 Task: Reply to email with the signature Colton Mitchell with the subject Follow up on a demo or trial from softage.1@softage.net with the message Would it be possible to provide a progress report on the project by the end of the week? Undo the message and rewrite the message as Could you please confirm the details of the shipment? Send the email
Action: Mouse moved to (515, 661)
Screenshot: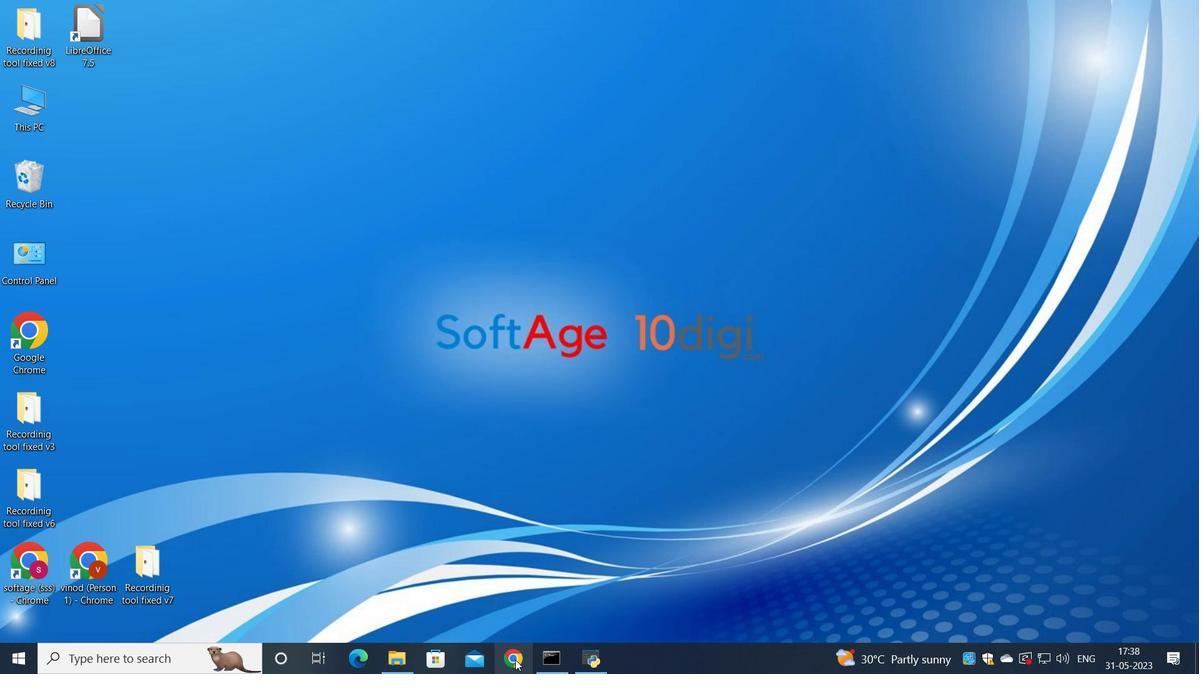 
Action: Mouse pressed left at (515, 661)
Screenshot: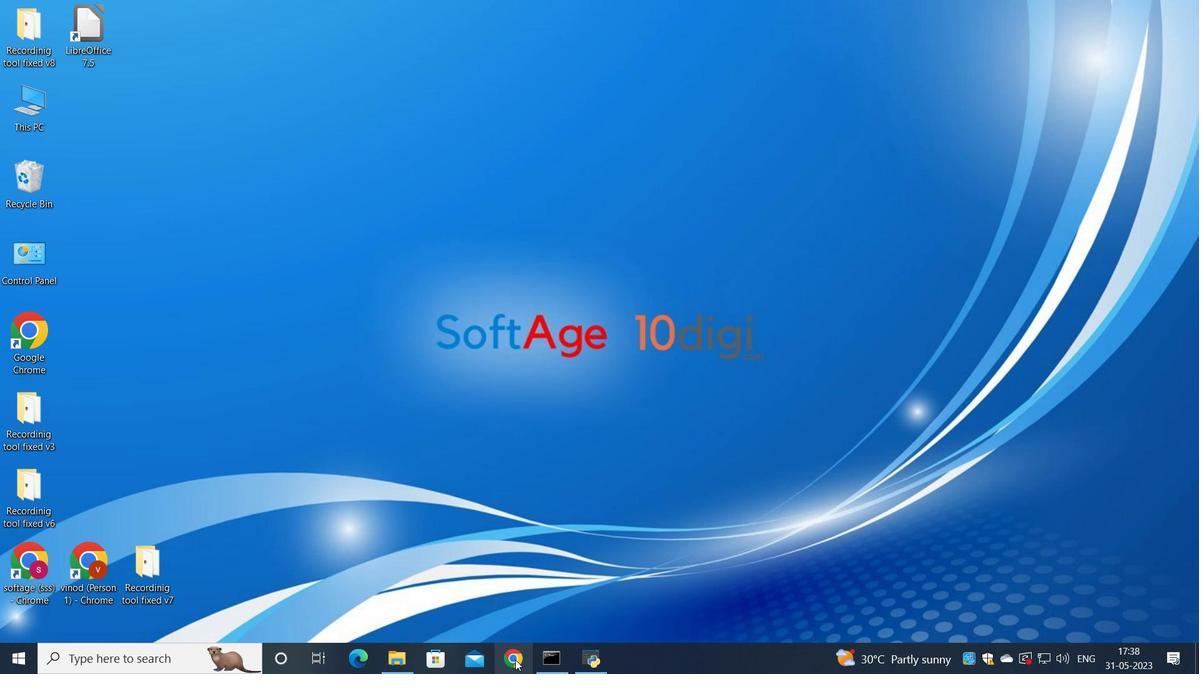 
Action: Mouse moved to (494, 409)
Screenshot: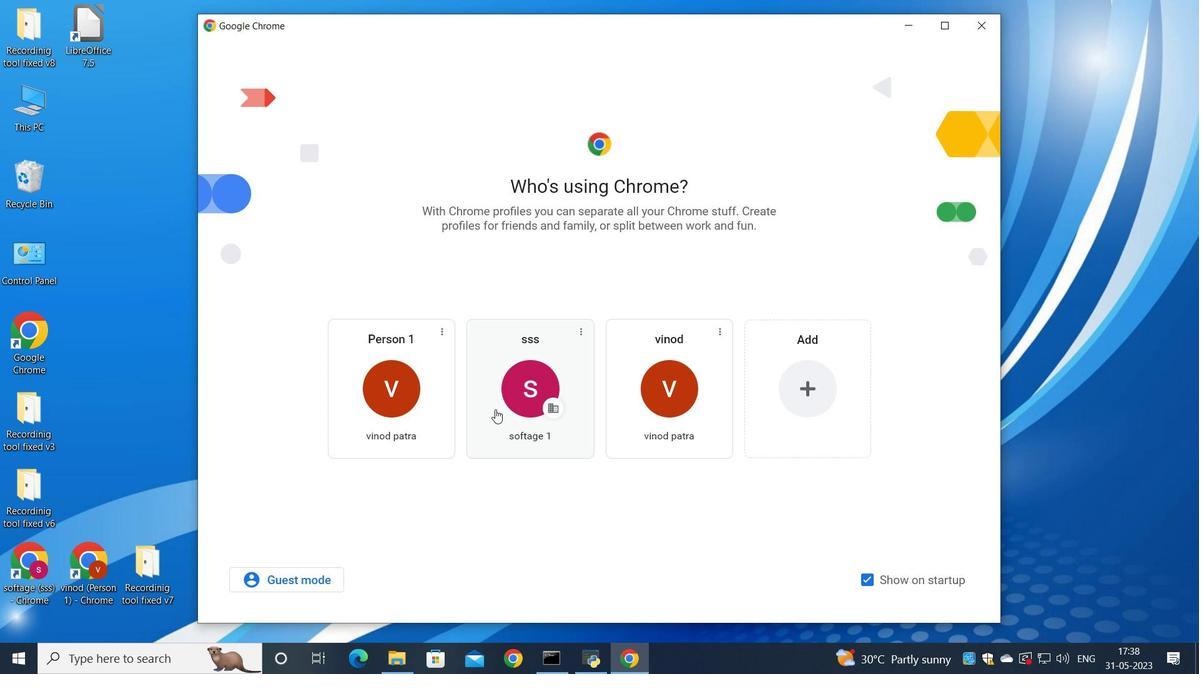 
Action: Mouse pressed left at (494, 409)
Screenshot: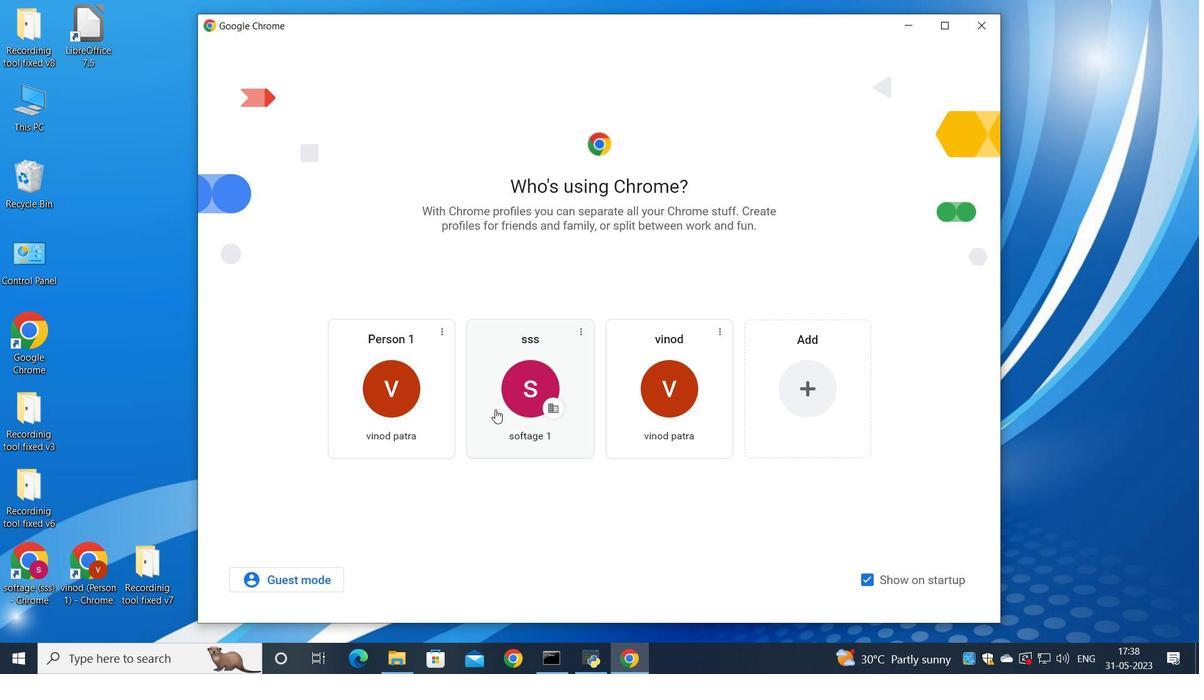 
Action: Mouse moved to (1042, 106)
Screenshot: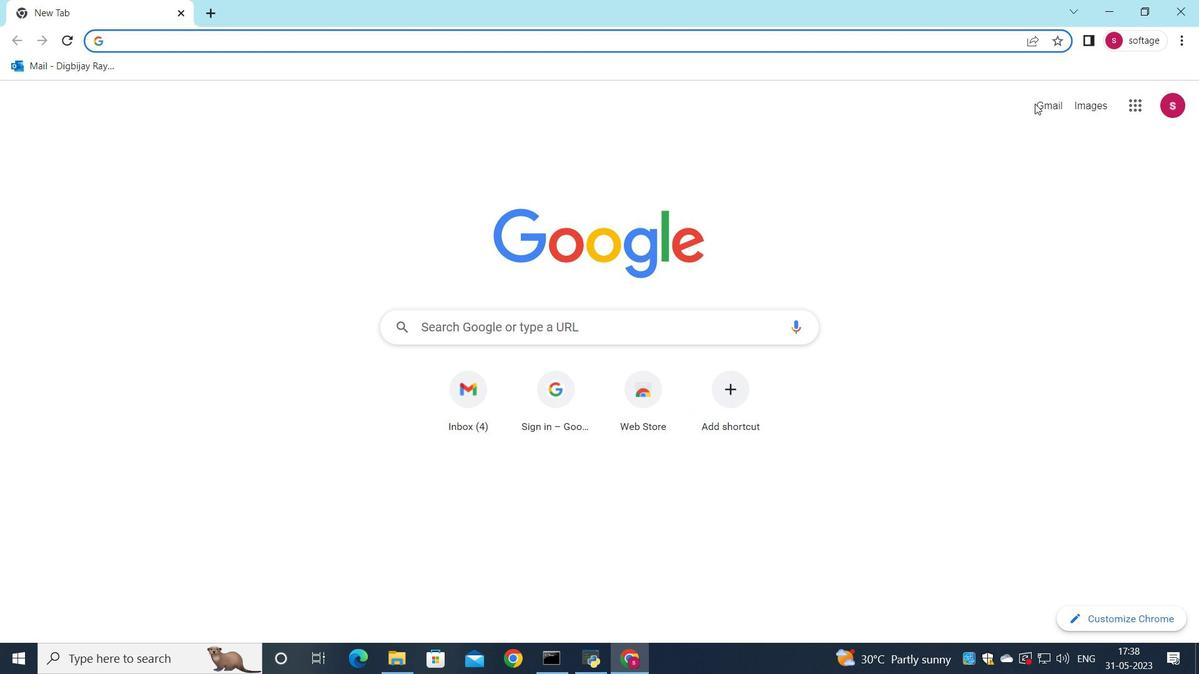 
Action: Mouse pressed left at (1042, 106)
Screenshot: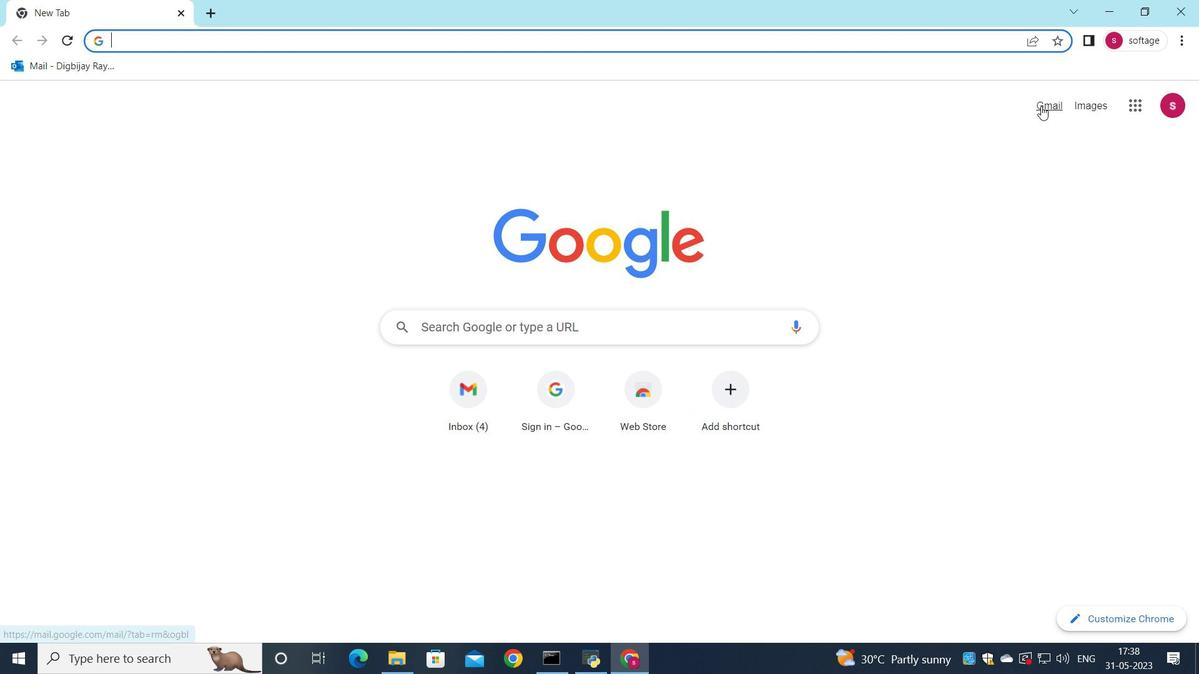
Action: Mouse moved to (1029, 111)
Screenshot: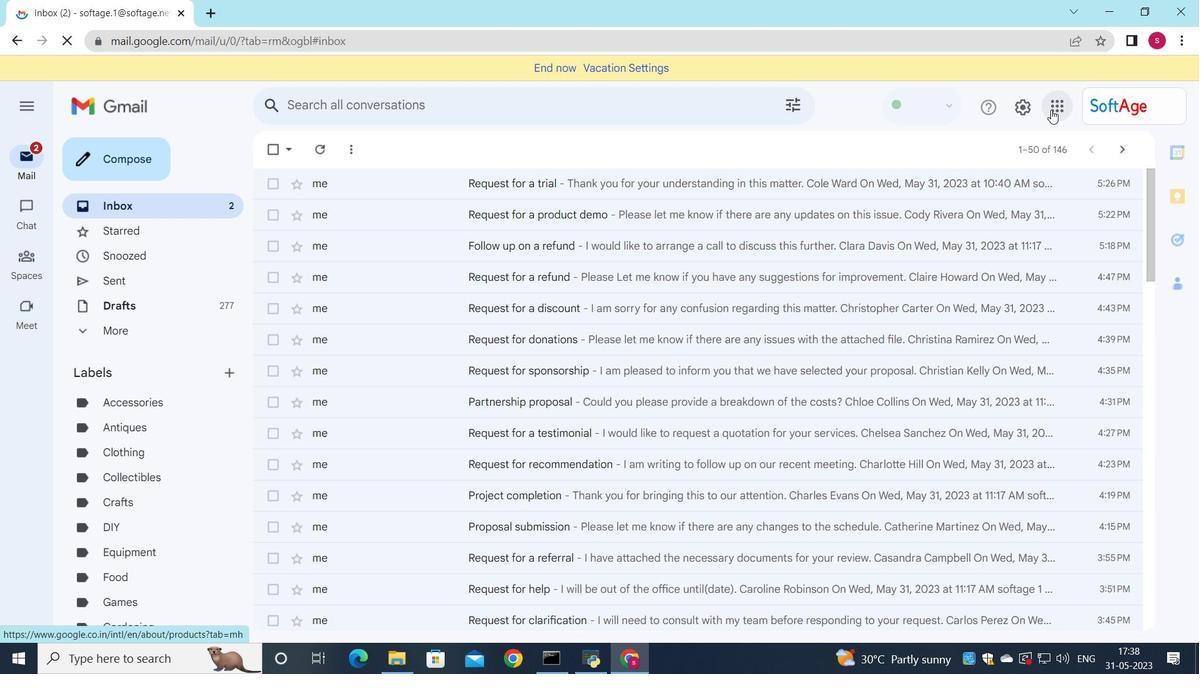 
Action: Mouse pressed left at (1029, 111)
Screenshot: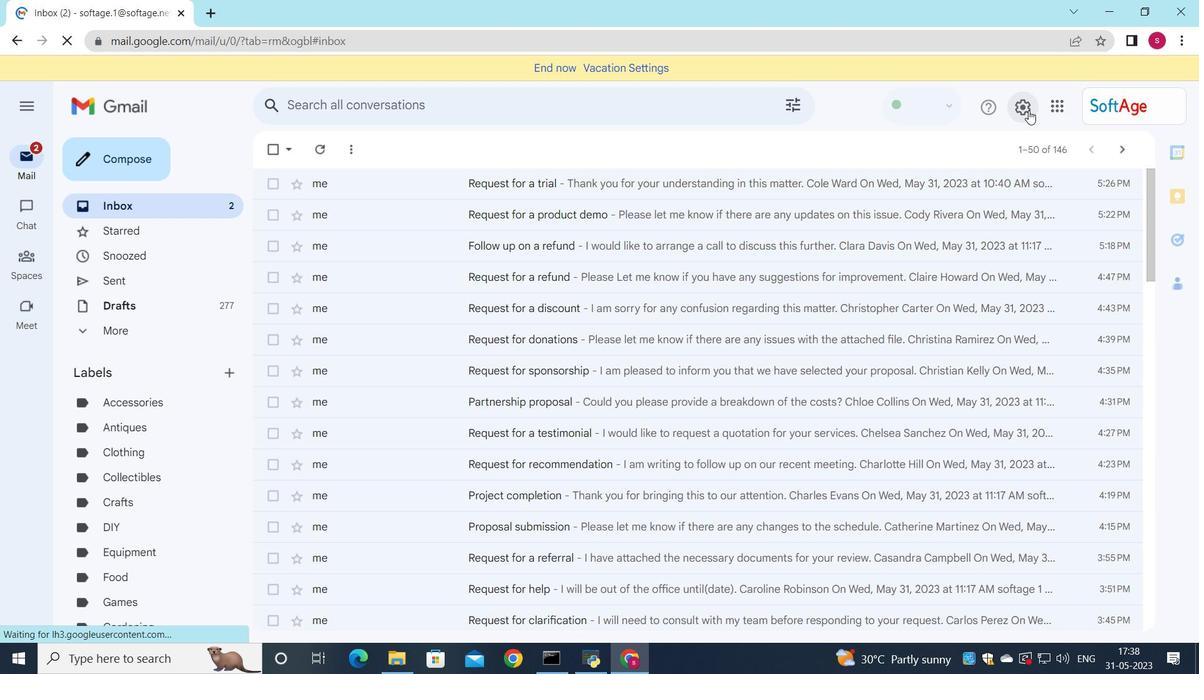 
Action: Mouse moved to (1022, 178)
Screenshot: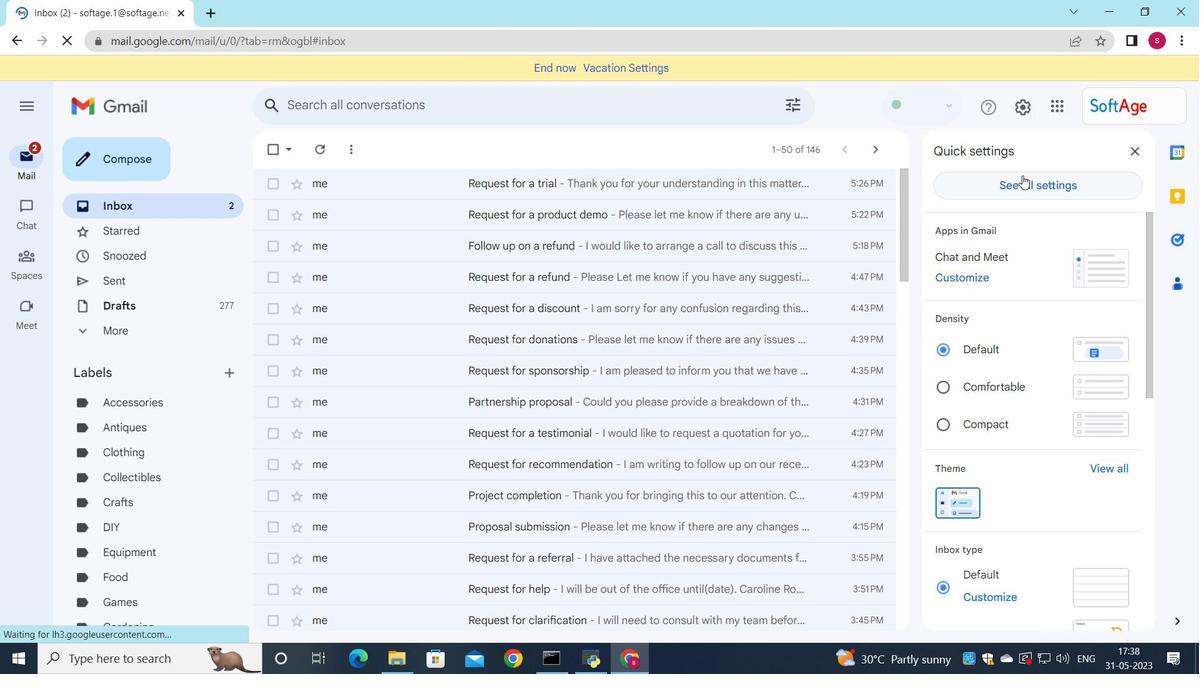 
Action: Mouse pressed left at (1022, 178)
Screenshot: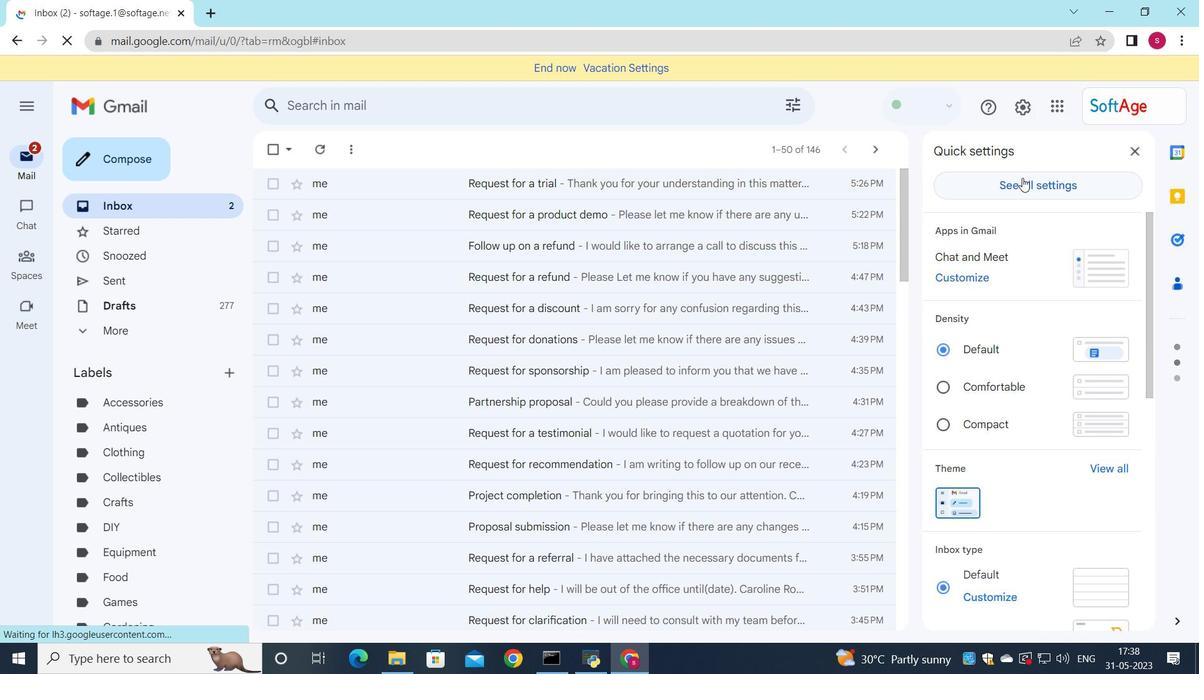 
Action: Mouse moved to (678, 288)
Screenshot: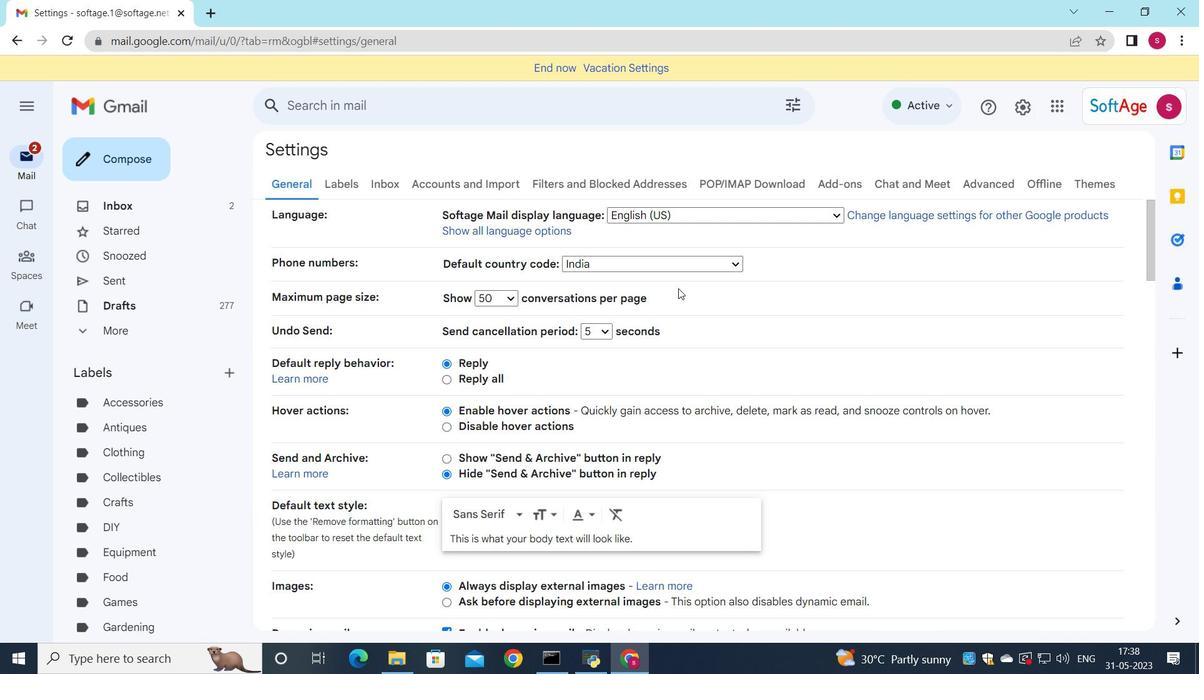 
Action: Mouse scrolled (678, 288) with delta (0, 0)
Screenshot: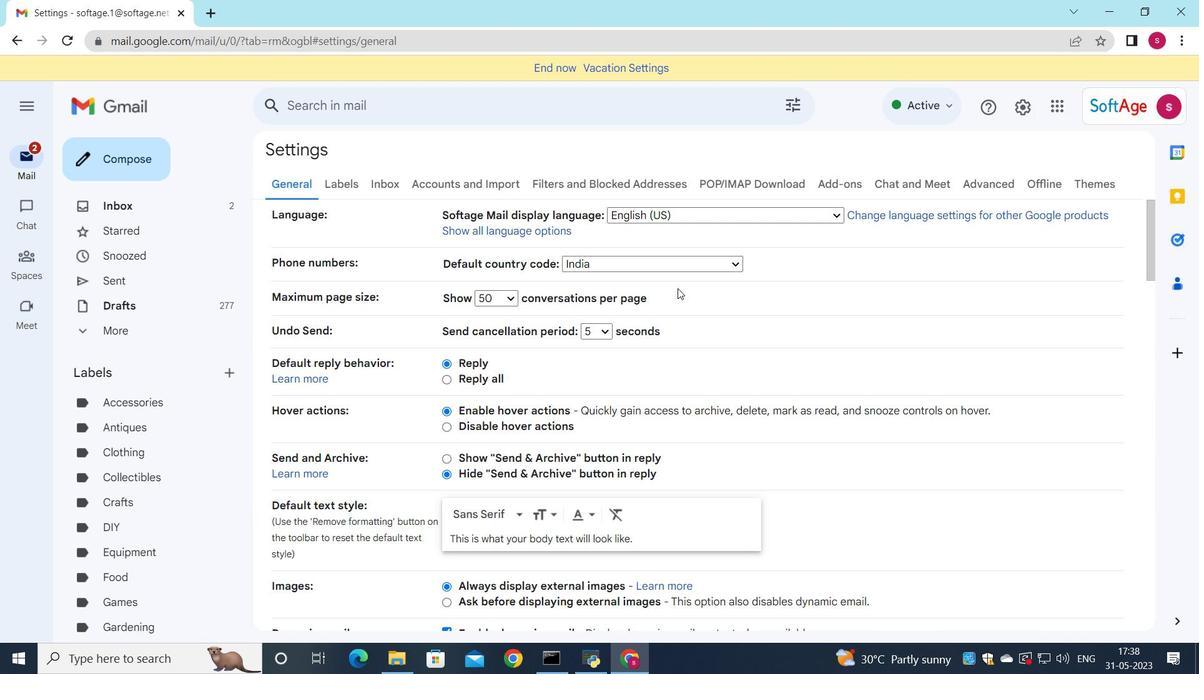 
Action: Mouse scrolled (678, 288) with delta (0, 0)
Screenshot: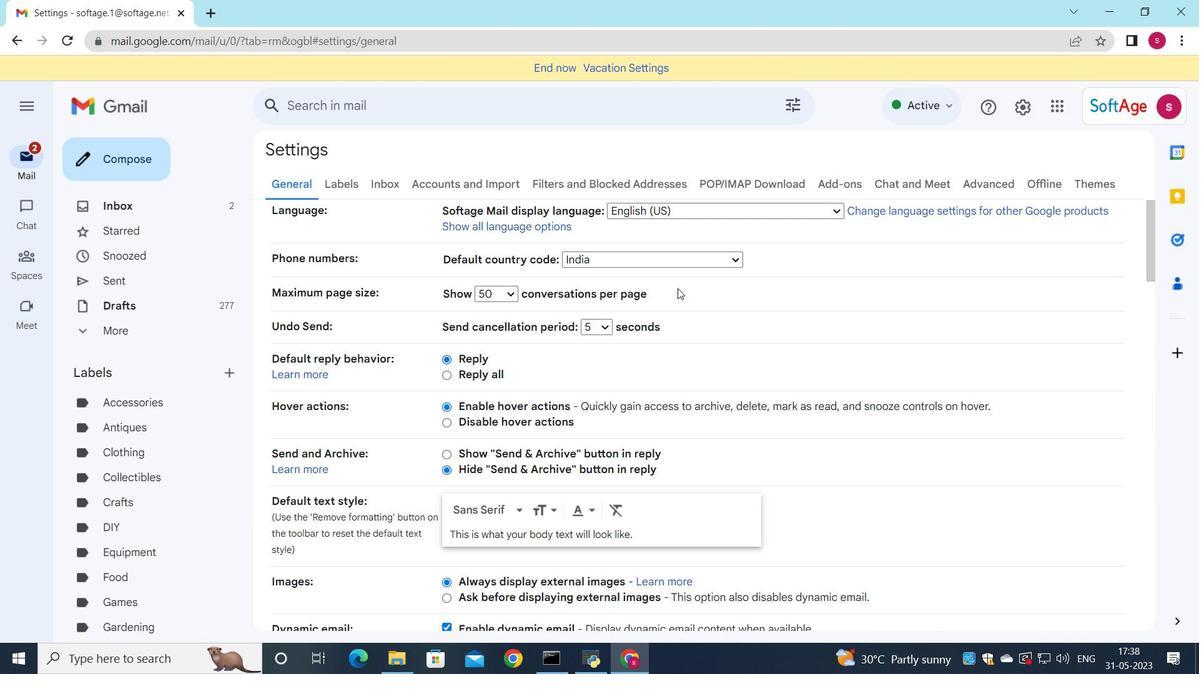 
Action: Mouse scrolled (678, 288) with delta (0, 0)
Screenshot: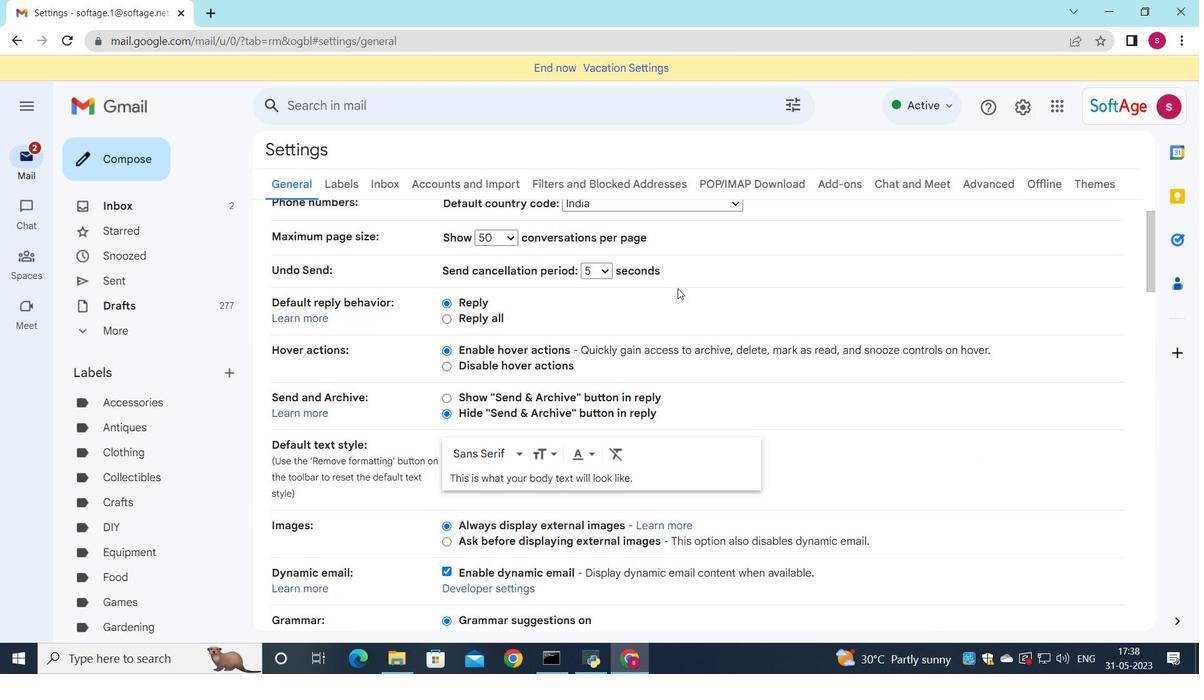 
Action: Mouse scrolled (678, 288) with delta (0, 0)
Screenshot: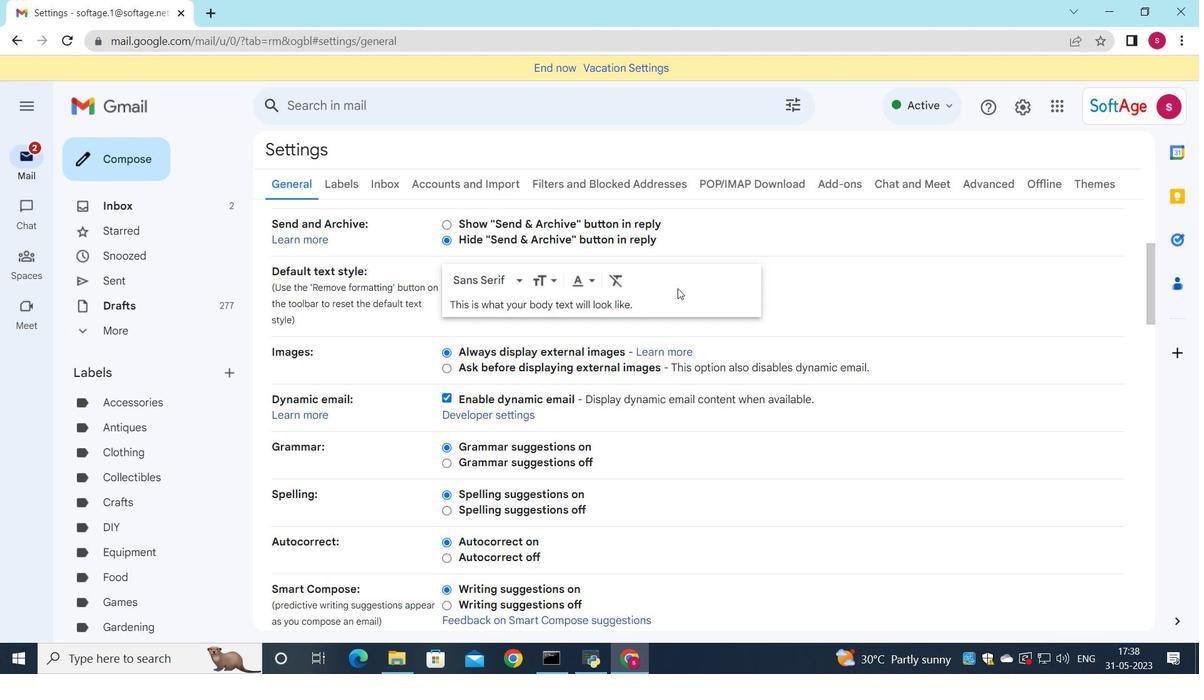 
Action: Mouse scrolled (678, 288) with delta (0, 0)
Screenshot: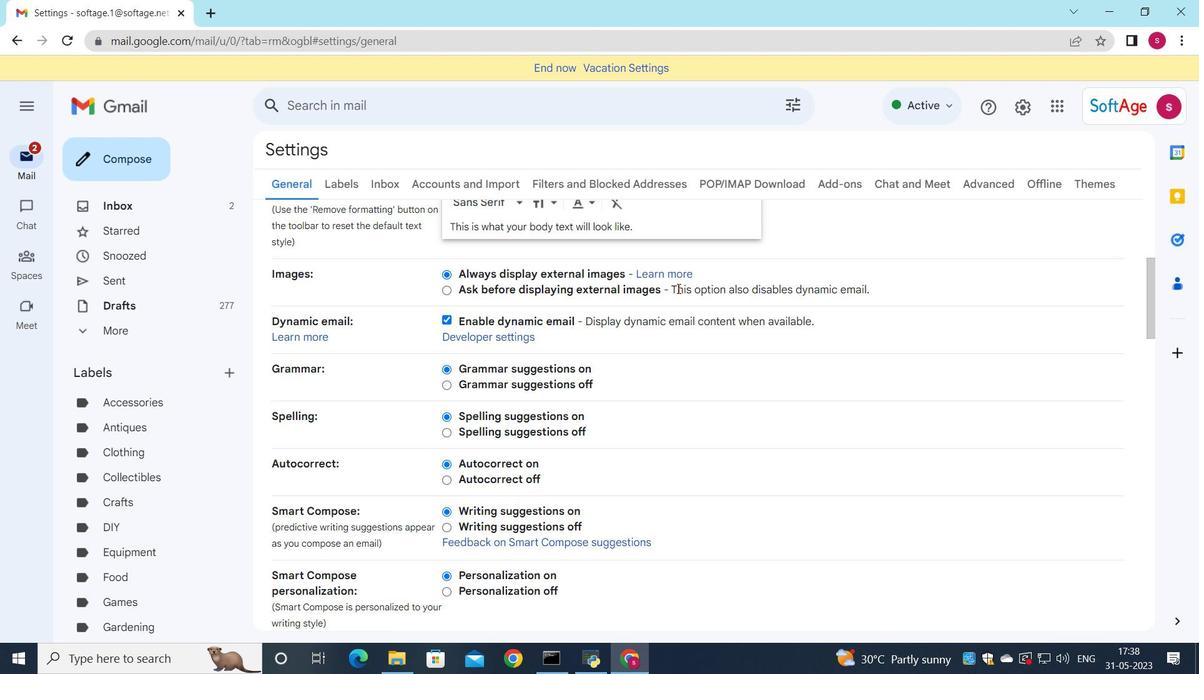 
Action: Mouse scrolled (678, 288) with delta (0, 0)
Screenshot: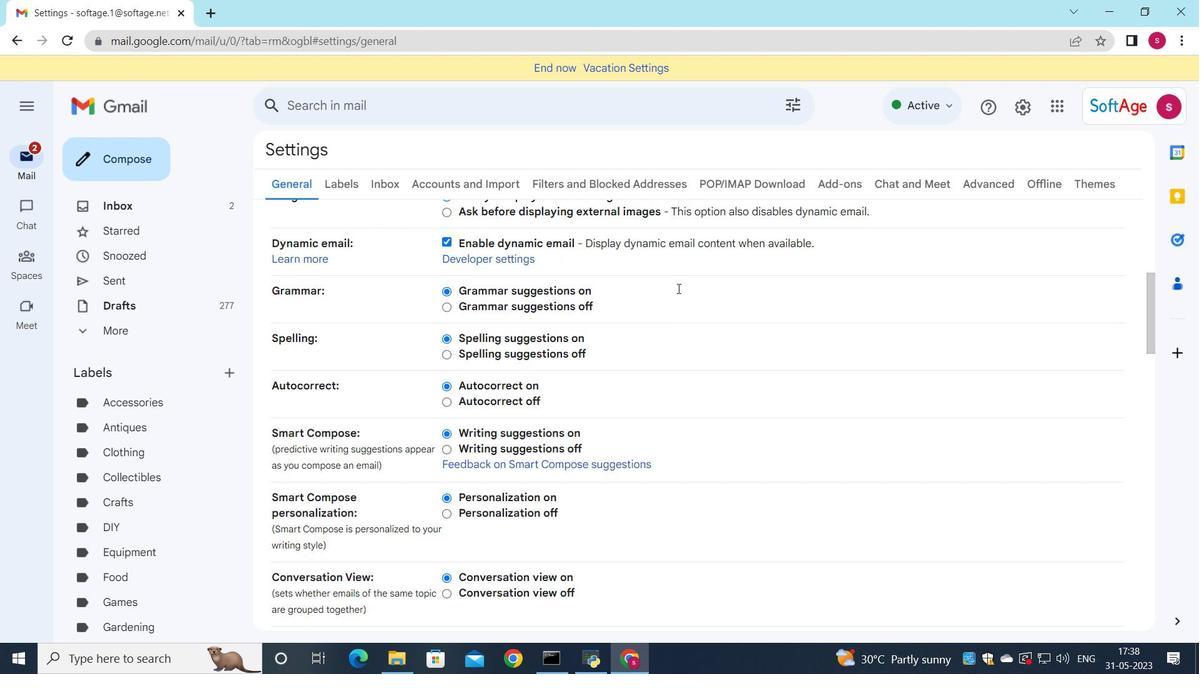 
Action: Mouse scrolled (678, 288) with delta (0, 0)
Screenshot: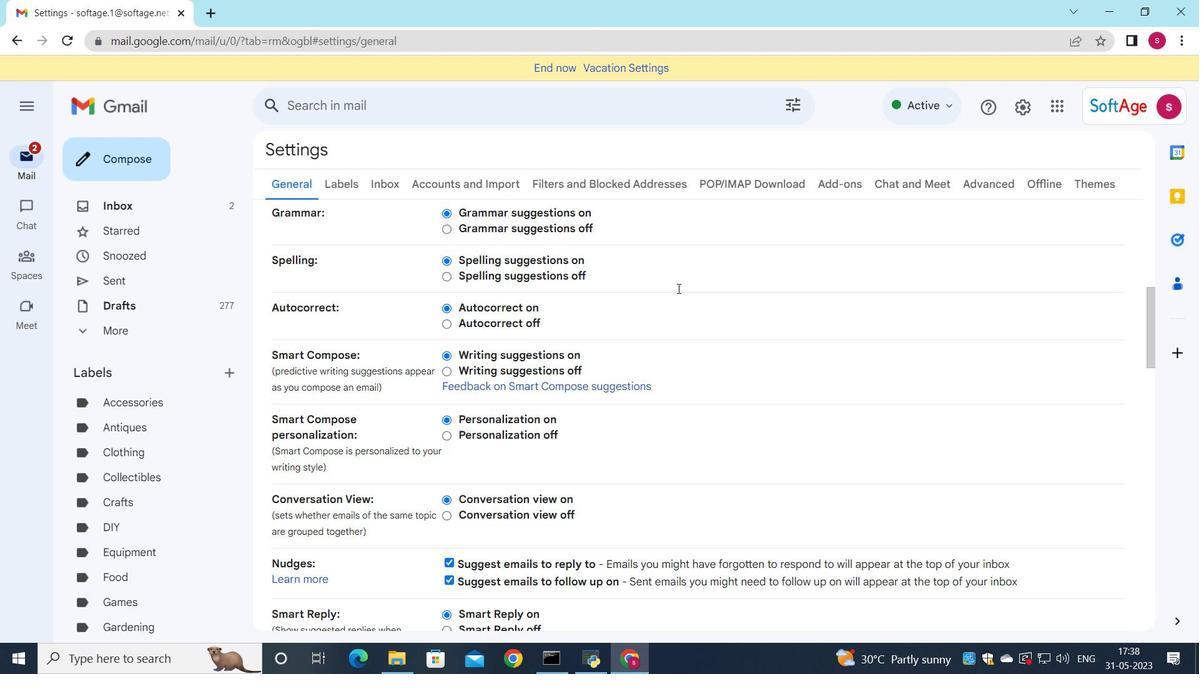 
Action: Mouse scrolled (678, 288) with delta (0, 0)
Screenshot: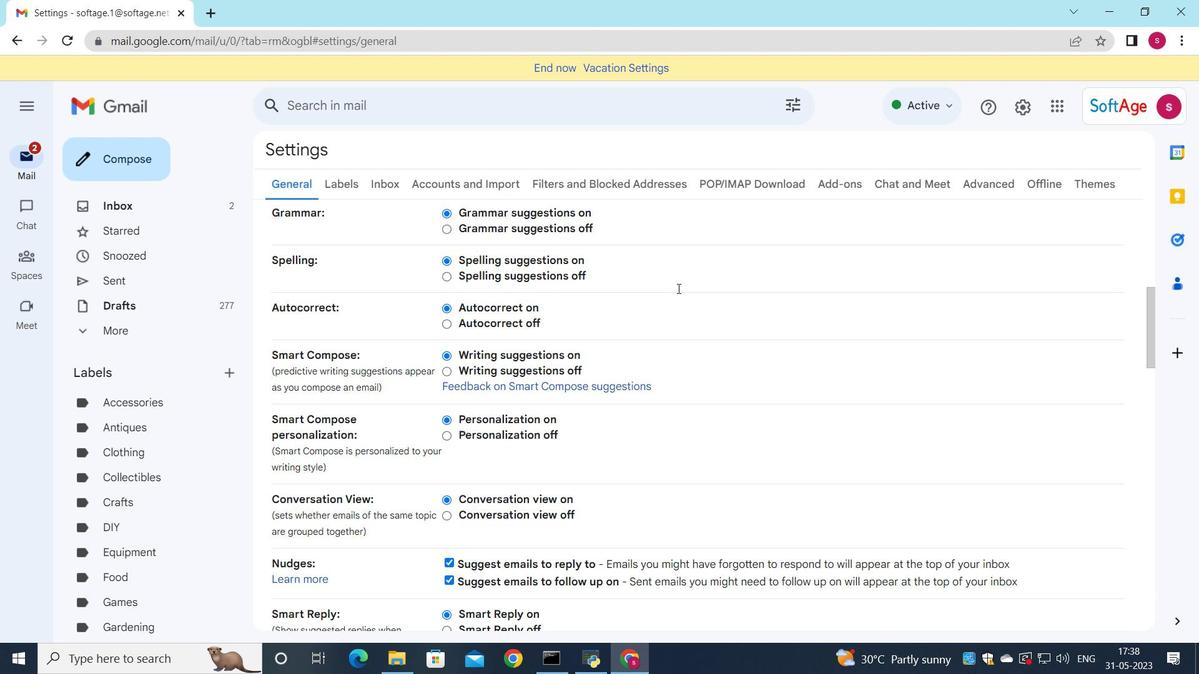 
Action: Mouse scrolled (678, 288) with delta (0, 0)
Screenshot: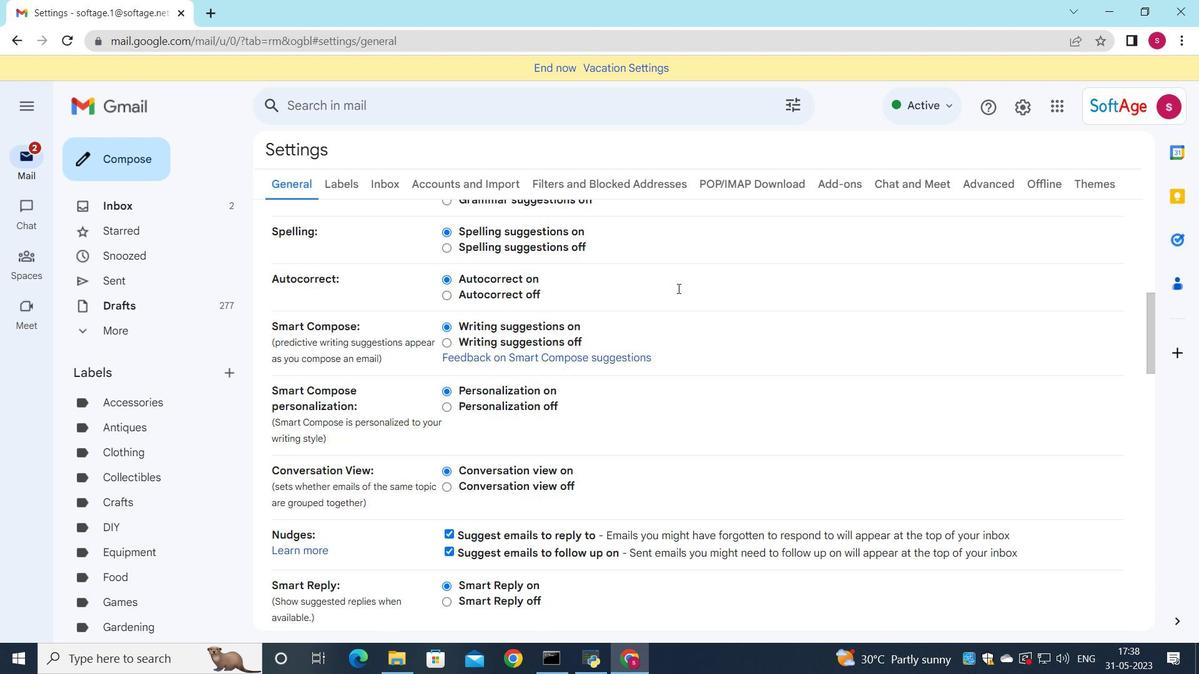 
Action: Mouse scrolled (678, 288) with delta (0, 0)
Screenshot: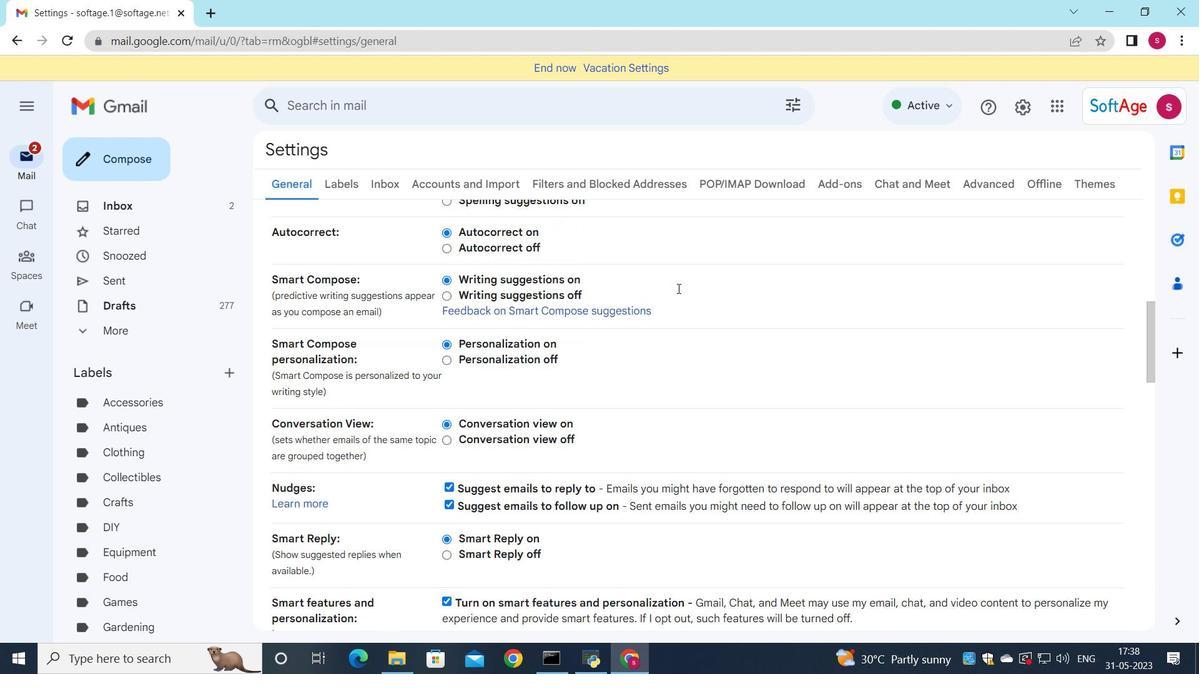 
Action: Mouse moved to (663, 318)
Screenshot: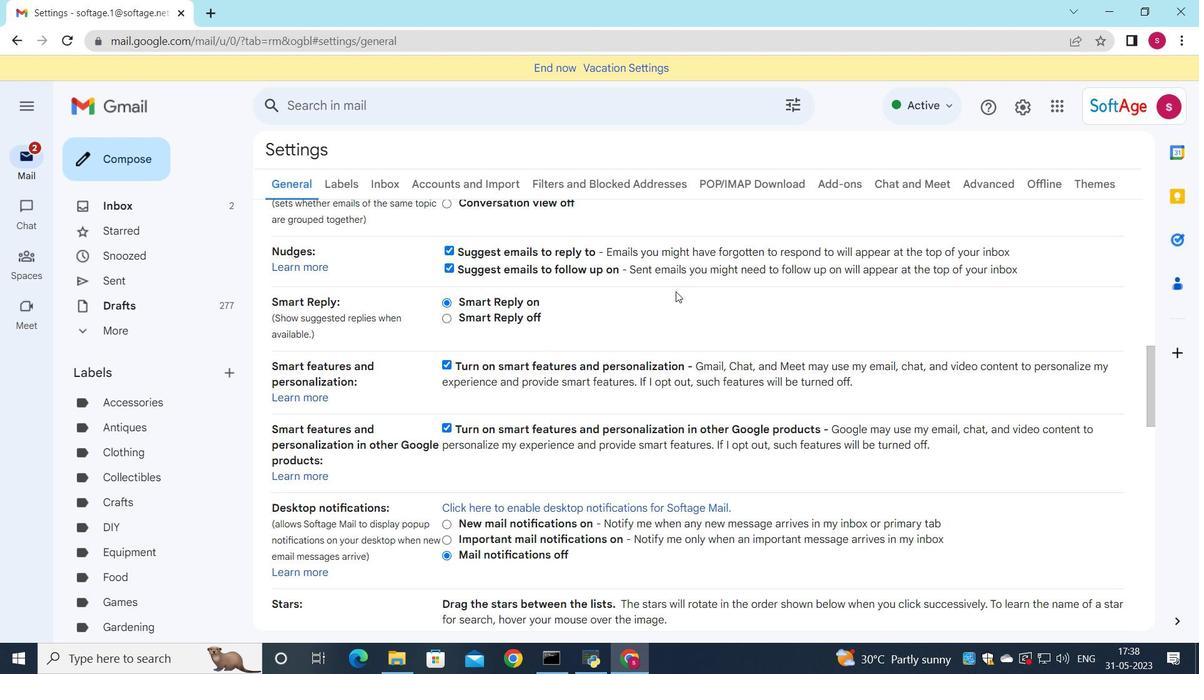 
Action: Mouse scrolled (663, 317) with delta (0, 0)
Screenshot: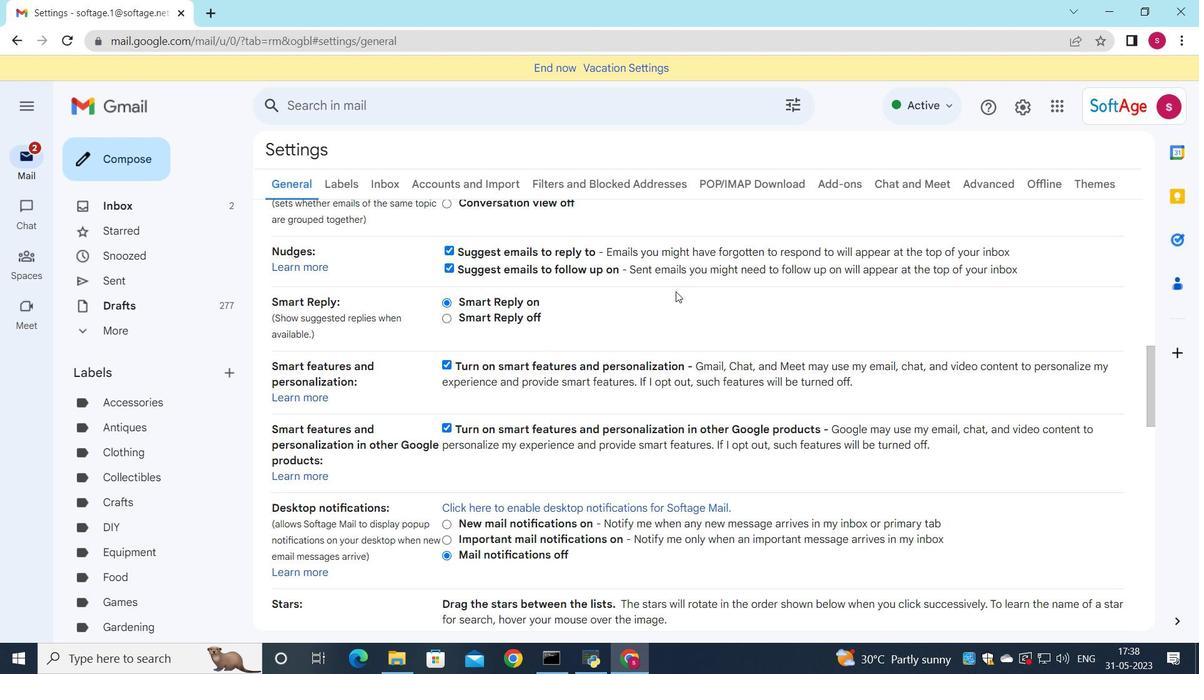 
Action: Mouse moved to (661, 319)
Screenshot: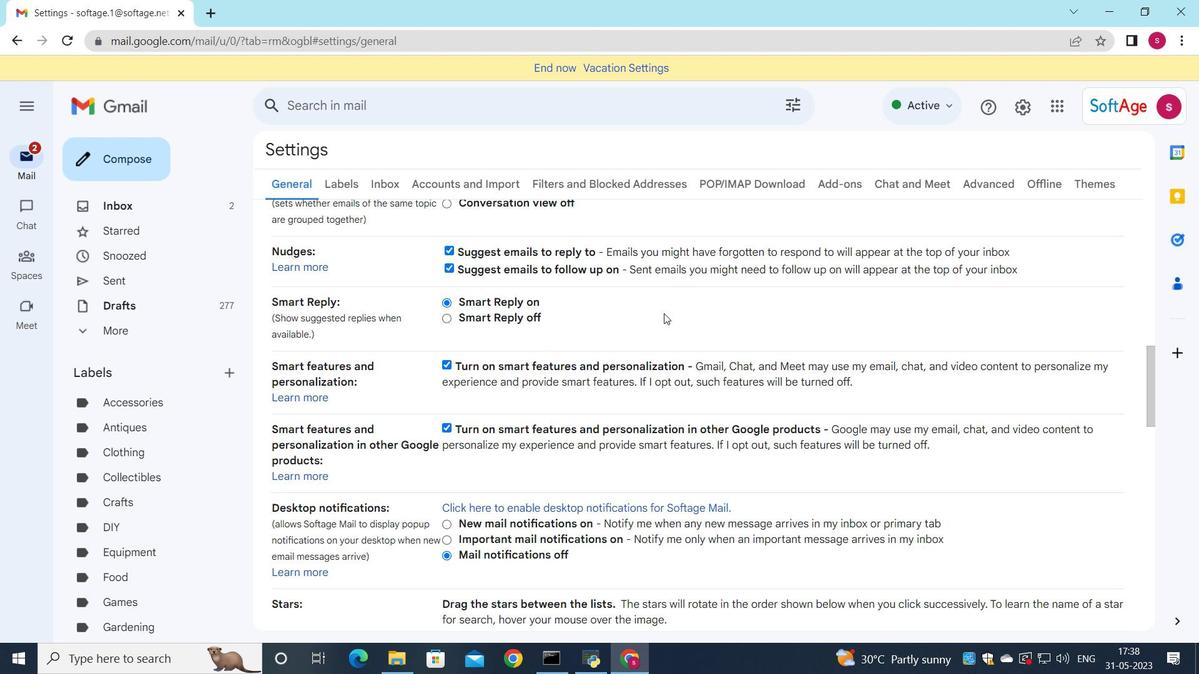 
Action: Mouse scrolled (661, 319) with delta (0, 0)
Screenshot: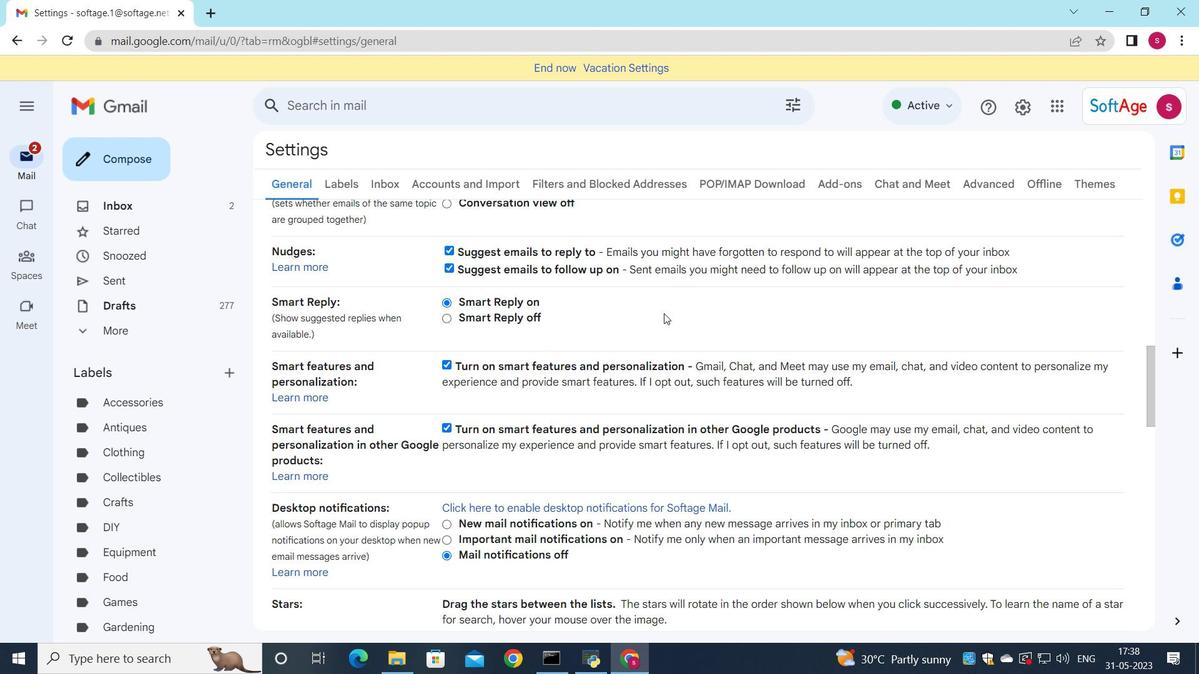 
Action: Mouse moved to (661, 320)
Screenshot: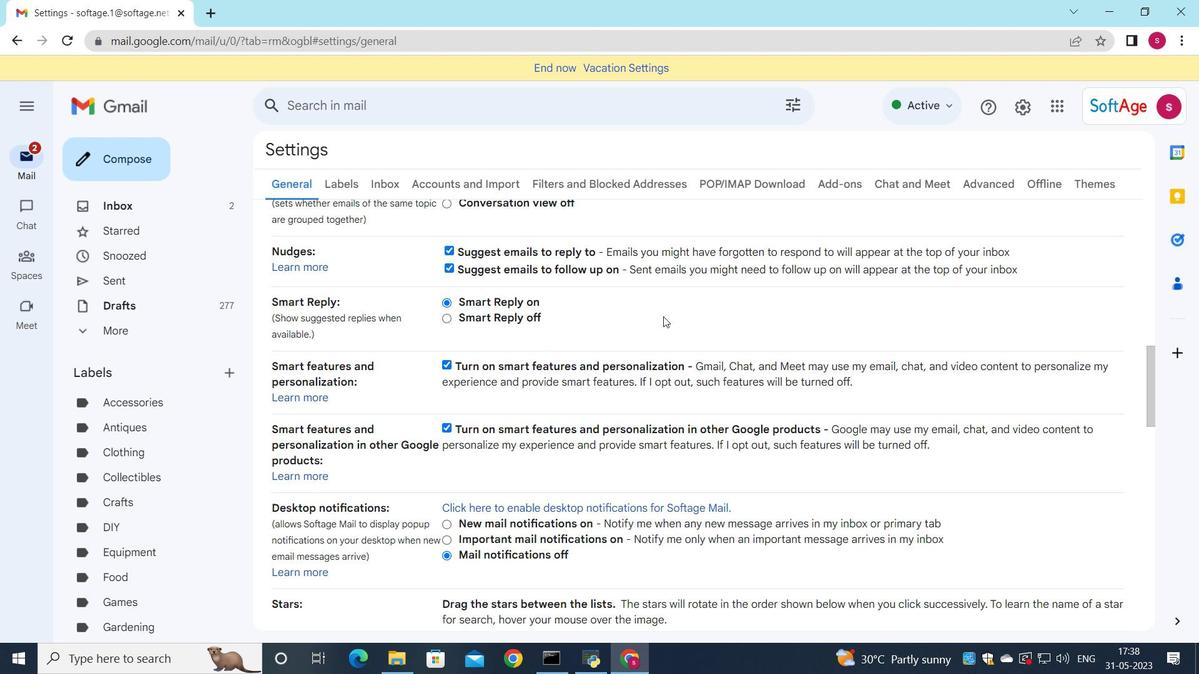 
Action: Mouse scrolled (661, 319) with delta (0, 0)
Screenshot: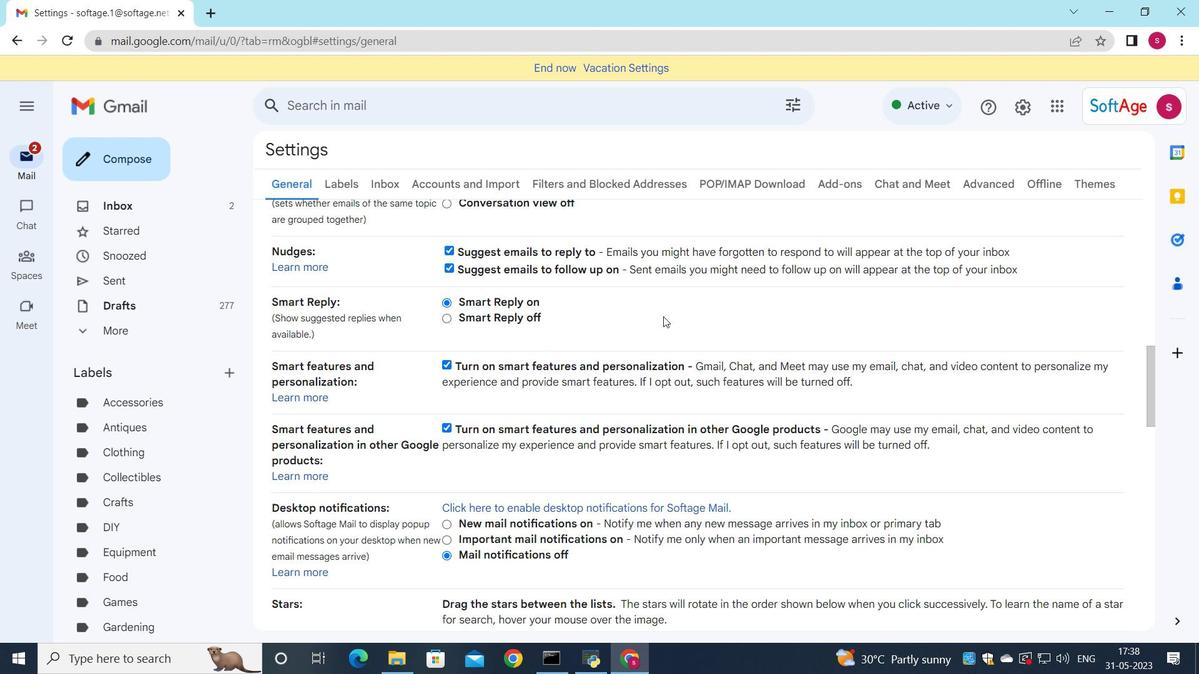
Action: Mouse moved to (666, 318)
Screenshot: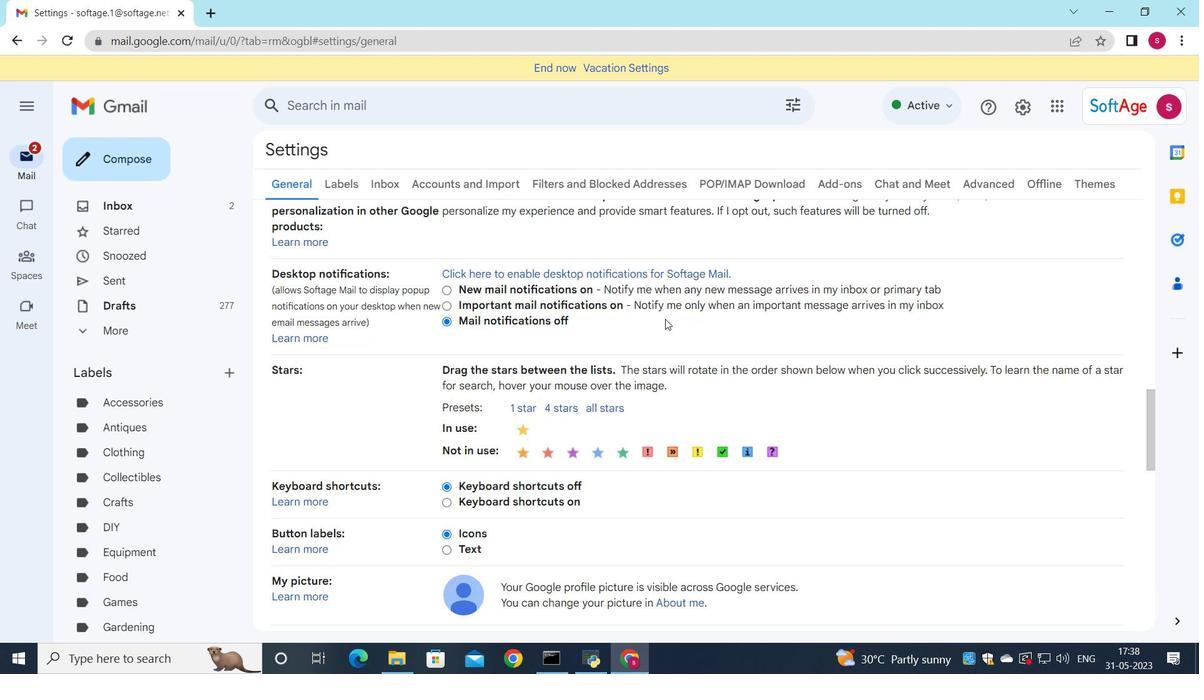 
Action: Mouse scrolled (666, 317) with delta (0, 0)
Screenshot: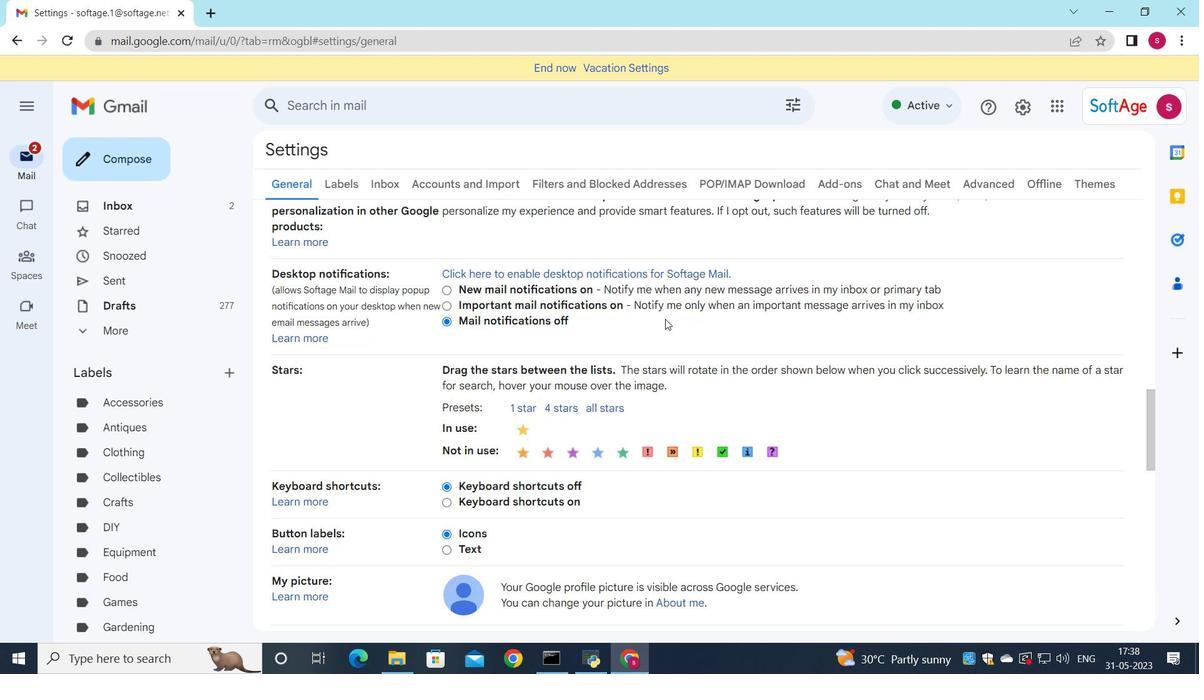 
Action: Mouse moved to (663, 321)
Screenshot: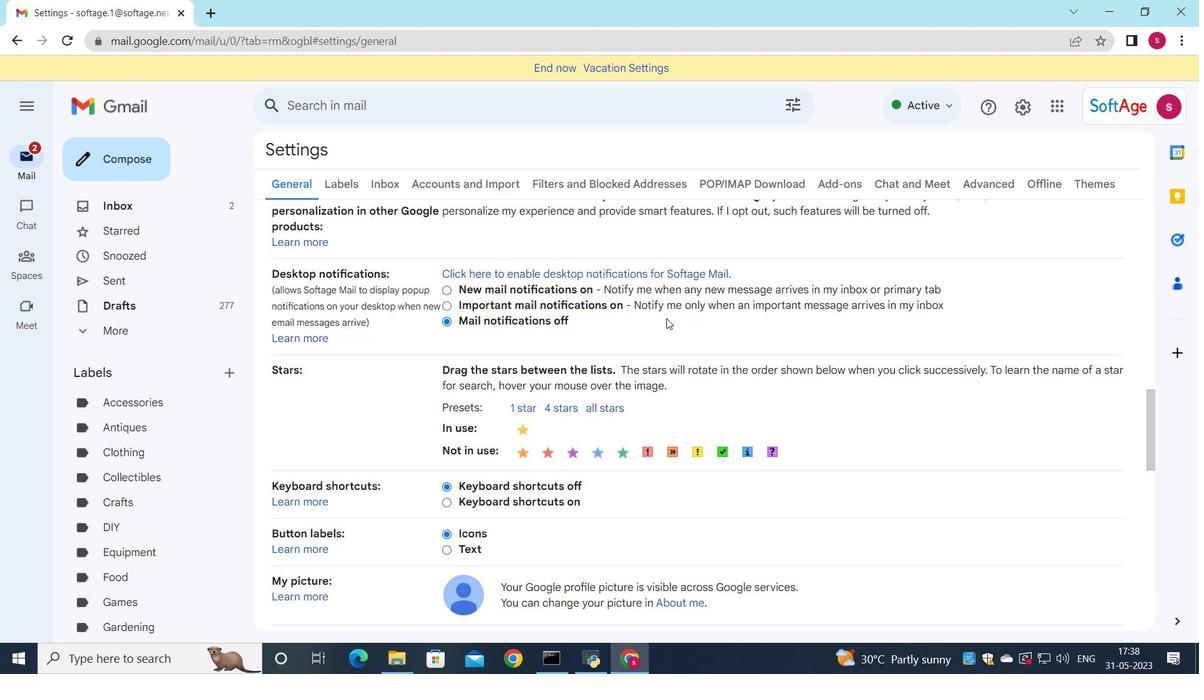 
Action: Mouse scrolled (663, 320) with delta (0, 0)
Screenshot: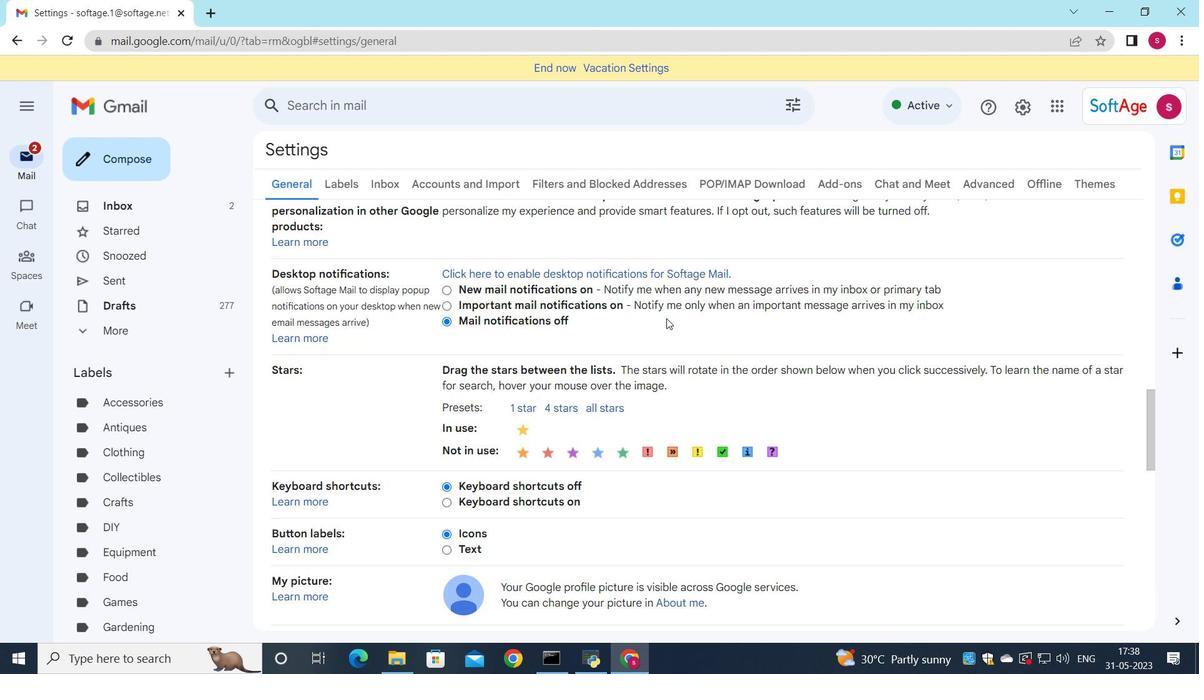 
Action: Mouse moved to (658, 324)
Screenshot: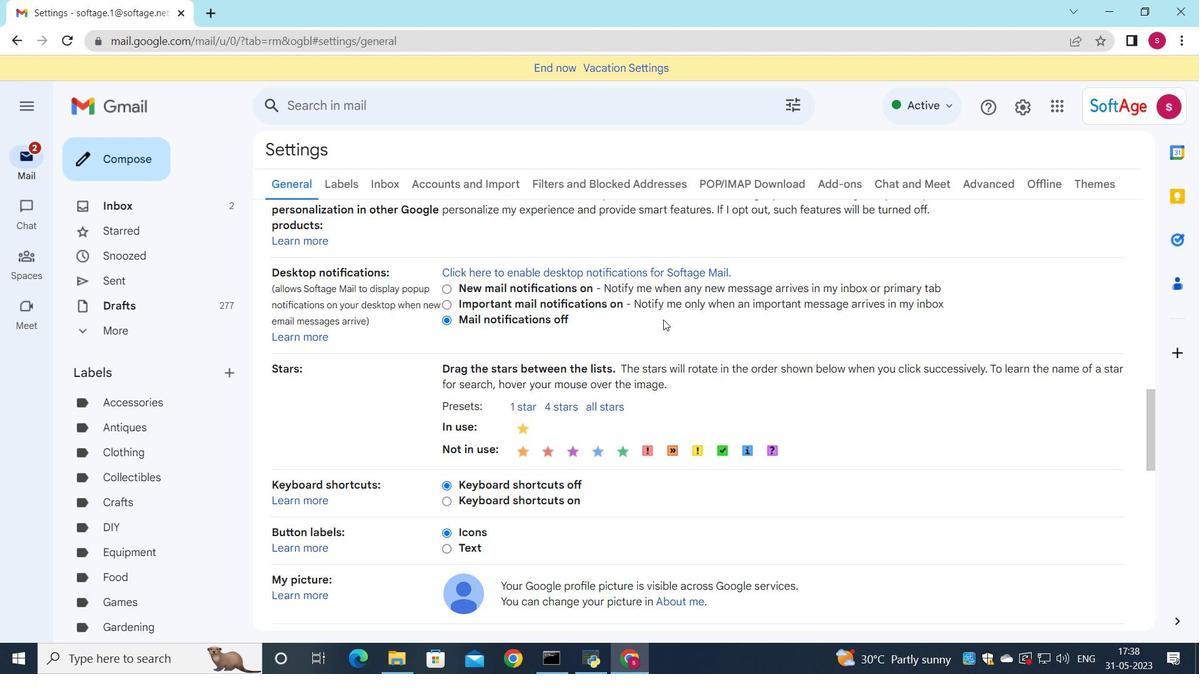 
Action: Mouse scrolled (658, 324) with delta (0, 0)
Screenshot: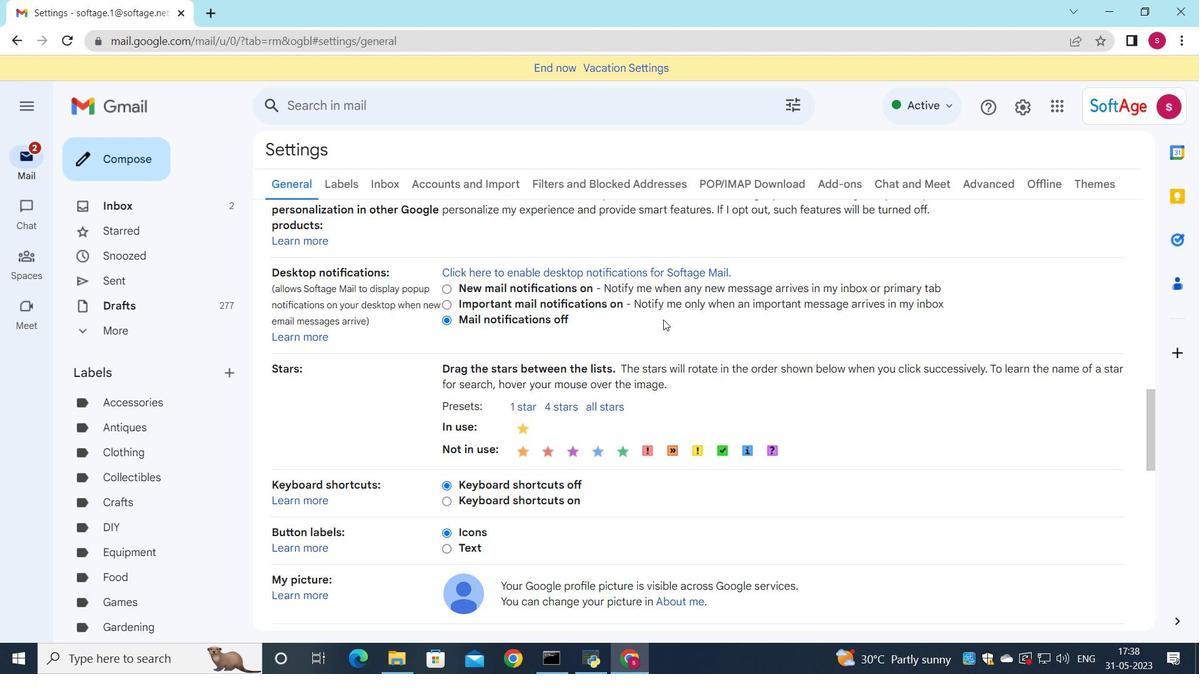 
Action: Mouse moved to (643, 338)
Screenshot: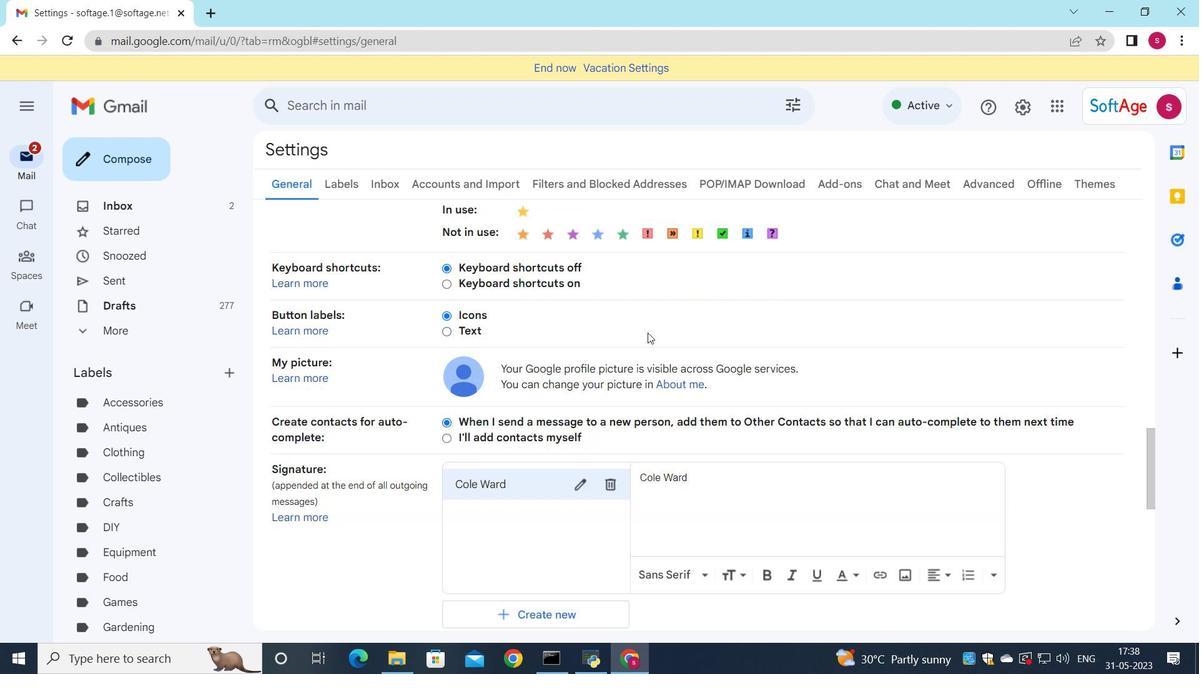 
Action: Mouse scrolled (643, 337) with delta (0, 0)
Screenshot: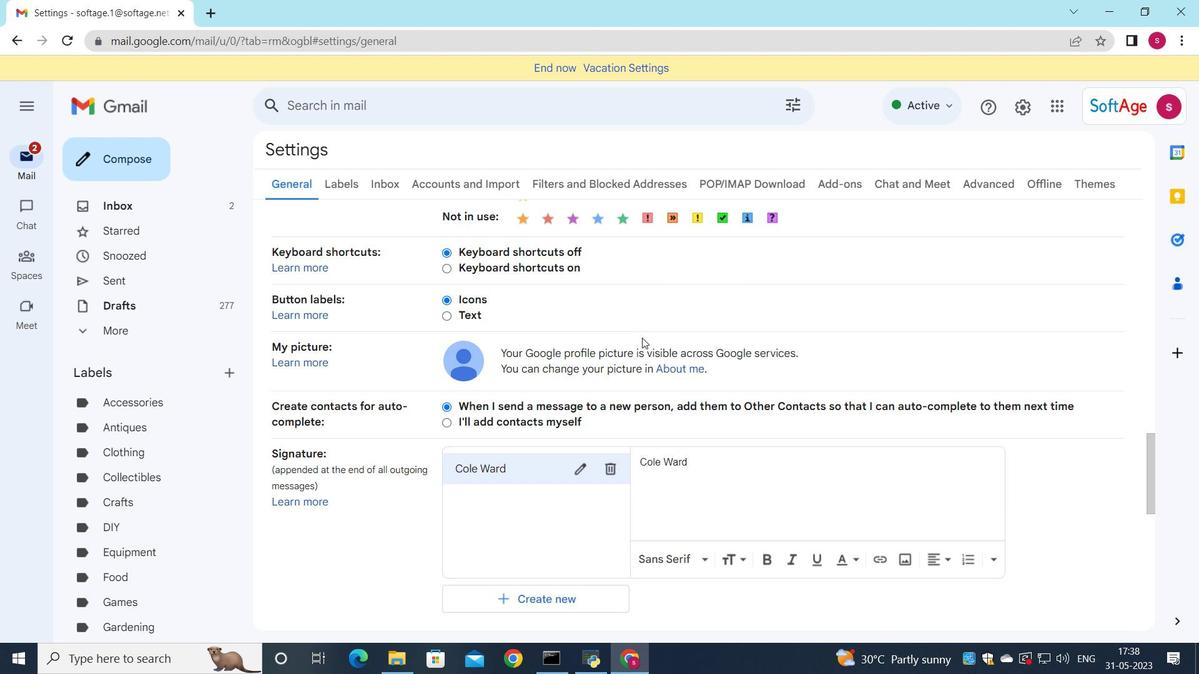 
Action: Mouse moved to (643, 338)
Screenshot: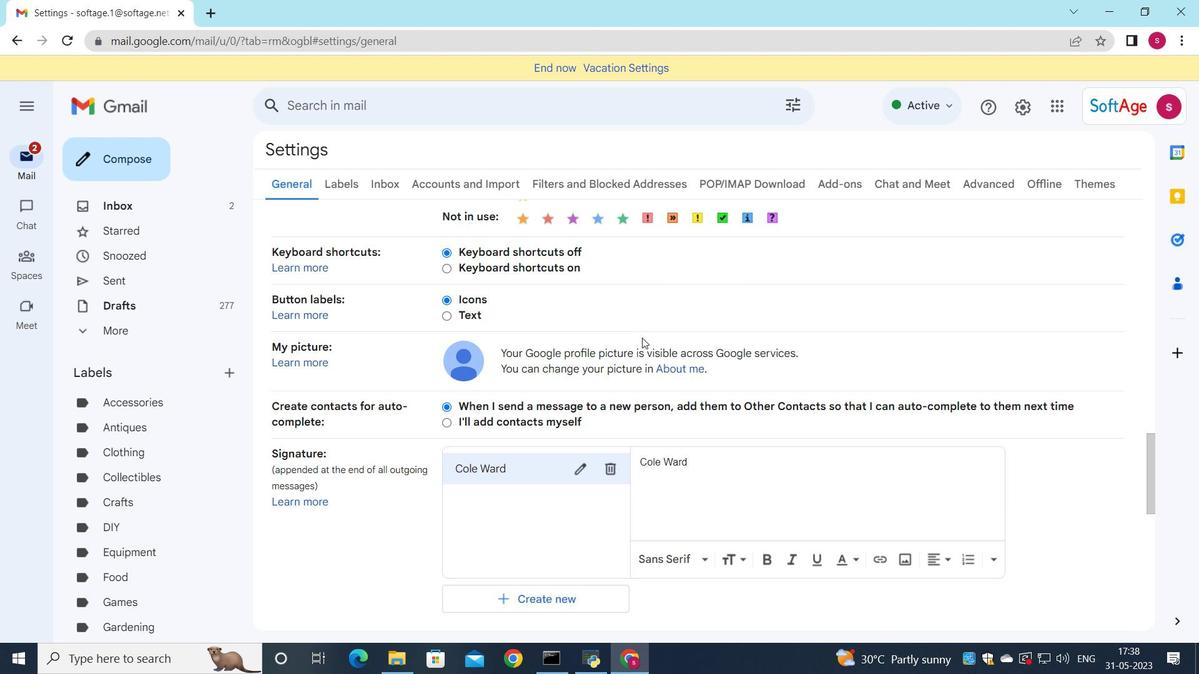 
Action: Mouse scrolled (643, 337) with delta (0, 0)
Screenshot: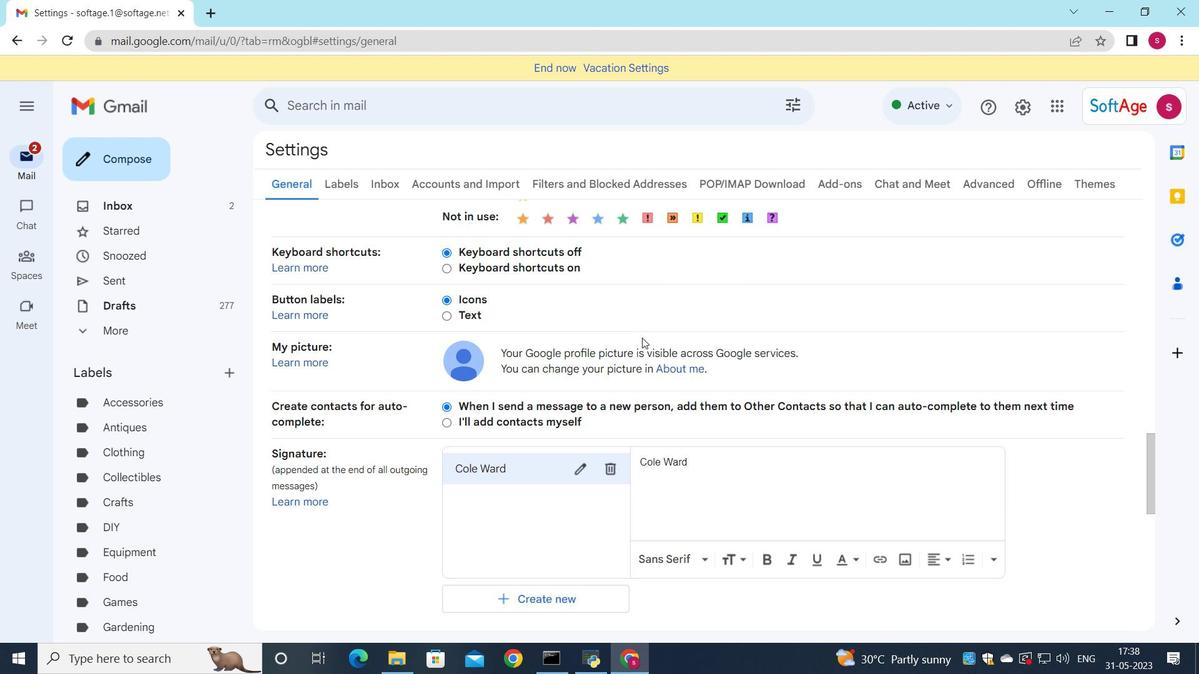
Action: Mouse moved to (611, 319)
Screenshot: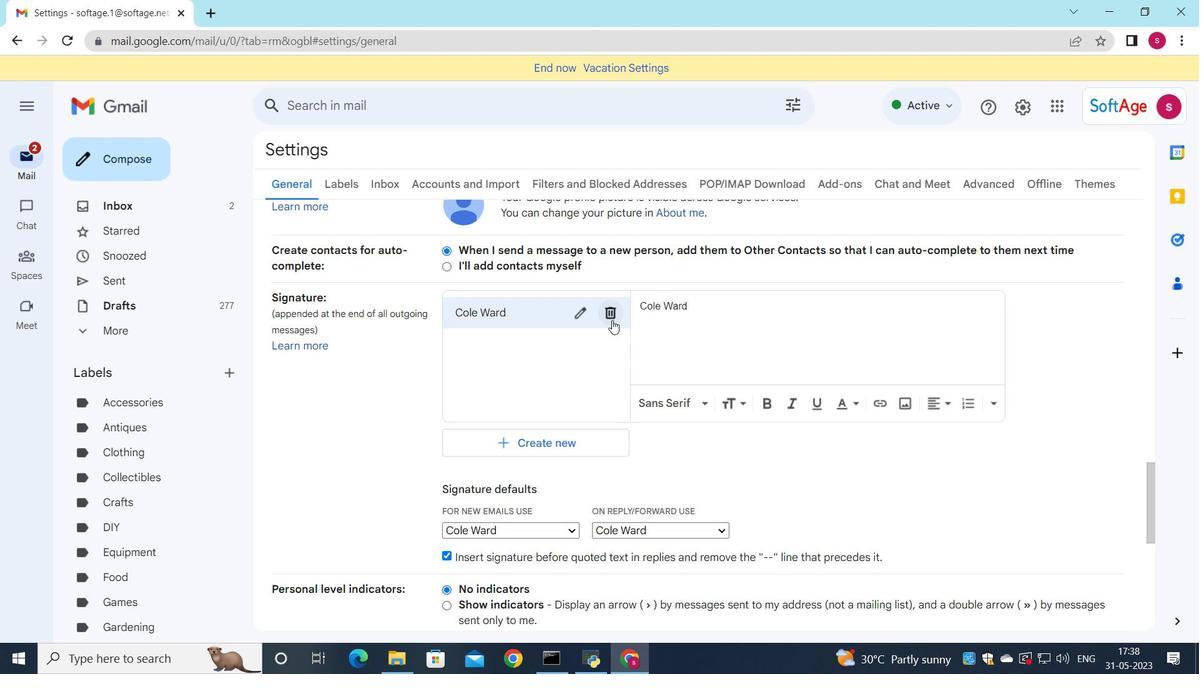 
Action: Mouse pressed left at (611, 319)
Screenshot: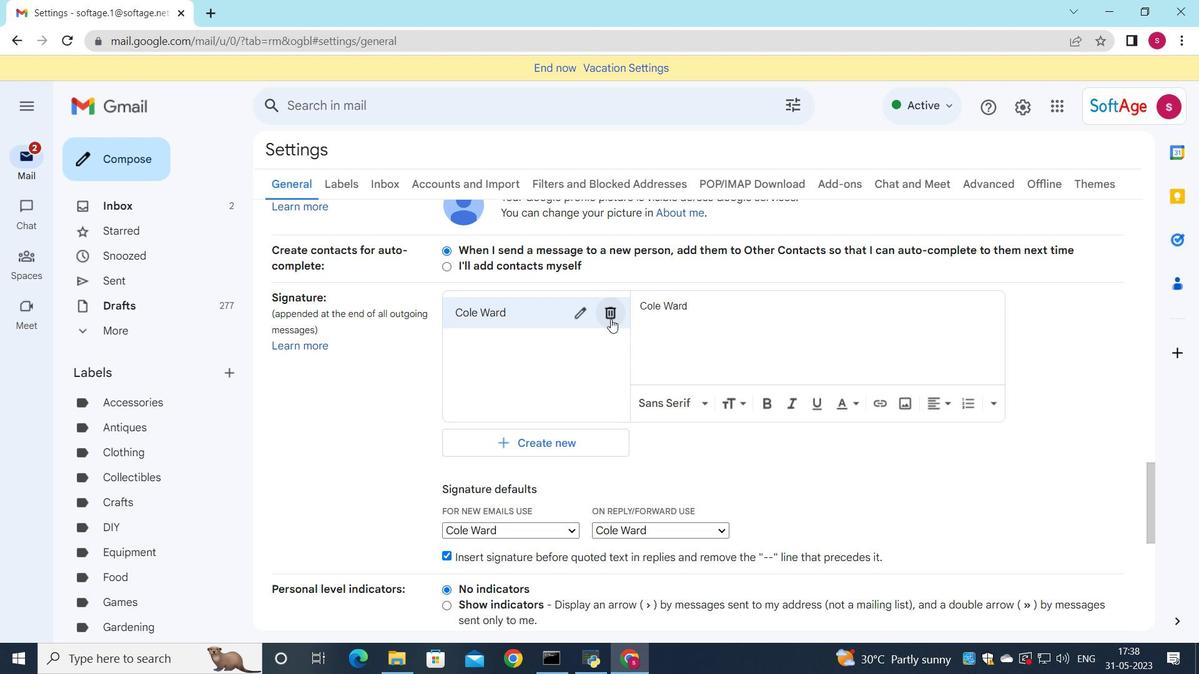 
Action: Mouse moved to (728, 379)
Screenshot: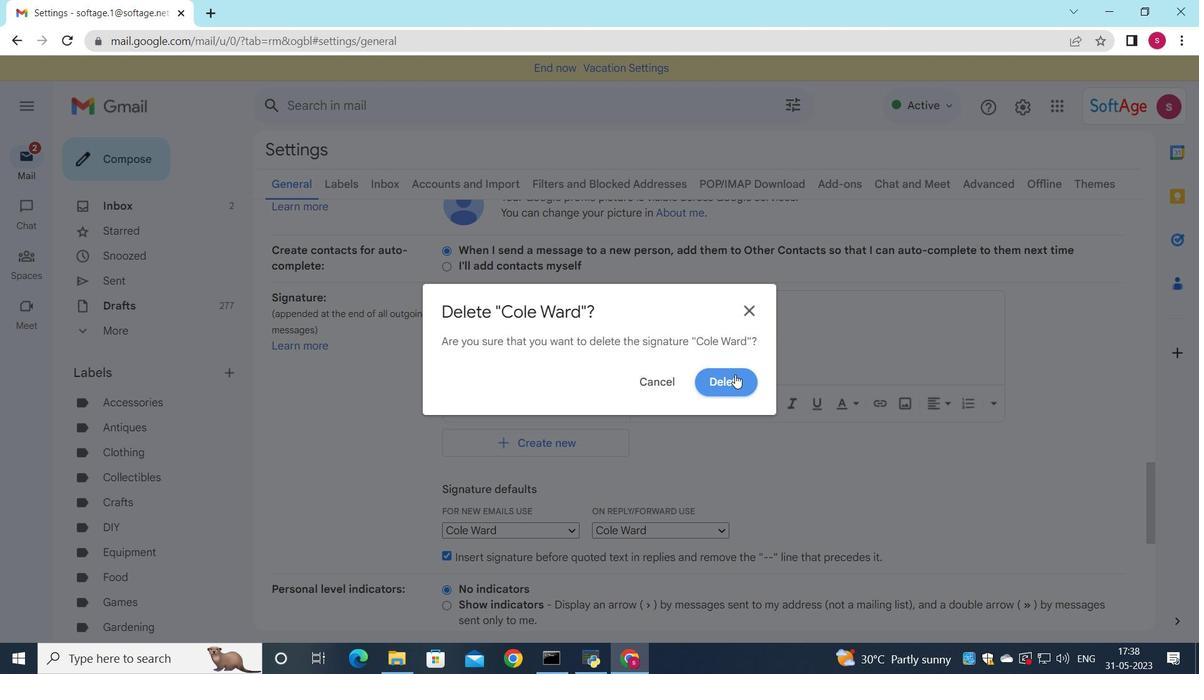 
Action: Mouse pressed left at (728, 379)
Screenshot: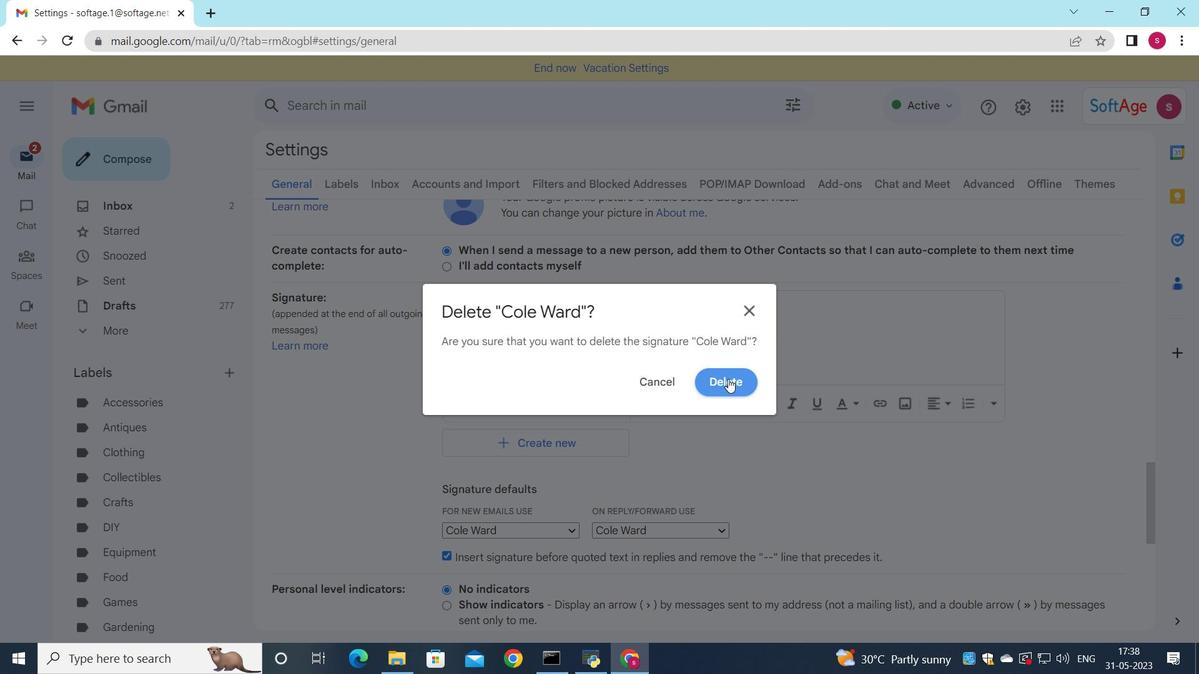 
Action: Mouse moved to (507, 330)
Screenshot: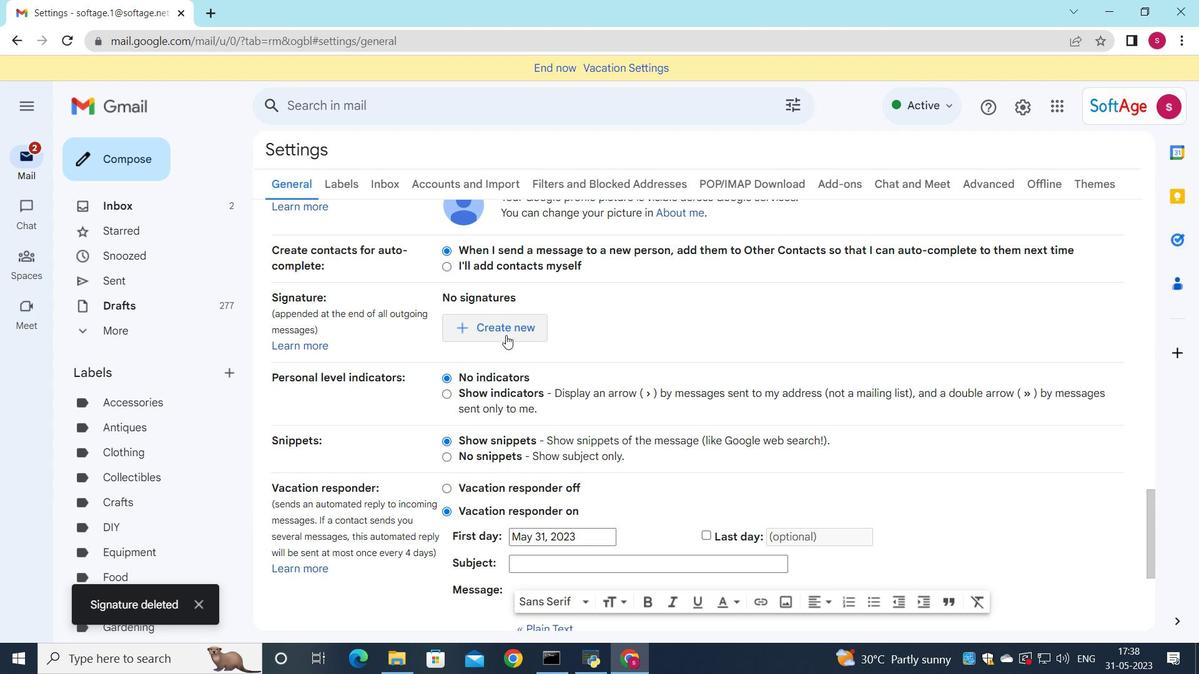 
Action: Mouse pressed left at (507, 330)
Screenshot: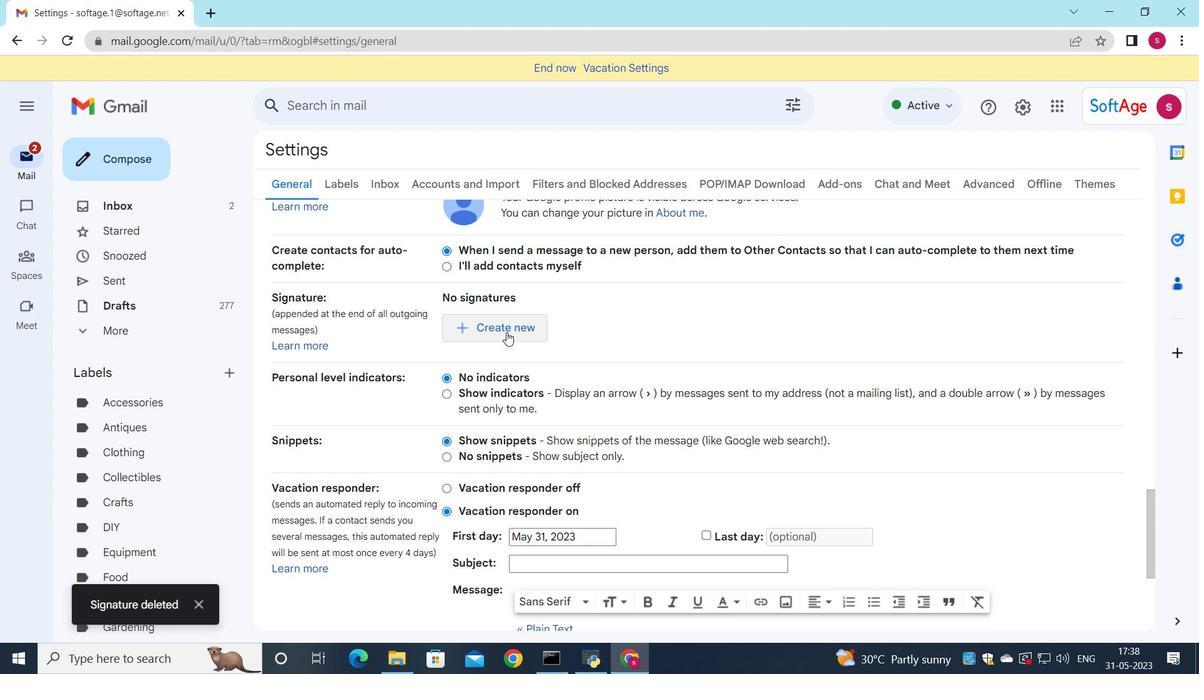 
Action: Mouse moved to (1030, 445)
Screenshot: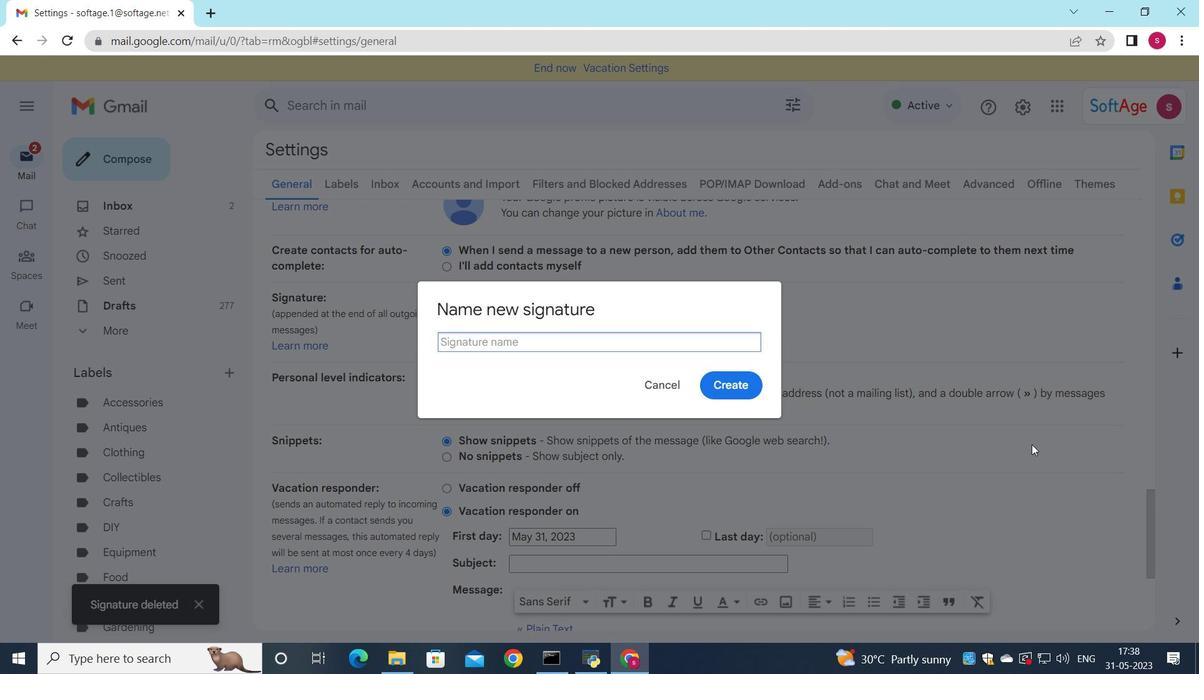 
Action: Key pressed <Key.shift>Colton<Key.space><Key.shift>Mitchell
Screenshot: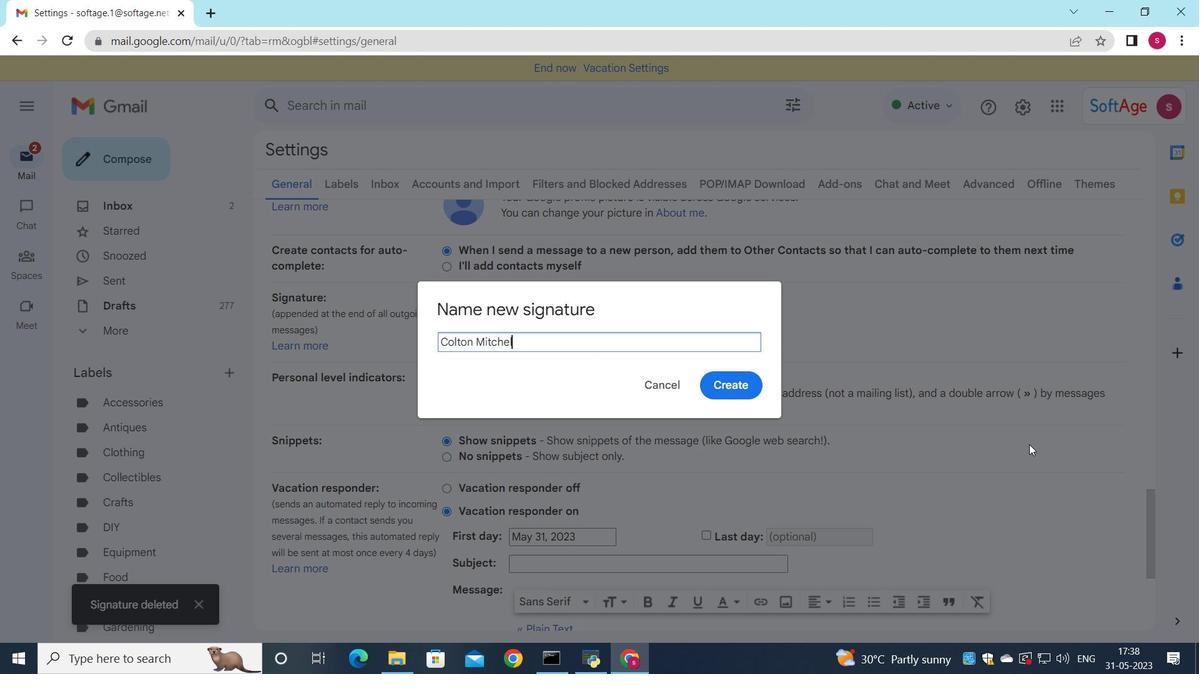 
Action: Mouse moved to (733, 385)
Screenshot: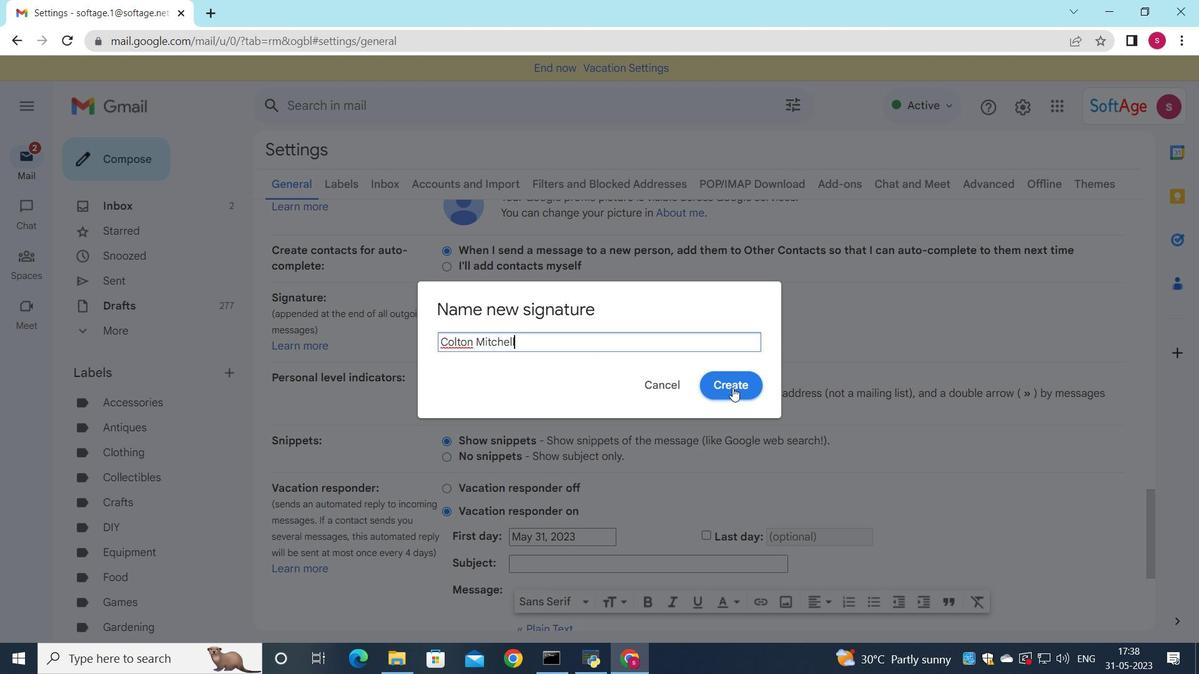 
Action: Mouse pressed left at (733, 385)
Screenshot: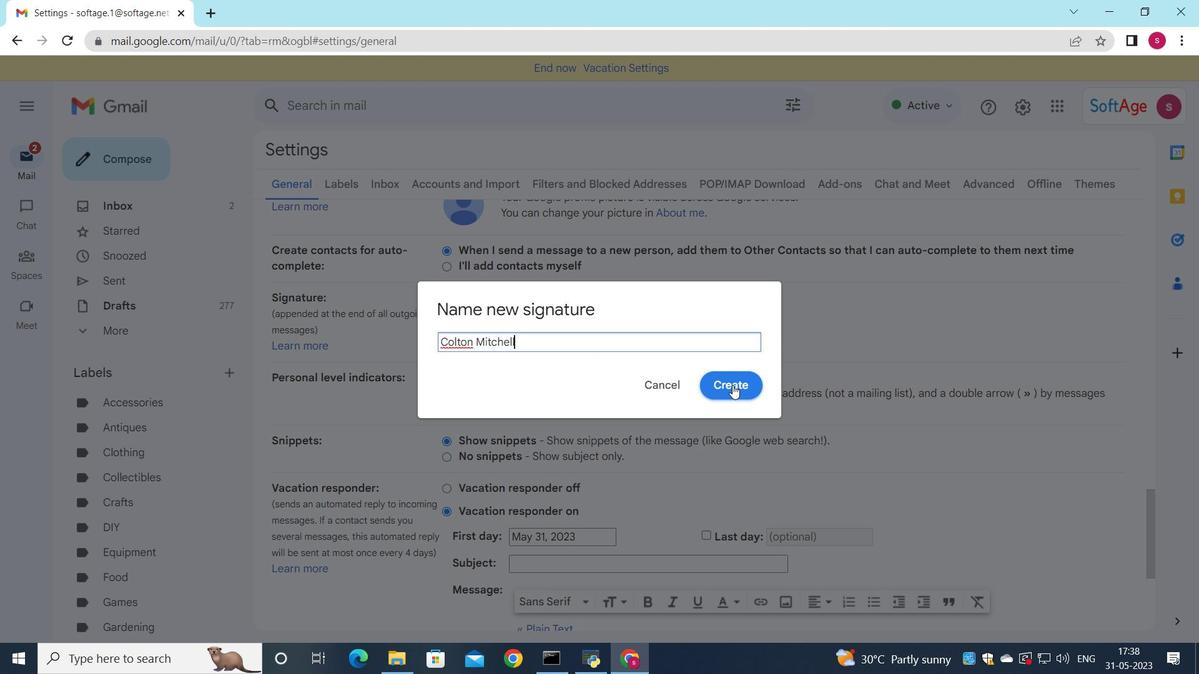 
Action: Mouse moved to (760, 349)
Screenshot: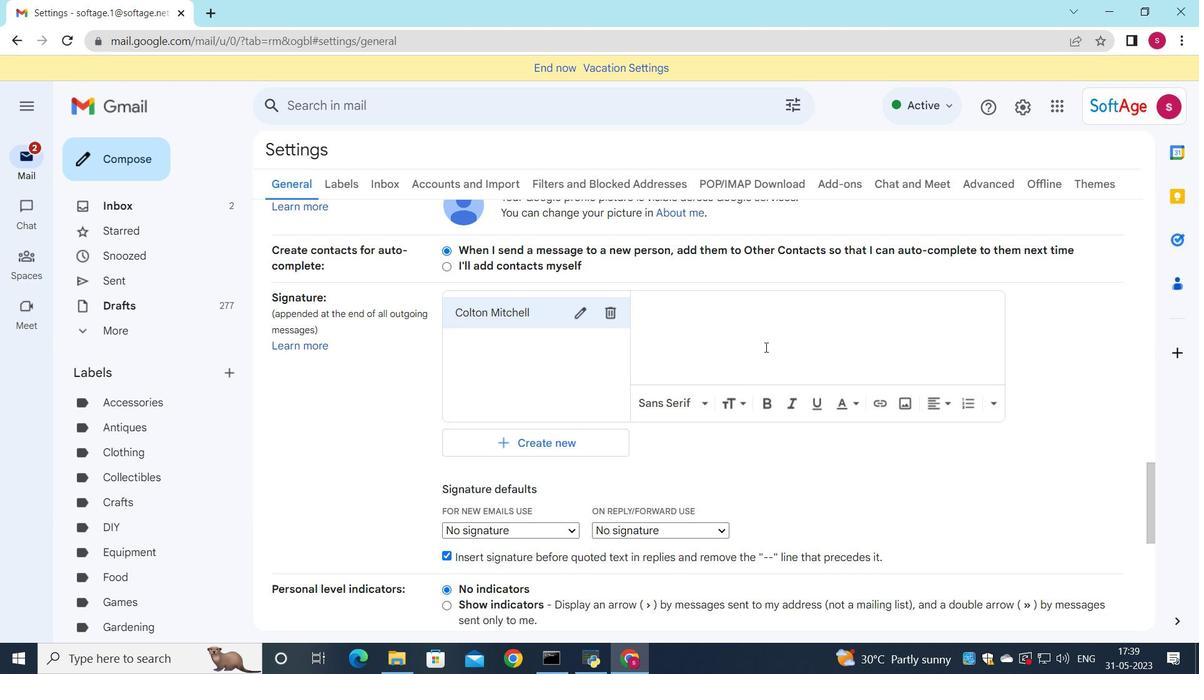 
Action: Mouse pressed left at (760, 349)
Screenshot: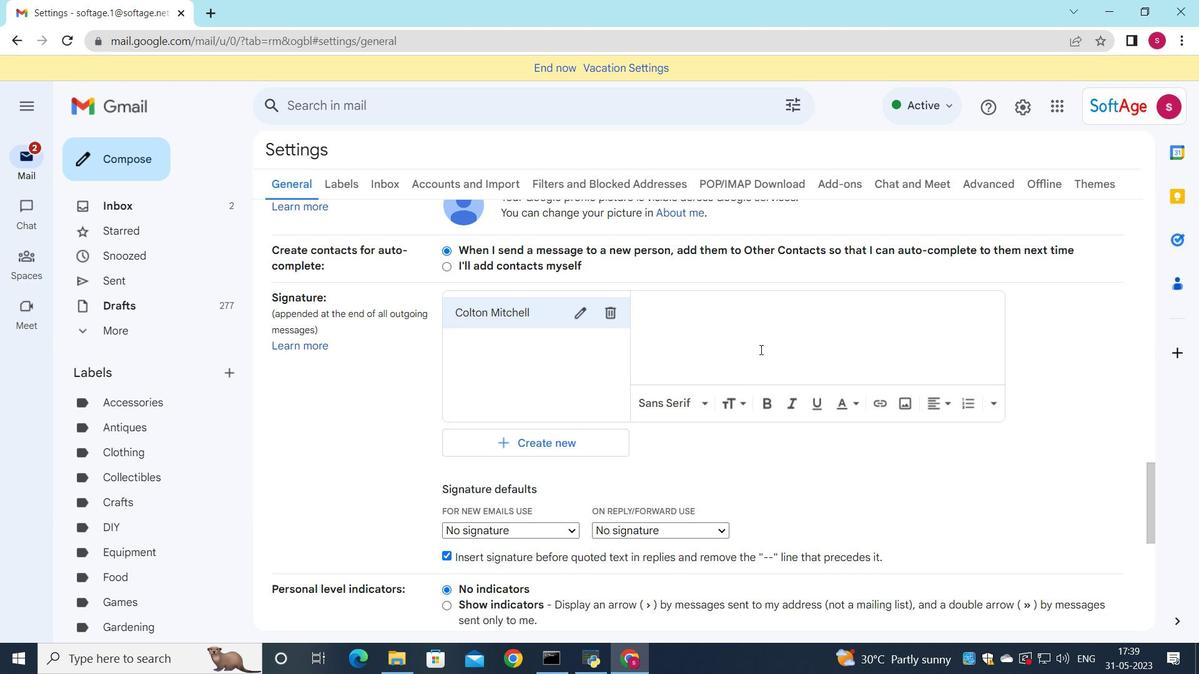 
Action: Key pressed <Key.shift>Colton<Key.space><Key.shift><Key.shift><Key.shift><Key.shift><Key.shift><Key.shift>Mitchell
Screenshot: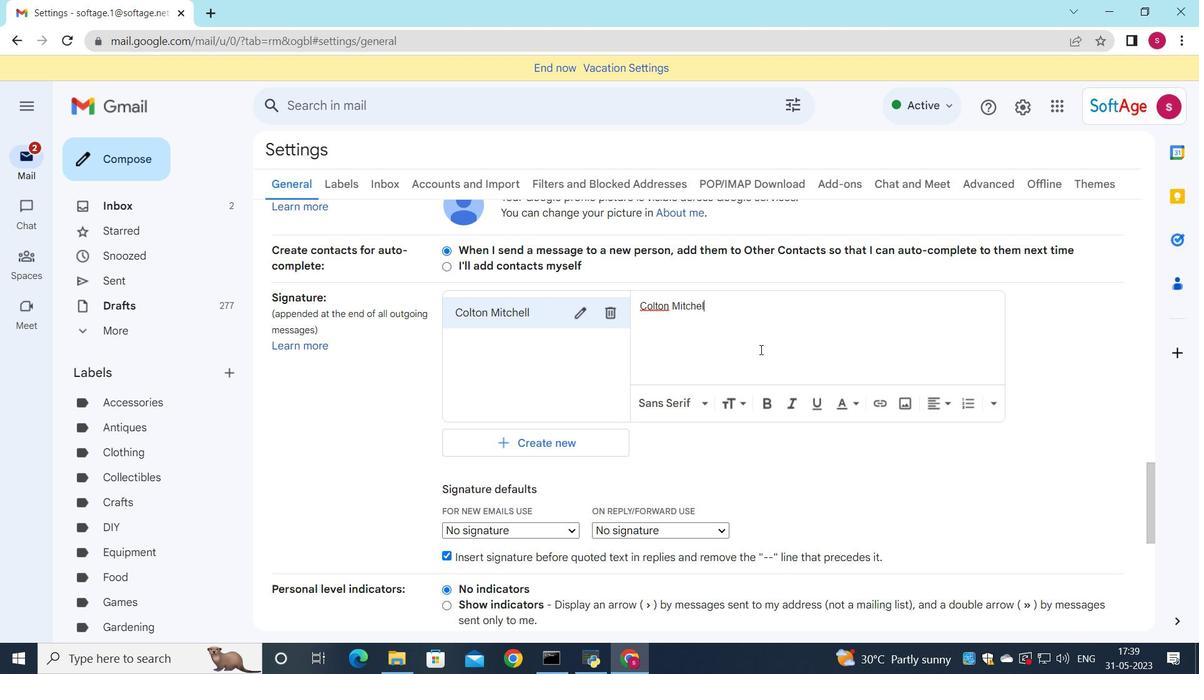 
Action: Mouse moved to (535, 529)
Screenshot: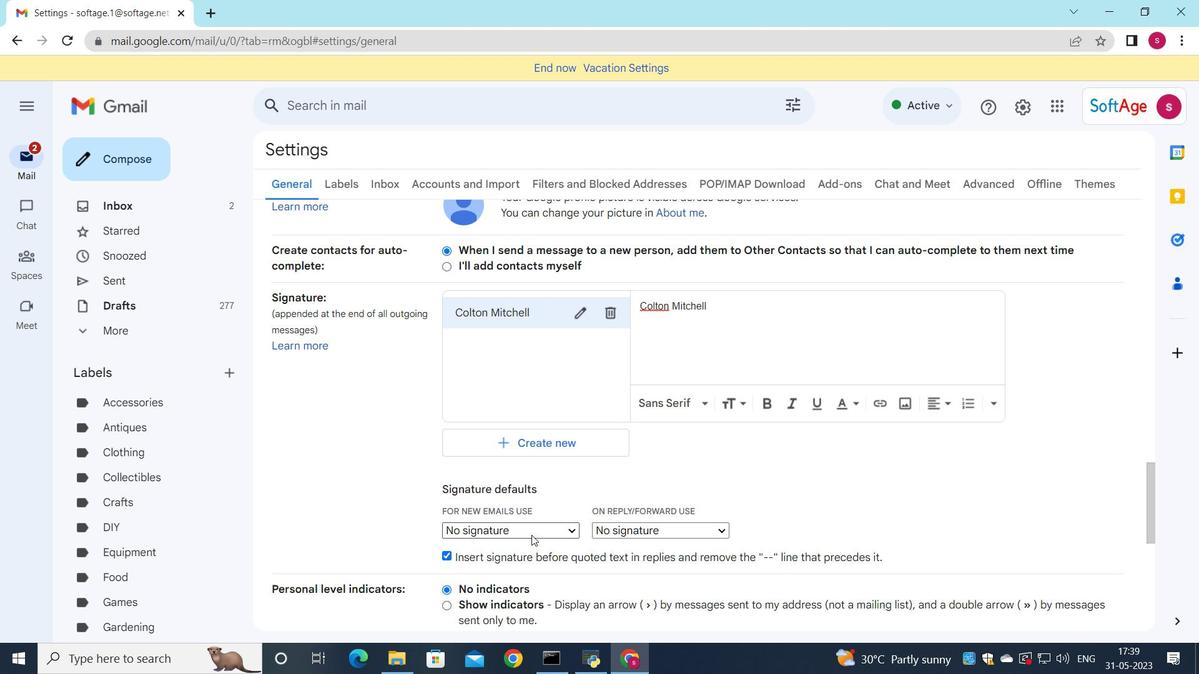 
Action: Mouse pressed left at (535, 529)
Screenshot: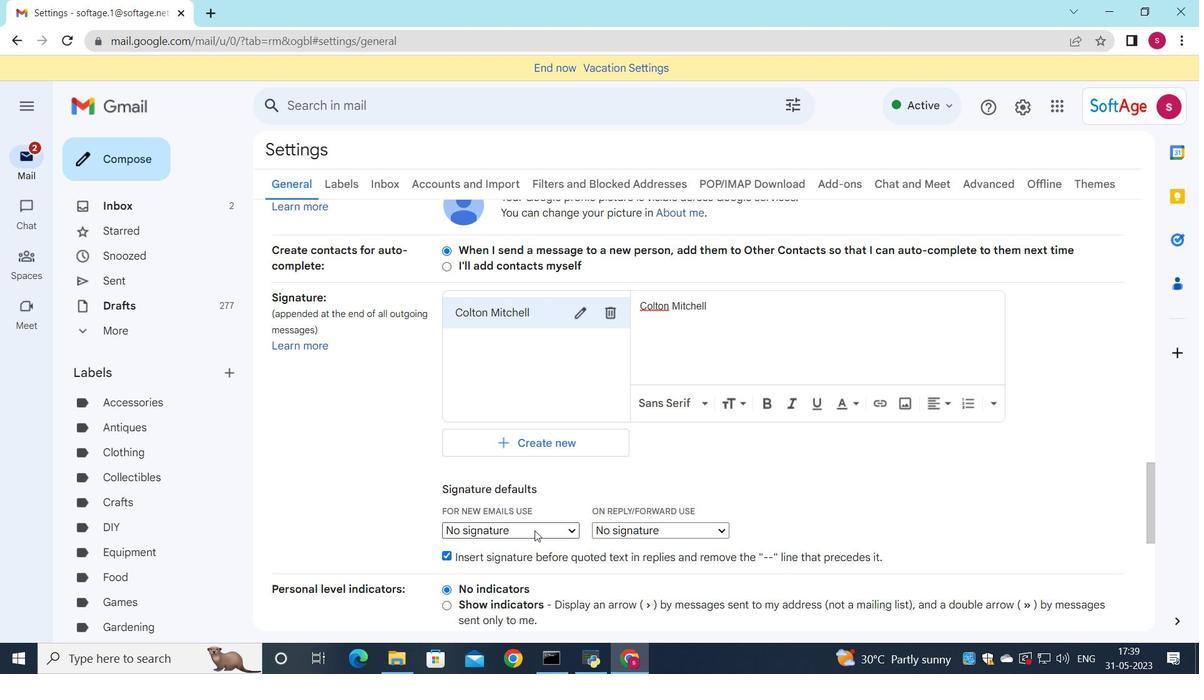 
Action: Mouse moved to (528, 559)
Screenshot: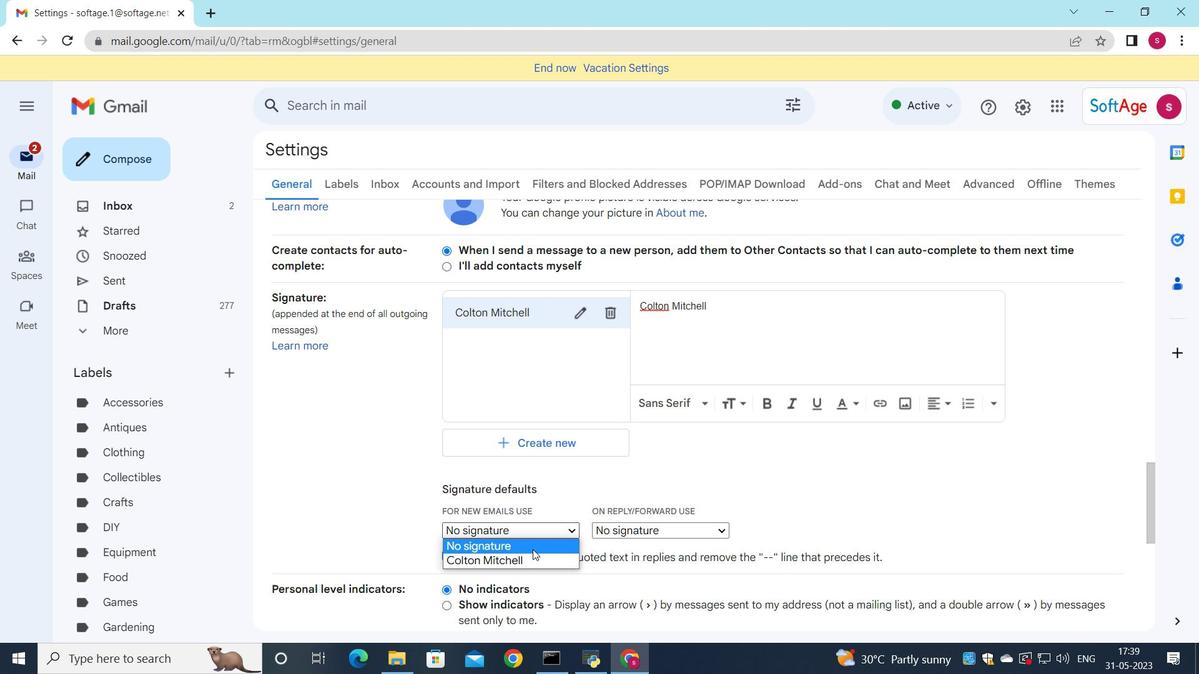 
Action: Mouse pressed left at (528, 559)
Screenshot: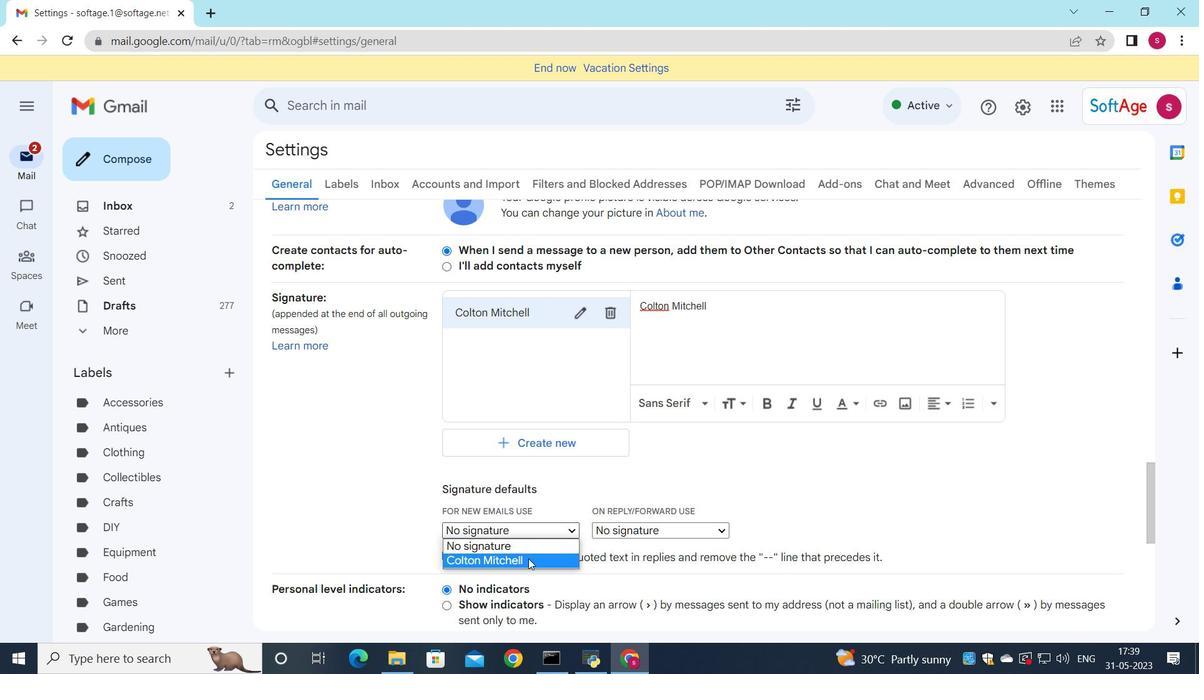 
Action: Mouse moved to (591, 526)
Screenshot: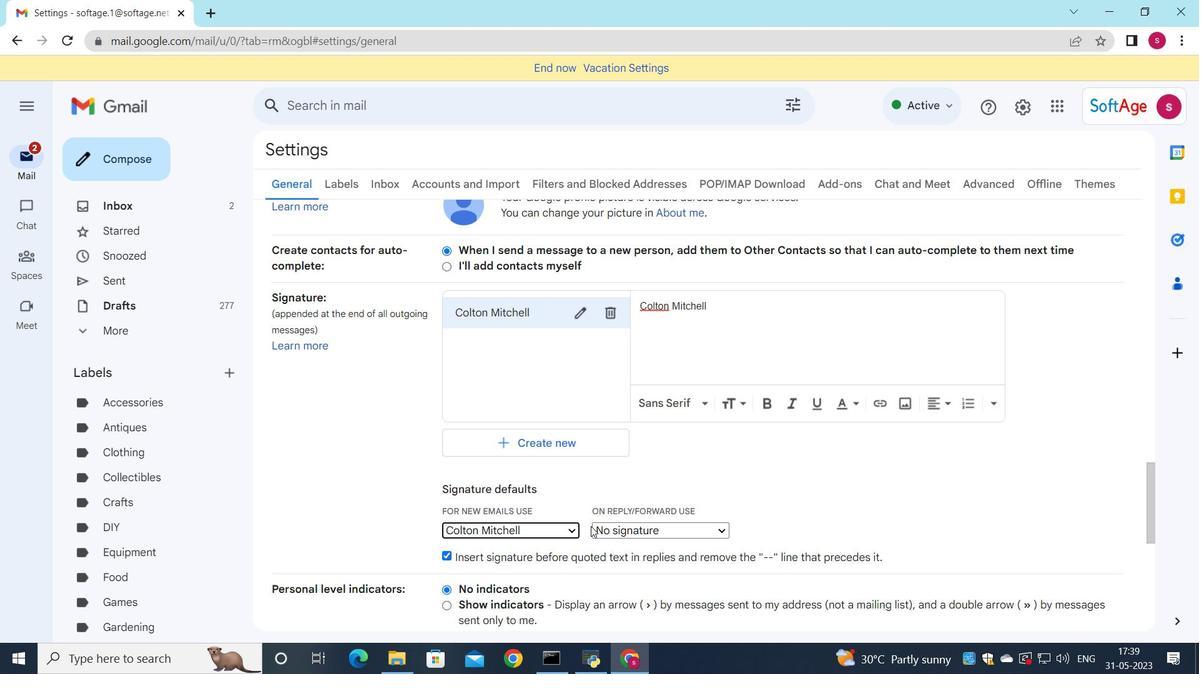 
Action: Mouse pressed left at (591, 526)
Screenshot: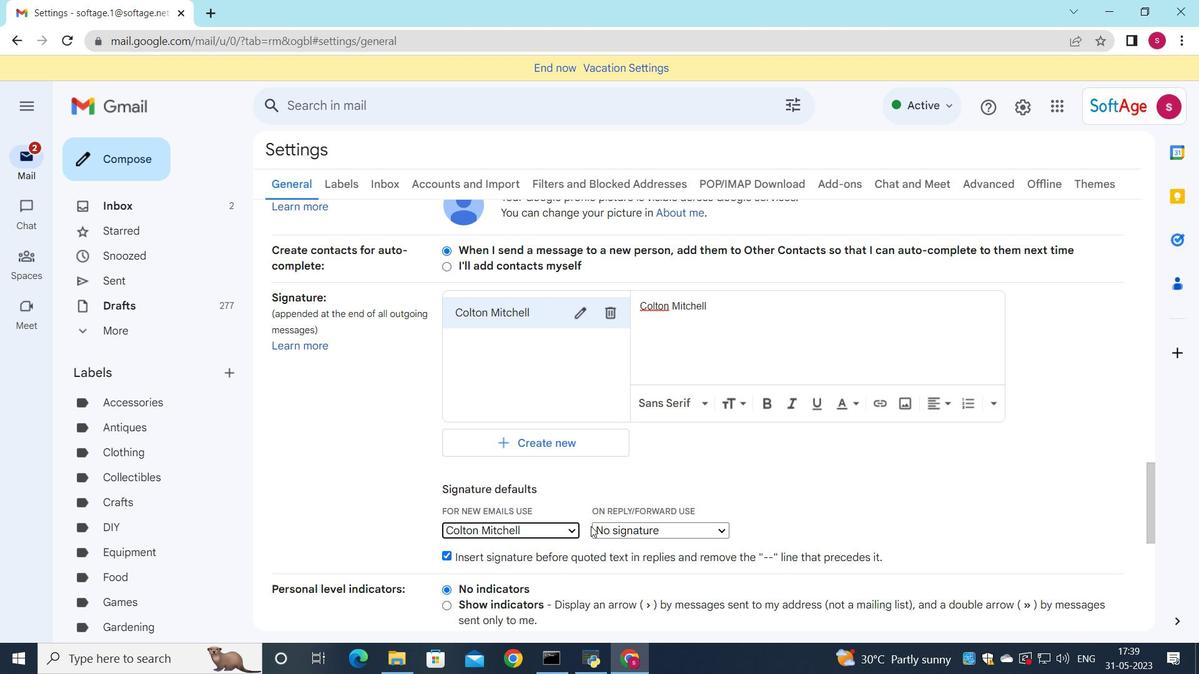 
Action: Mouse moved to (609, 531)
Screenshot: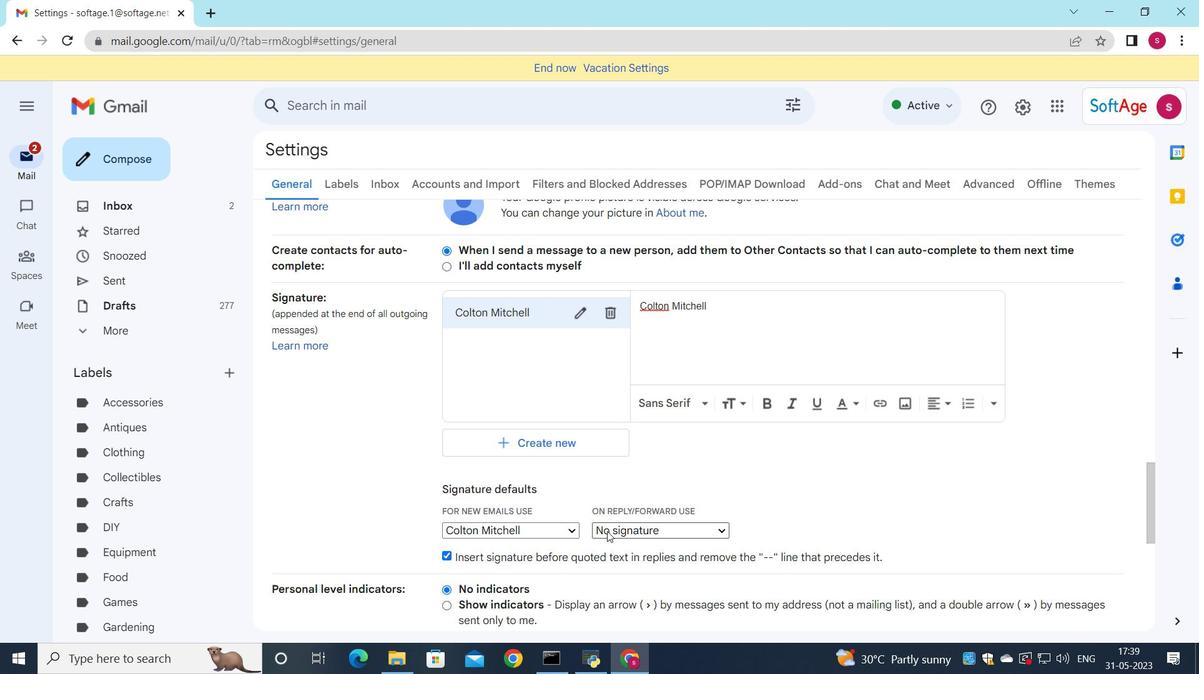 
Action: Mouse pressed left at (609, 531)
Screenshot: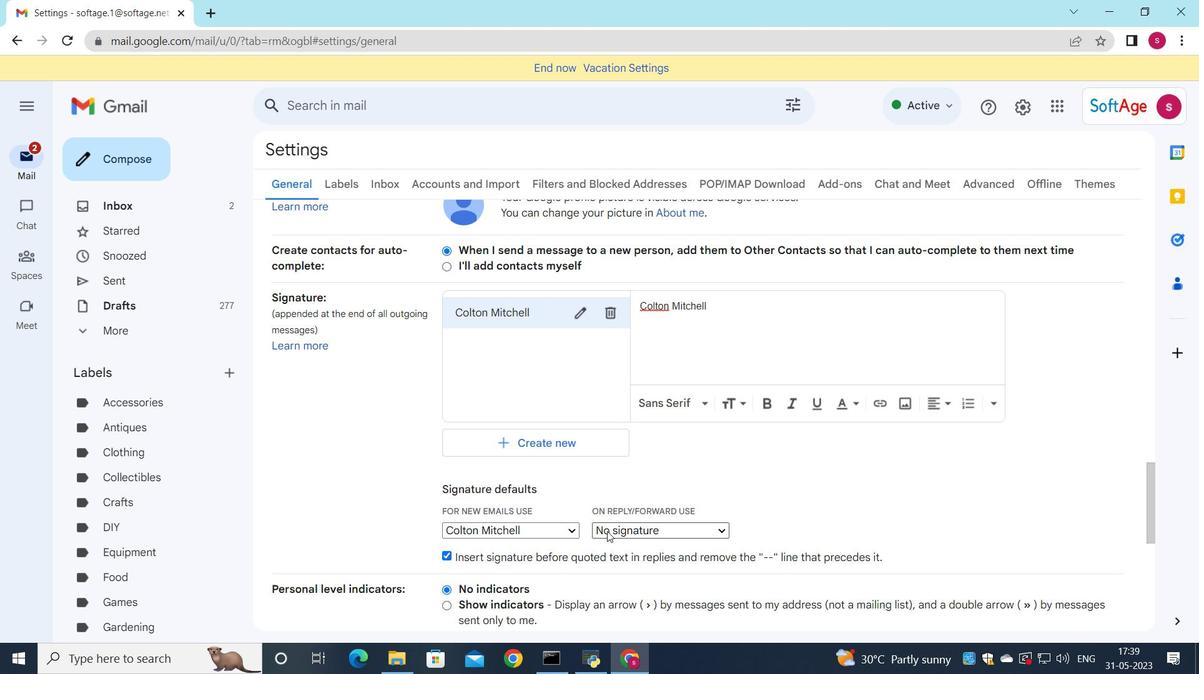 
Action: Mouse moved to (613, 561)
Screenshot: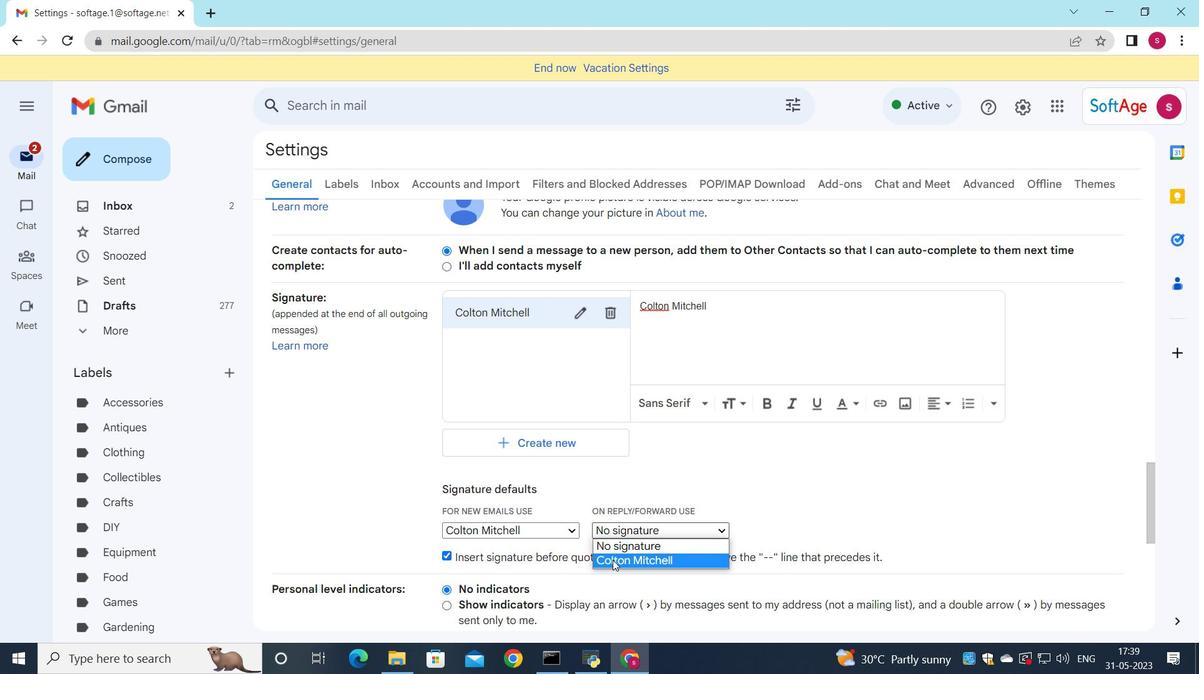 
Action: Mouse pressed left at (613, 561)
Screenshot: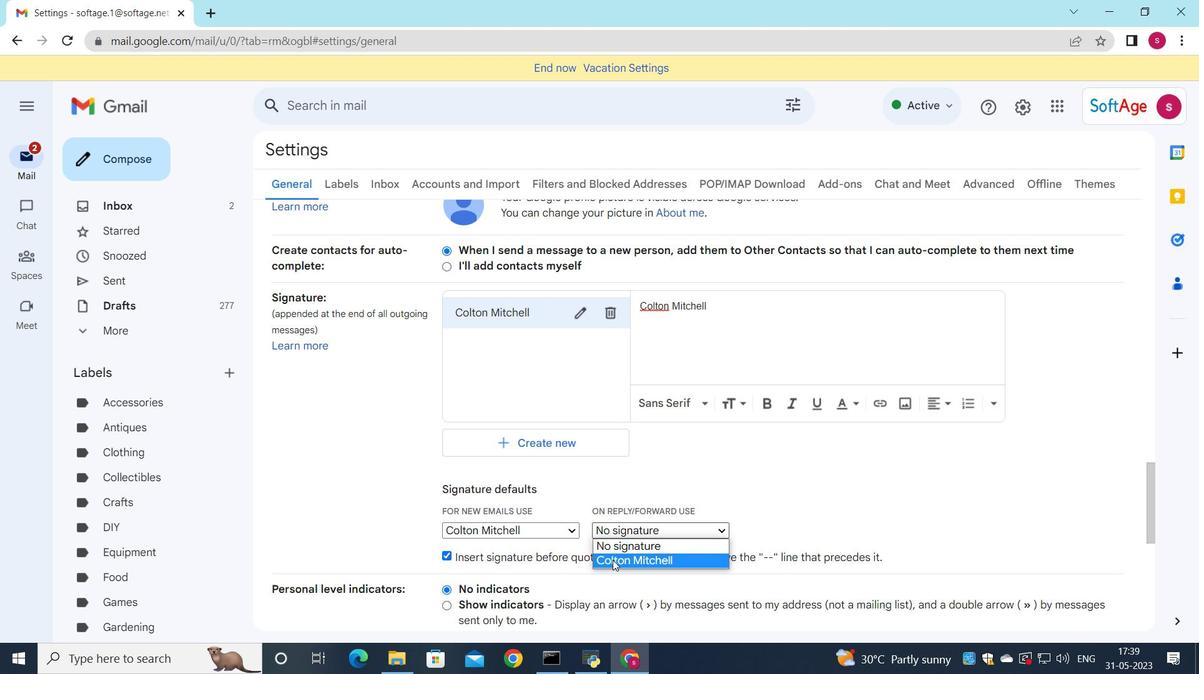 
Action: Mouse moved to (611, 551)
Screenshot: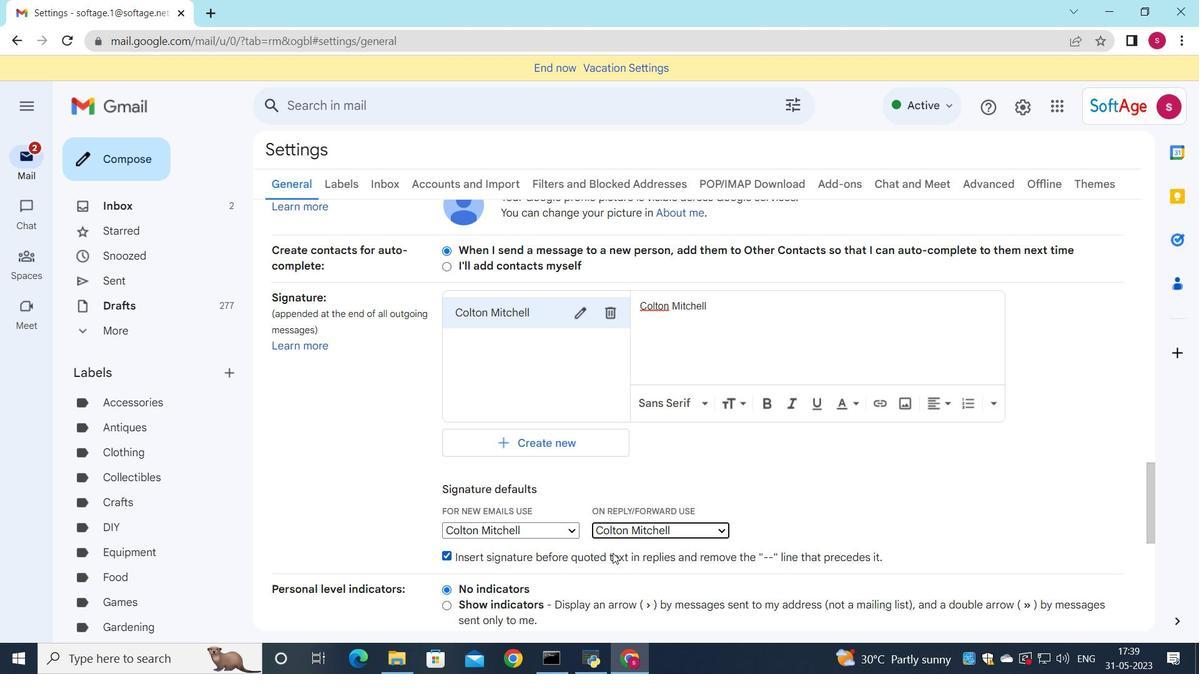 
Action: Mouse scrolled (611, 550) with delta (0, 0)
Screenshot: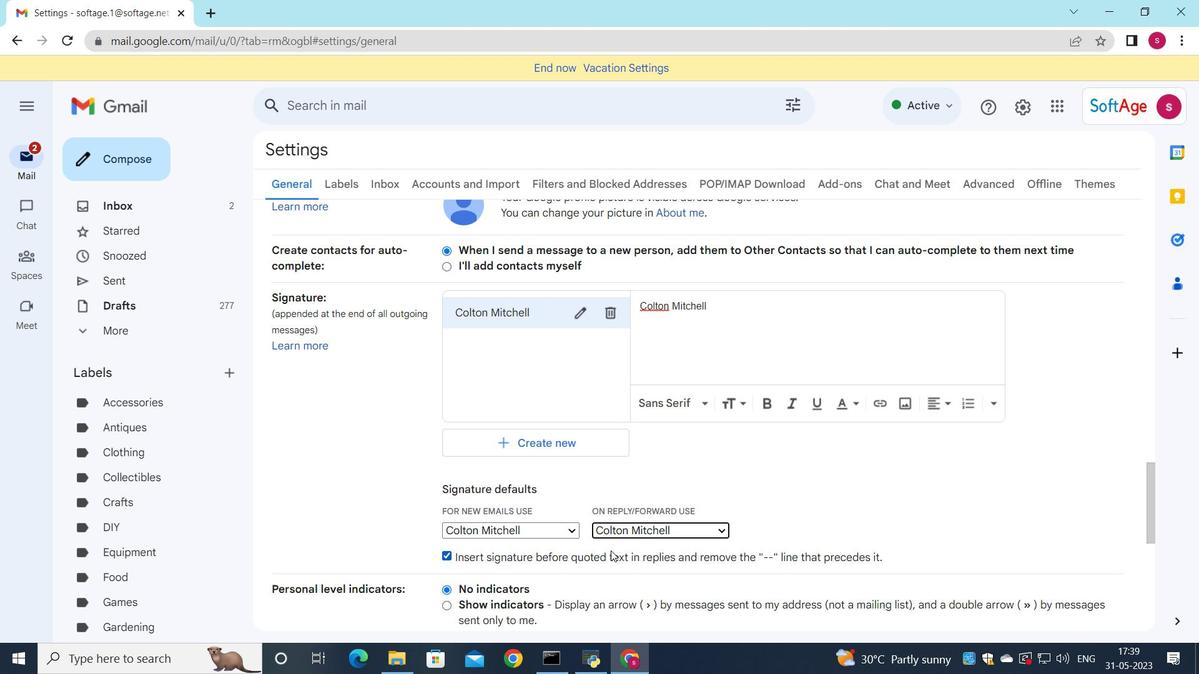 
Action: Mouse scrolled (611, 550) with delta (0, 0)
Screenshot: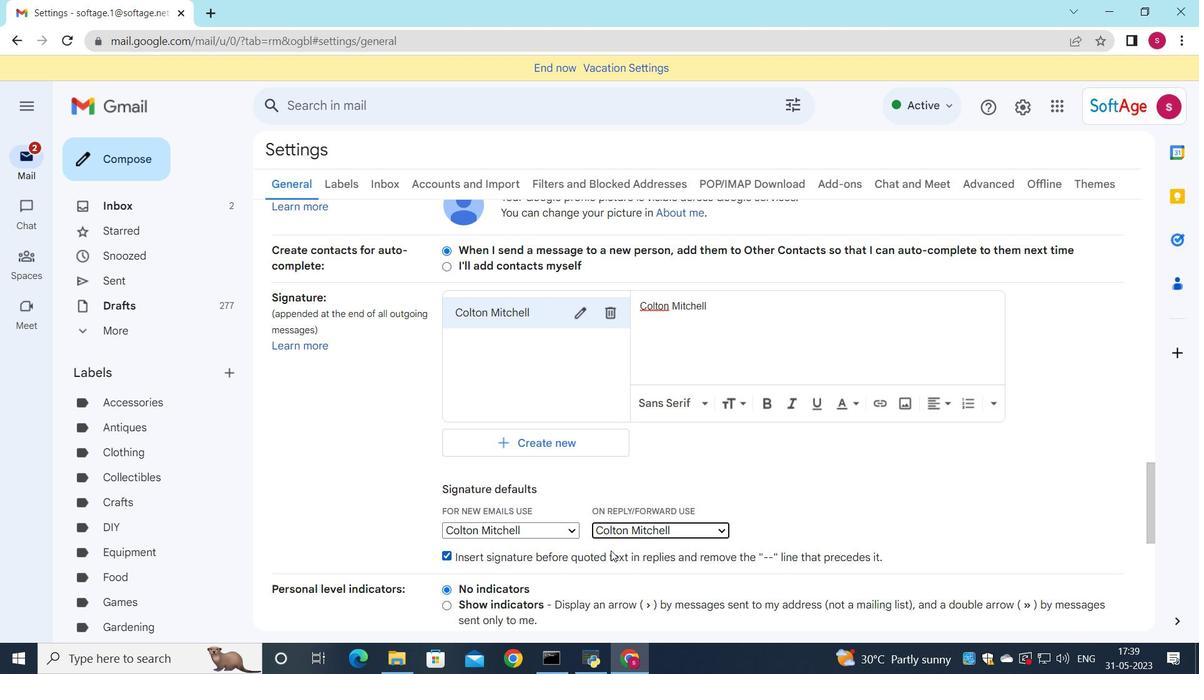 
Action: Mouse scrolled (611, 550) with delta (0, 0)
Screenshot: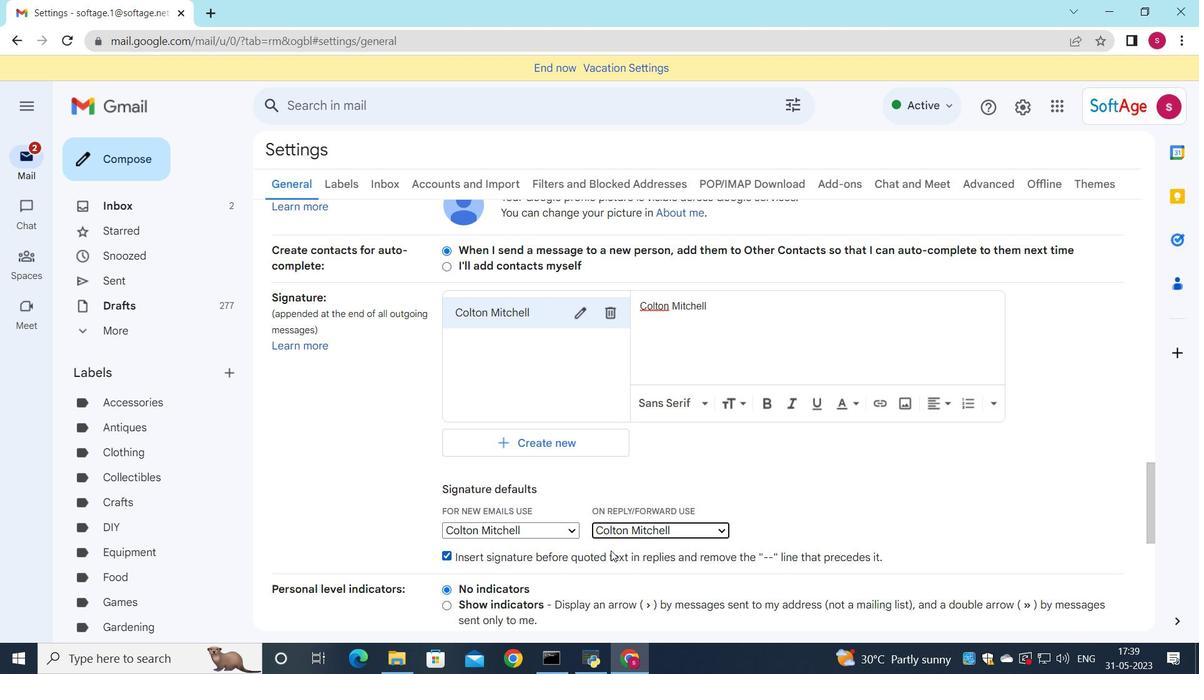 
Action: Mouse moved to (611, 551)
Screenshot: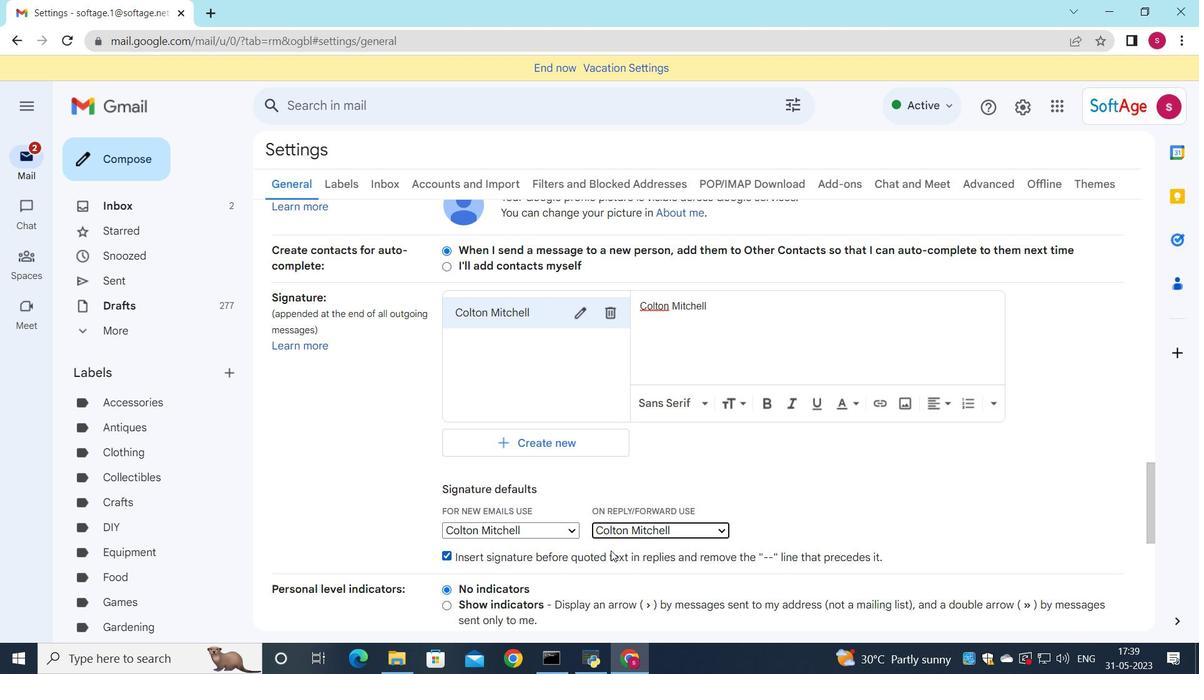 
Action: Mouse scrolled (611, 550) with delta (0, 0)
Screenshot: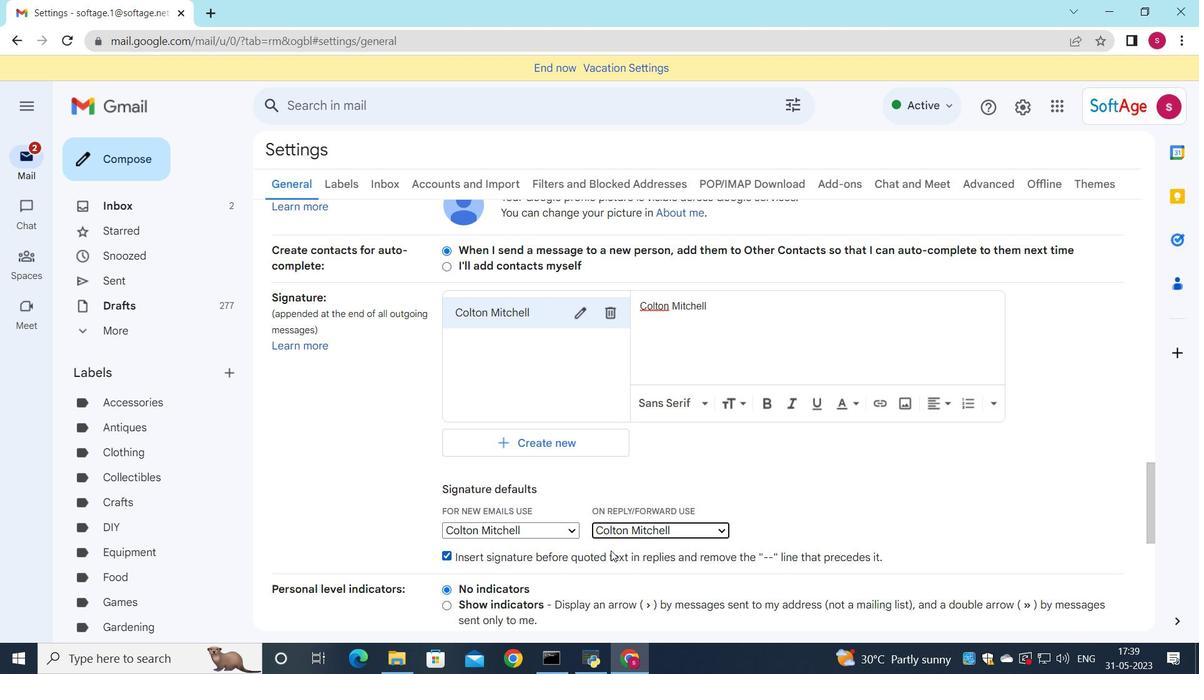 
Action: Mouse scrolled (611, 550) with delta (0, 0)
Screenshot: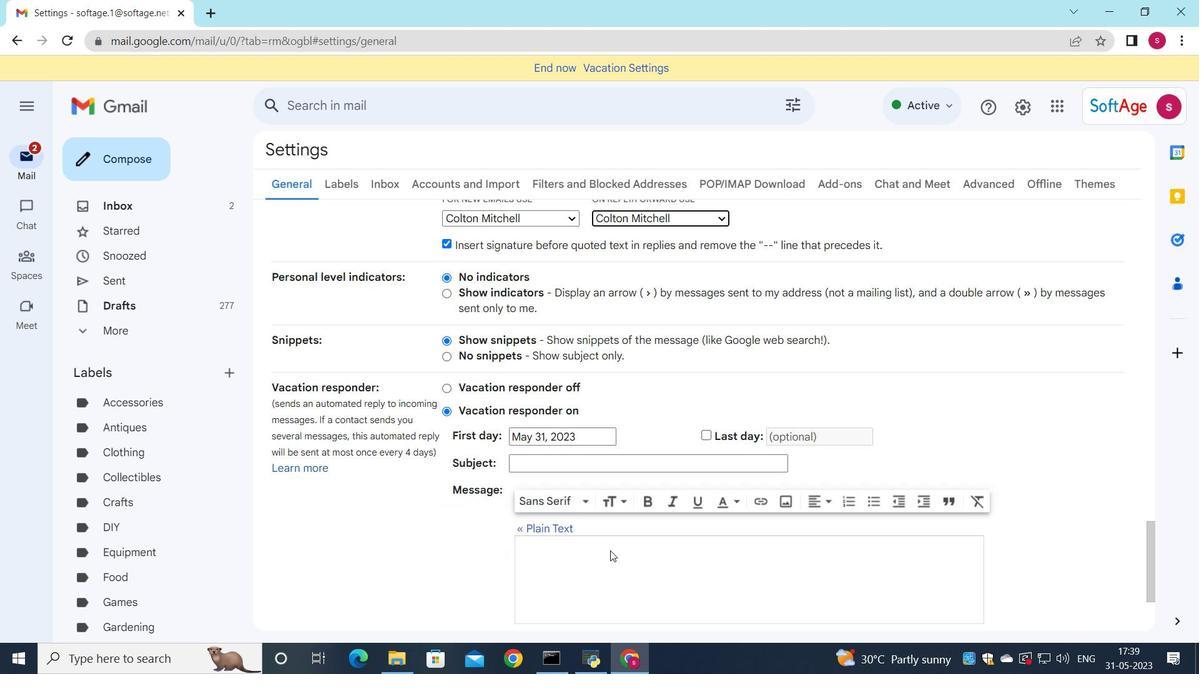 
Action: Mouse moved to (610, 551)
Screenshot: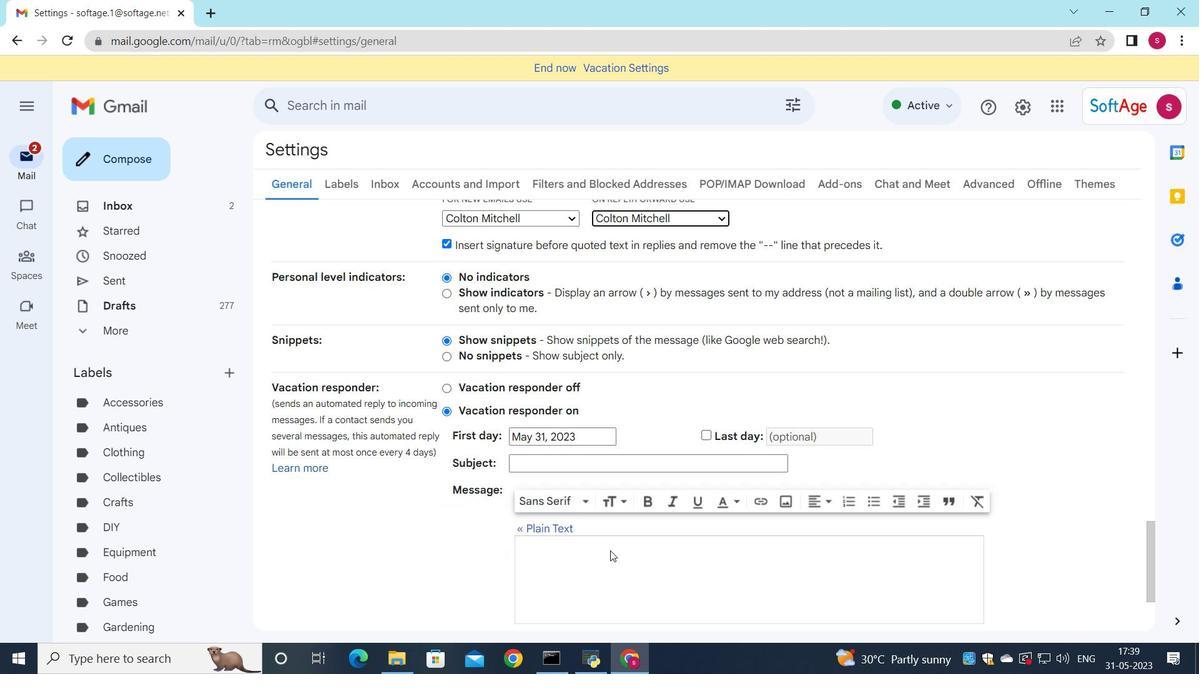 
Action: Mouse scrolled (610, 550) with delta (0, 0)
Screenshot: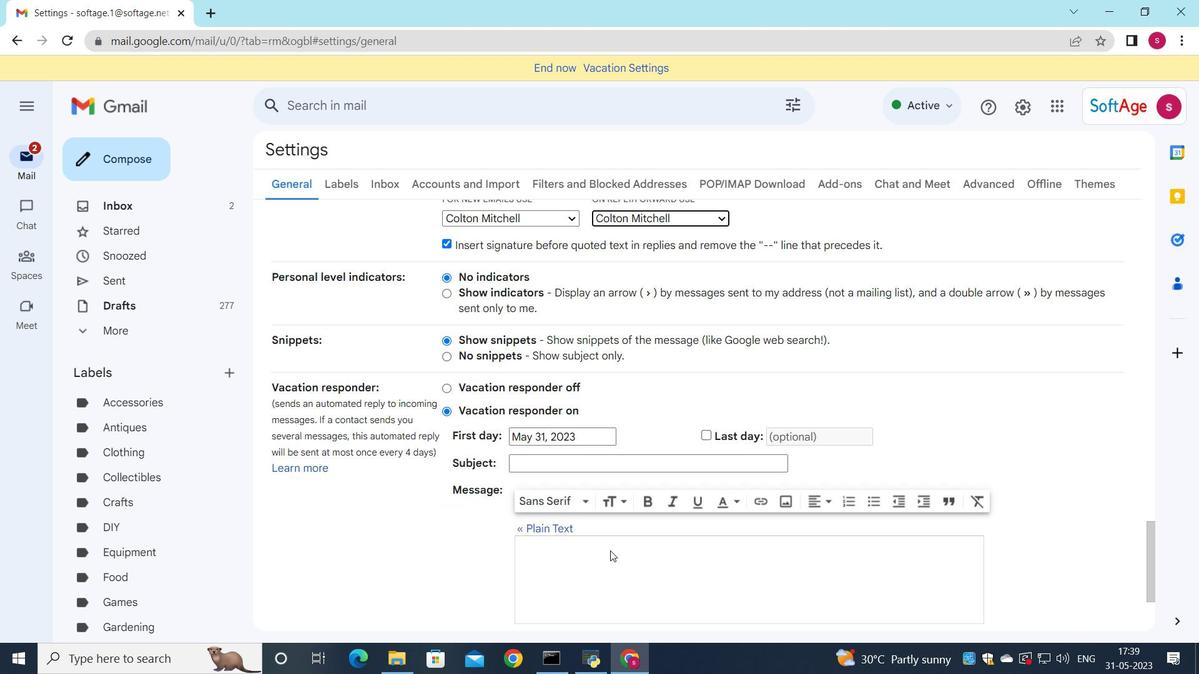 
Action: Mouse moved to (609, 551)
Screenshot: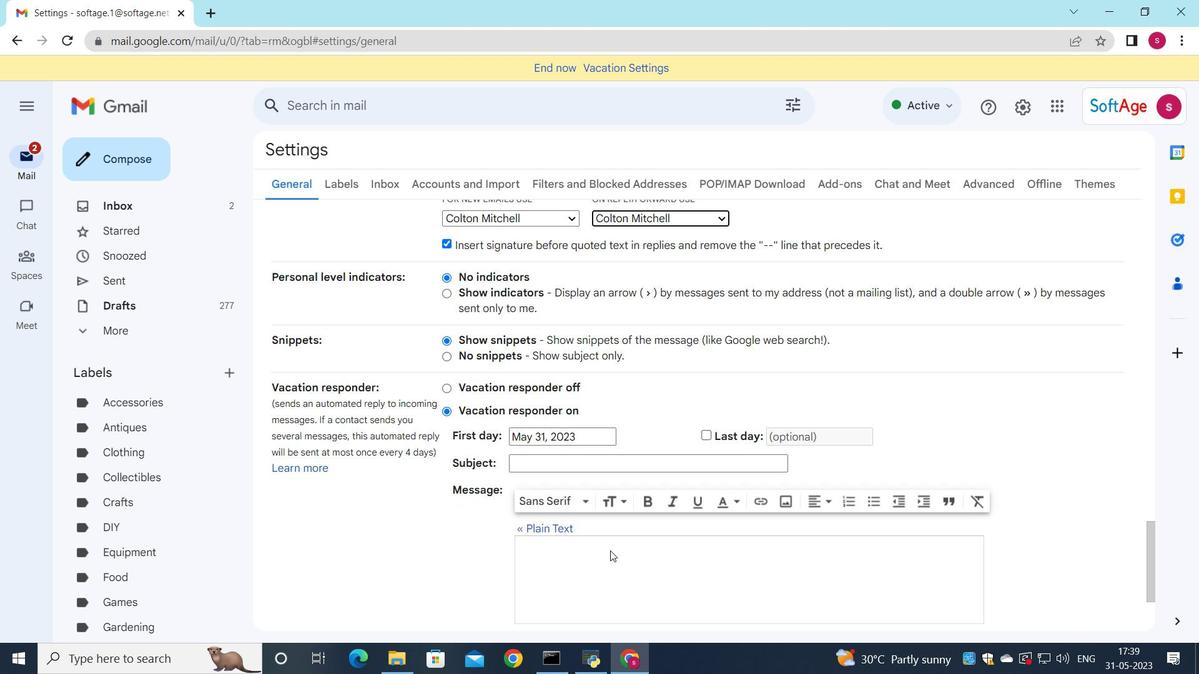 
Action: Mouse scrolled (609, 550) with delta (0, 0)
Screenshot: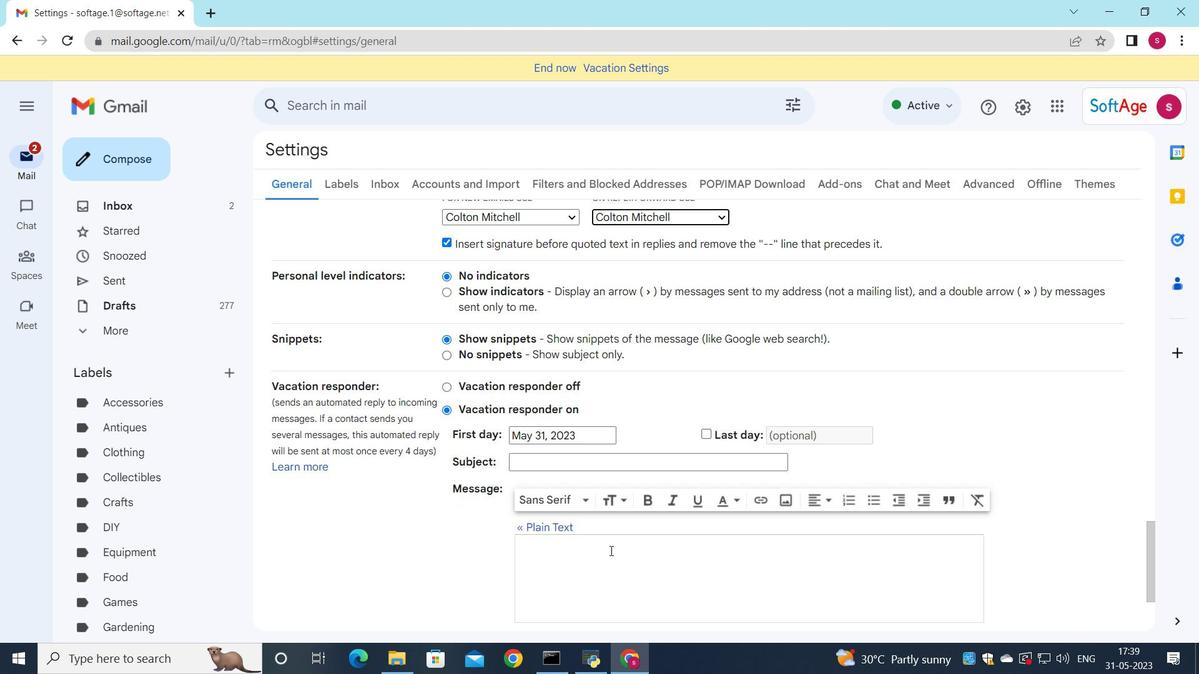 
Action: Mouse moved to (674, 549)
Screenshot: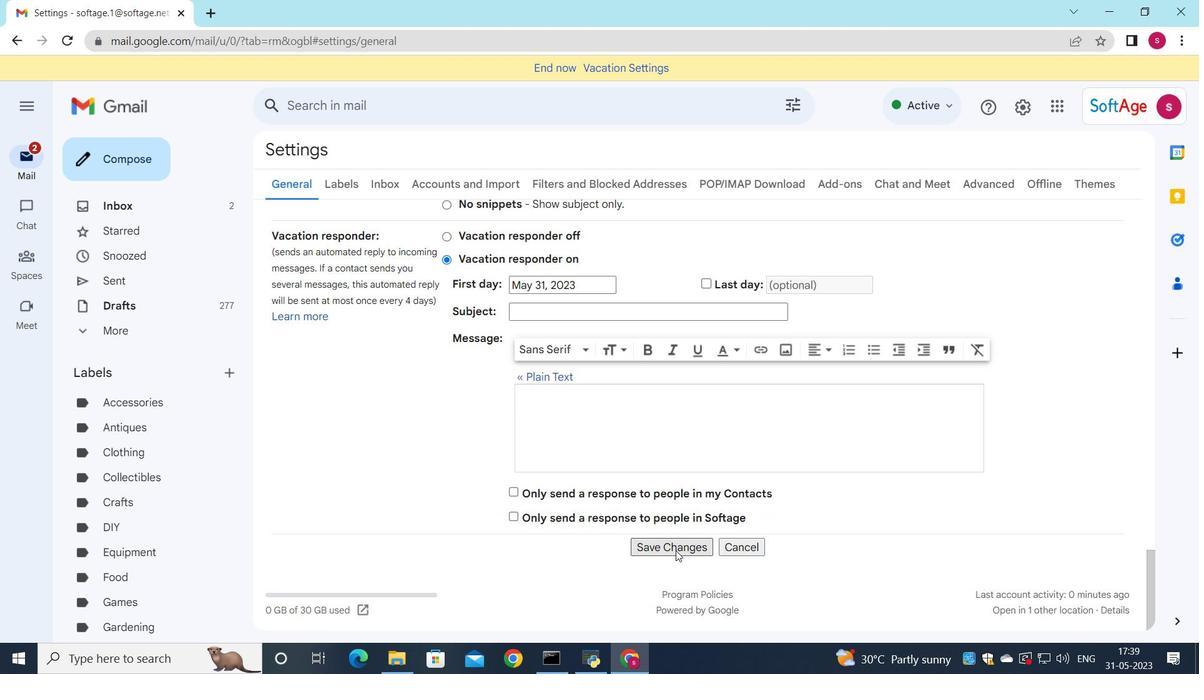 
Action: Mouse pressed left at (674, 549)
Screenshot: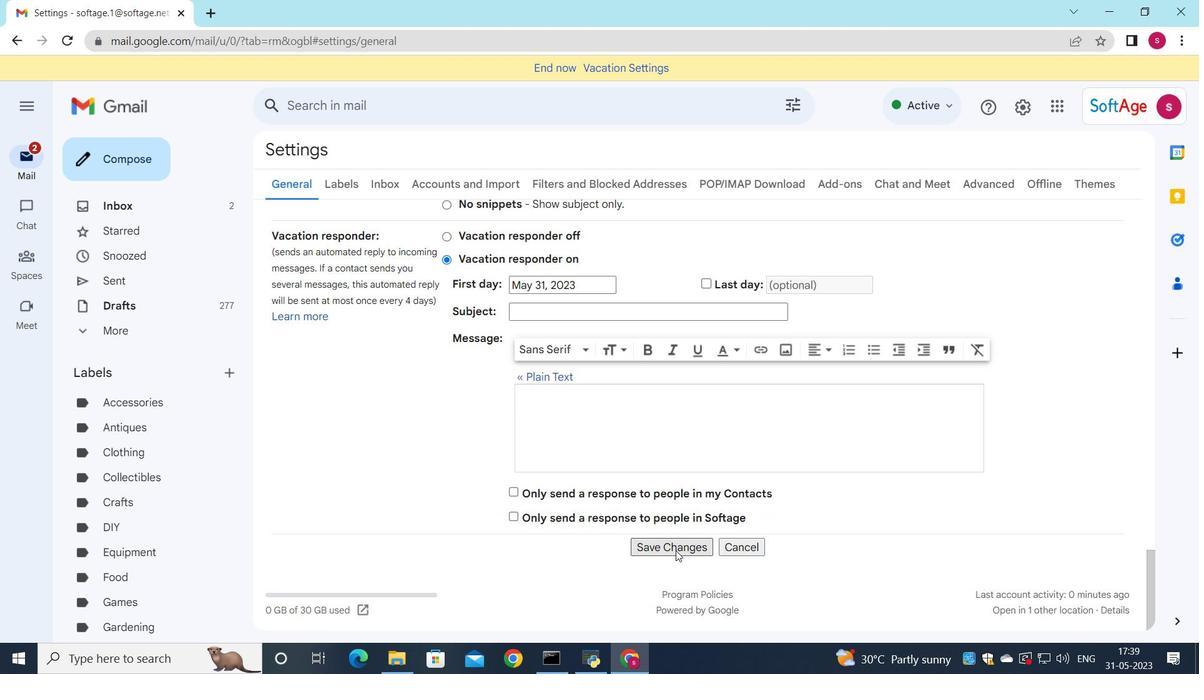 
Action: Mouse moved to (521, 451)
Screenshot: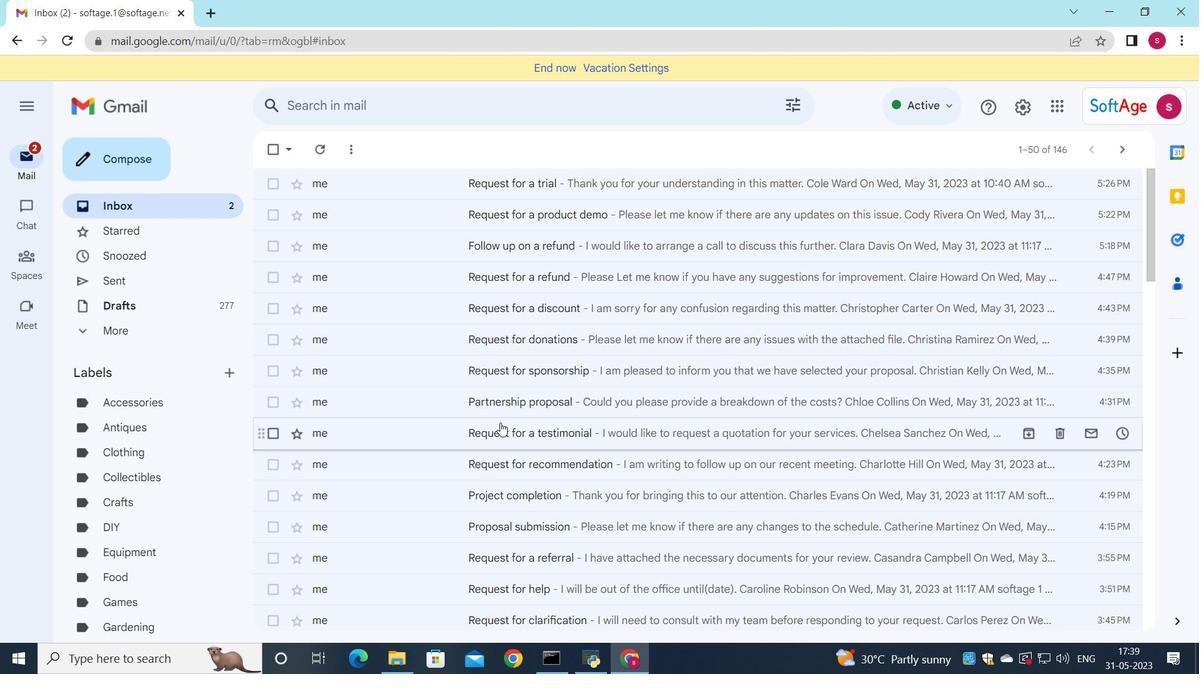 
Action: Mouse scrolled (521, 450) with delta (0, 0)
Screenshot: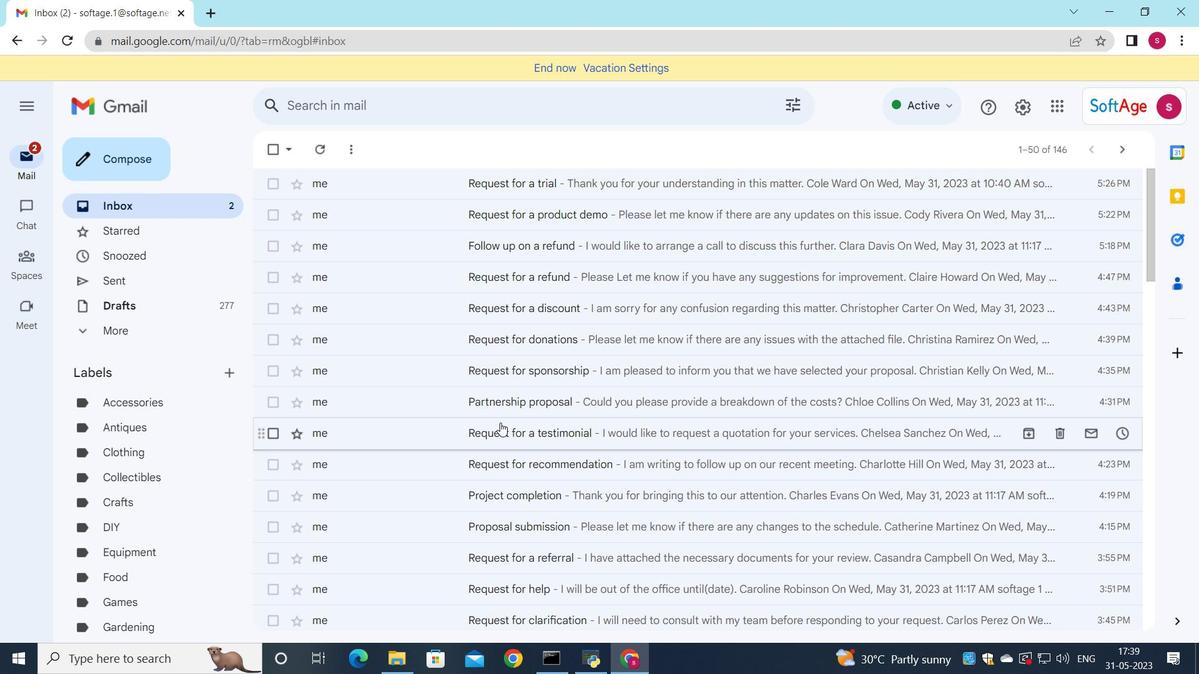 
Action: Mouse pressed middle at (521, 451)
Screenshot: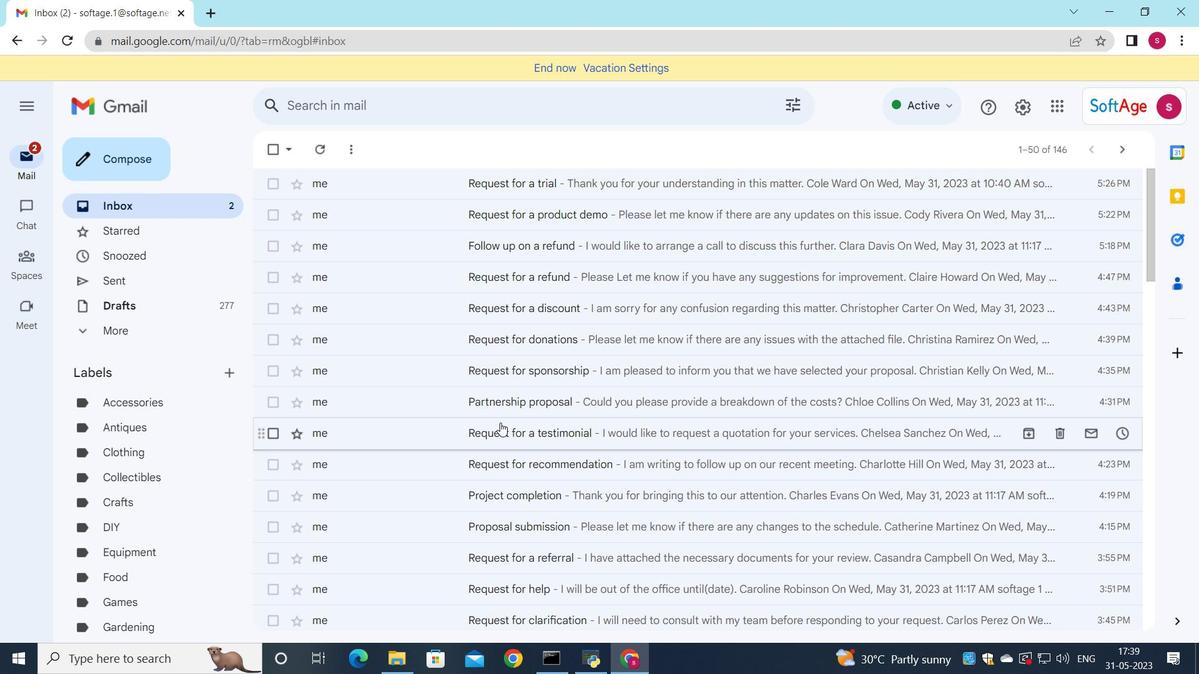 
Action: Mouse scrolled (521, 450) with delta (0, 0)
Screenshot: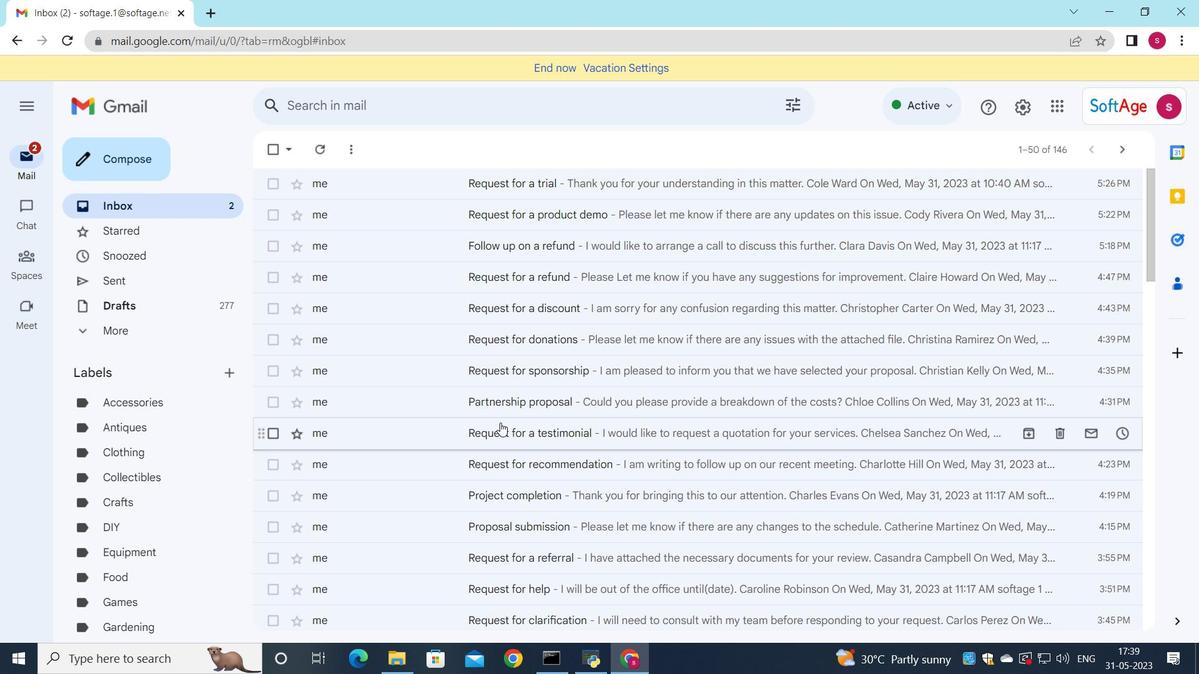
Action: Mouse scrolled (521, 450) with delta (0, 0)
Screenshot: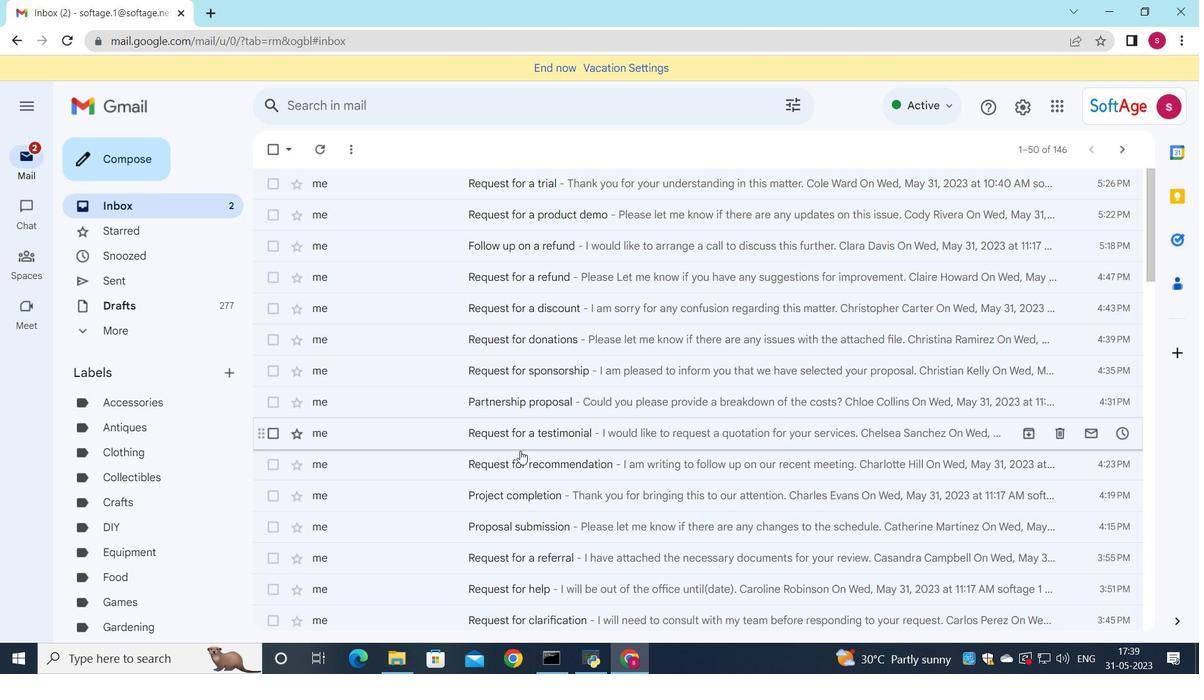 
Action: Mouse scrolled (521, 450) with delta (0, 0)
Screenshot: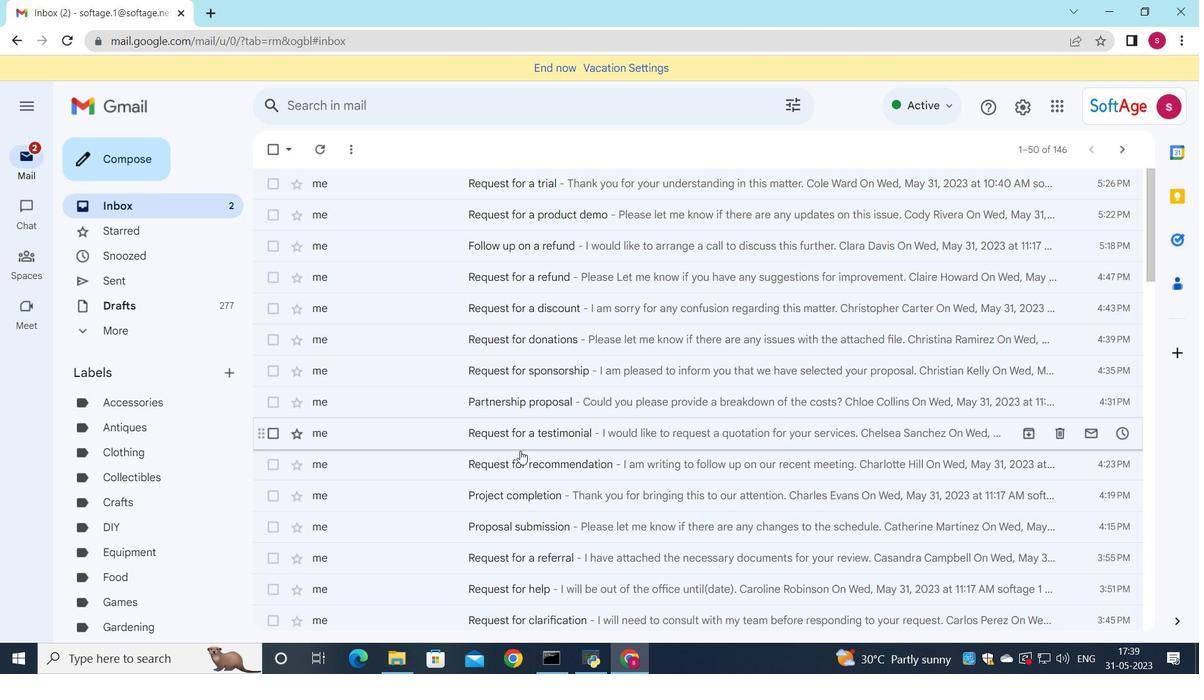 
Action: Mouse scrolled (521, 450) with delta (0, 0)
Screenshot: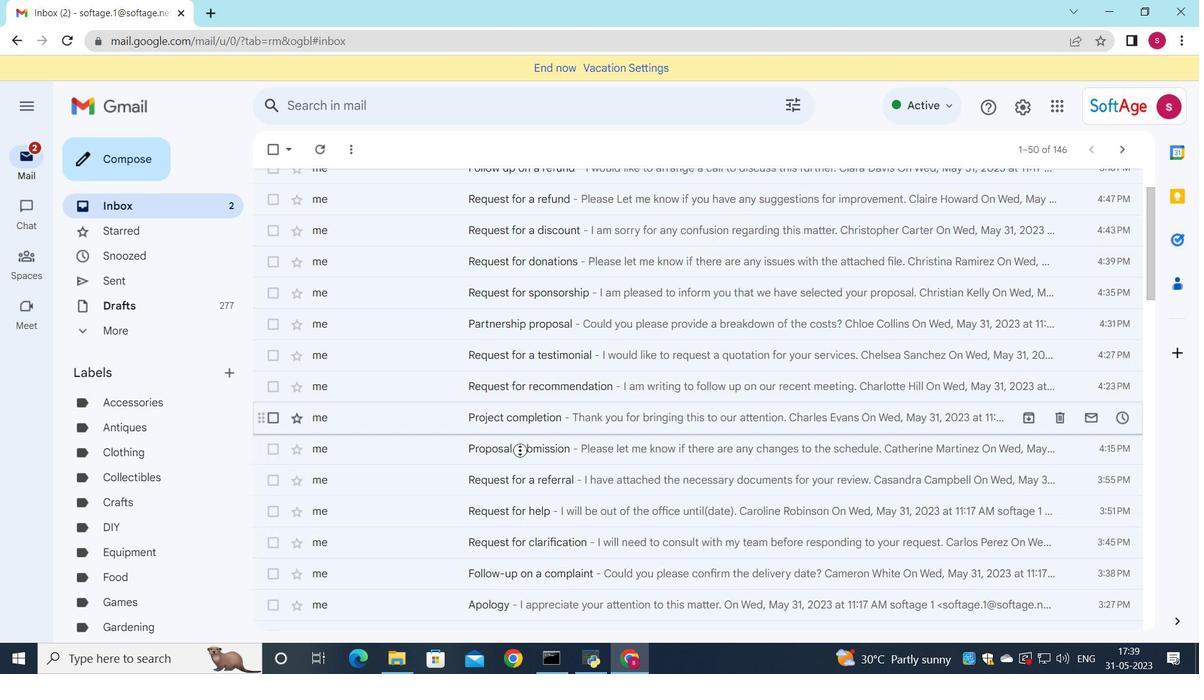 
Action: Mouse scrolled (521, 450) with delta (0, 0)
Screenshot: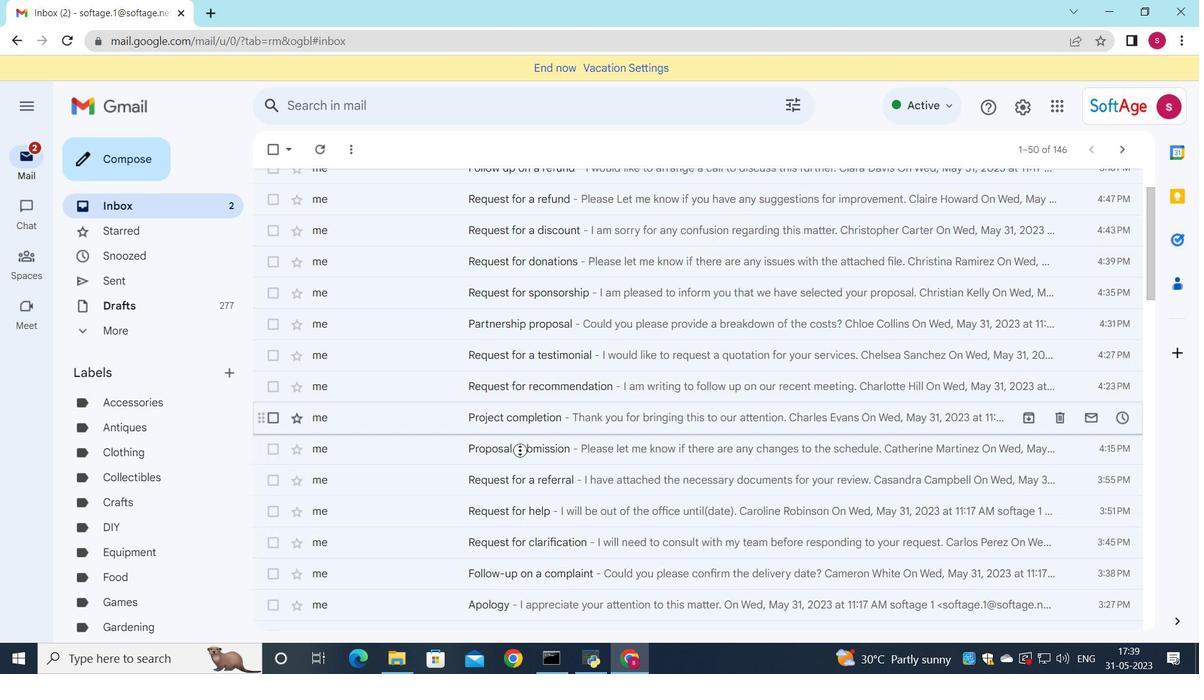 
Action: Mouse moved to (379, 427)
Screenshot: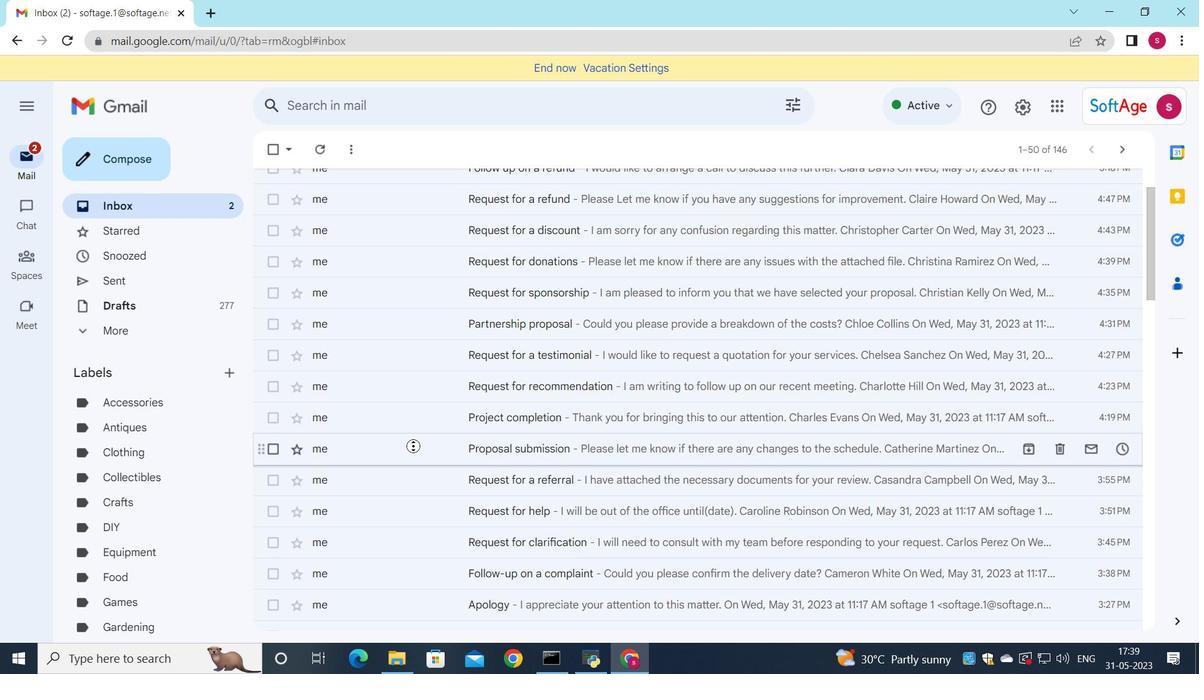 
Action: Mouse pressed left at (379, 427)
Screenshot: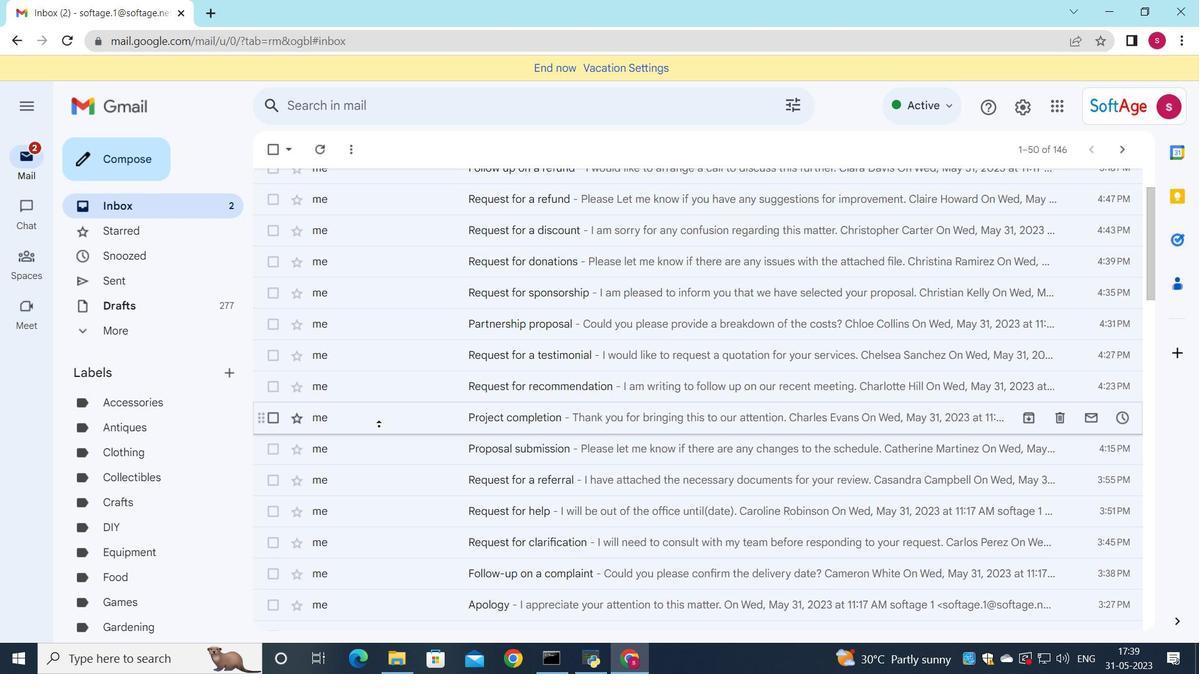 
Action: Mouse moved to (494, 414)
Screenshot: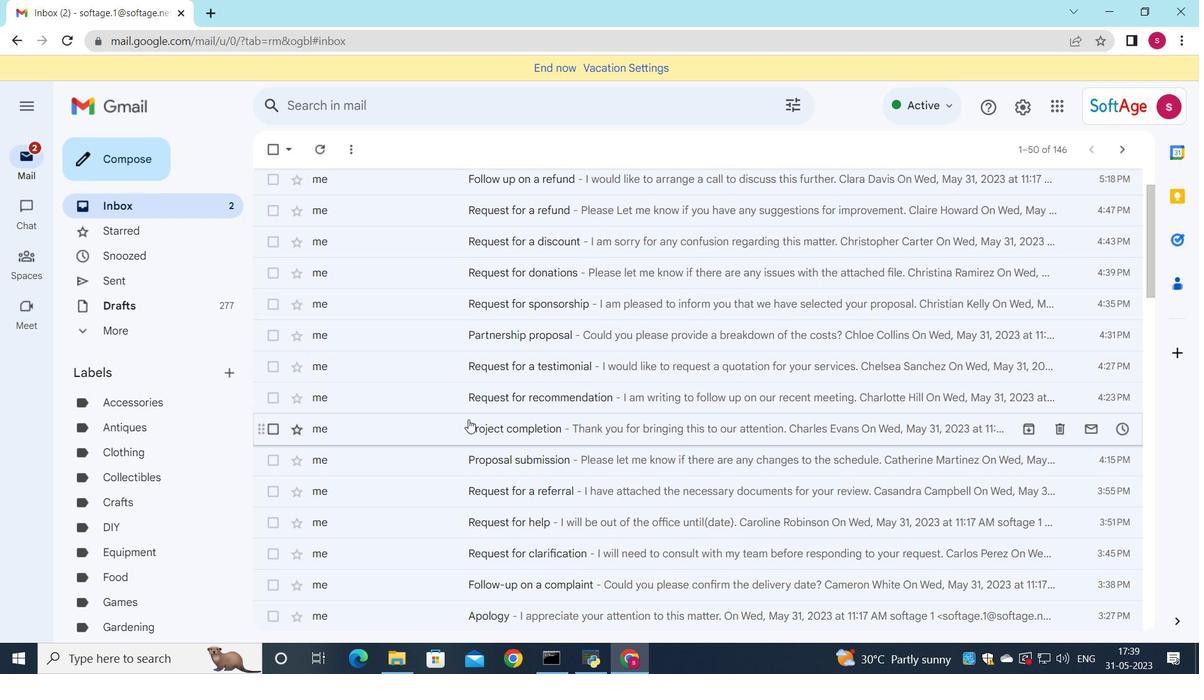 
Action: Mouse scrolled (494, 414) with delta (0, 0)
Screenshot: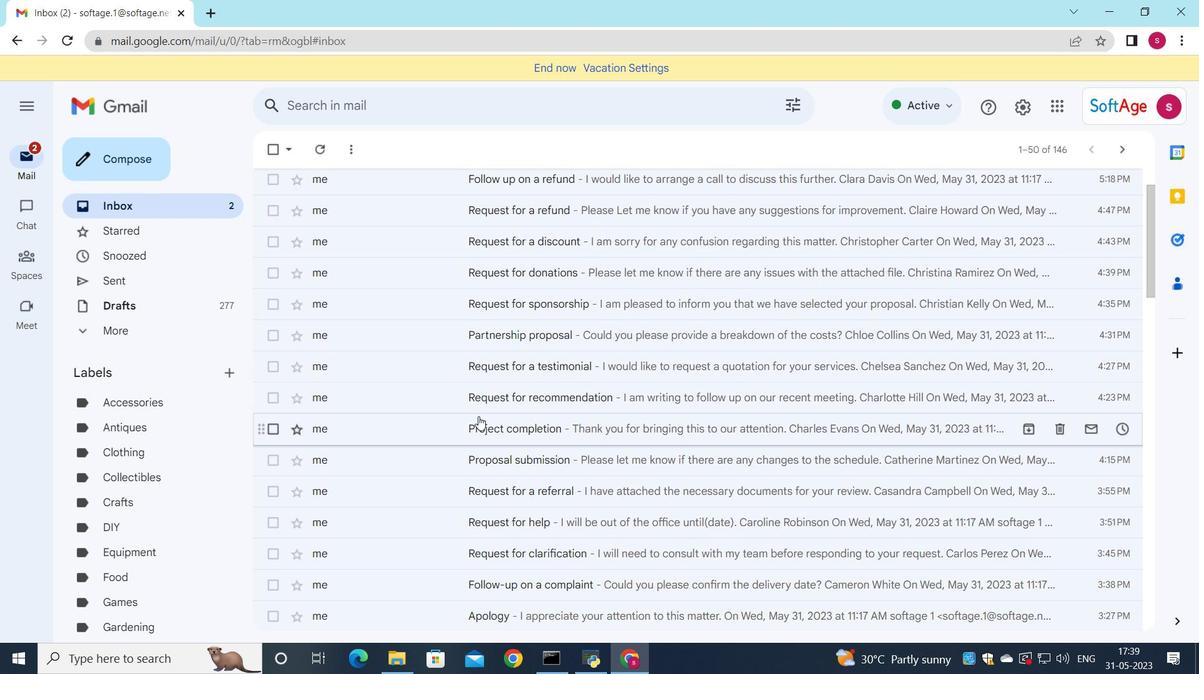 
Action: Mouse scrolled (494, 414) with delta (0, 0)
Screenshot: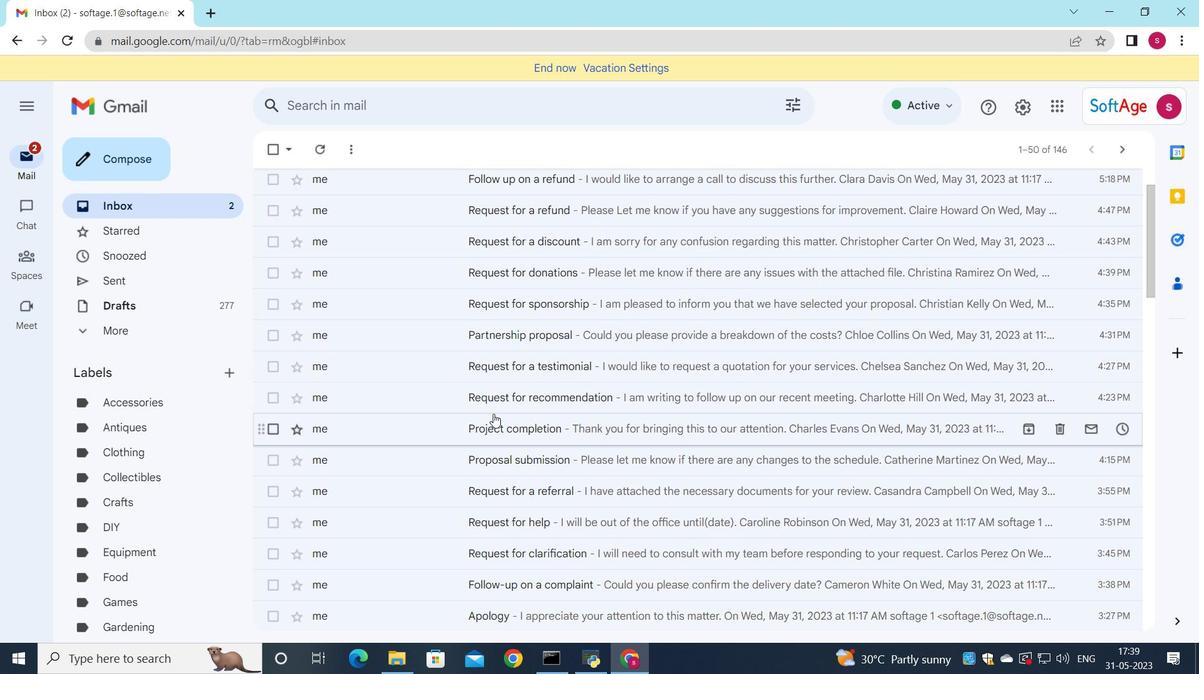 
Action: Mouse scrolled (494, 414) with delta (0, 0)
Screenshot: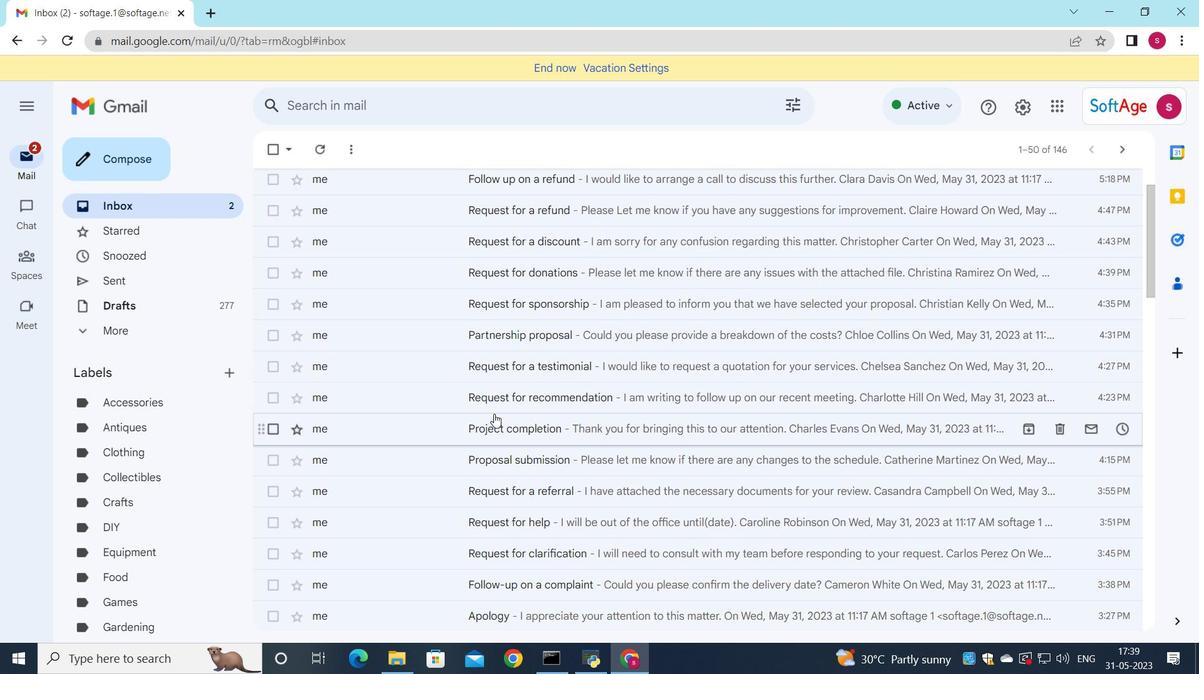 
Action: Mouse moved to (494, 414)
Screenshot: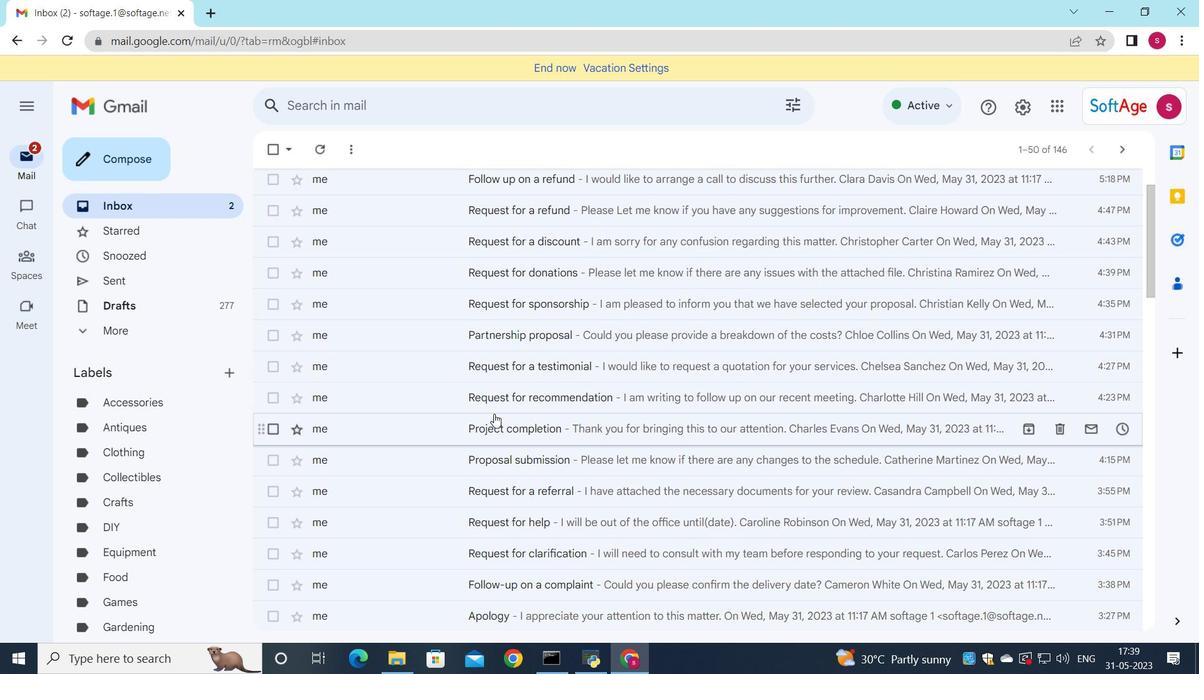 
Action: Mouse scrolled (494, 414) with delta (0, 0)
Screenshot: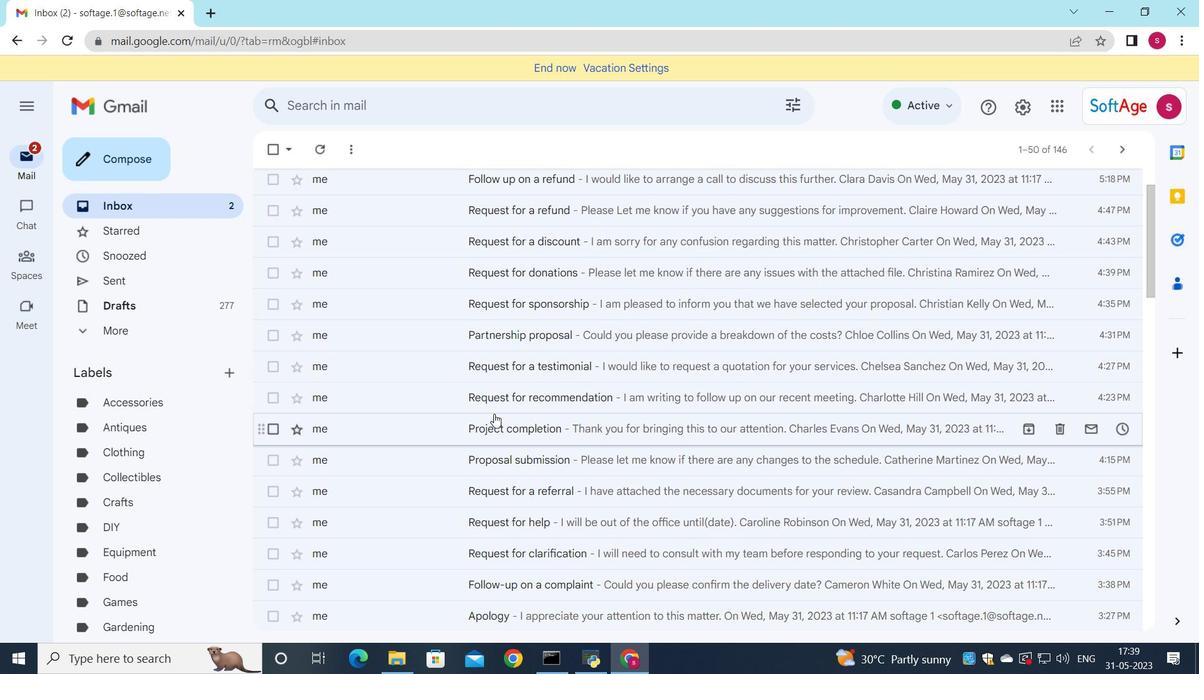 
Action: Mouse moved to (495, 414)
Screenshot: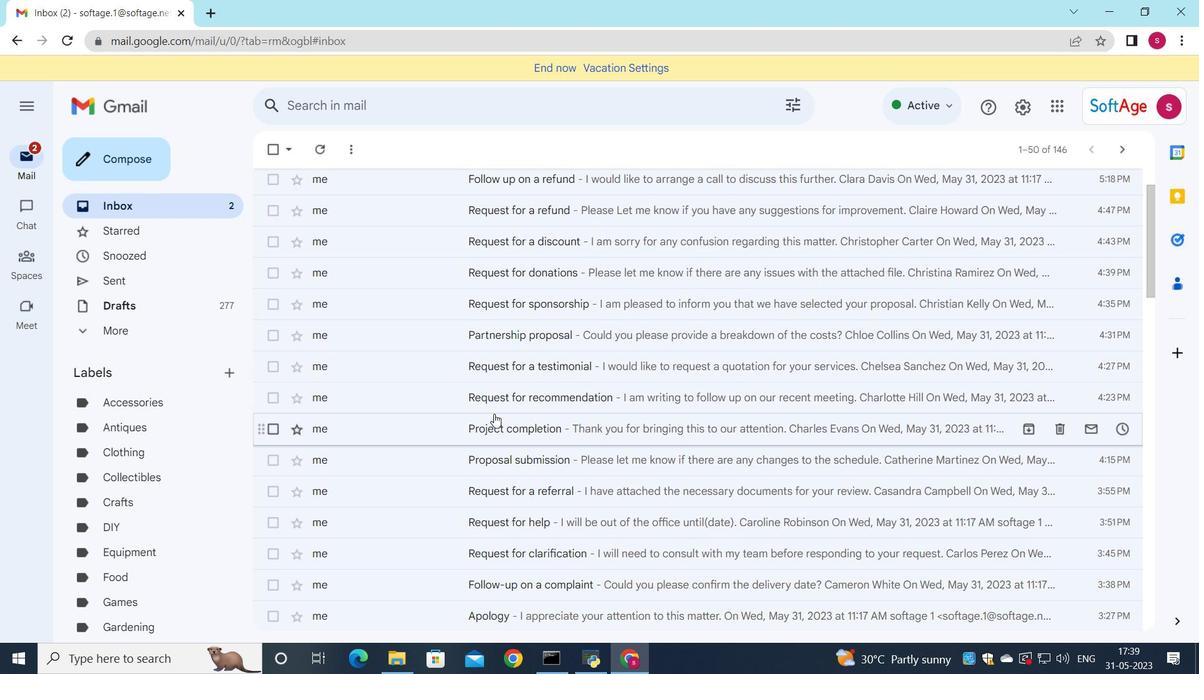 
Action: Mouse scrolled (495, 414) with delta (0, 0)
Screenshot: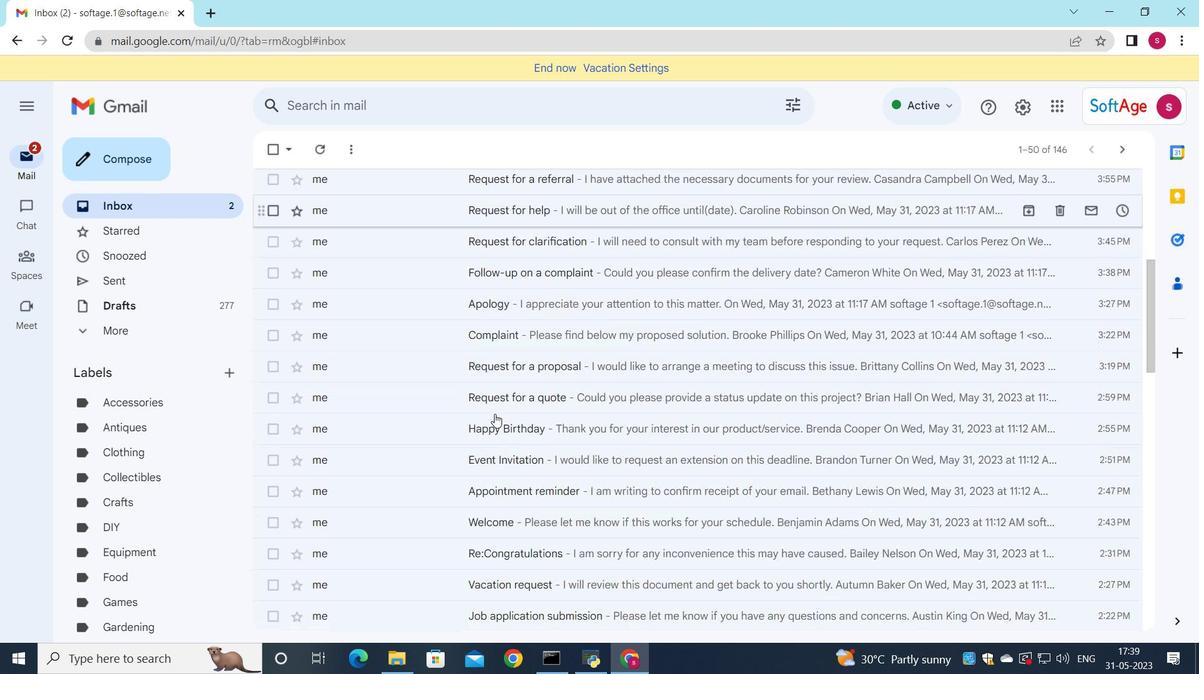 
Action: Mouse scrolled (495, 414) with delta (0, 0)
Screenshot: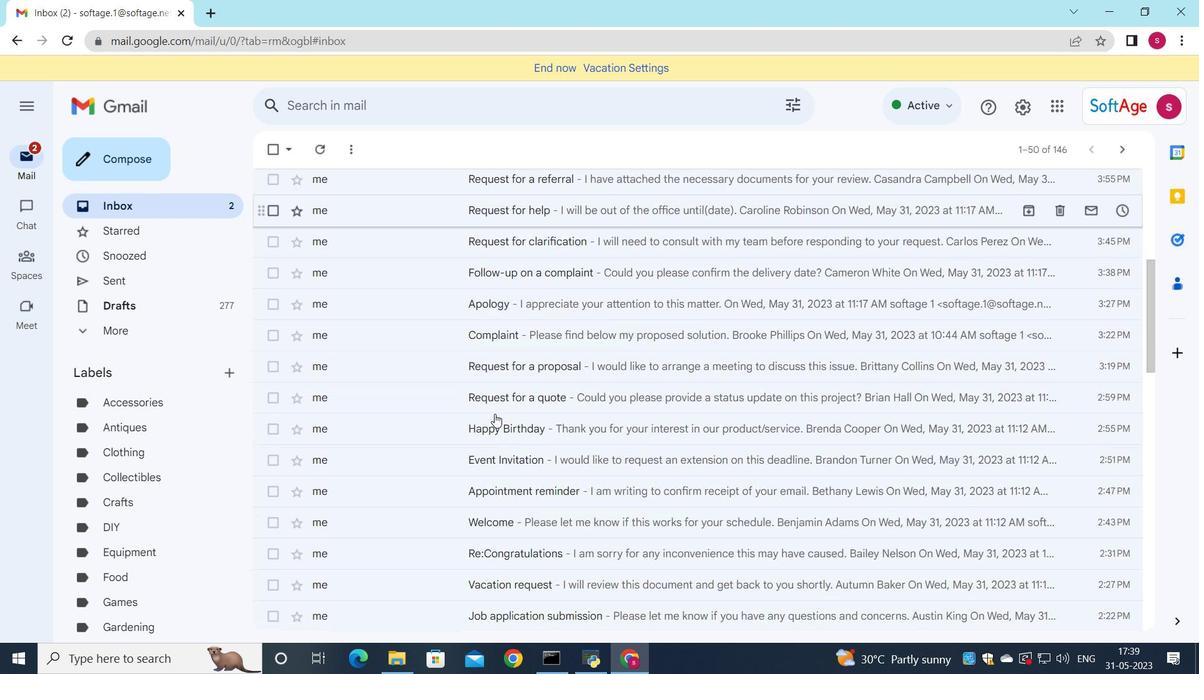 
Action: Mouse scrolled (495, 414) with delta (0, 0)
Screenshot: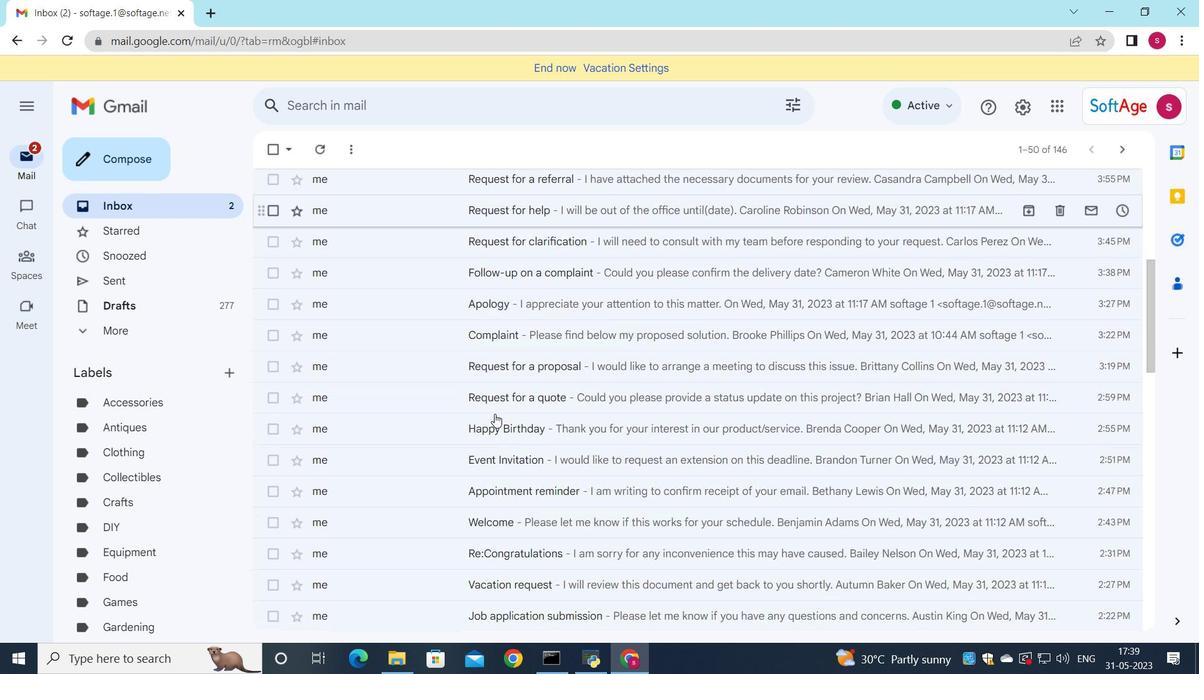 
Action: Mouse moved to (496, 415)
Screenshot: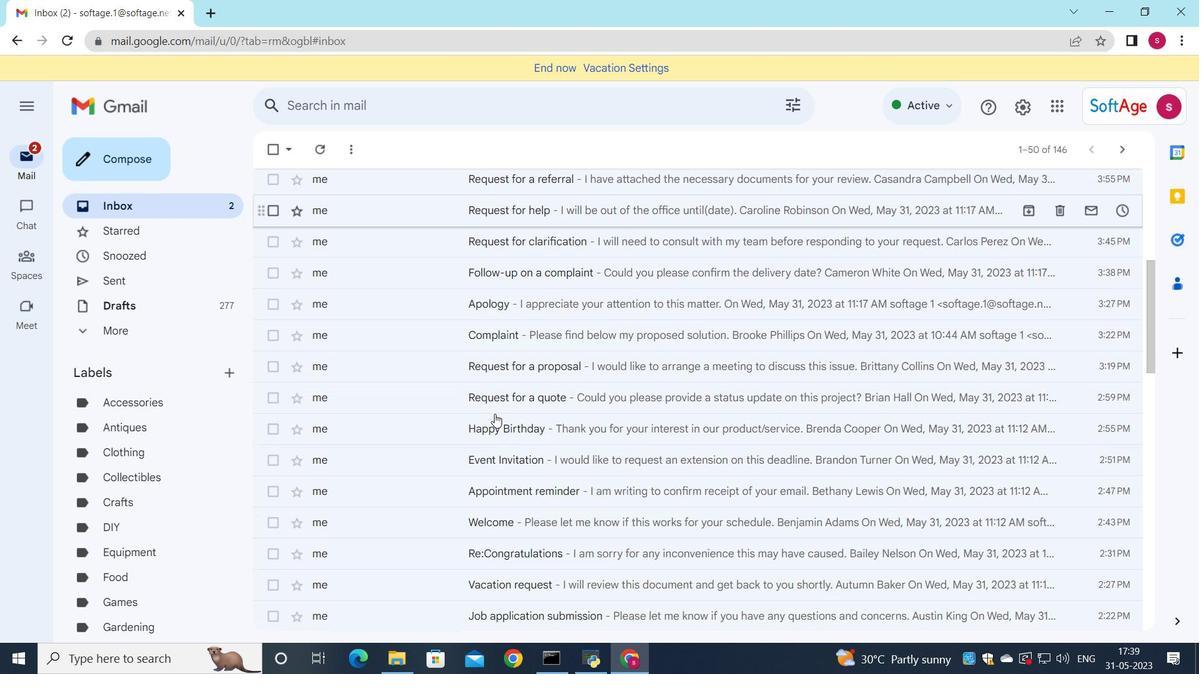 
Action: Mouse scrolled (496, 414) with delta (0, 0)
Screenshot: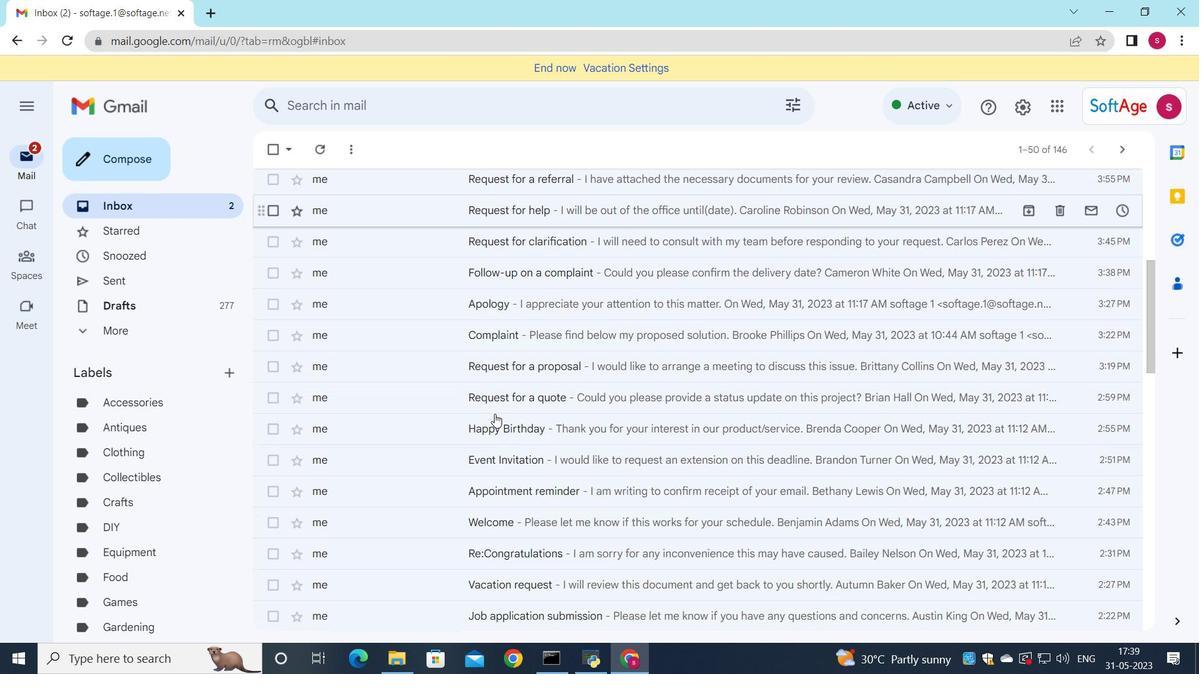 
Action: Mouse moved to (501, 424)
Screenshot: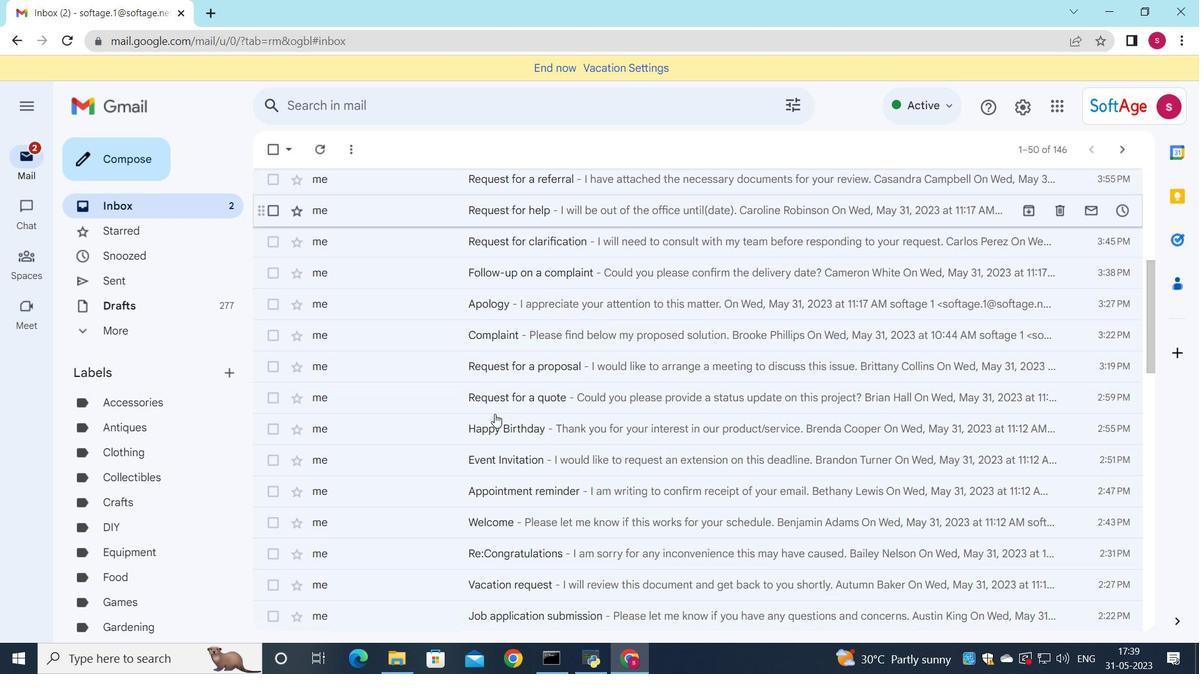 
Action: Mouse scrolled (501, 424) with delta (0, 0)
Screenshot: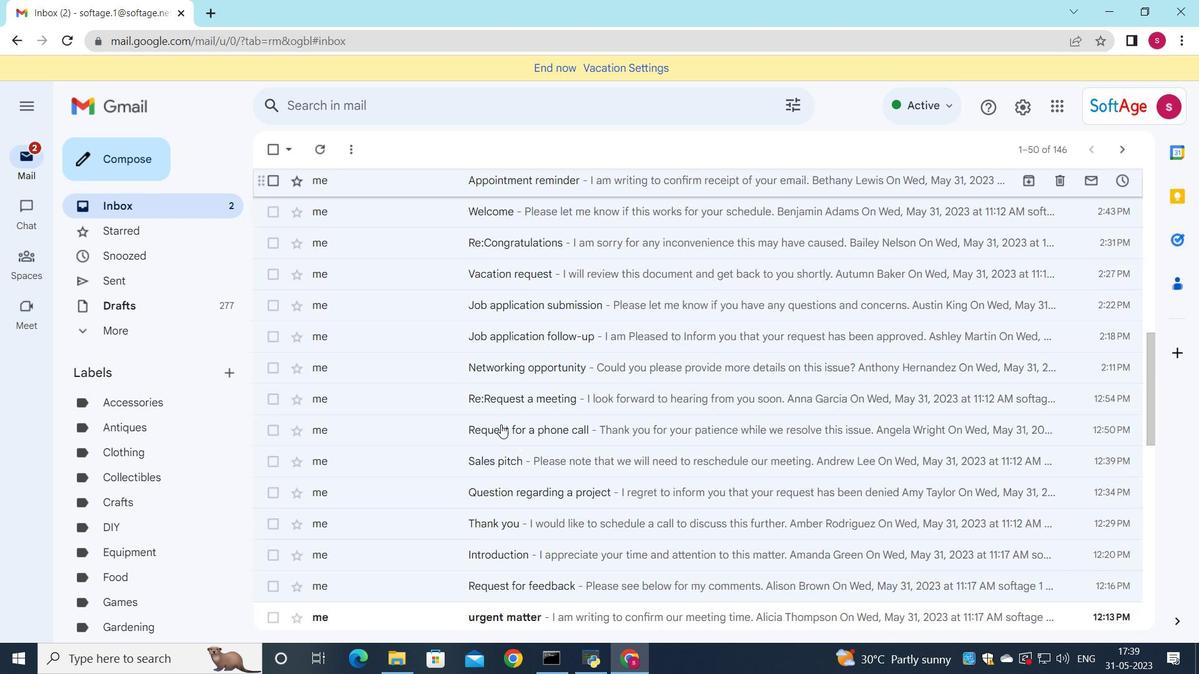 
Action: Mouse scrolled (501, 424) with delta (0, 0)
Screenshot: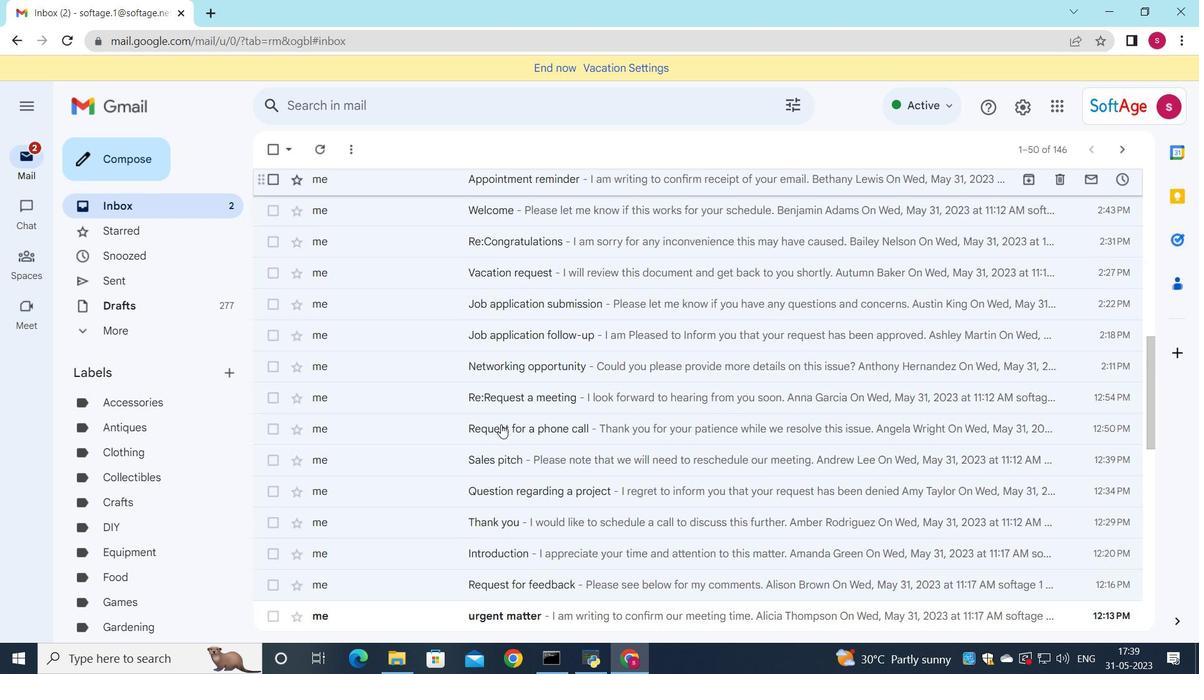 
Action: Mouse scrolled (501, 424) with delta (0, 0)
Screenshot: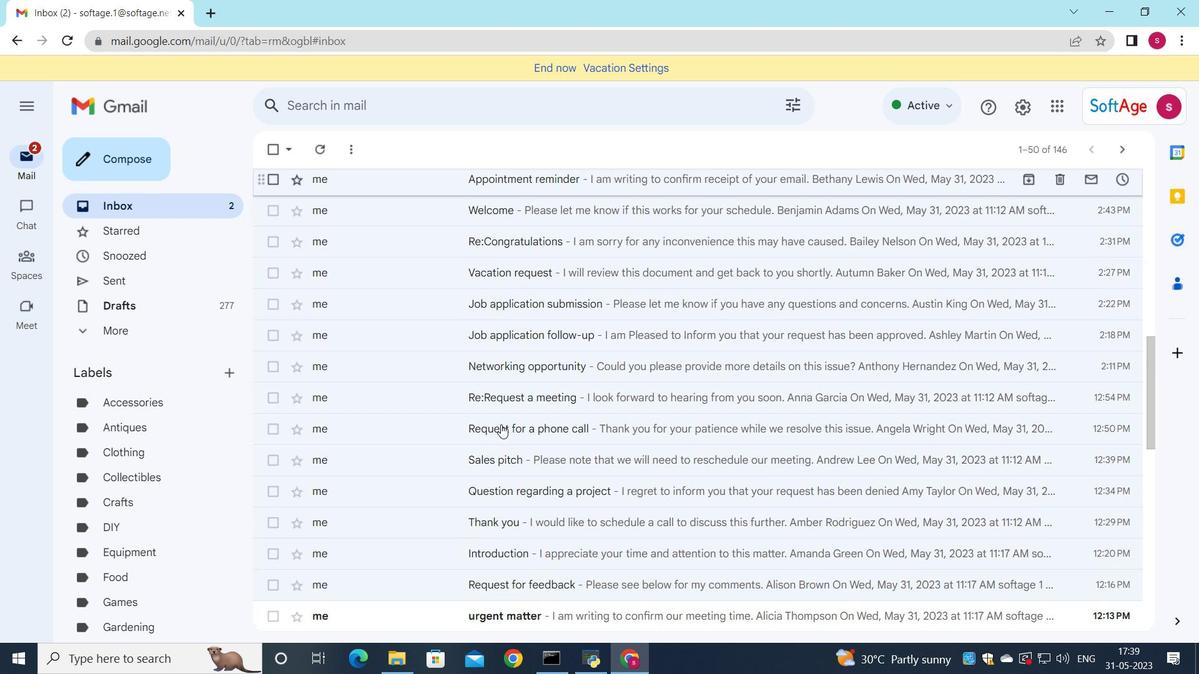 
Action: Mouse scrolled (501, 424) with delta (0, 0)
Screenshot: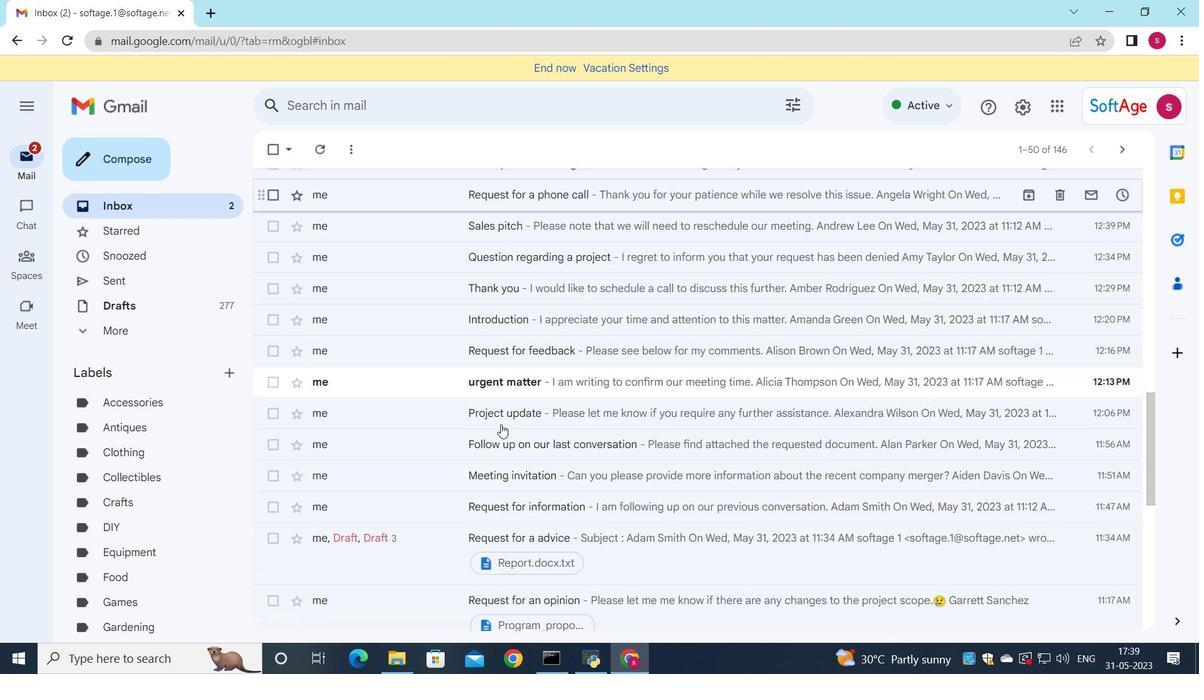 
Action: Mouse scrolled (501, 424) with delta (0, 0)
Screenshot: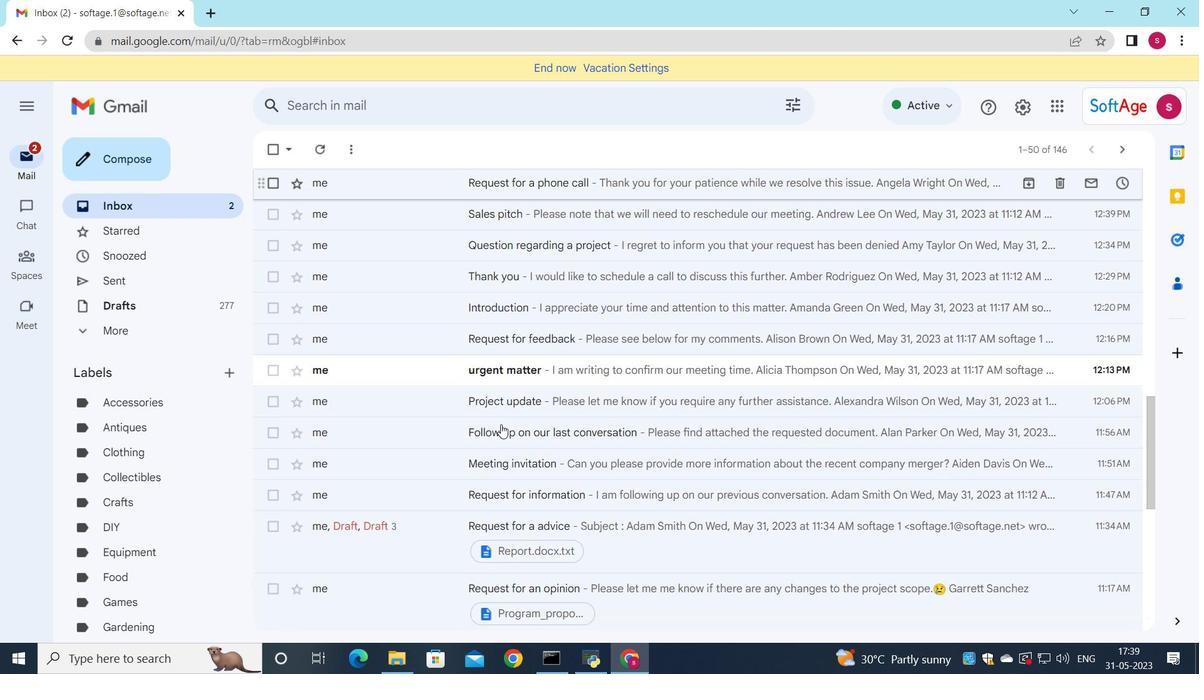 
Action: Mouse scrolled (501, 424) with delta (0, 0)
Screenshot: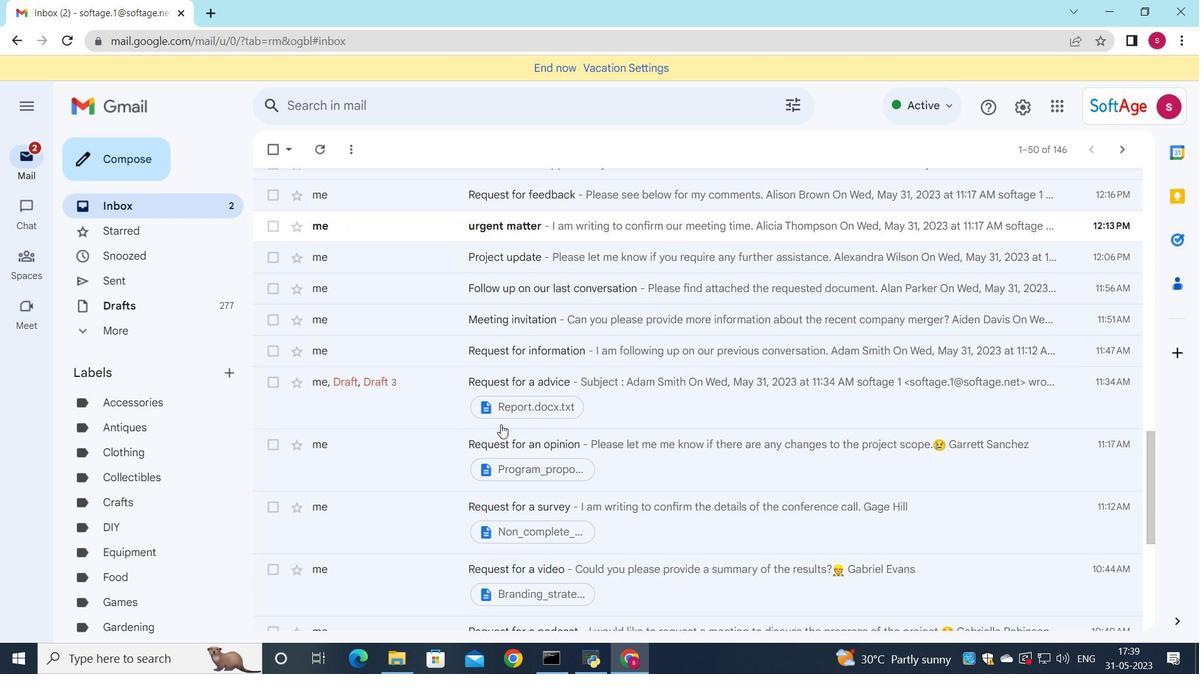 
Action: Mouse moved to (503, 428)
Screenshot: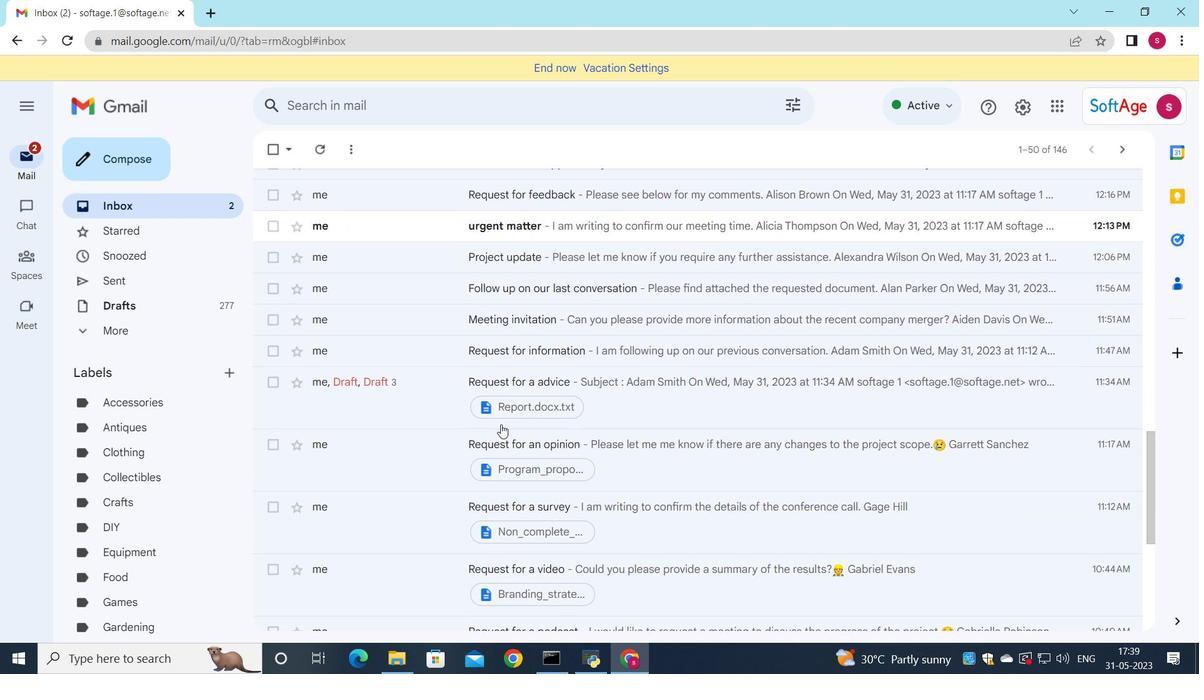 
Action: Mouse scrolled (503, 427) with delta (0, 0)
Screenshot: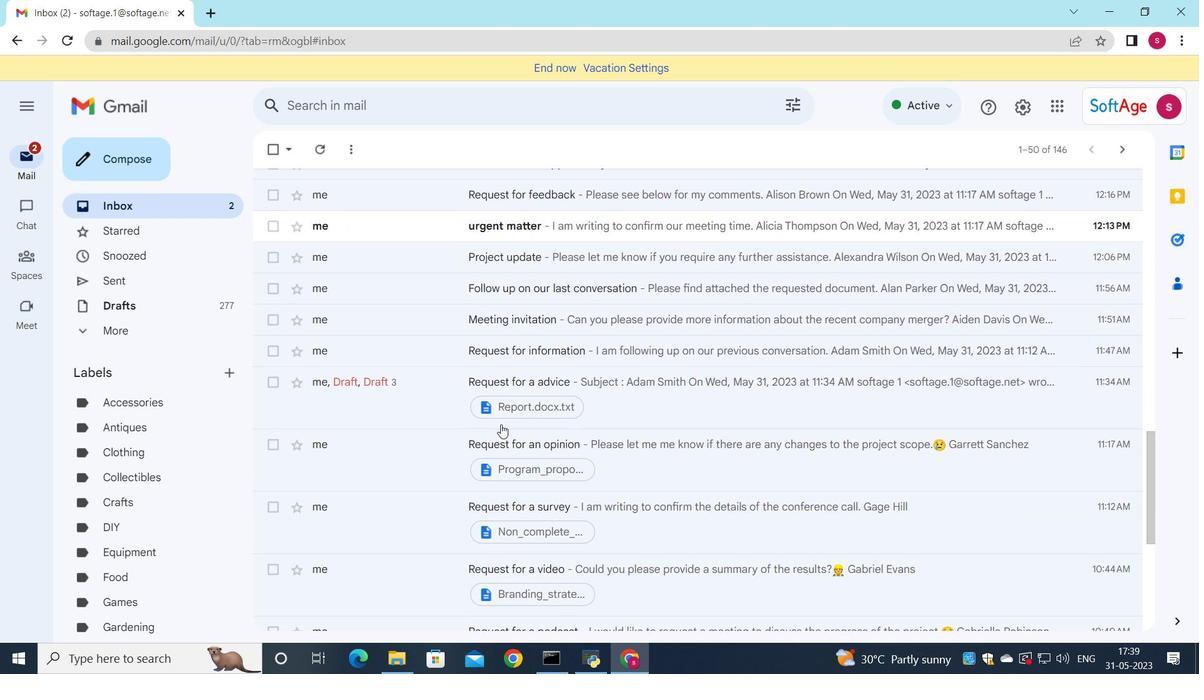 
Action: Mouse moved to (676, 371)
Screenshot: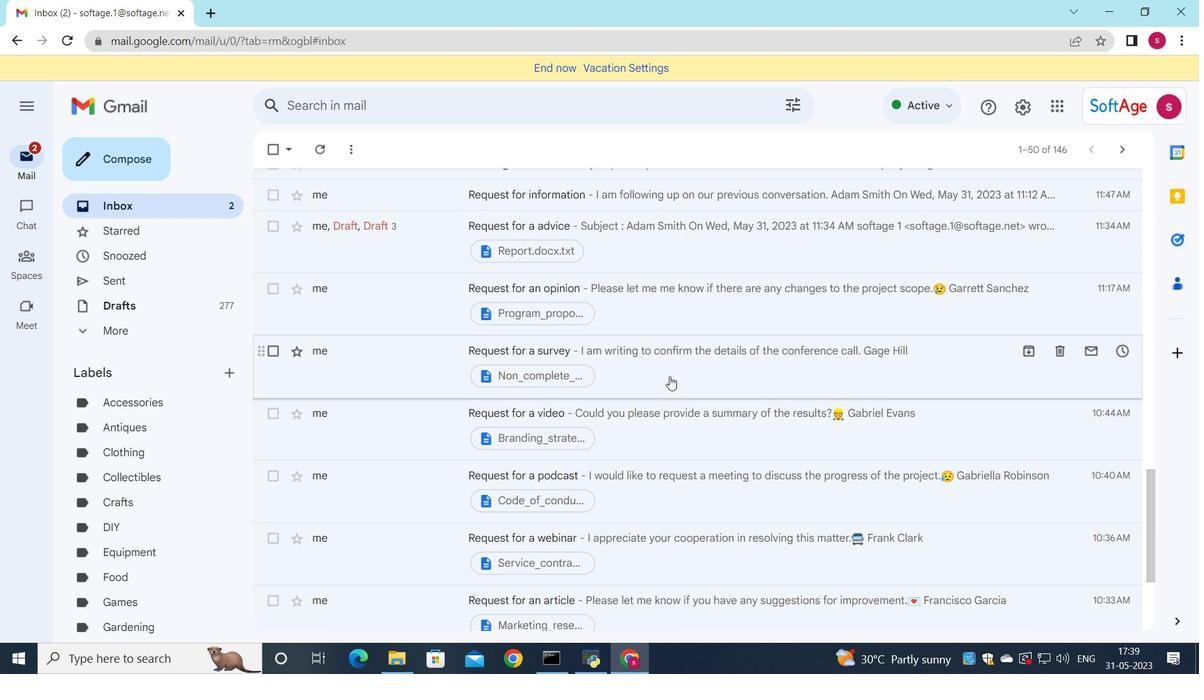 
Action: Mouse pressed left at (676, 371)
Screenshot: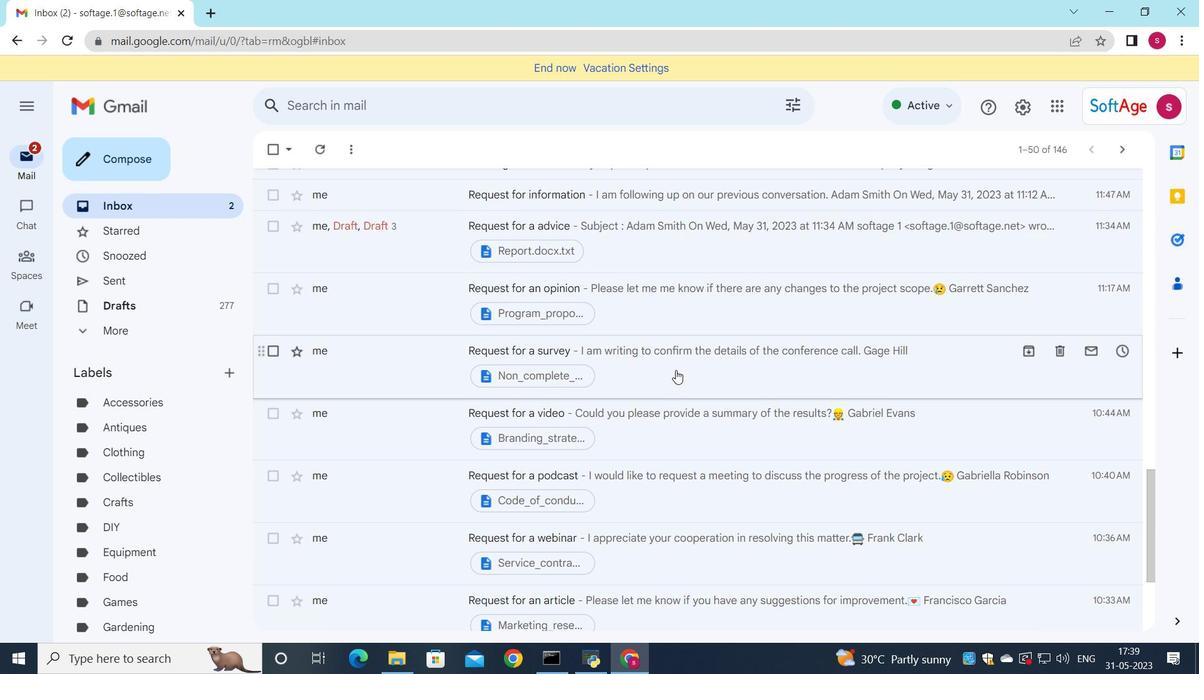 
Action: Mouse moved to (333, 491)
Screenshot: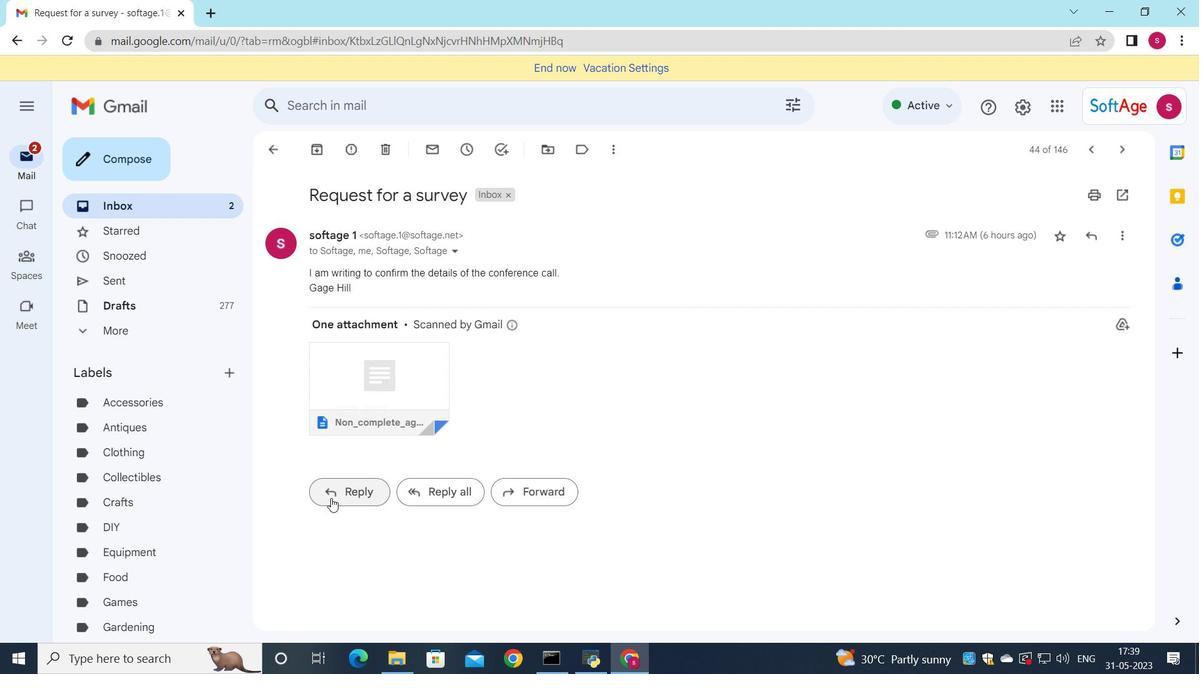 
Action: Mouse pressed left at (333, 491)
Screenshot: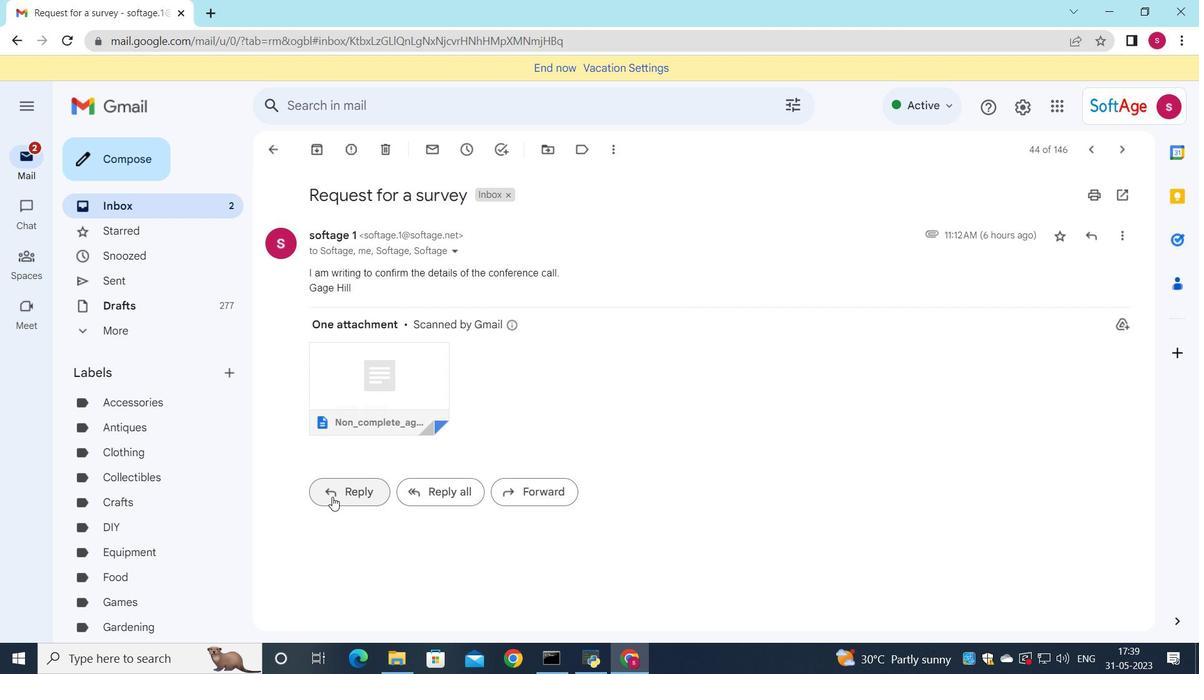 
Action: Mouse moved to (340, 426)
Screenshot: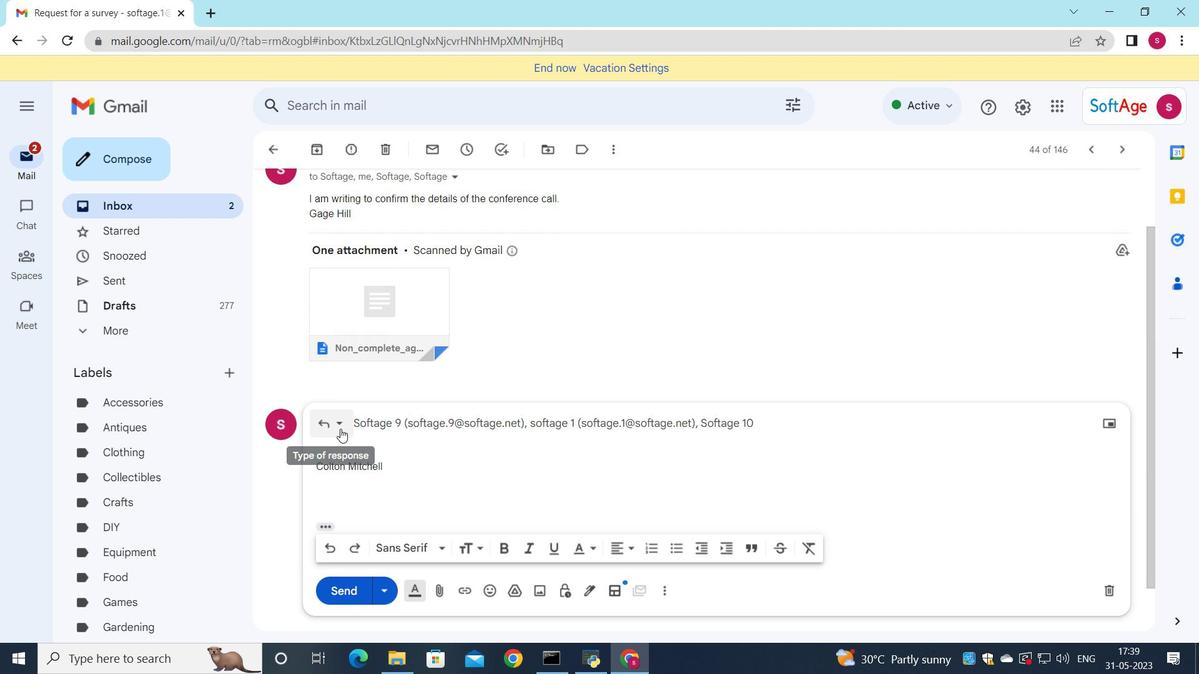 
Action: Mouse pressed left at (340, 426)
Screenshot: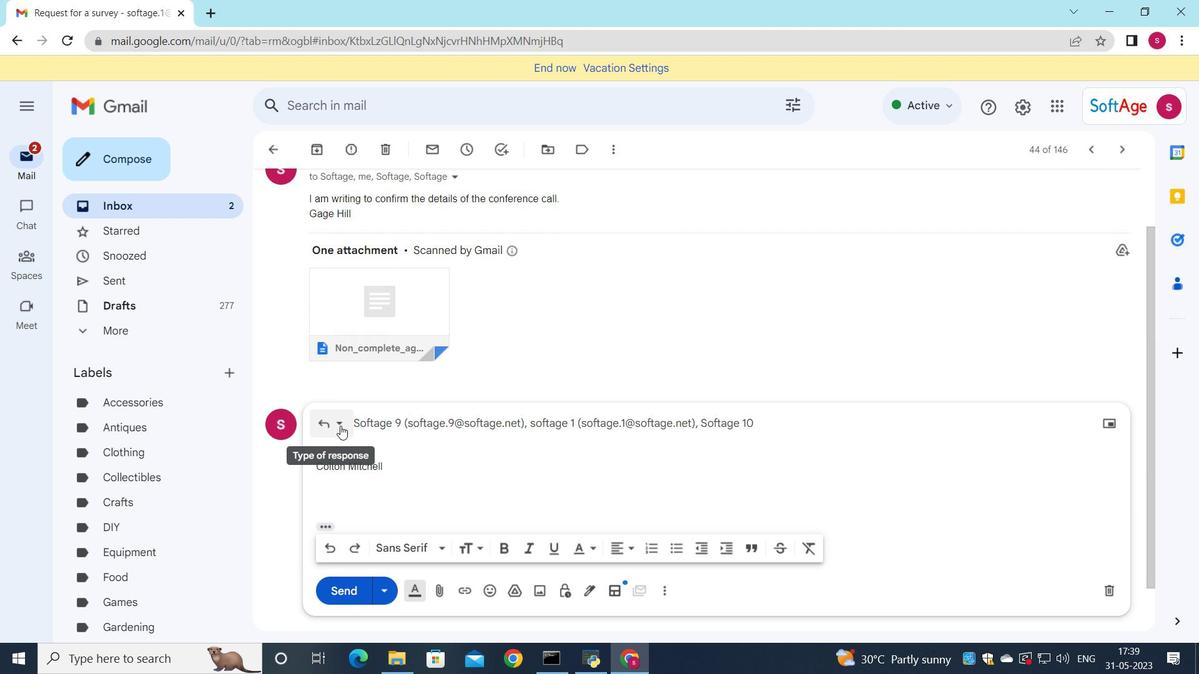 
Action: Mouse moved to (363, 532)
Screenshot: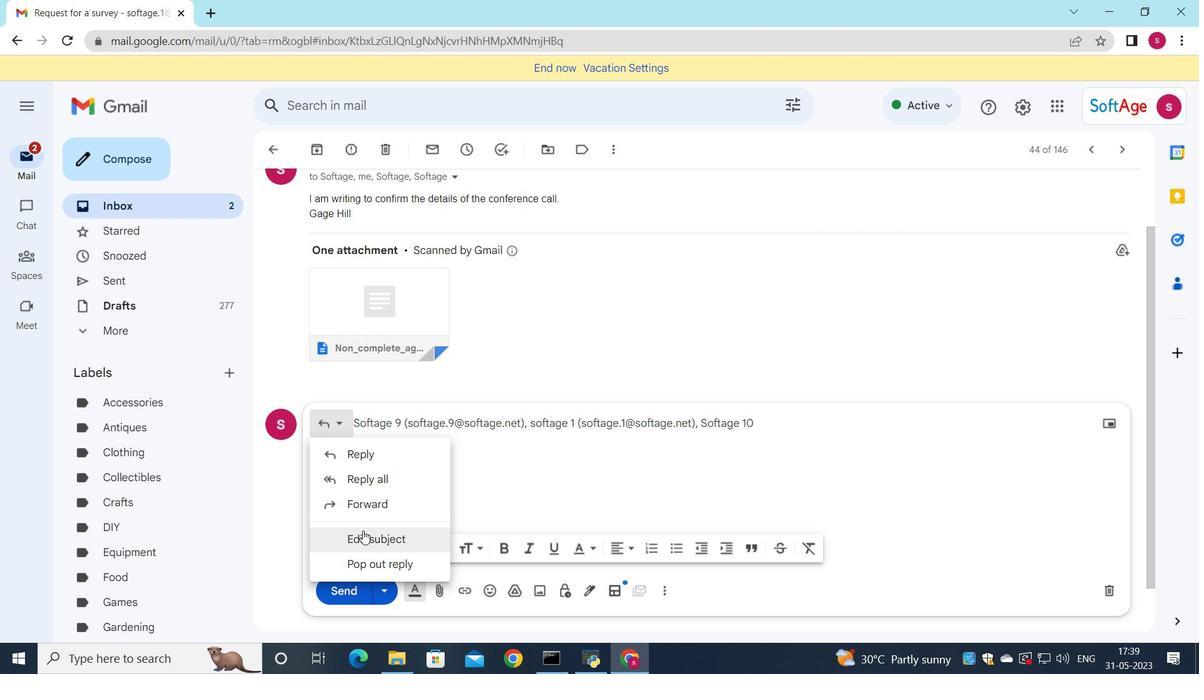 
Action: Mouse pressed left at (363, 532)
Screenshot: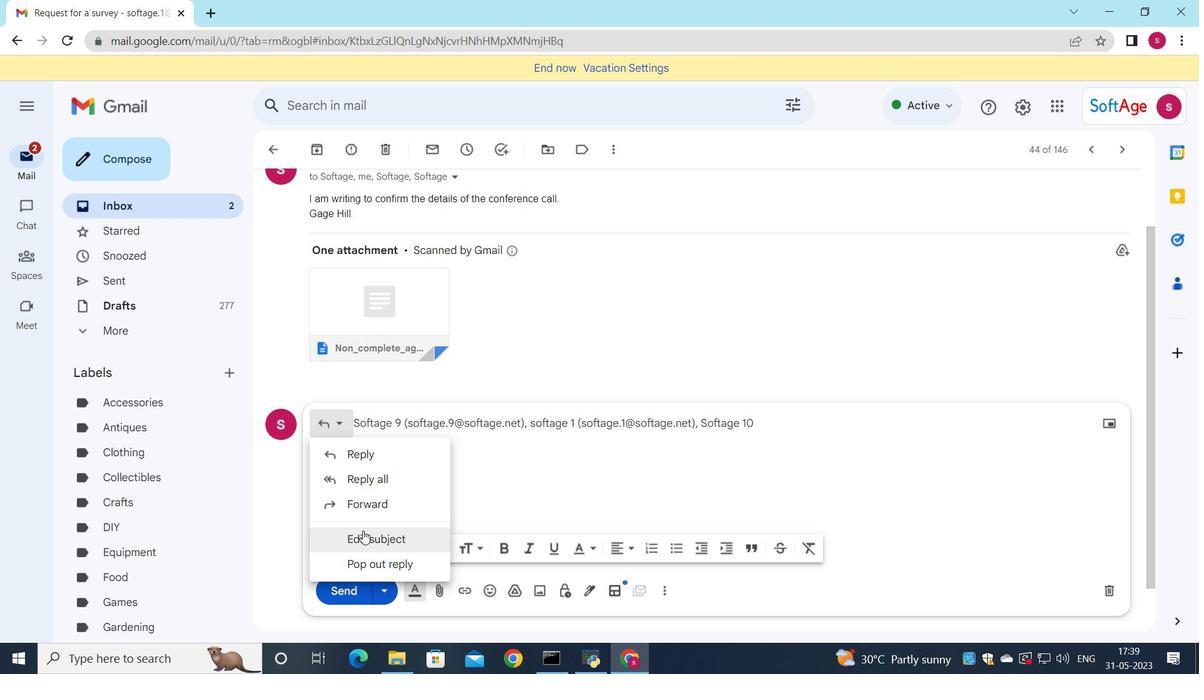 
Action: Key pressed <Key.shift>Follow<Key.space>up<Key.space>on<Key.space>a<Key.space>demo<Key.space>or<Key.space>trial
Screenshot: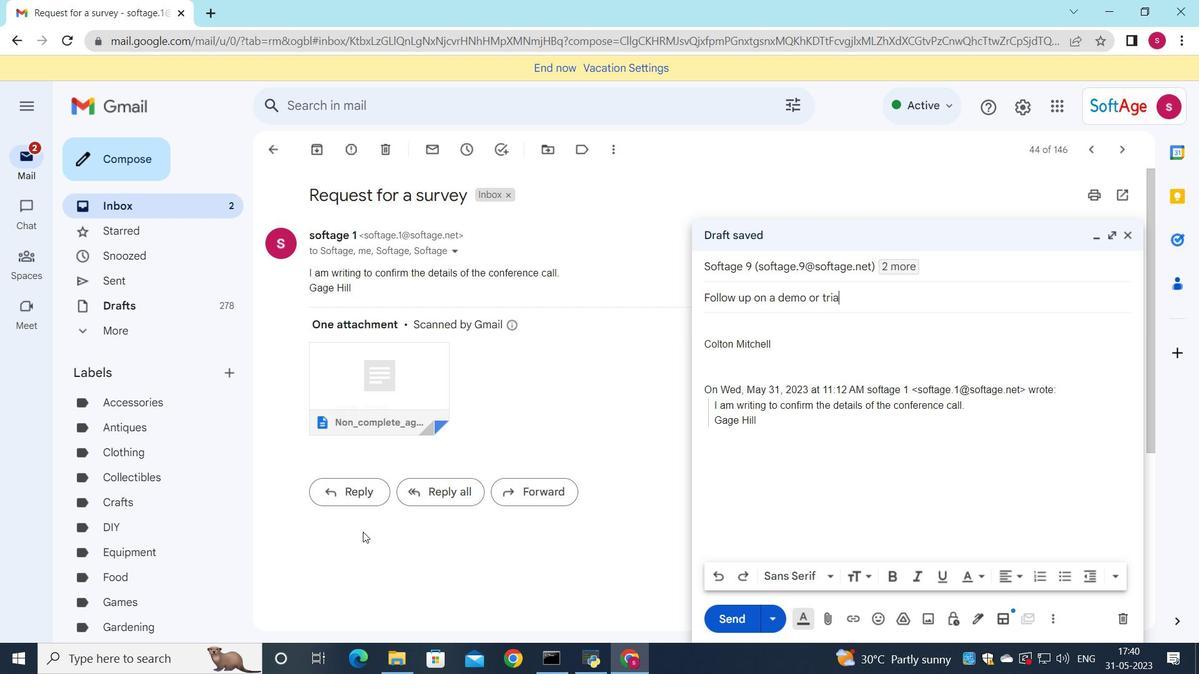 
Action: Mouse moved to (721, 318)
Screenshot: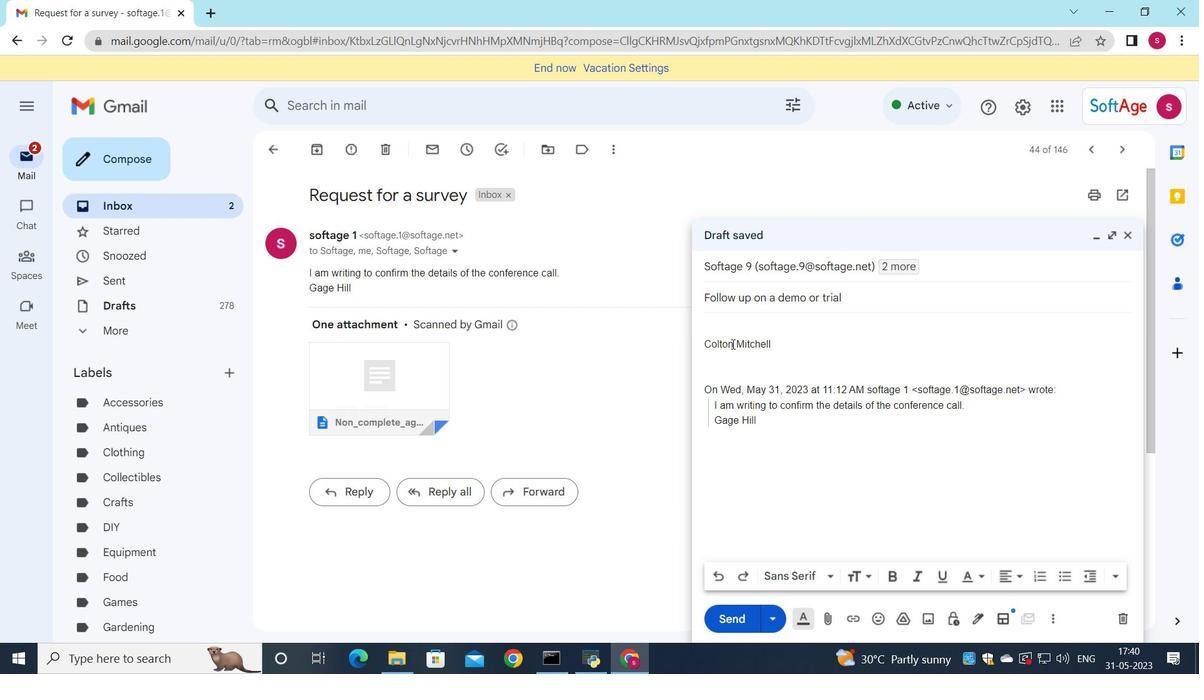 
Action: Mouse pressed left at (721, 318)
Screenshot: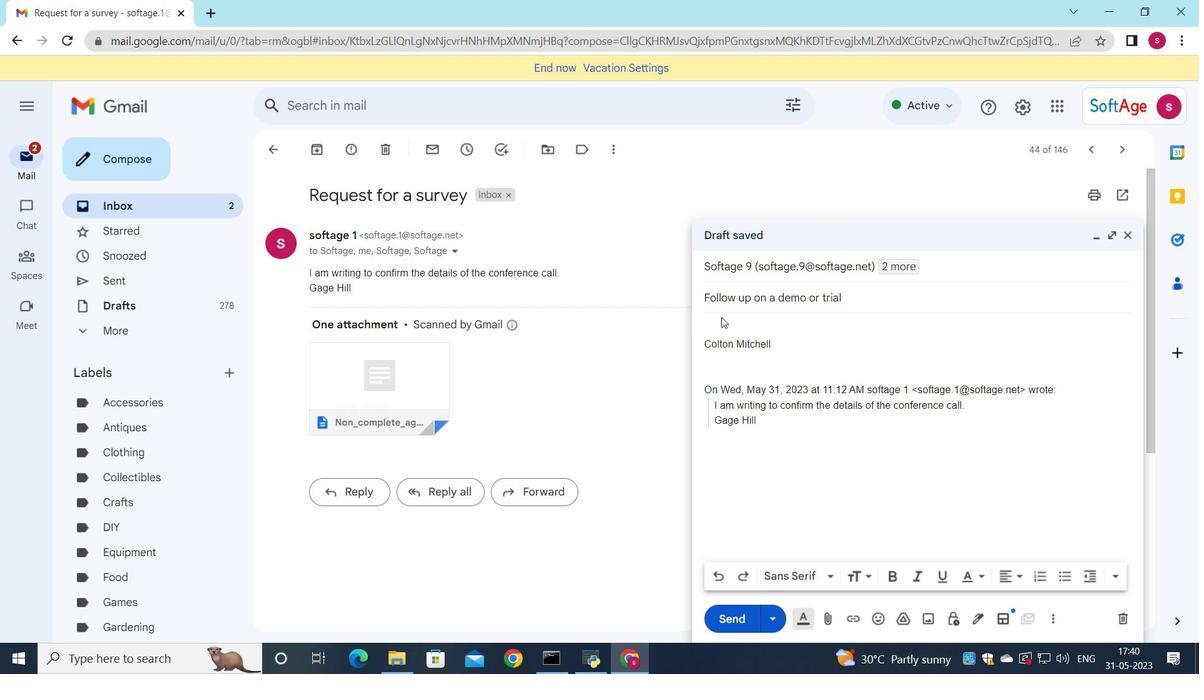 
Action: Mouse moved to (721, 321)
Screenshot: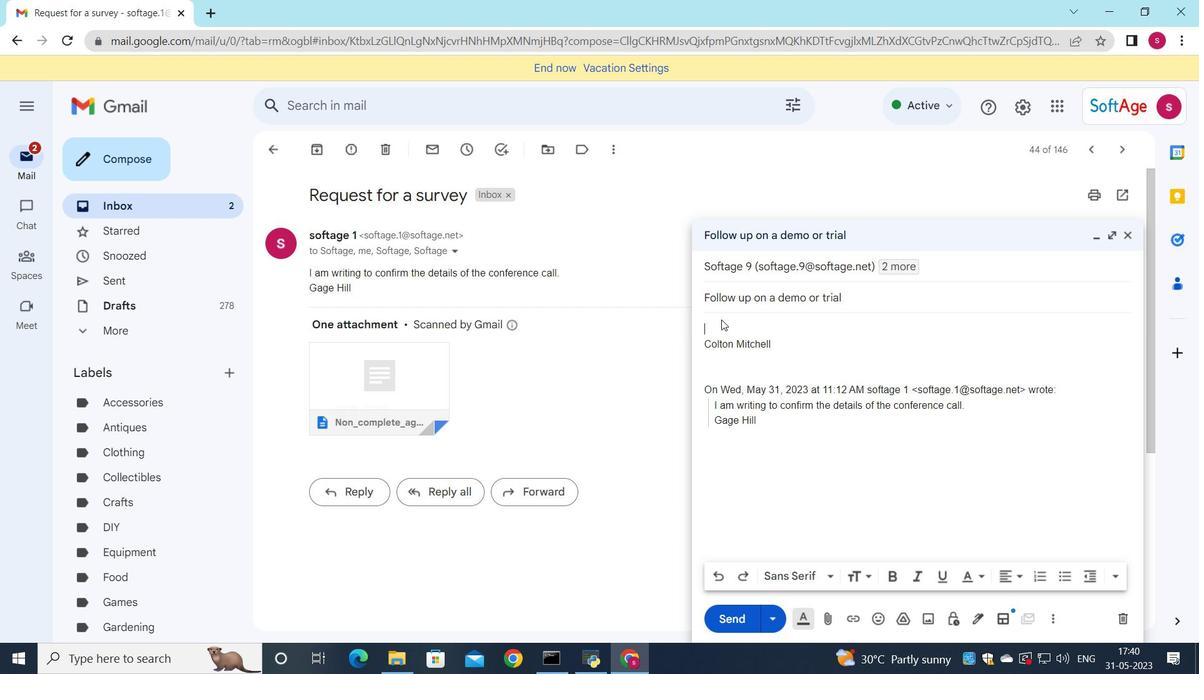 
Action: Key pressed <Key.shift><Key.shift><Key.shift><Key.shift><Key.shift><Key.shift><Key.shift><Key.shift><Key.shift><Key.shift><Key.shift><Key.shift><Key.shift><Key.shift><Key.shift><Key.shift><Key.shift><Key.shift><Key.shift>Would<Key.space>it<Key.space>be<Key.space>possible<Key.space>to<Key.space>provide<Key.space>a<Key.space>progrs<Key.backspace>ess<Key.space>report<Key.space>on<Key.space>the<Key.space>project<Key.space>by<Key.space>the<Key.space>end<Key.space>of<Key.space>the<Key.space>week<Key.shift><Key.shift><Key.shift><Key.shift><Key.shift><Key.shift><Key.shift><Key.shift><Key.shift><Key.shift><Key.shift><Key.shift><Key.shift><Key.shift><Key.shift><Key.shift><Key.shift>?
Screenshot: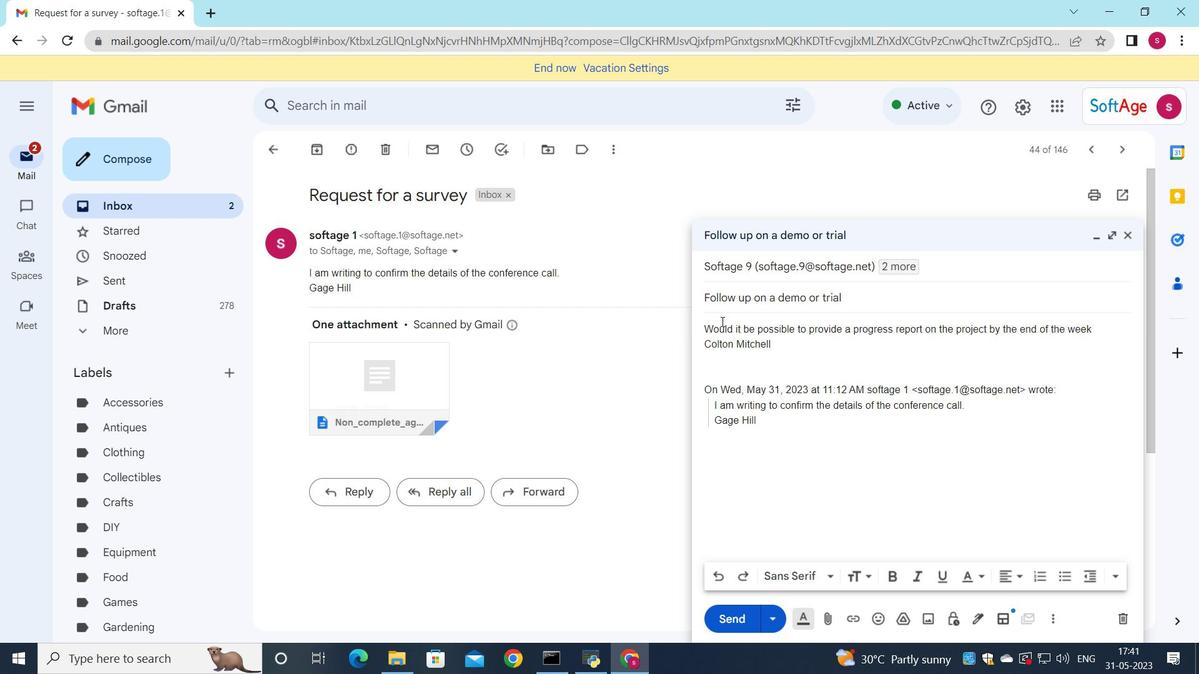 
Action: Mouse moved to (716, 576)
Screenshot: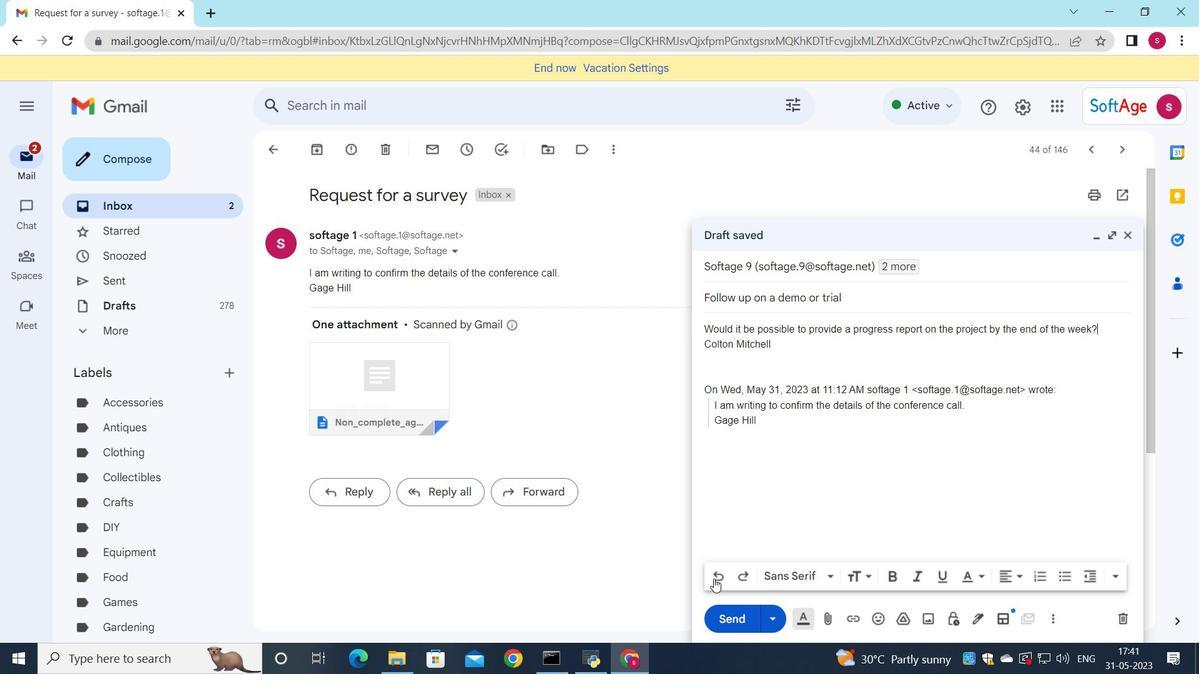 
Action: Mouse pressed left at (716, 576)
Screenshot: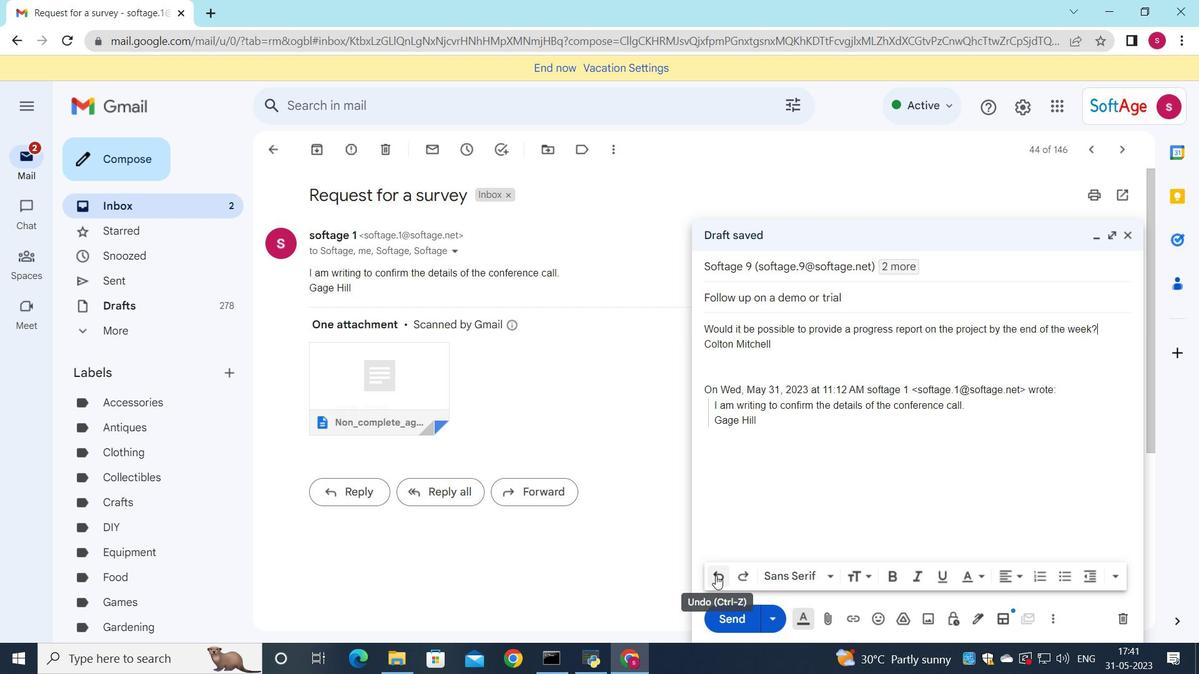 
Action: Mouse pressed left at (716, 576)
Screenshot: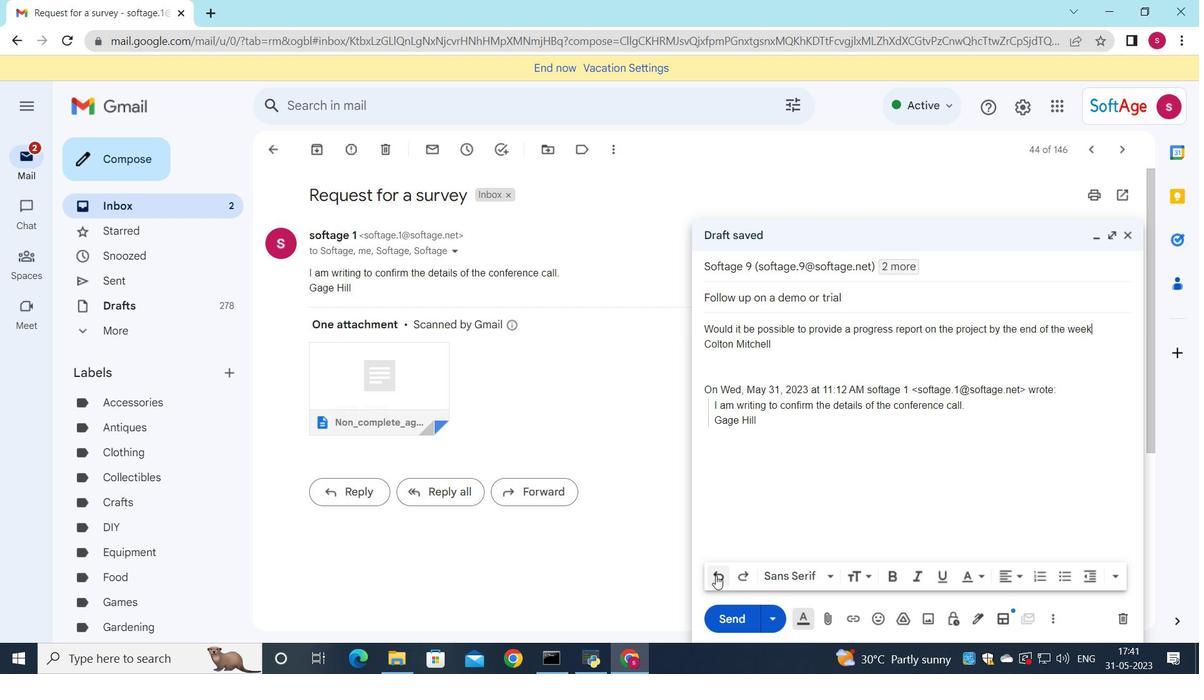 
Action: Mouse pressed left at (716, 576)
Screenshot: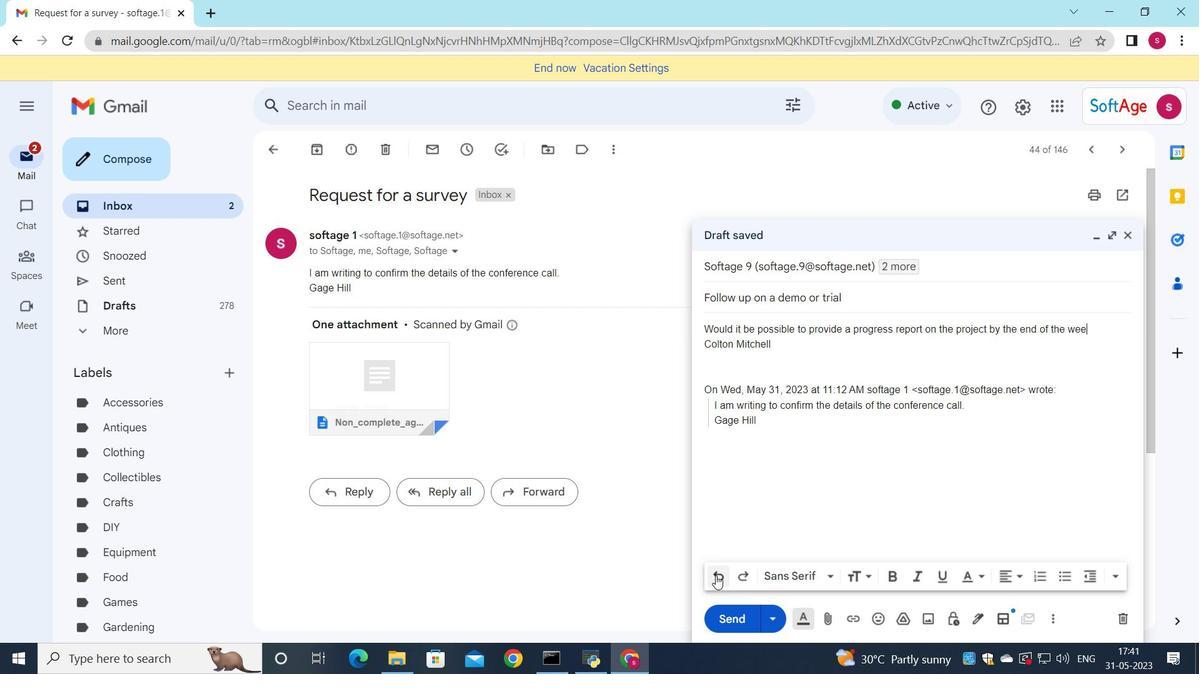 
Action: Mouse pressed left at (716, 576)
Screenshot: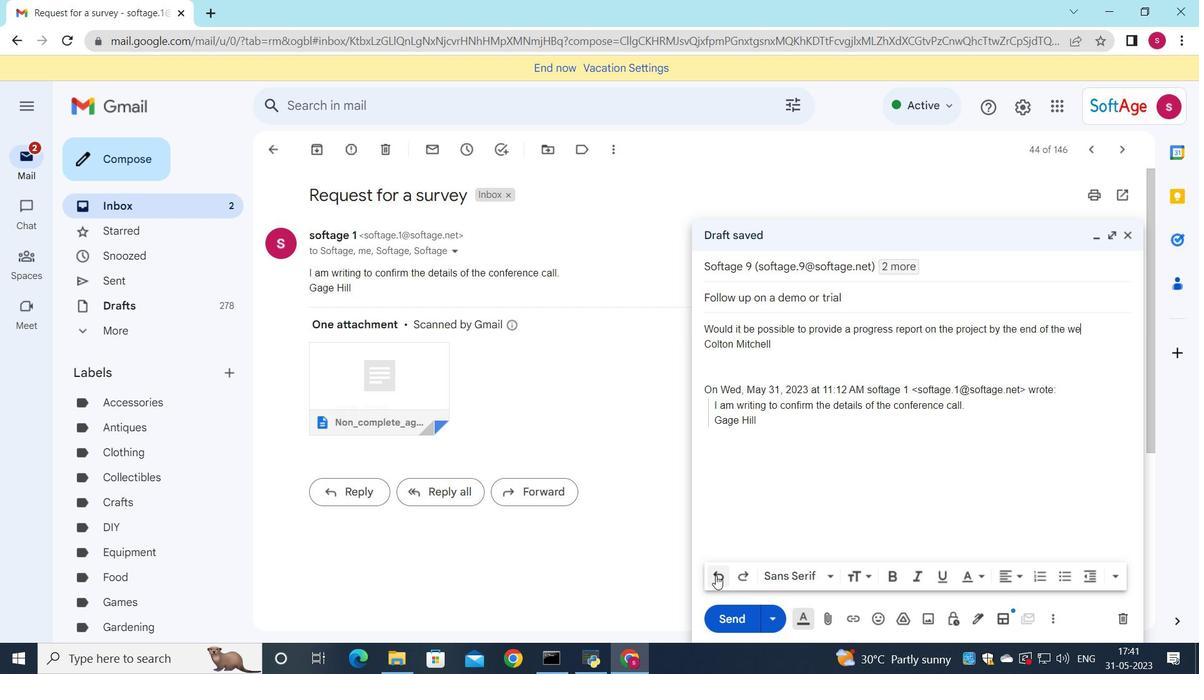 
Action: Mouse pressed left at (716, 576)
Screenshot: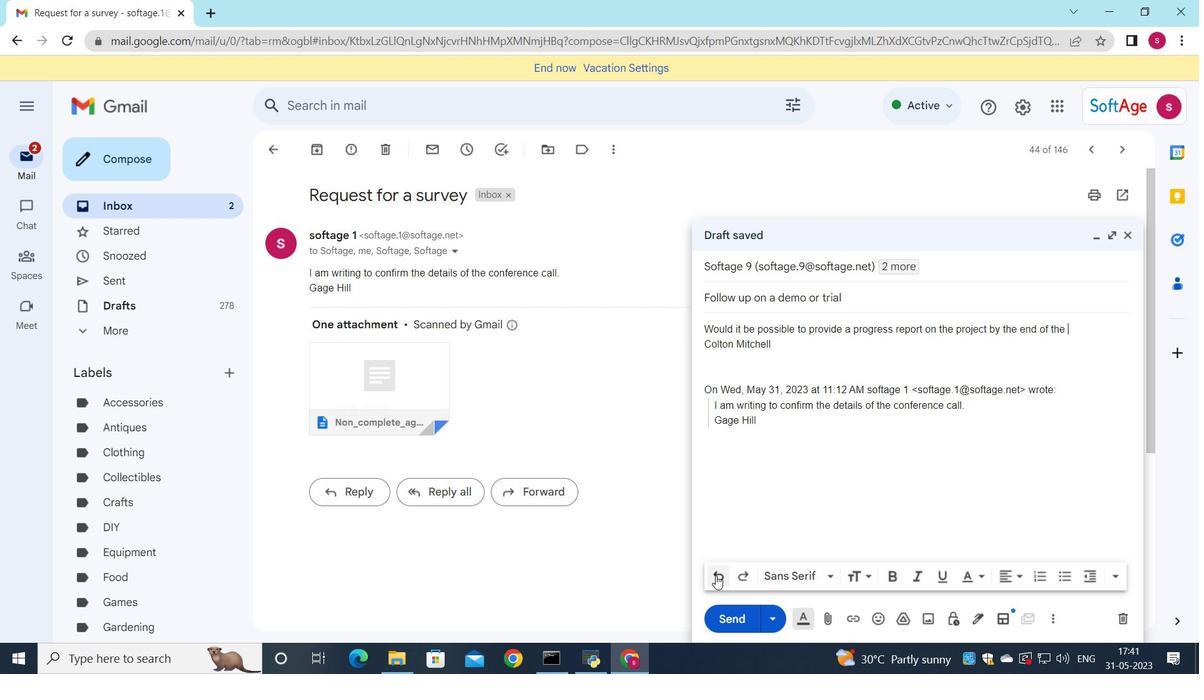 
Action: Mouse pressed left at (716, 576)
Screenshot: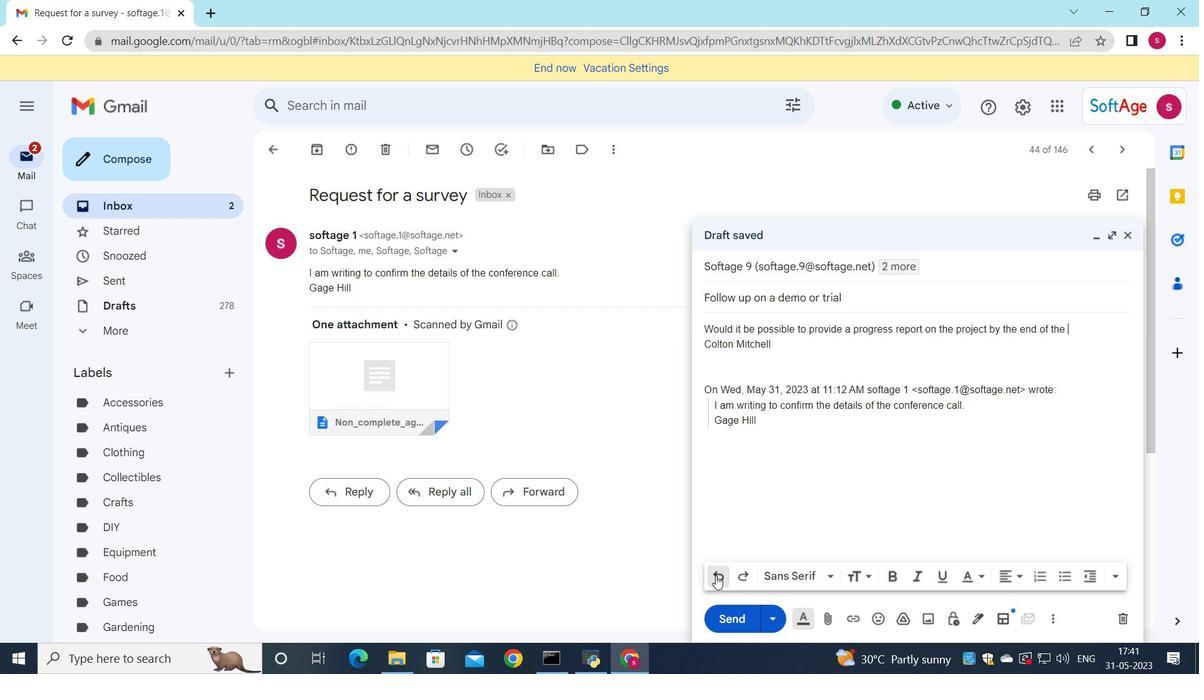 
Action: Mouse pressed left at (716, 576)
Screenshot: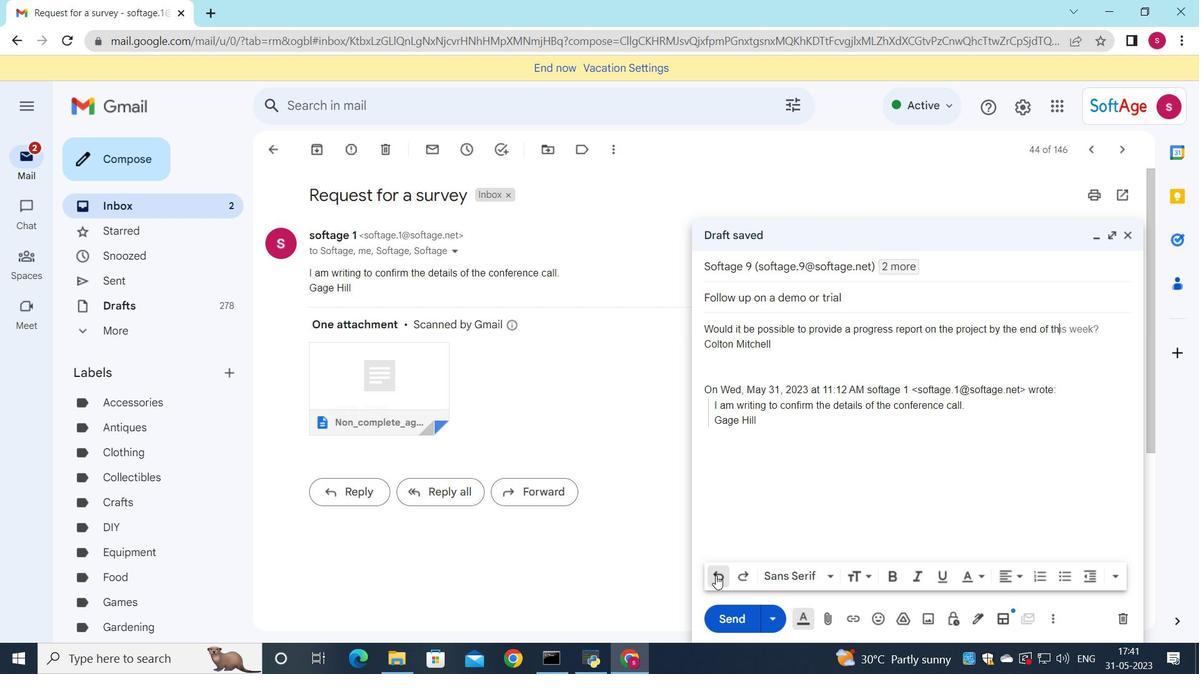 
Action: Mouse pressed left at (716, 576)
Screenshot: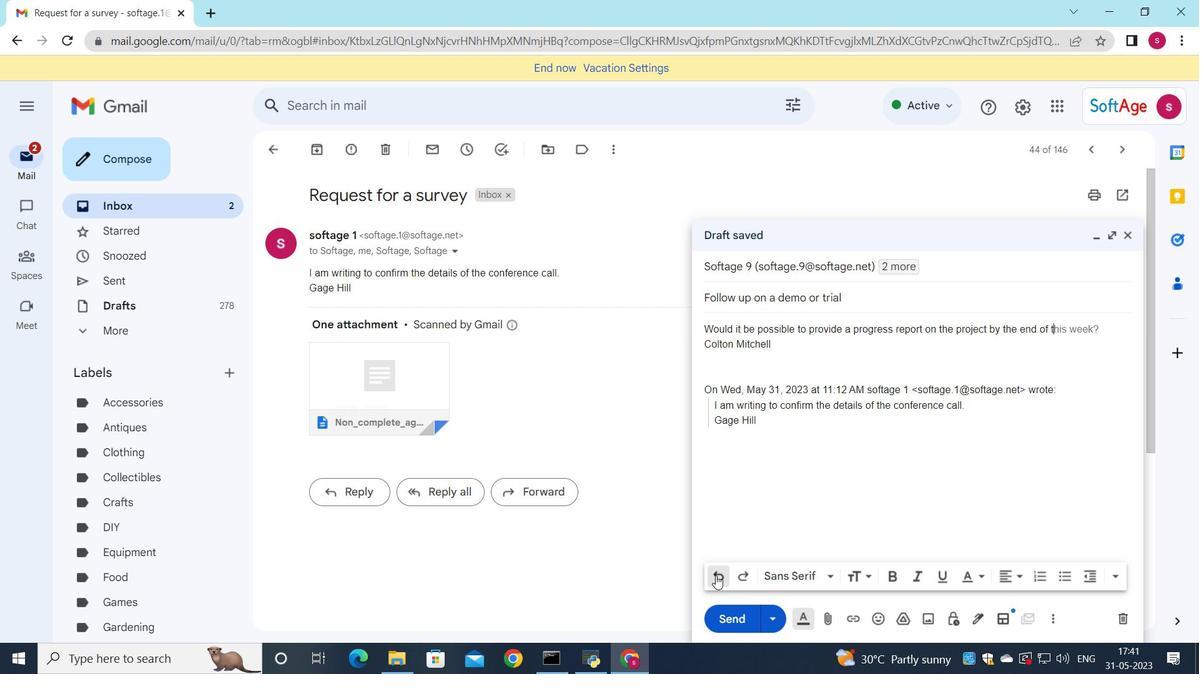 
Action: Mouse pressed left at (716, 576)
Screenshot: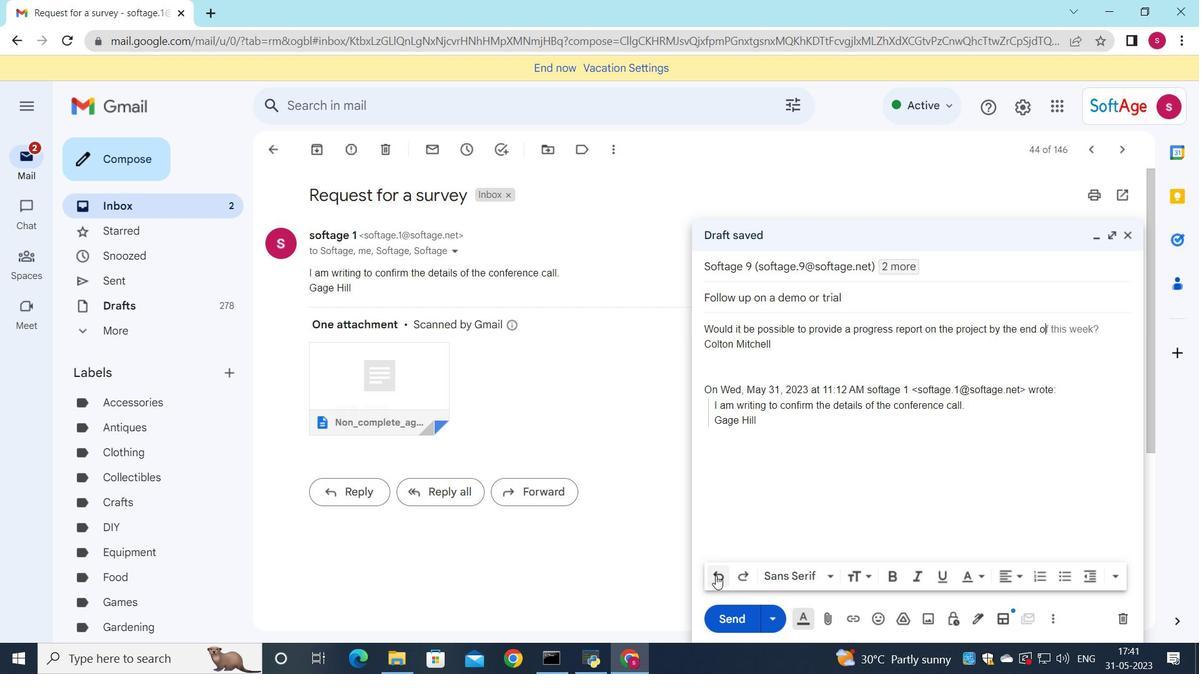 
Action: Mouse pressed left at (716, 576)
Screenshot: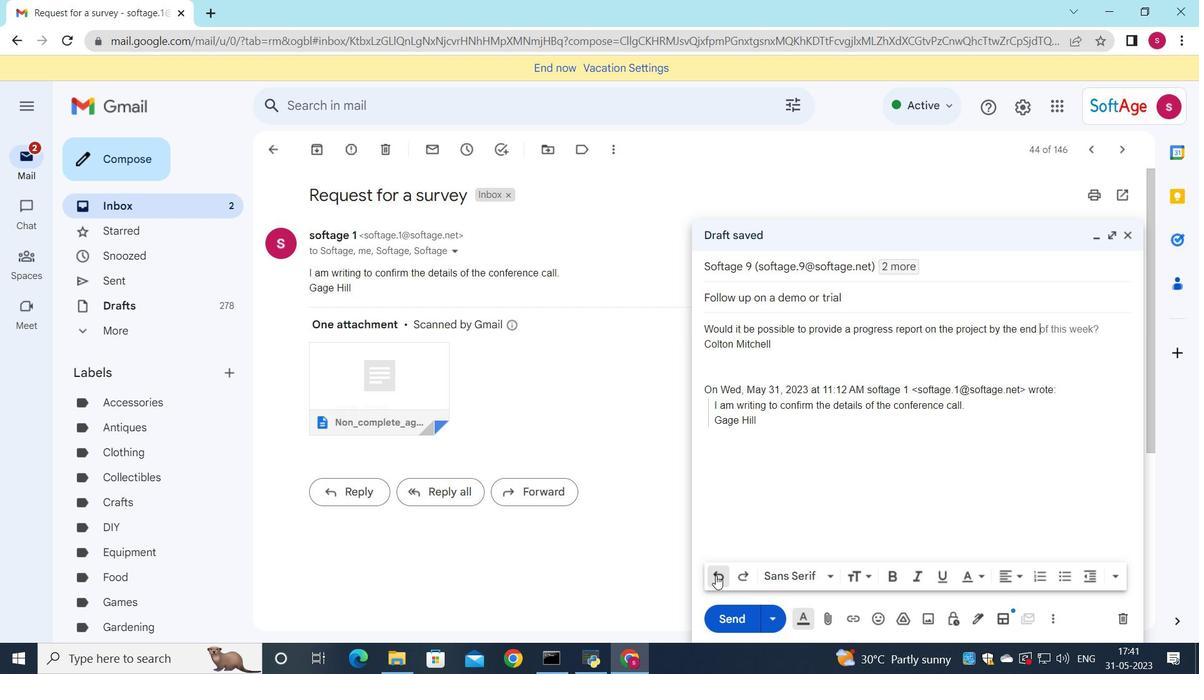 
Action: Mouse pressed left at (716, 576)
Screenshot: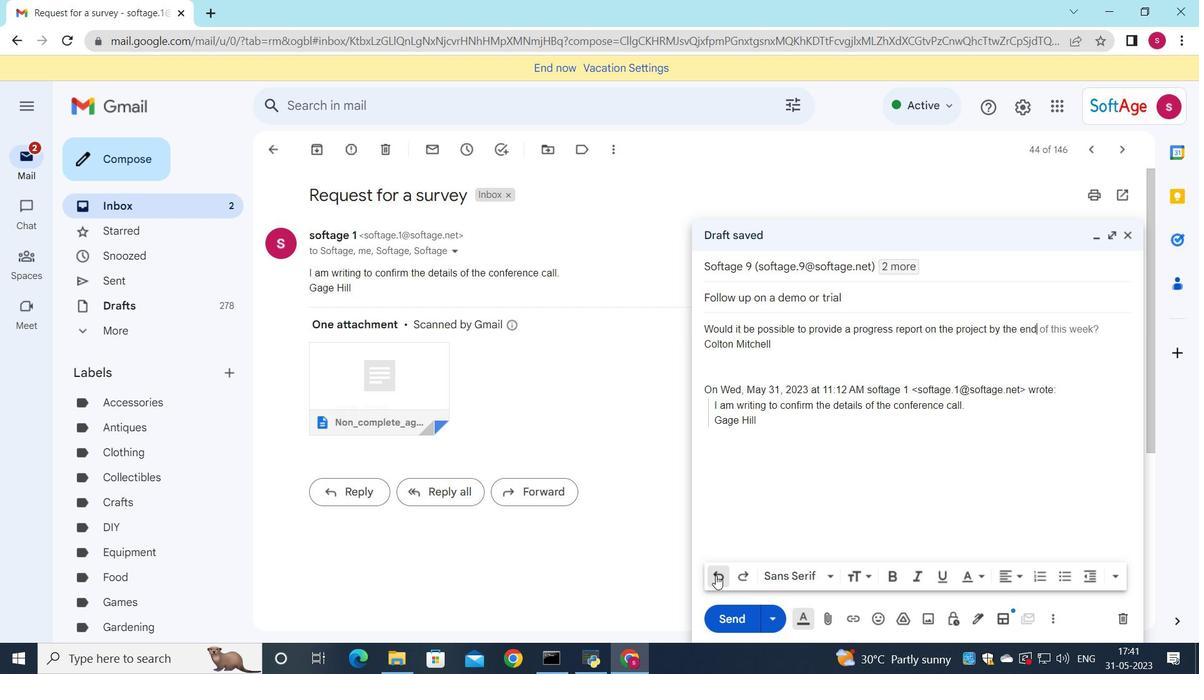 
Action: Mouse pressed left at (716, 576)
Screenshot: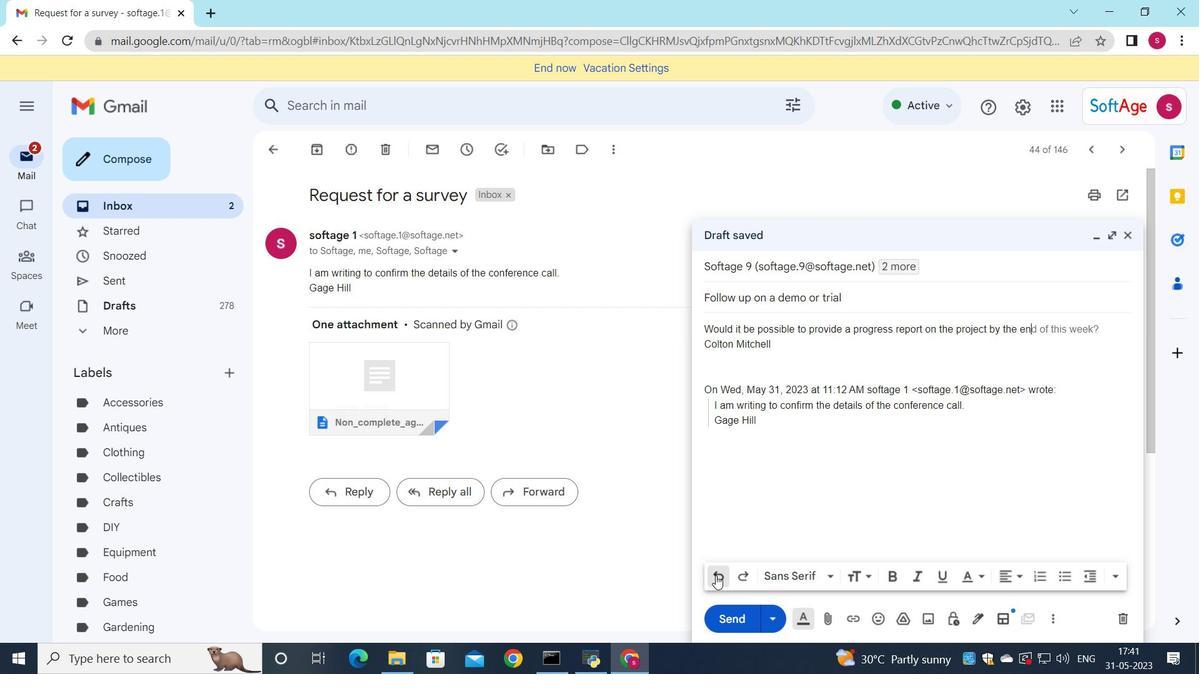 
Action: Mouse pressed left at (716, 576)
Screenshot: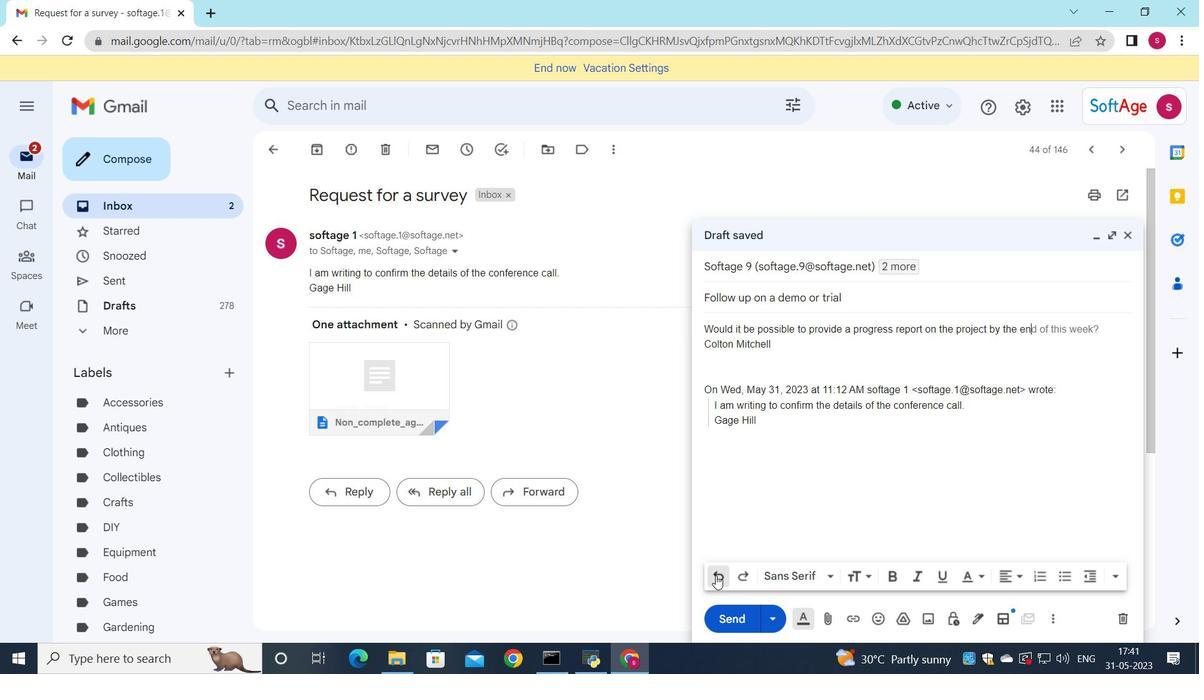 
Action: Mouse pressed left at (716, 576)
Screenshot: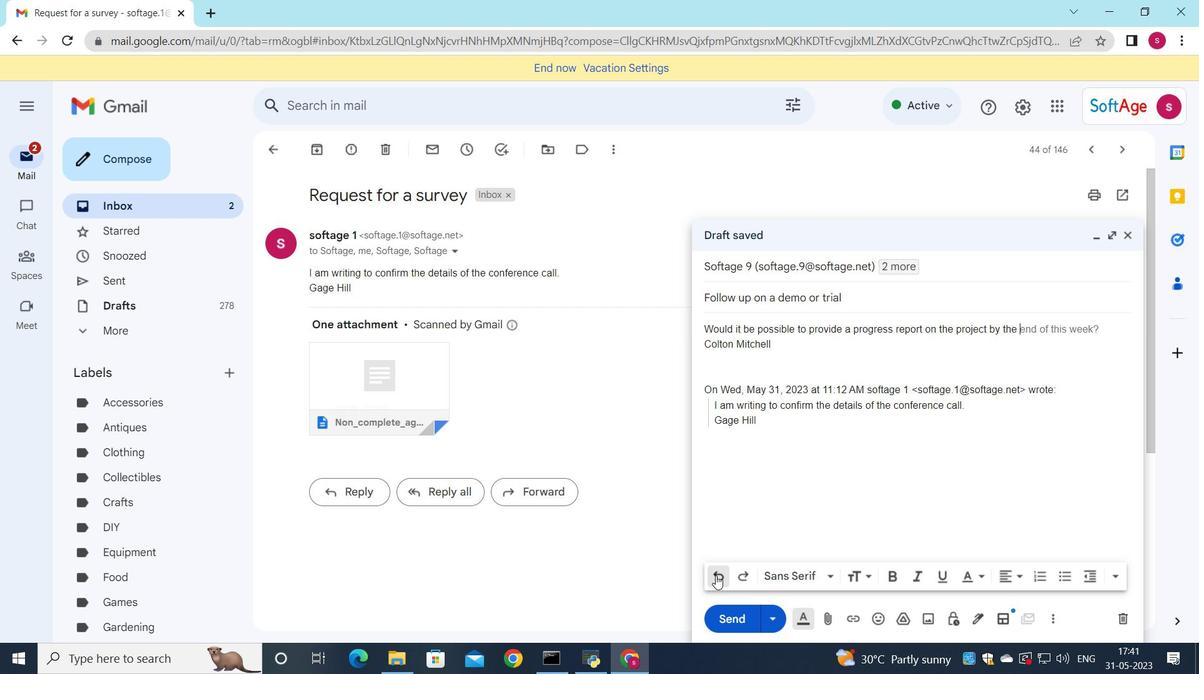 
Action: Mouse pressed left at (716, 576)
Screenshot: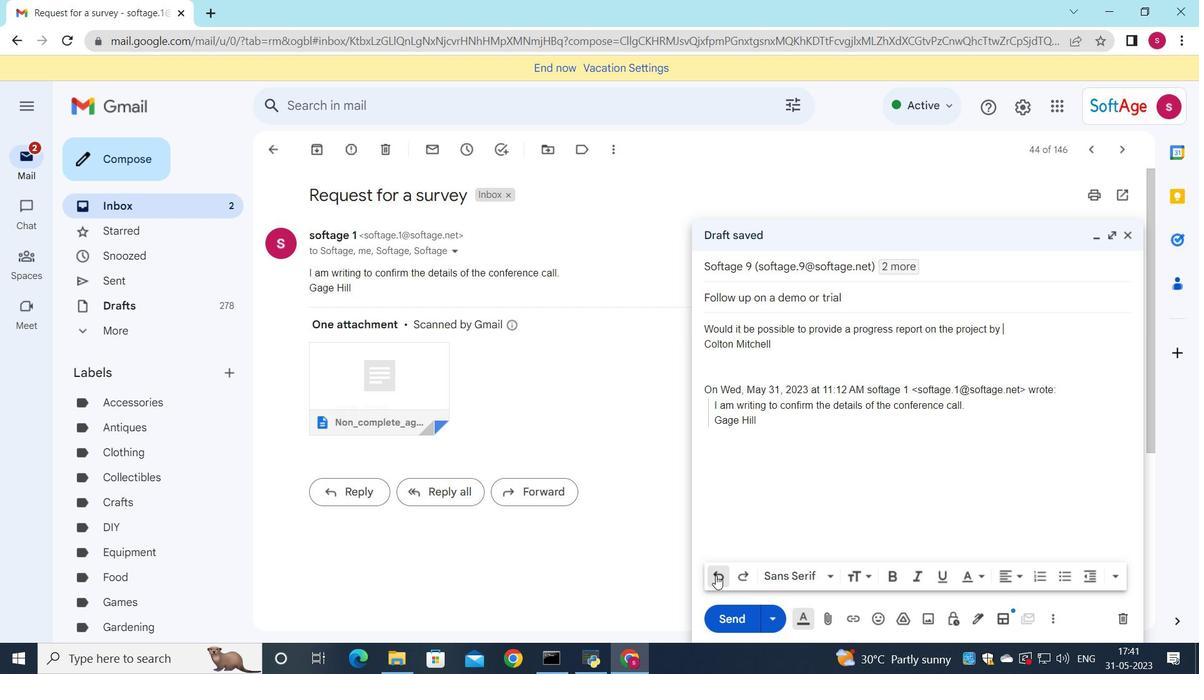 
Action: Mouse pressed left at (716, 576)
Screenshot: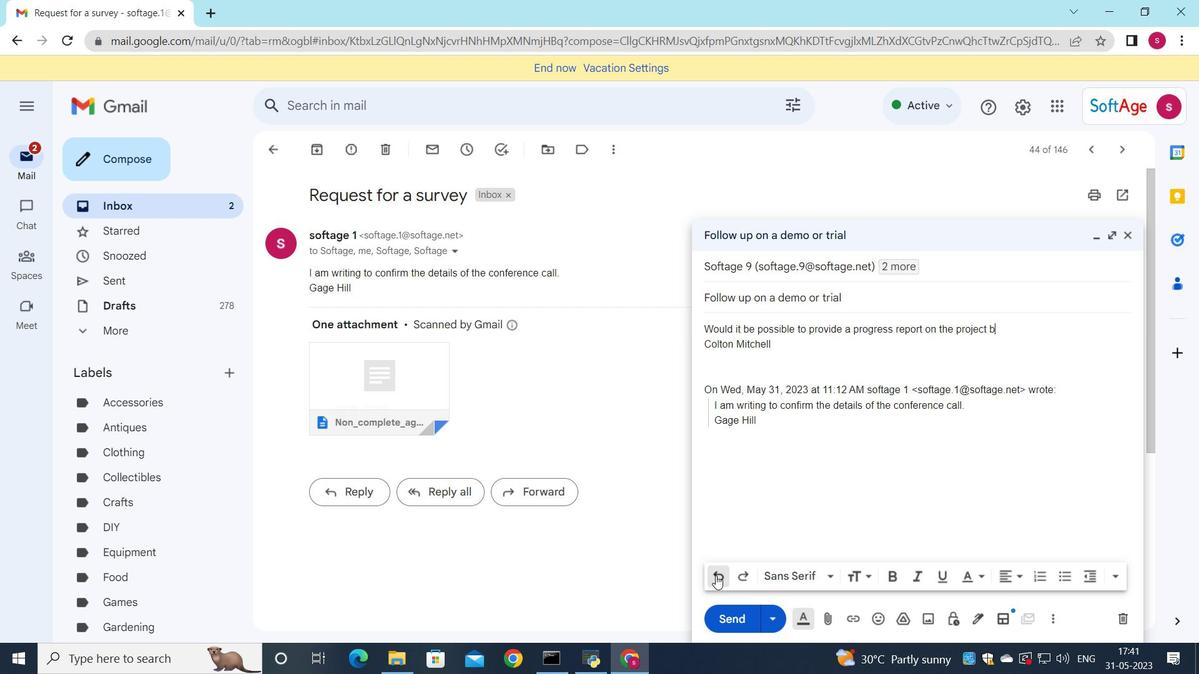 
Action: Mouse pressed left at (716, 576)
Screenshot: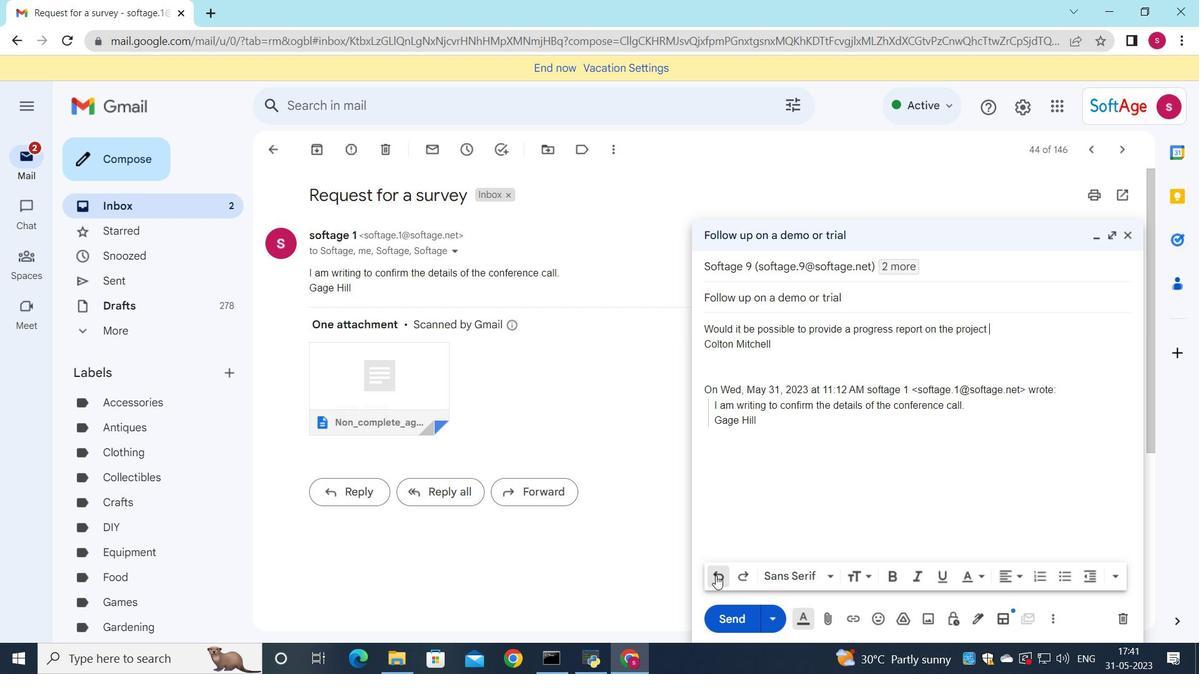 
Action: Mouse pressed left at (716, 576)
Screenshot: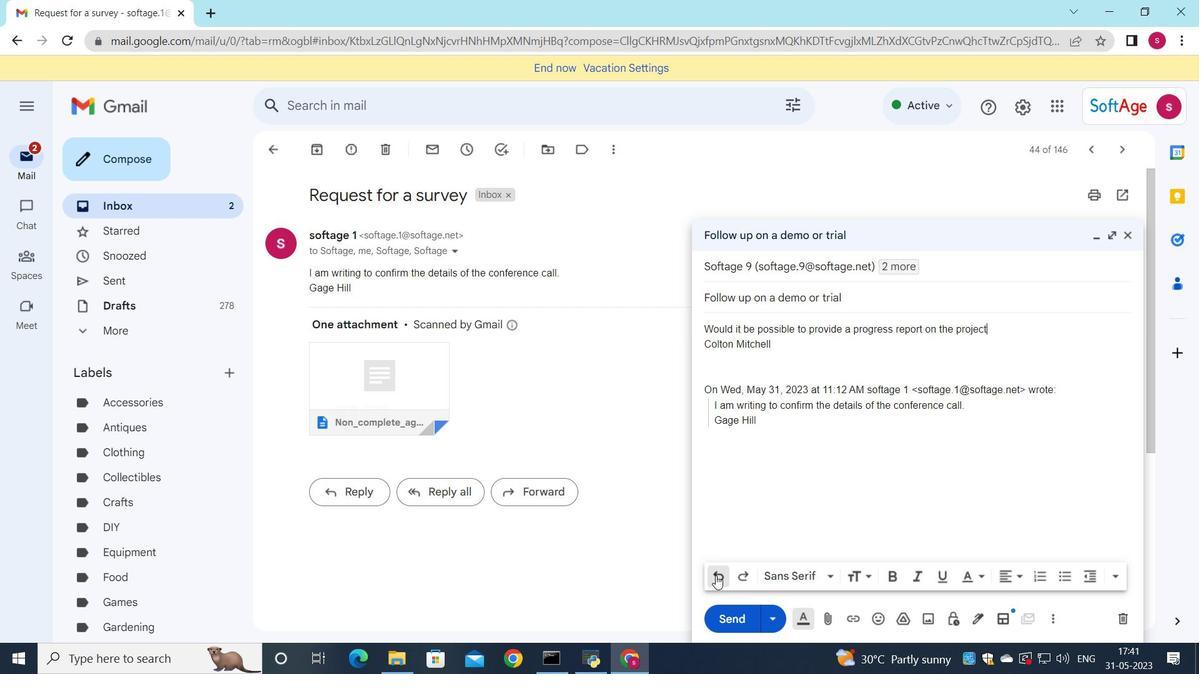 
Action: Mouse pressed left at (716, 576)
Screenshot: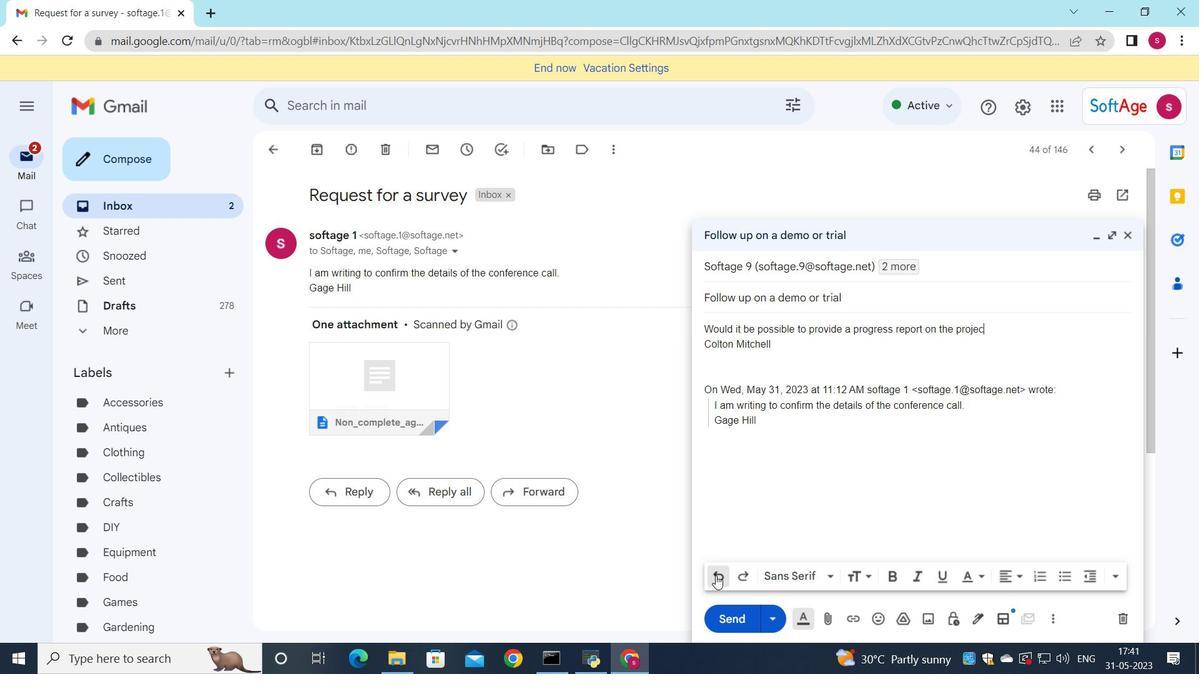 
Action: Mouse pressed left at (716, 576)
Screenshot: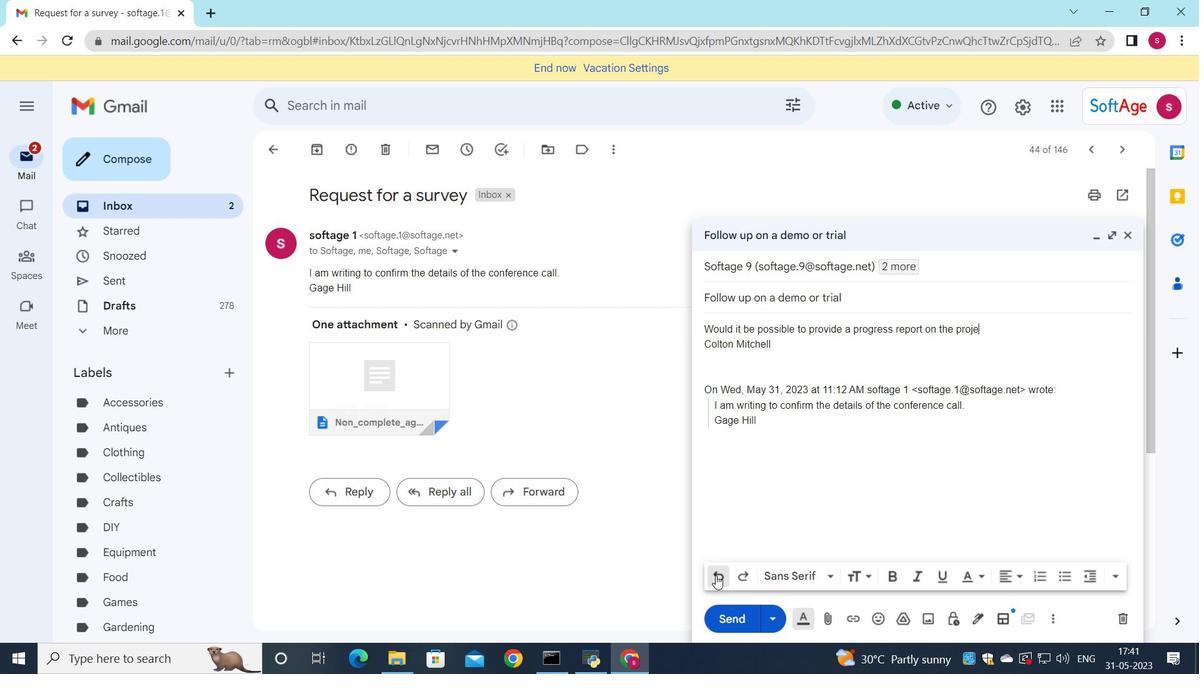 
Action: Mouse pressed left at (716, 576)
Screenshot: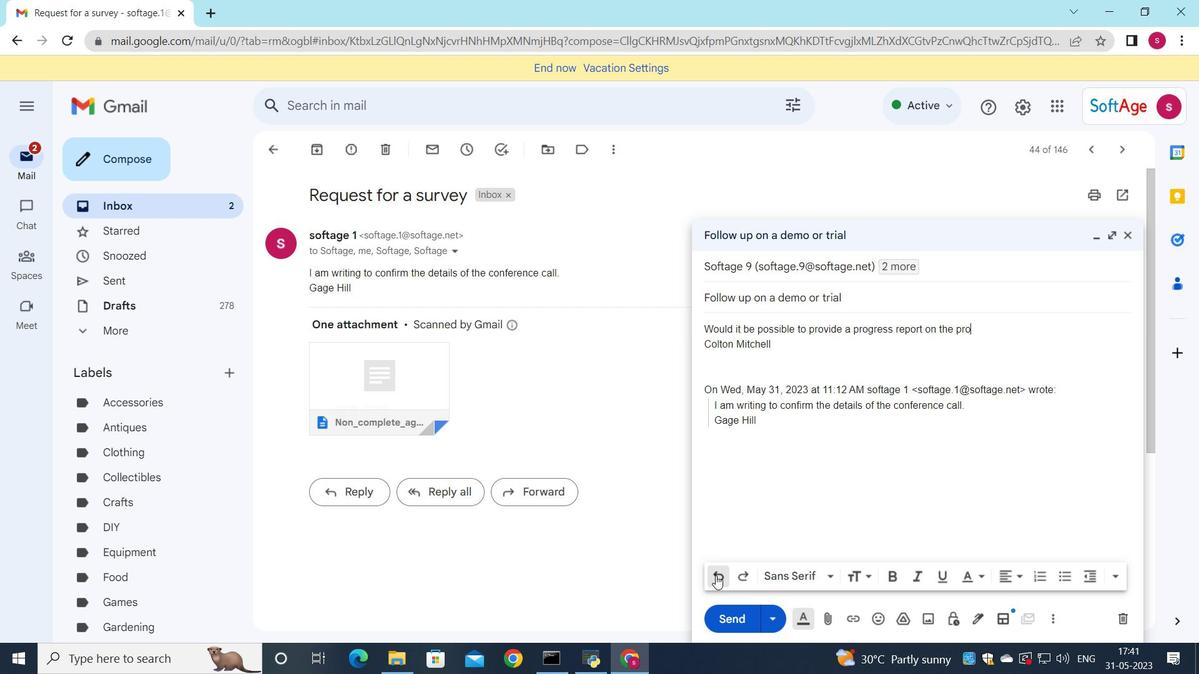 
Action: Mouse pressed left at (716, 576)
Screenshot: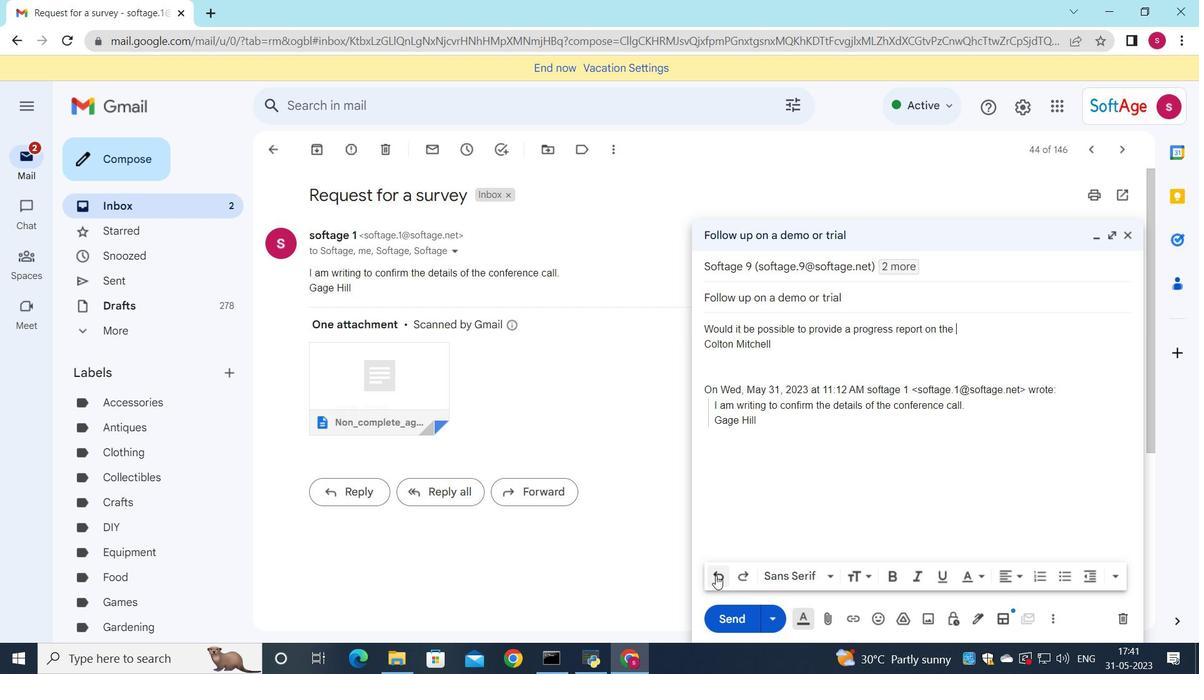 
Action: Mouse pressed left at (716, 576)
Screenshot: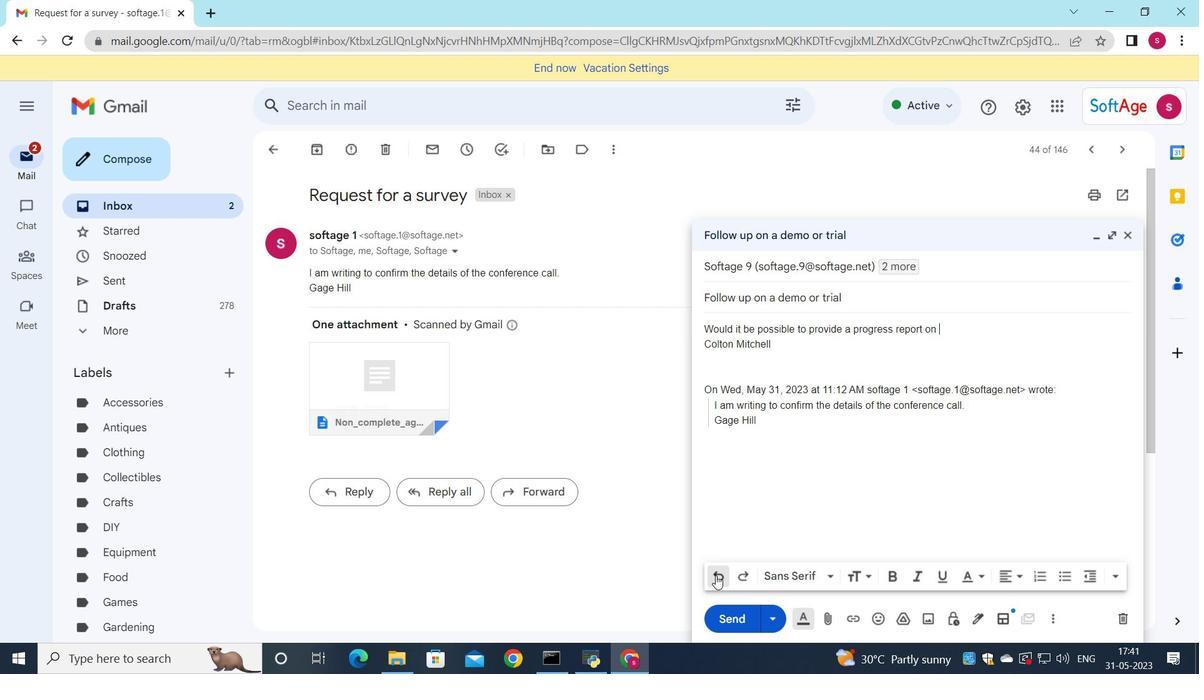 
Action: Mouse pressed left at (716, 576)
Screenshot: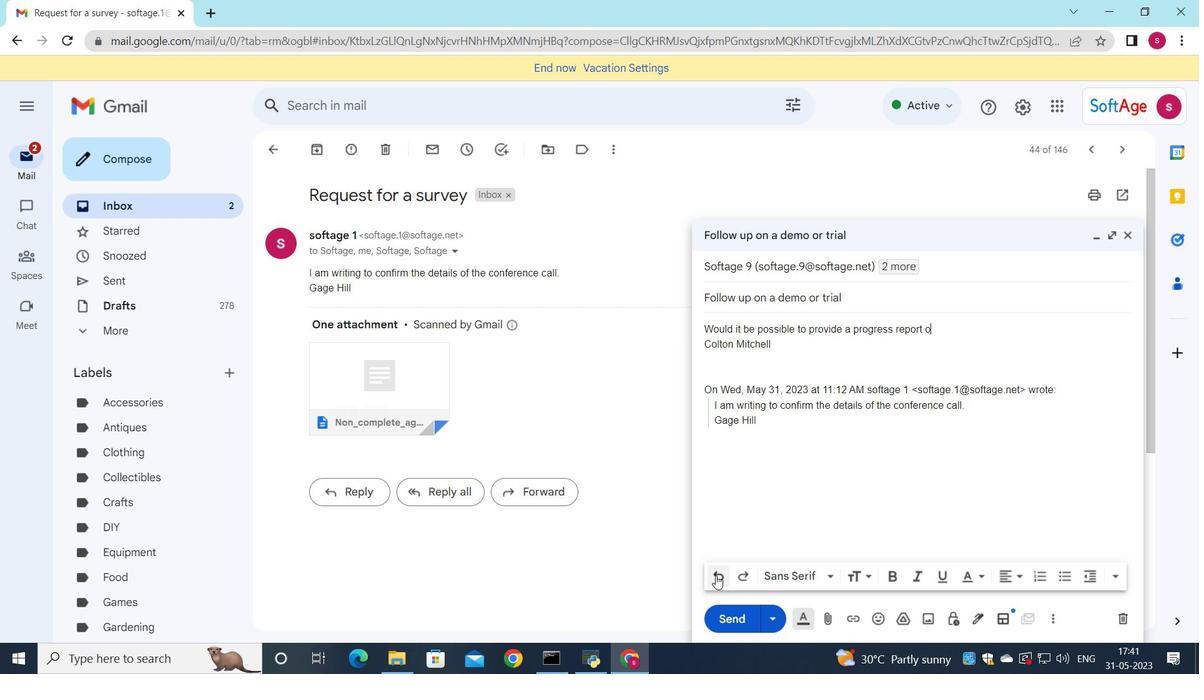 
Action: Mouse pressed left at (716, 576)
Screenshot: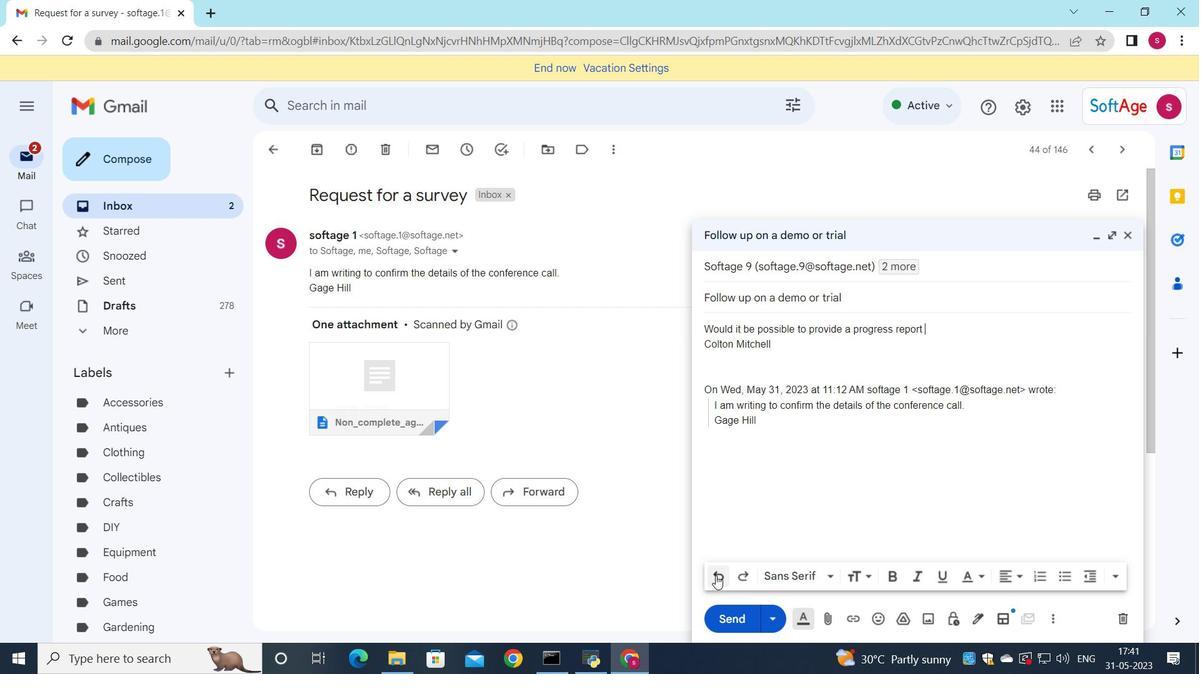 
Action: Mouse pressed left at (716, 576)
Screenshot: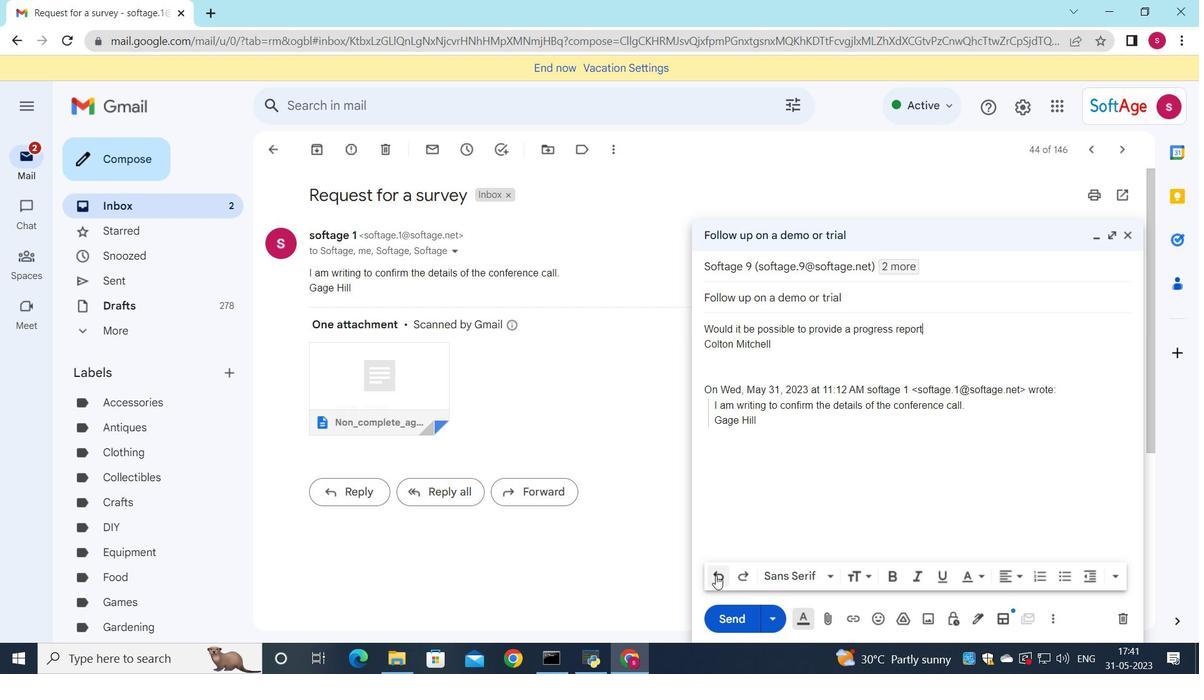 
Action: Mouse pressed left at (716, 576)
Screenshot: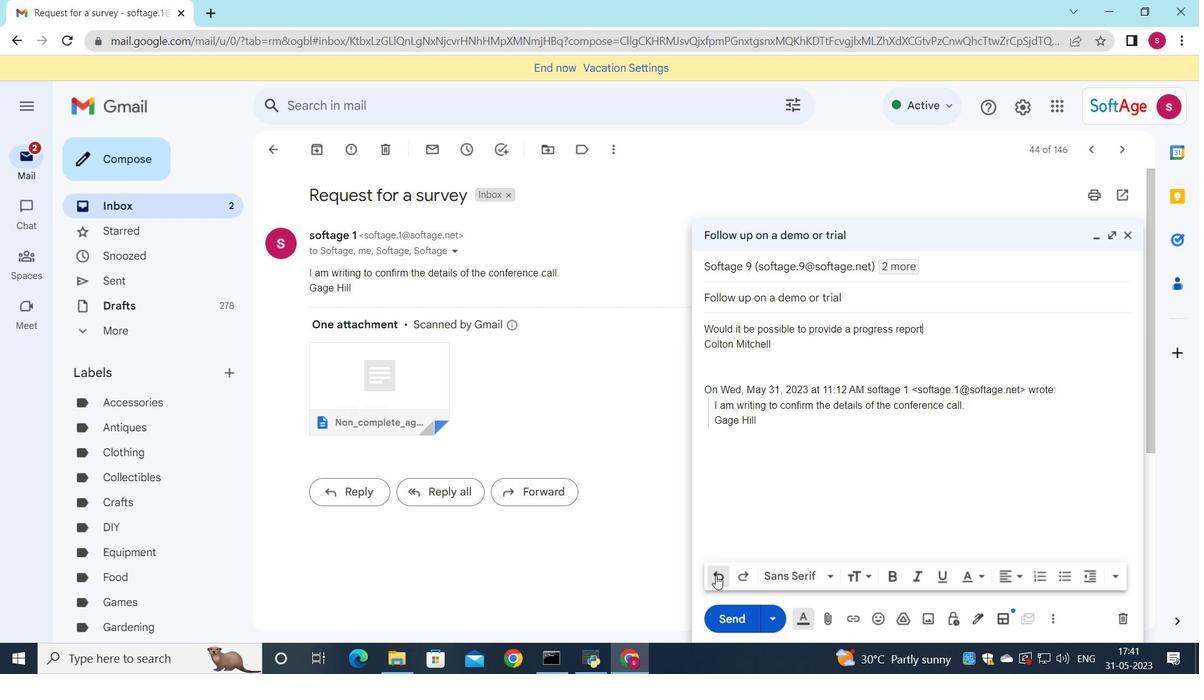 
Action: Mouse pressed left at (716, 576)
Screenshot: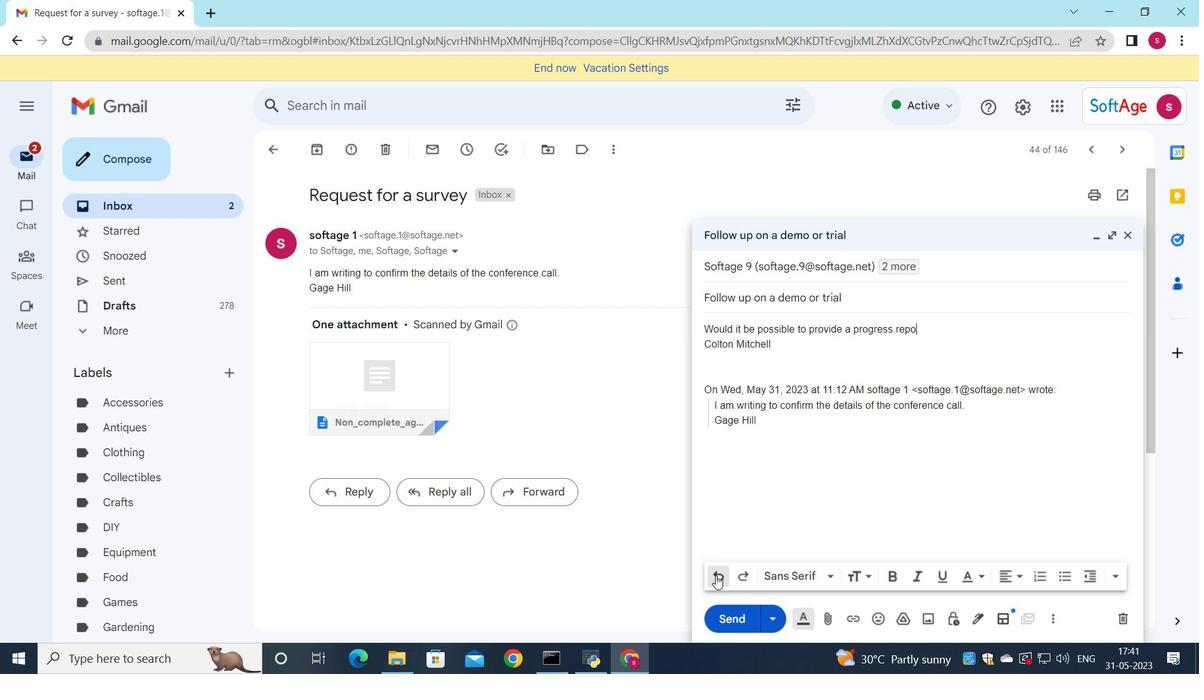 
Action: Mouse pressed left at (716, 576)
Screenshot: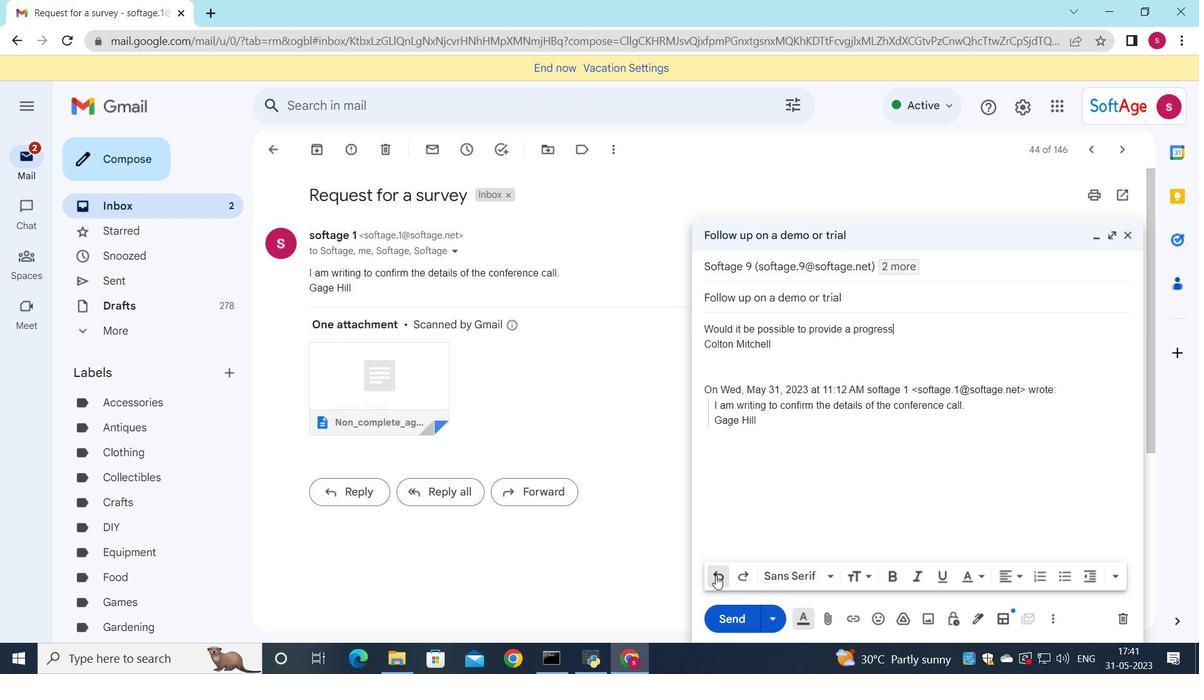 
Action: Mouse pressed left at (716, 576)
Screenshot: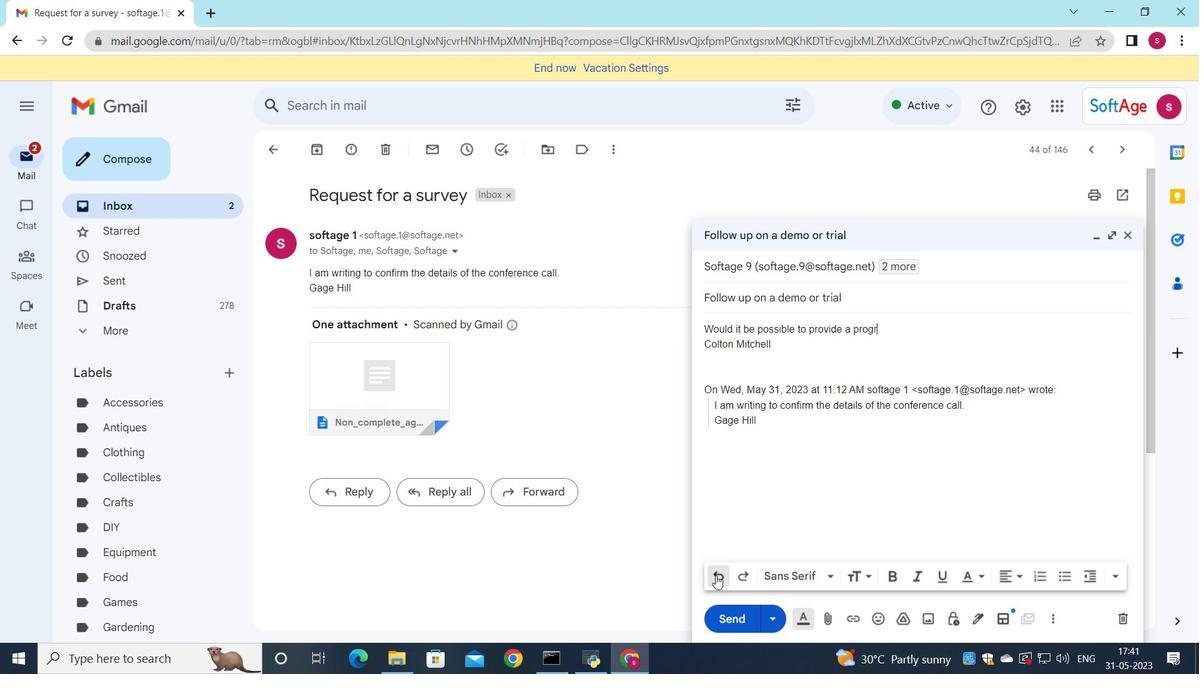 
Action: Mouse pressed left at (716, 576)
Screenshot: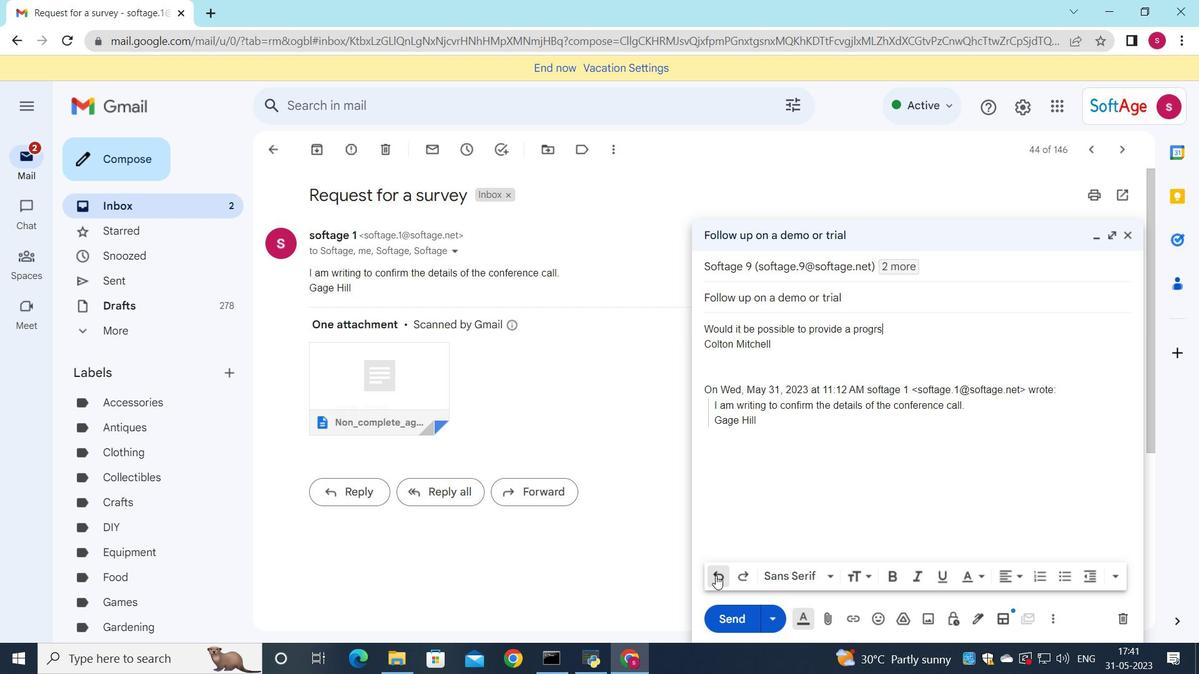 
Action: Mouse pressed left at (716, 576)
Screenshot: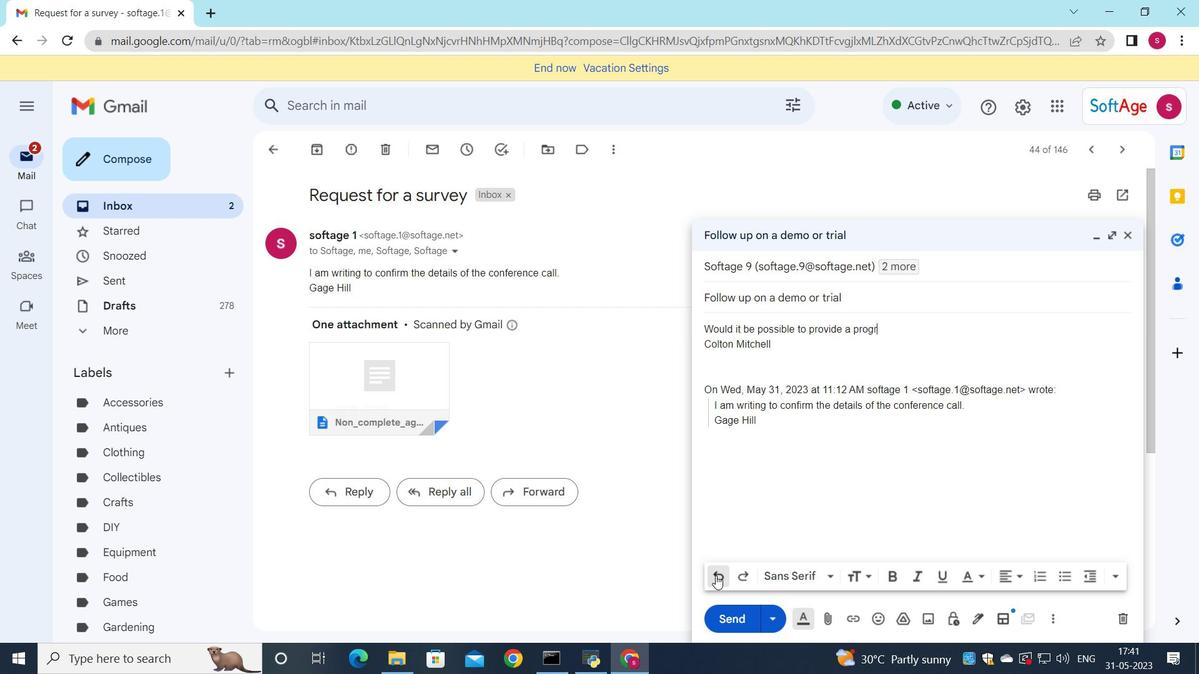 
Action: Mouse pressed left at (716, 576)
Screenshot: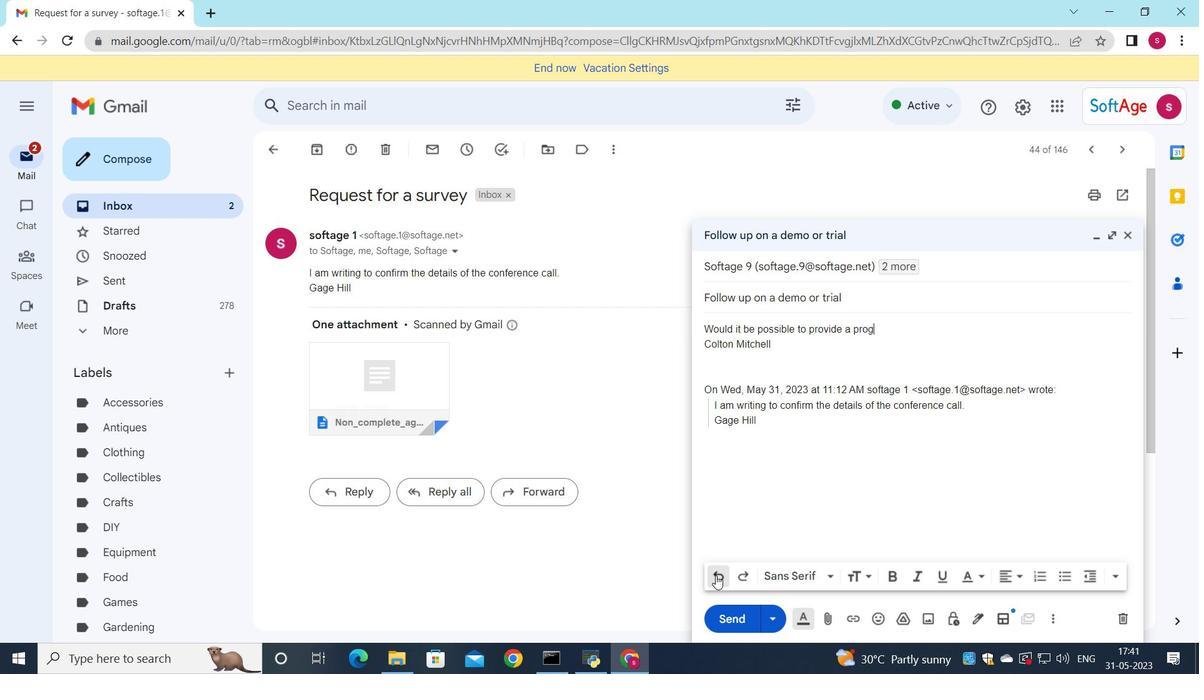
Action: Mouse pressed left at (716, 576)
Screenshot: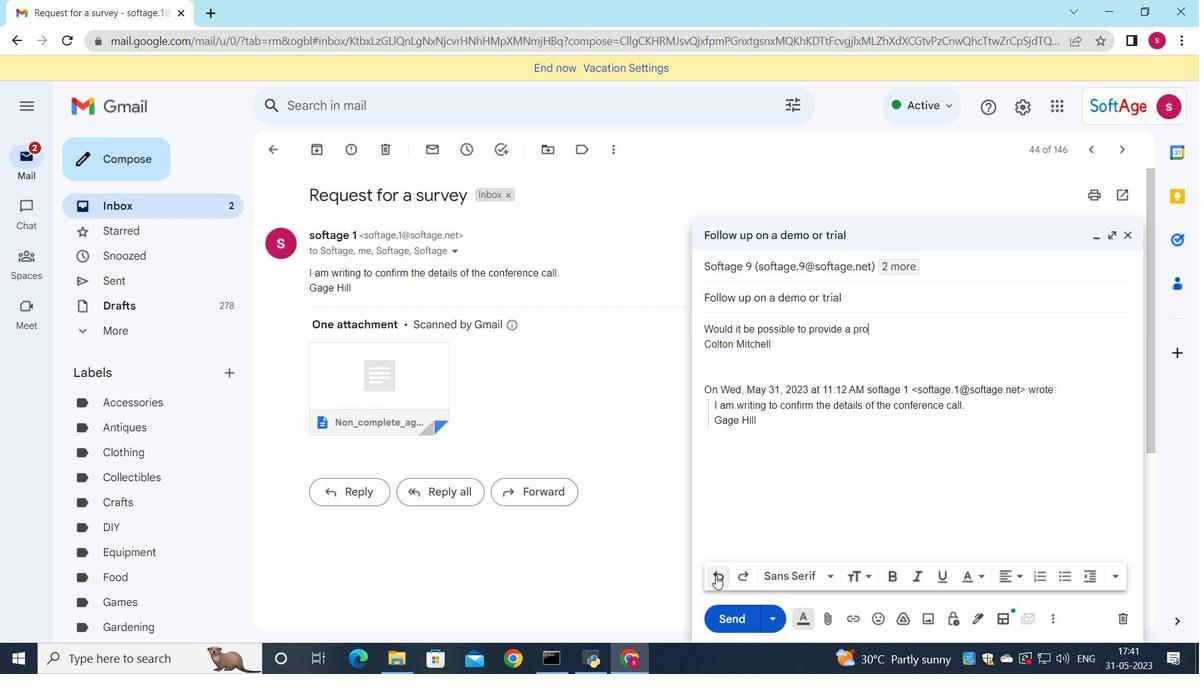 
Action: Mouse pressed left at (716, 576)
Screenshot: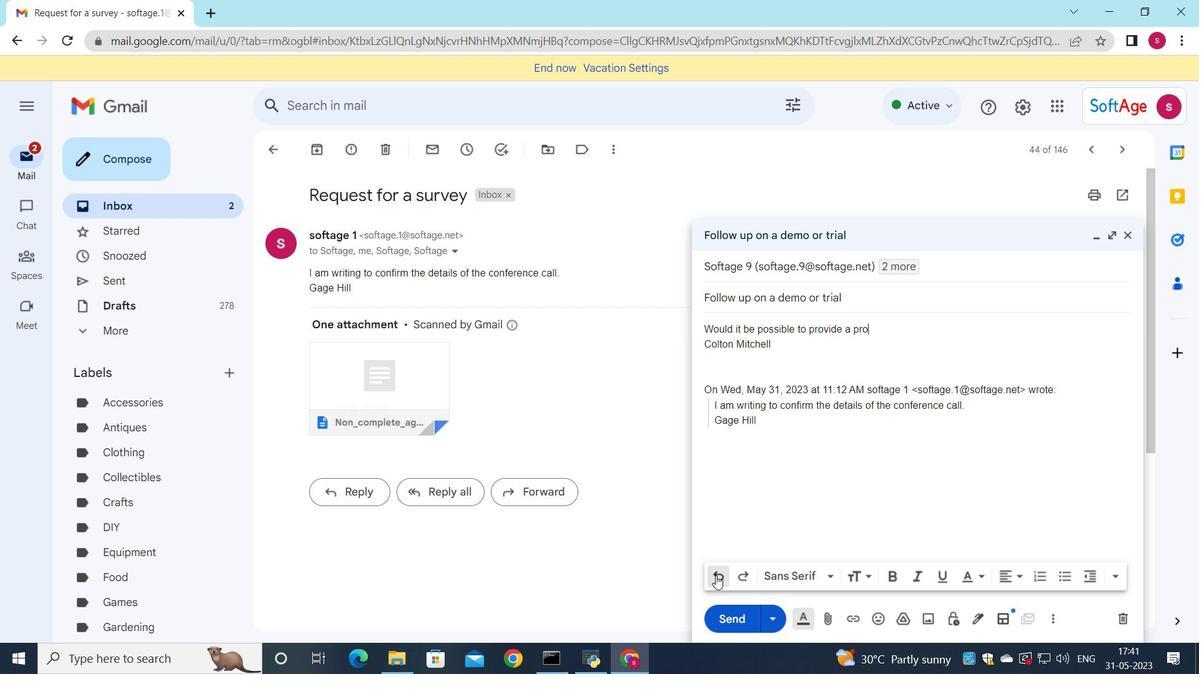 
Action: Mouse pressed left at (716, 576)
Screenshot: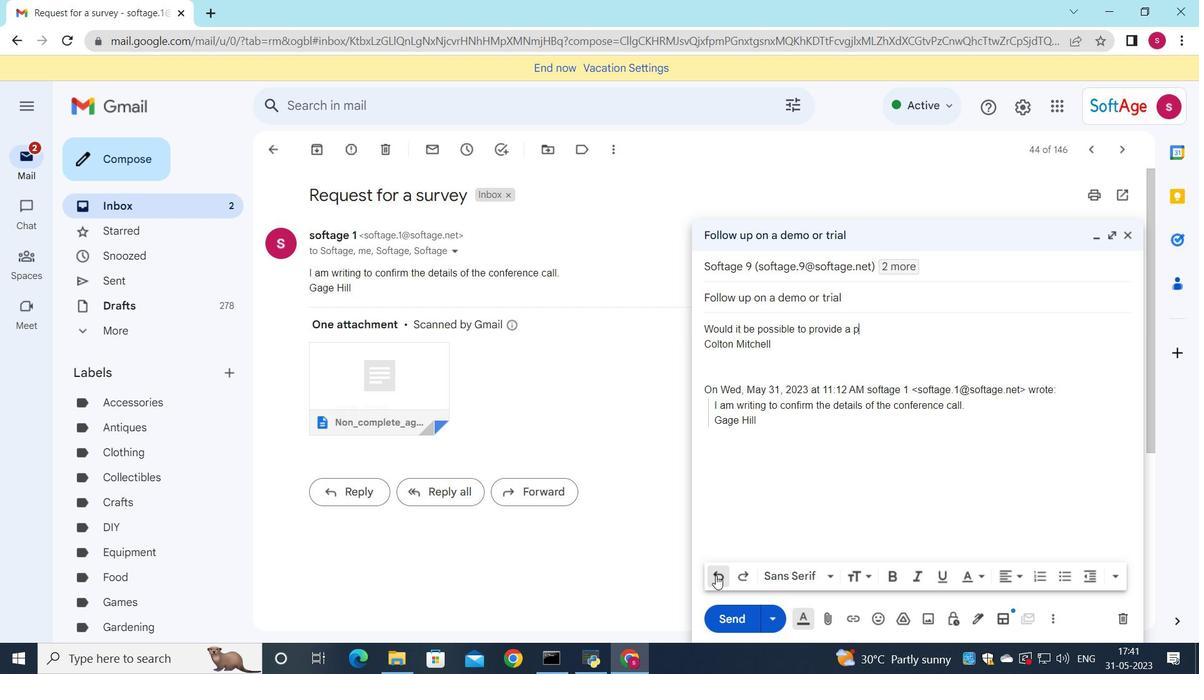
Action: Mouse pressed left at (716, 576)
Screenshot: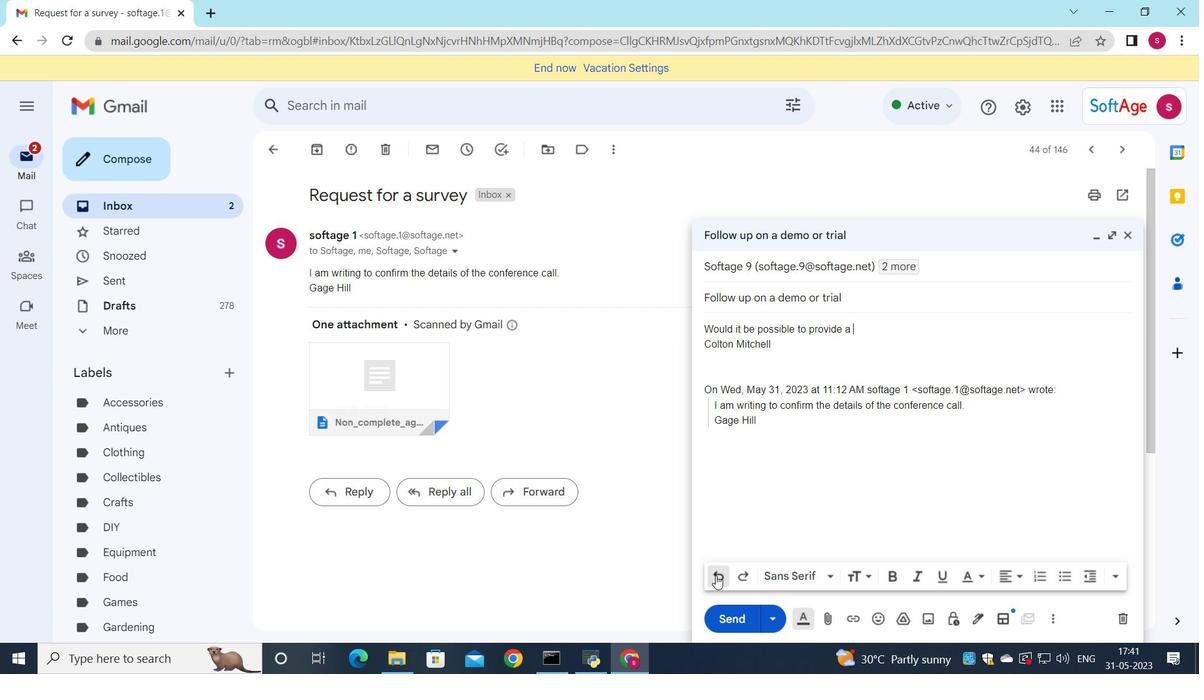 
Action: Mouse pressed left at (716, 576)
Screenshot: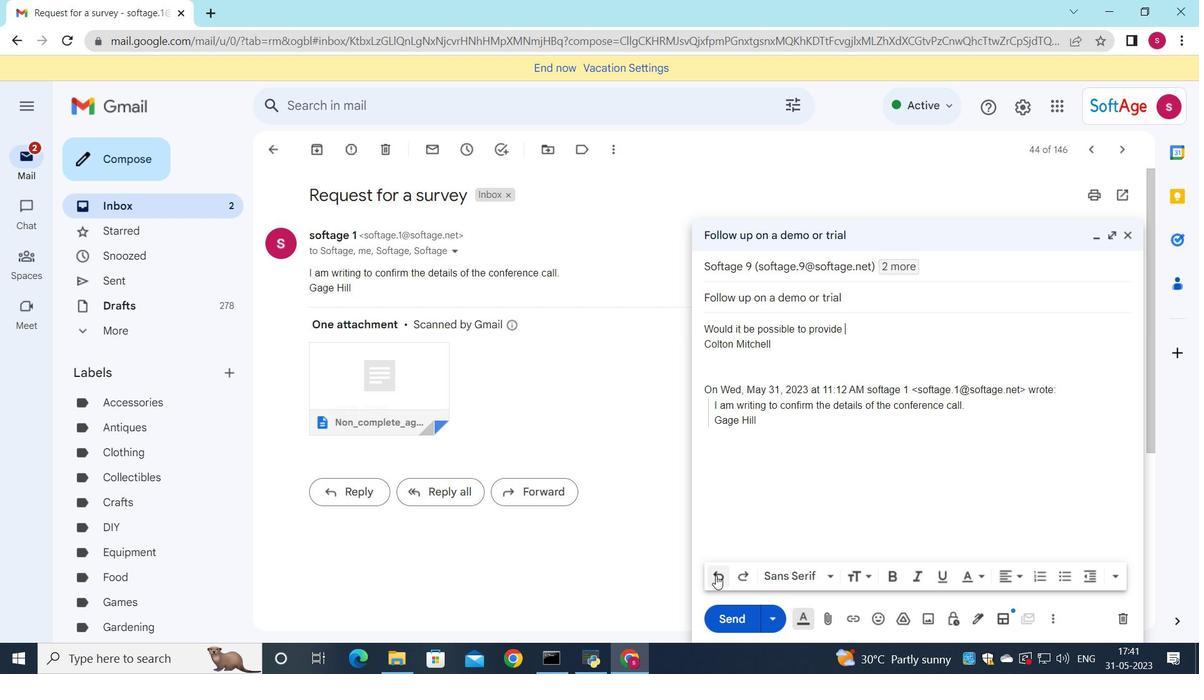 
Action: Mouse pressed left at (716, 576)
Screenshot: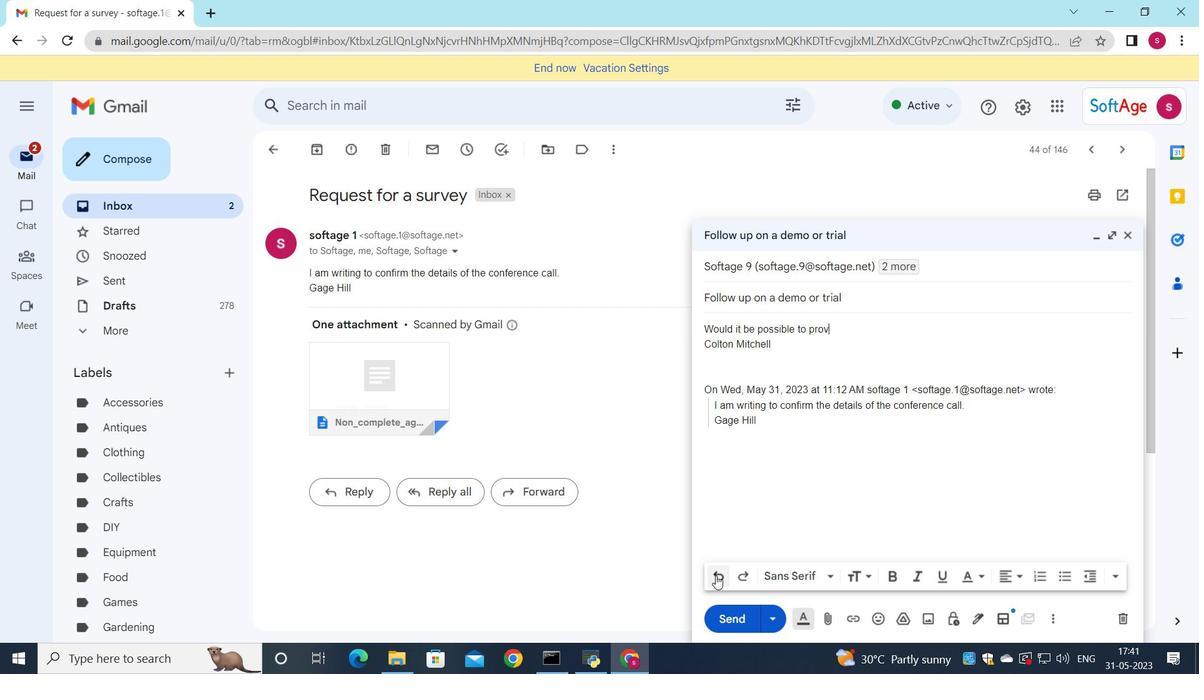 
Action: Mouse pressed left at (716, 576)
Screenshot: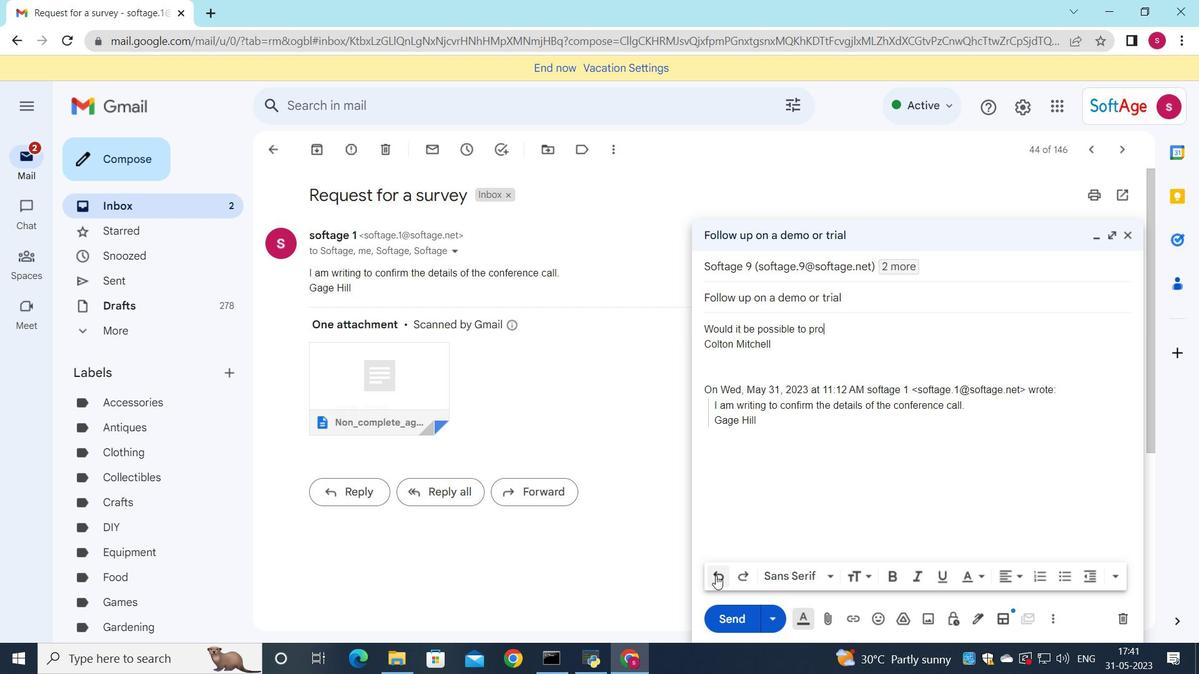 
Action: Mouse pressed left at (716, 576)
Screenshot: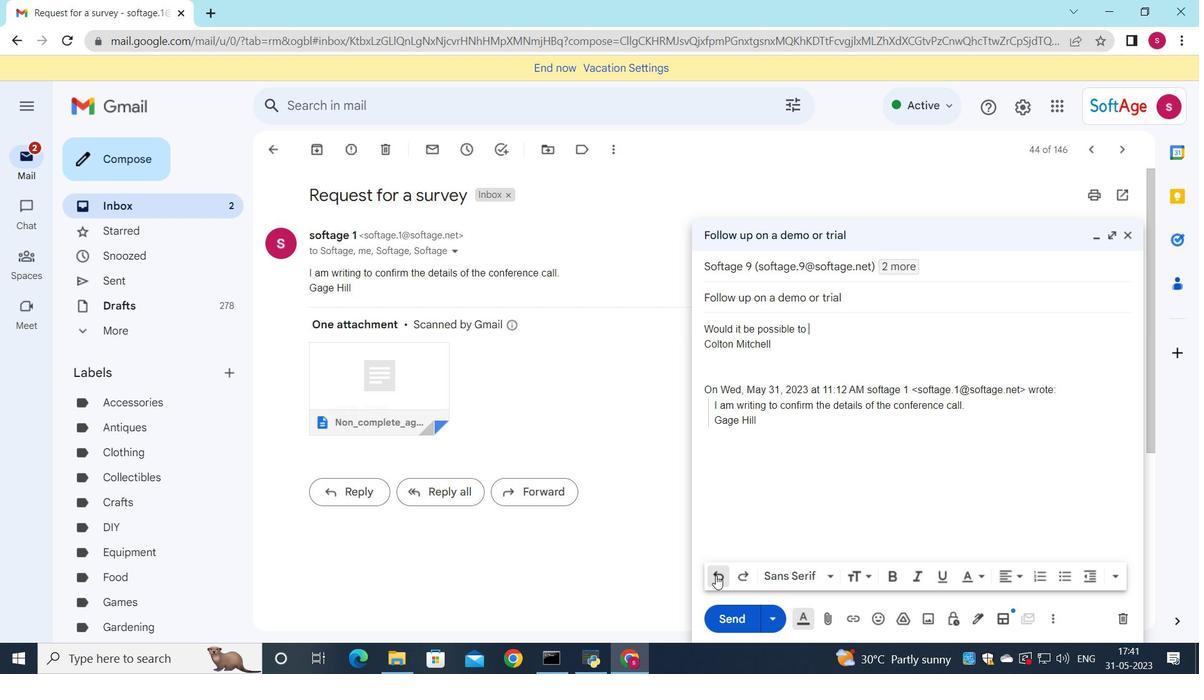 
Action: Mouse pressed left at (716, 576)
Screenshot: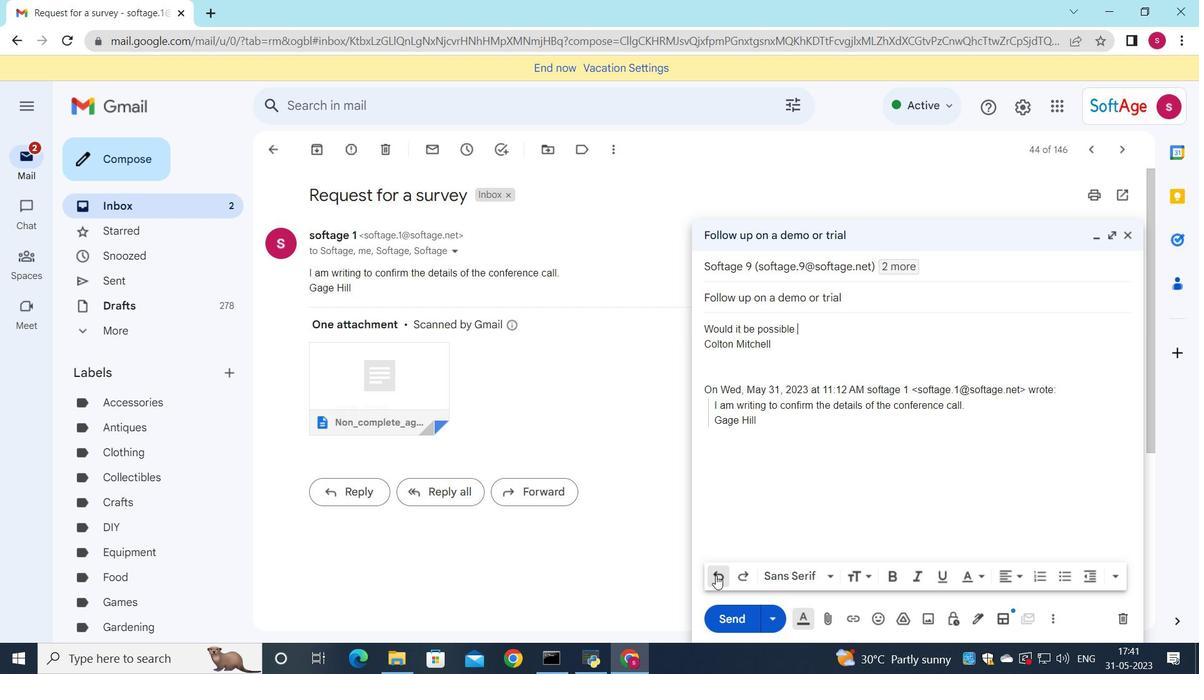 
Action: Mouse pressed left at (716, 576)
Screenshot: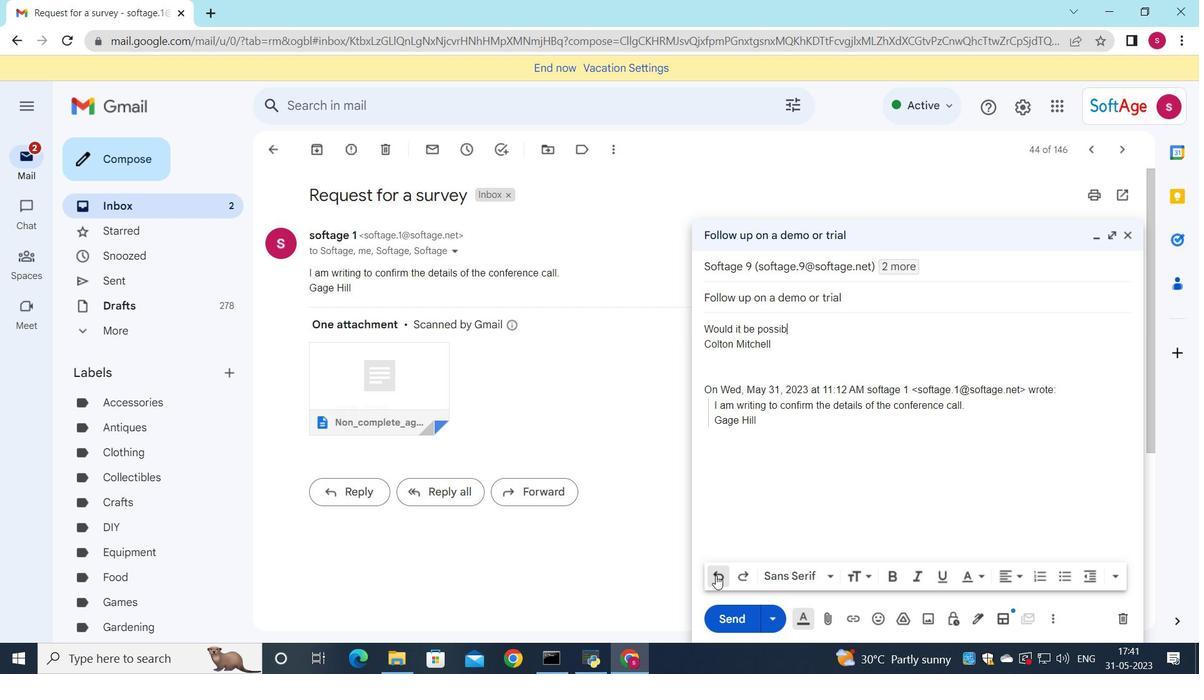 
Action: Mouse pressed left at (716, 576)
Screenshot: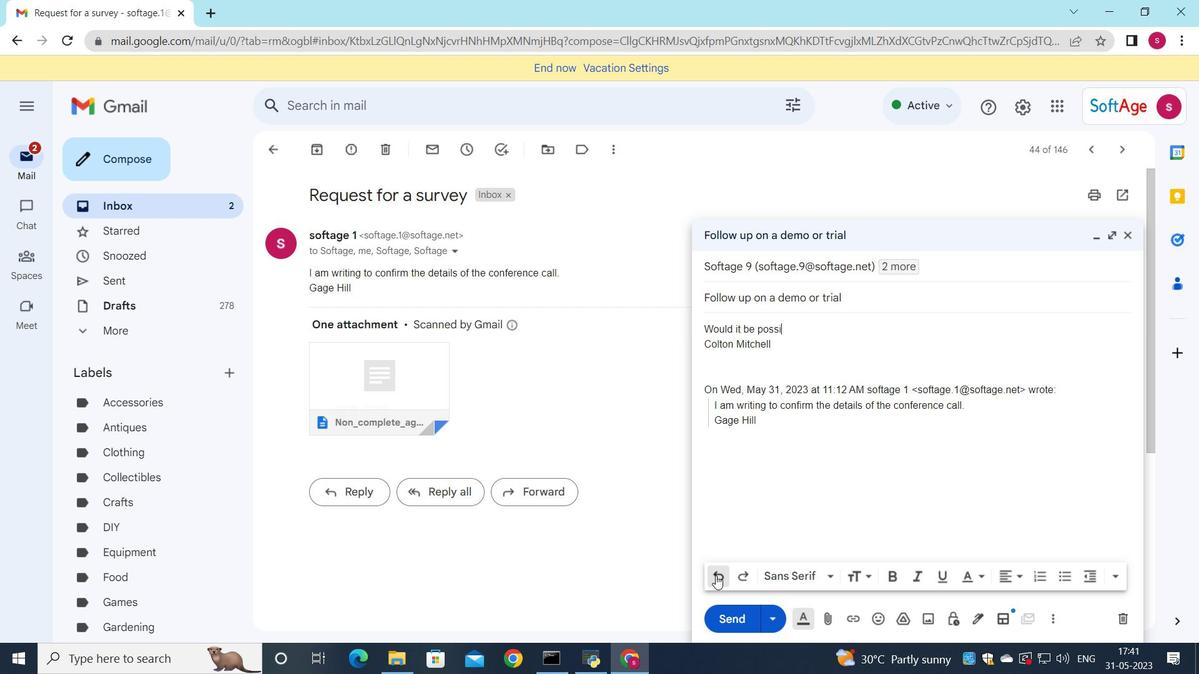 
Action: Mouse pressed left at (716, 576)
Screenshot: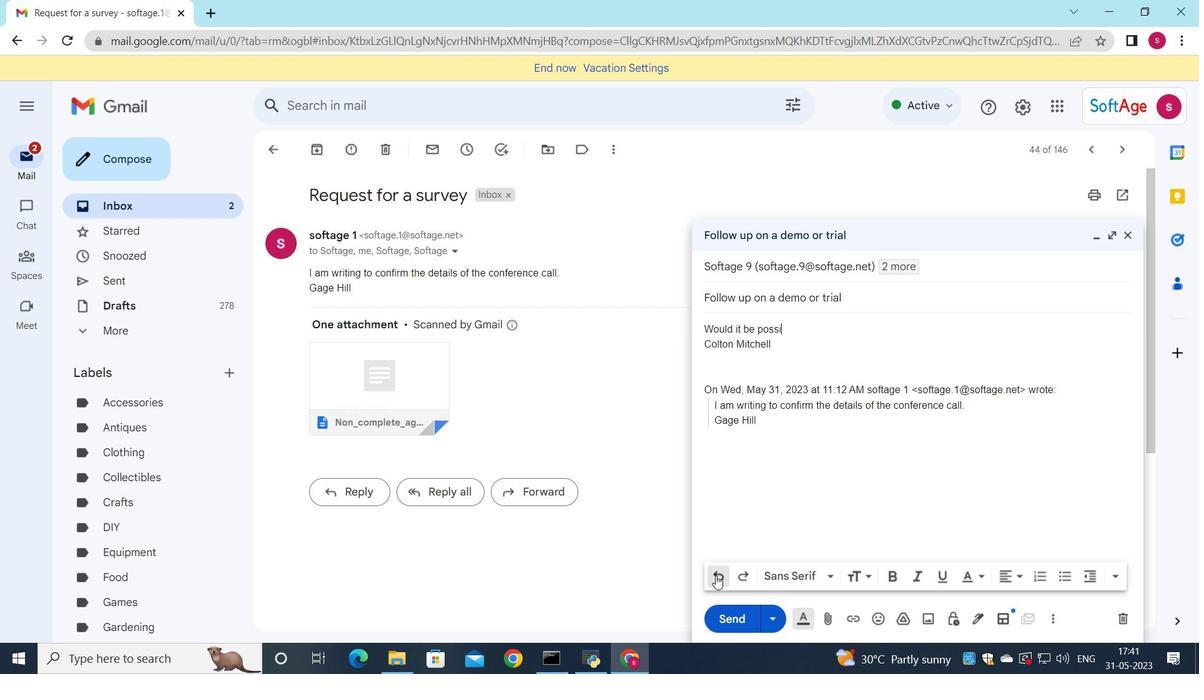 
Action: Mouse pressed left at (716, 576)
Screenshot: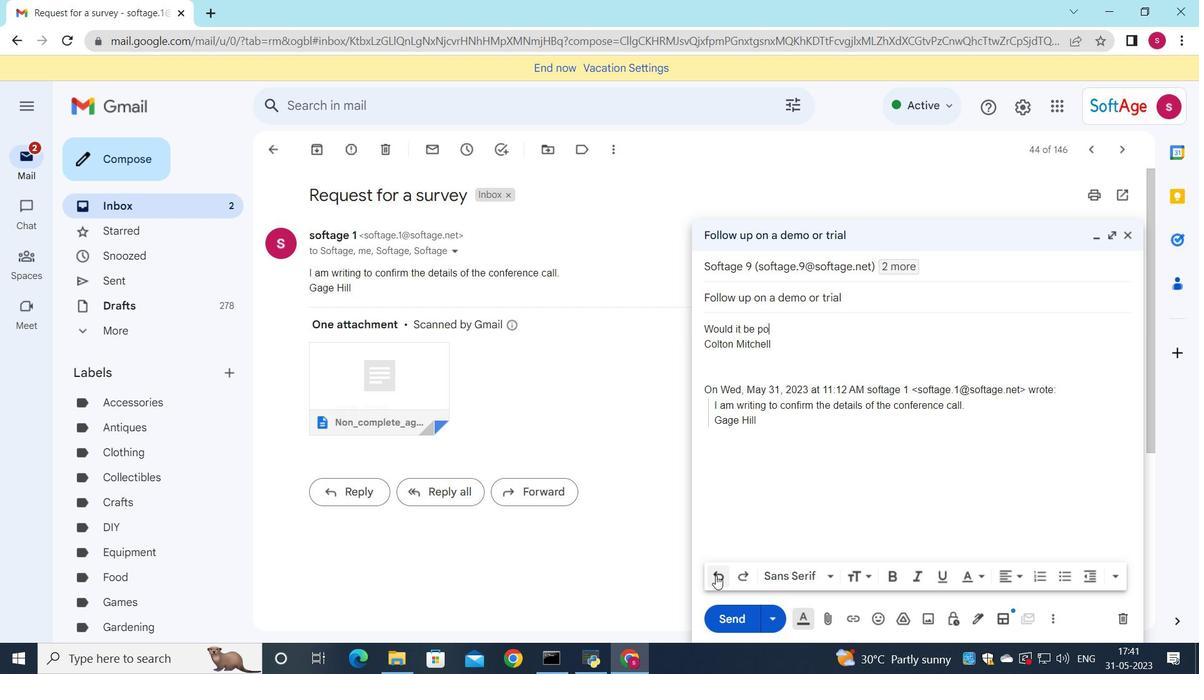 
Action: Mouse pressed left at (716, 576)
Screenshot: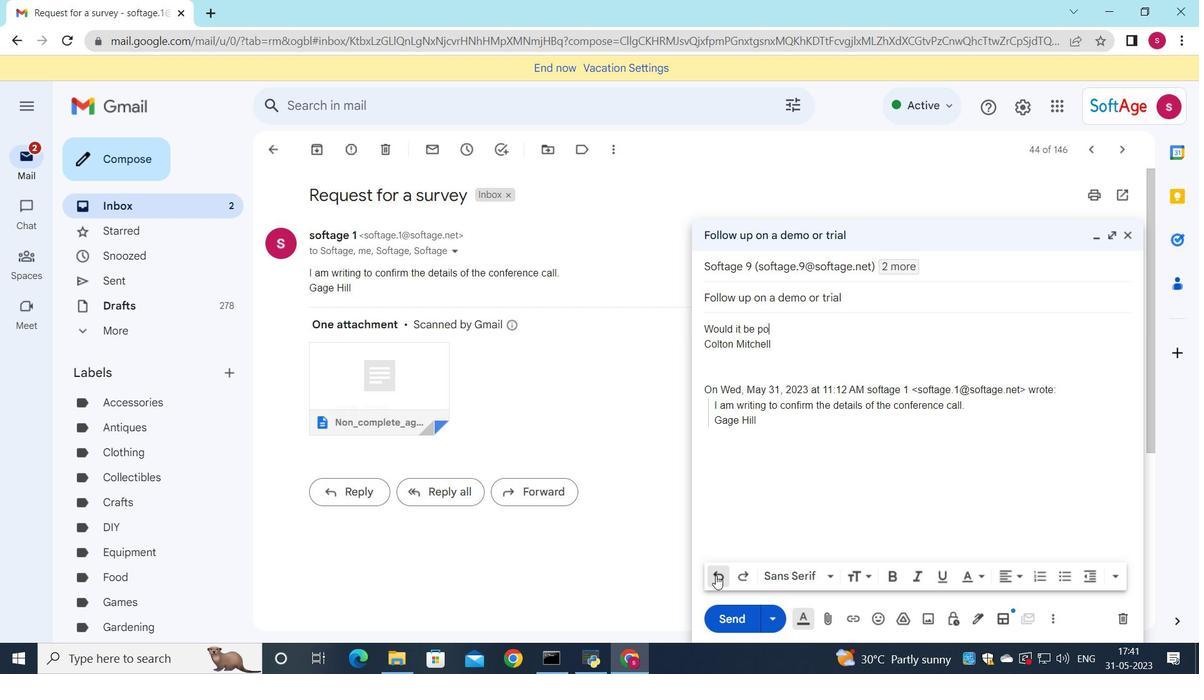 
Action: Mouse pressed left at (716, 576)
Screenshot: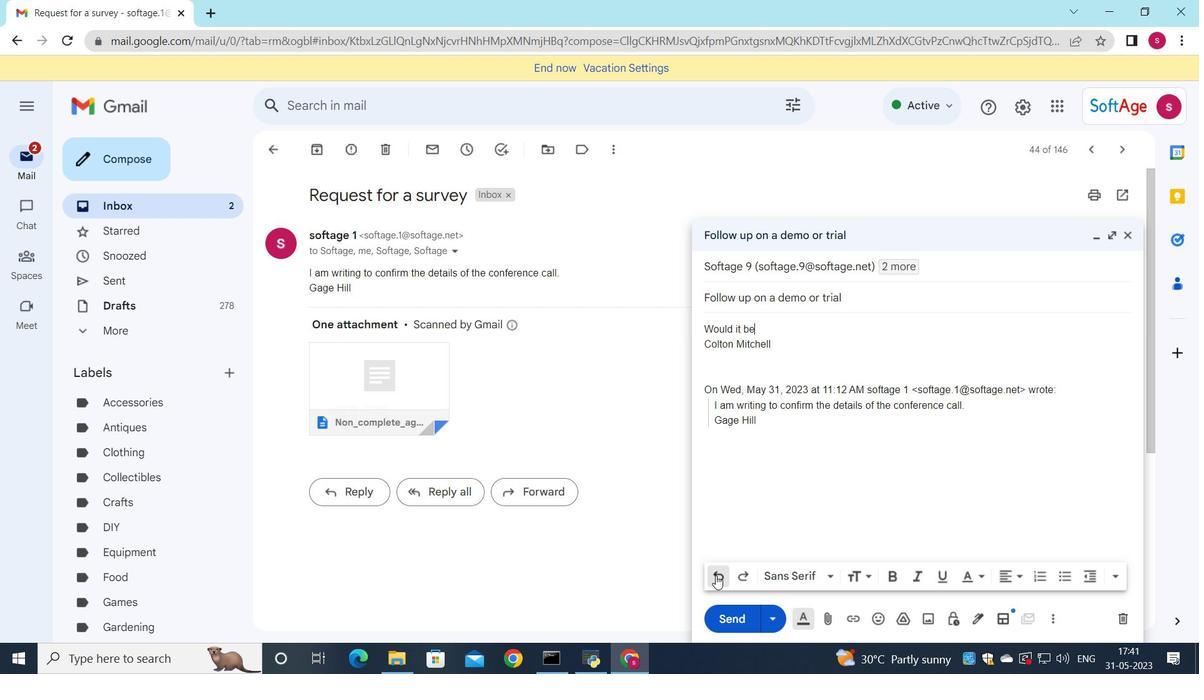 
Action: Mouse pressed left at (716, 576)
Screenshot: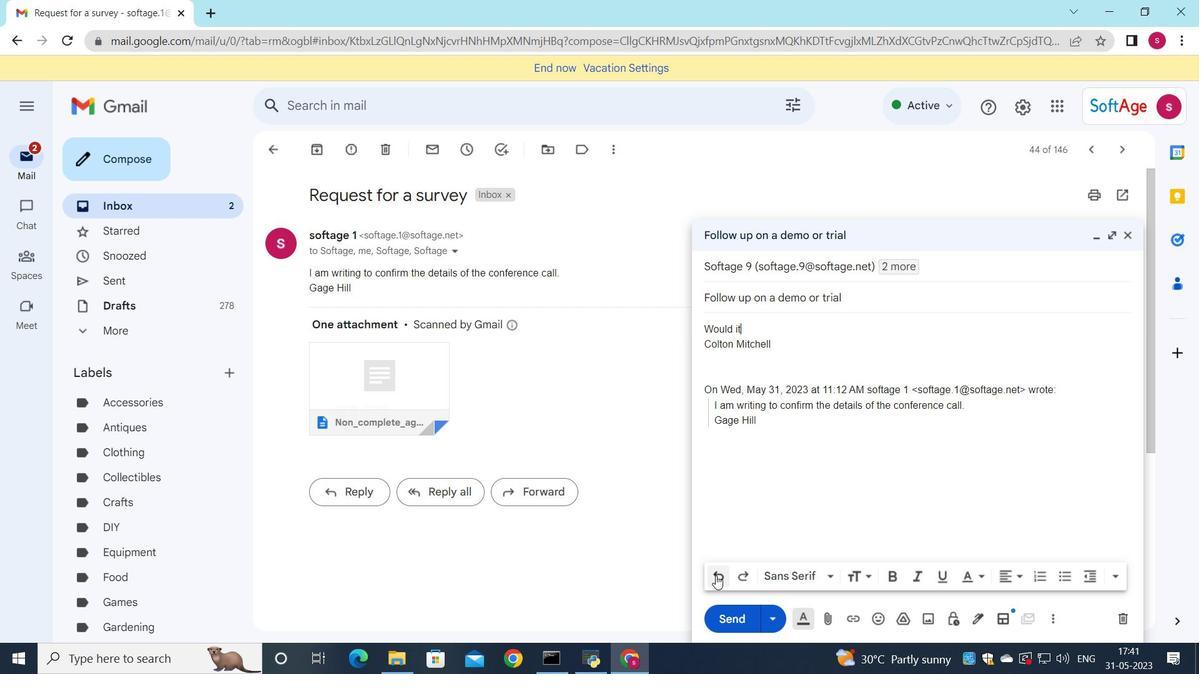 
Action: Mouse pressed left at (716, 576)
Screenshot: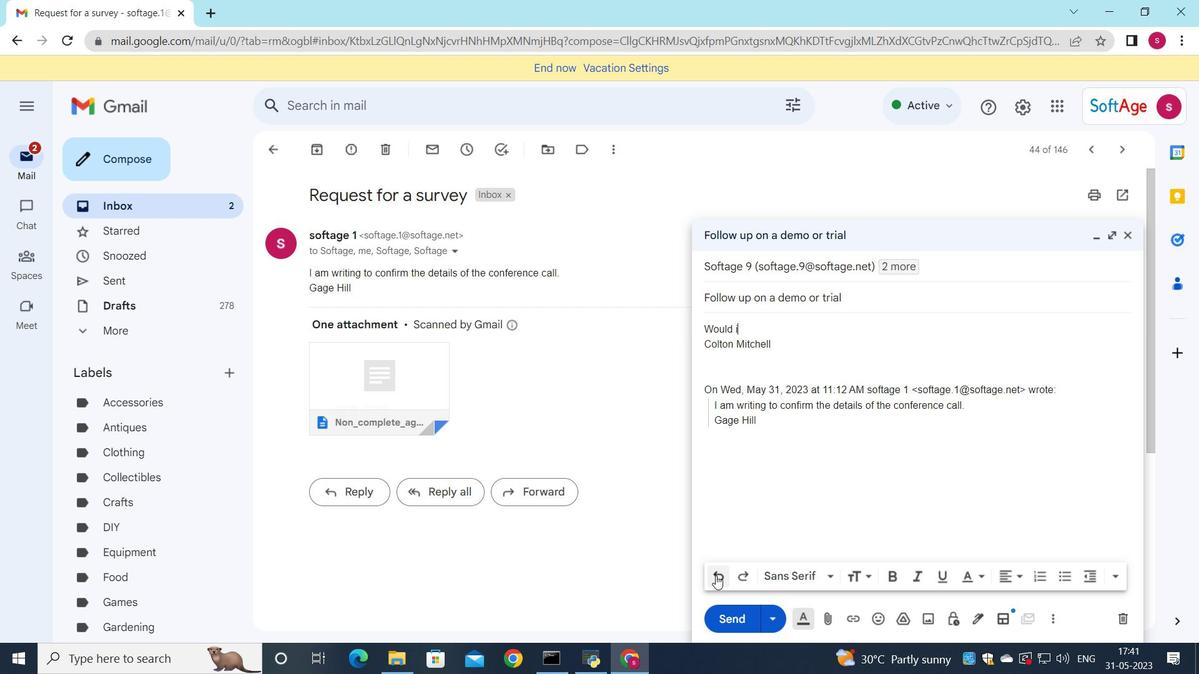 
Action: Mouse pressed left at (716, 576)
Screenshot: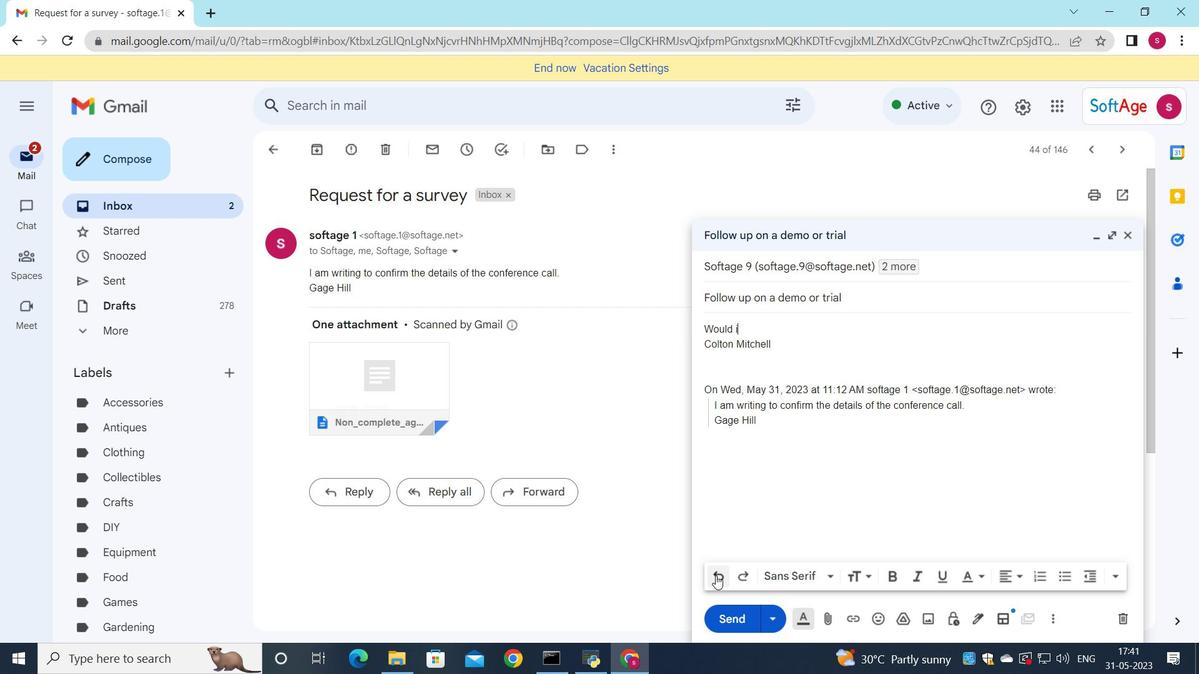 
Action: Mouse pressed left at (716, 576)
Screenshot: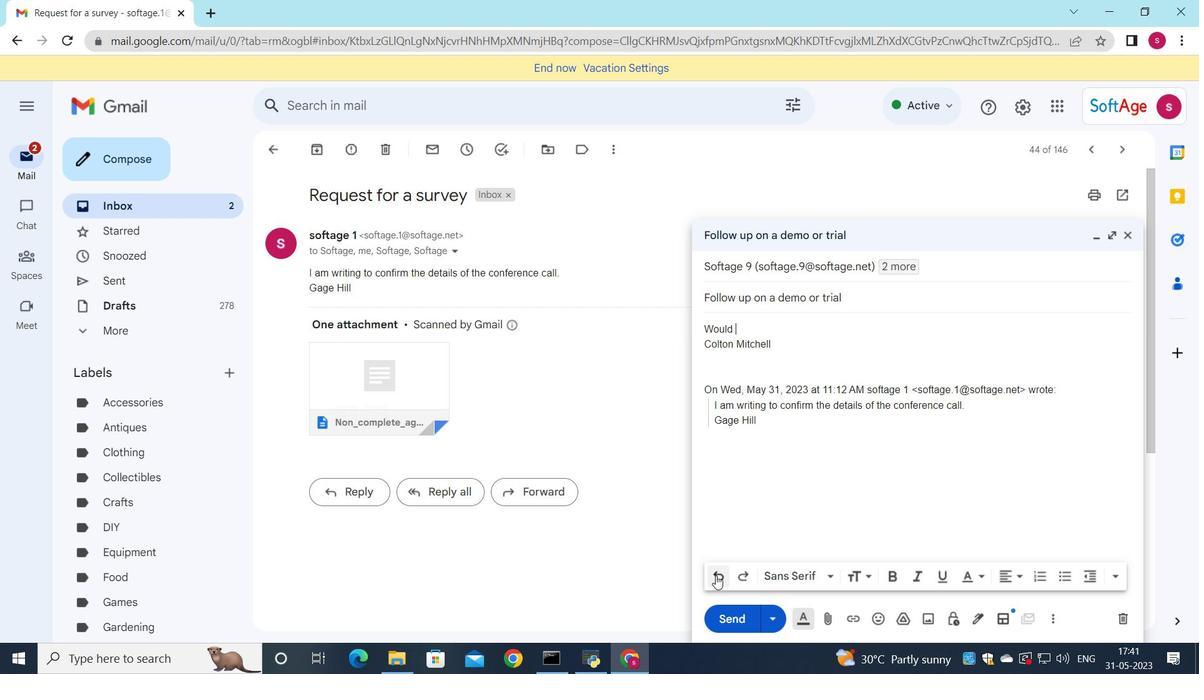 
Action: Mouse moved to (747, 572)
Screenshot: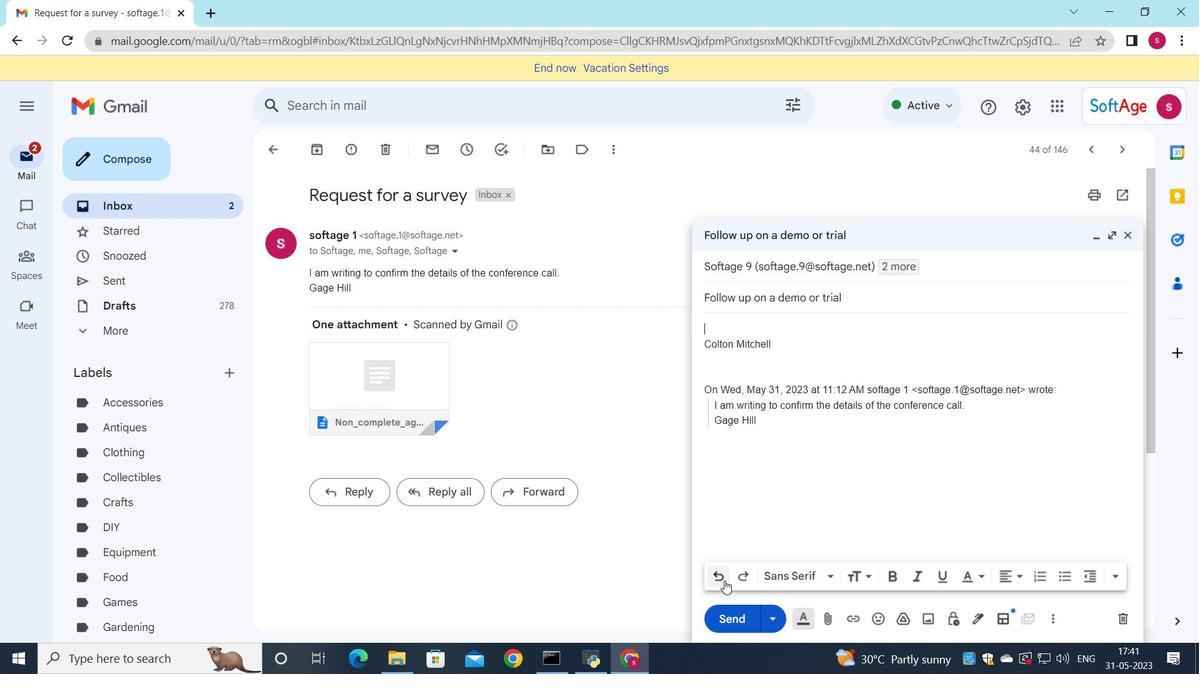 
Action: Key pressed <Key.shift>Couls<Key.backspace>d<Key.space>you<Key.space>please<Key.space>confirm<Key.space>the<Key.space>details<Key.space>of<Key.space>the<Key.space>shipment<Key.shift_r><Key.shift_r><Key.shift_r><Key.shift_r><Key.shift_r><Key.shift_r><Key.shift_r><Key.shift_r><Key.shift_r><Key.shift_r><Key.shift_r><Key.shift_r><Key.shift_r><Key.shift_r>?
Screenshot: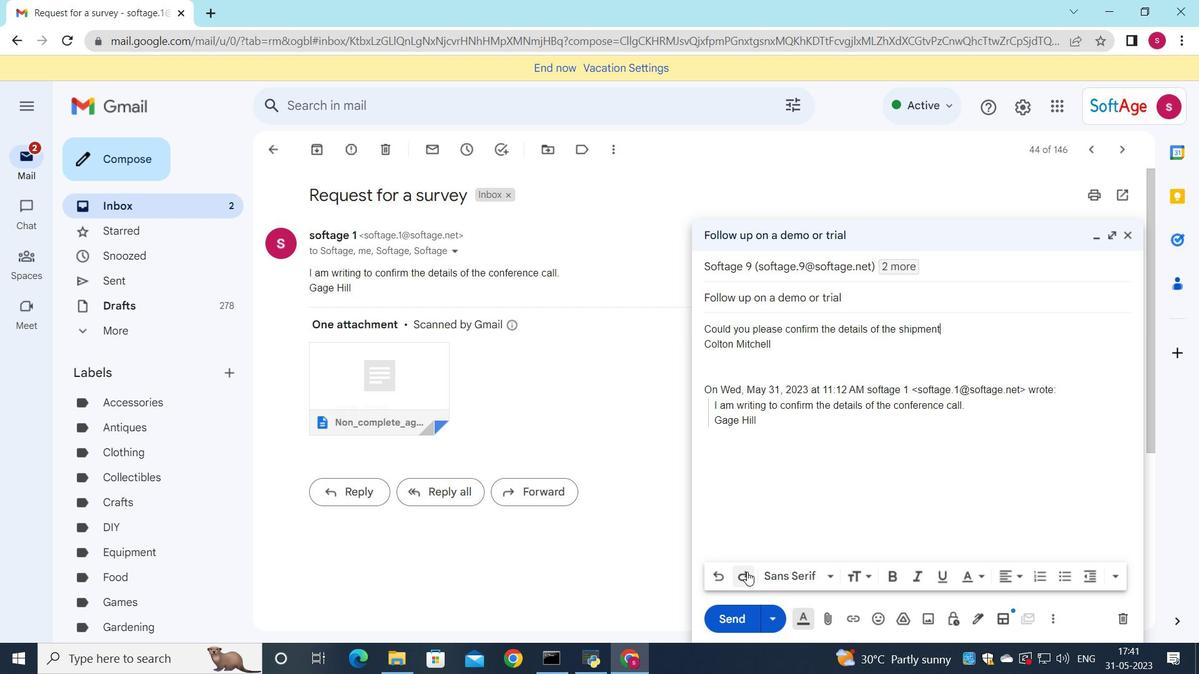 
Action: Mouse moved to (752, 626)
Screenshot: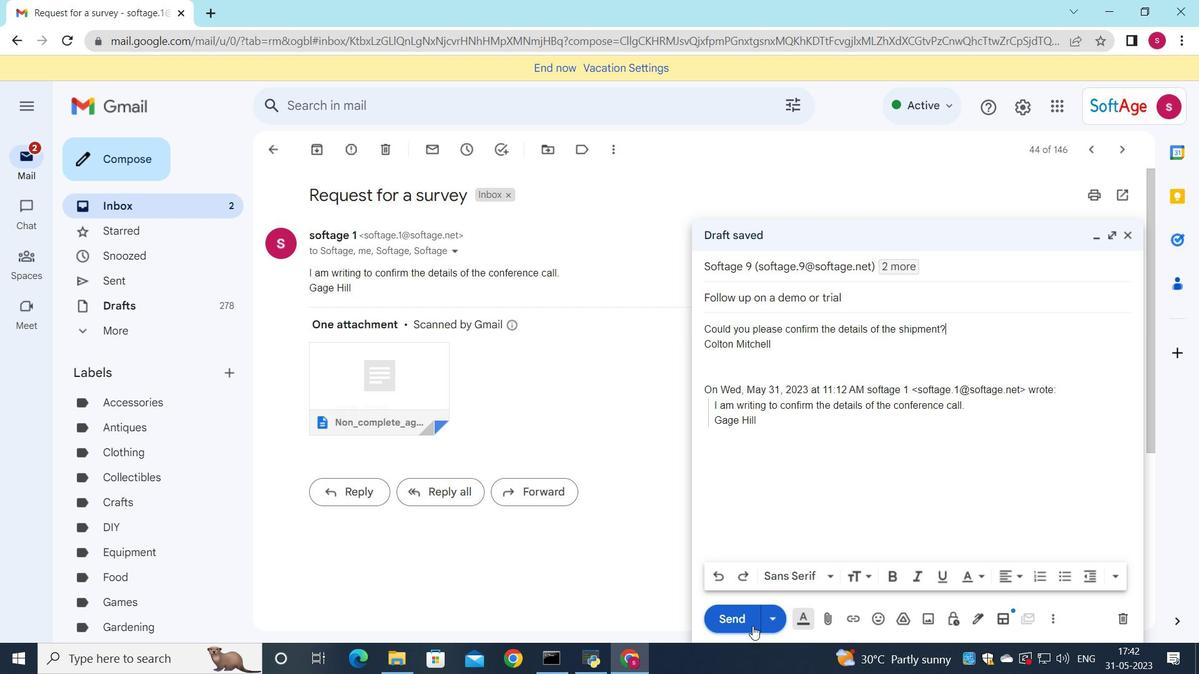 
Action: Mouse pressed left at (752, 626)
Screenshot: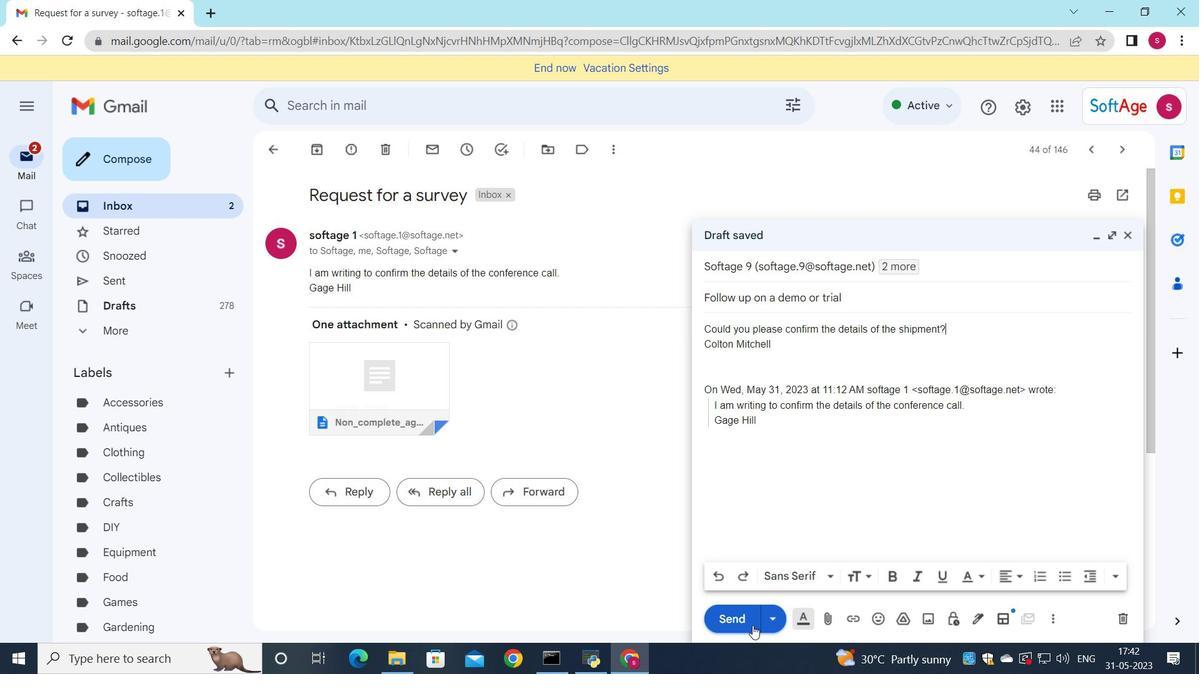 
Action: Mouse moved to (220, 206)
Screenshot: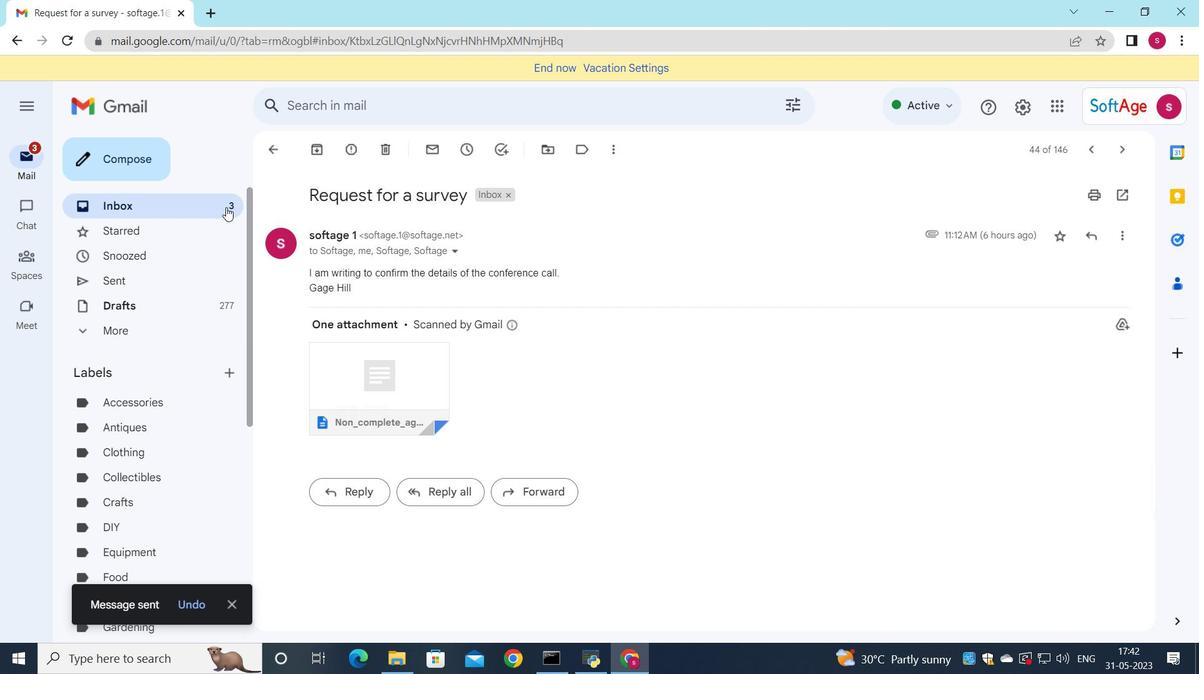 
Action: Mouse pressed left at (220, 206)
Screenshot: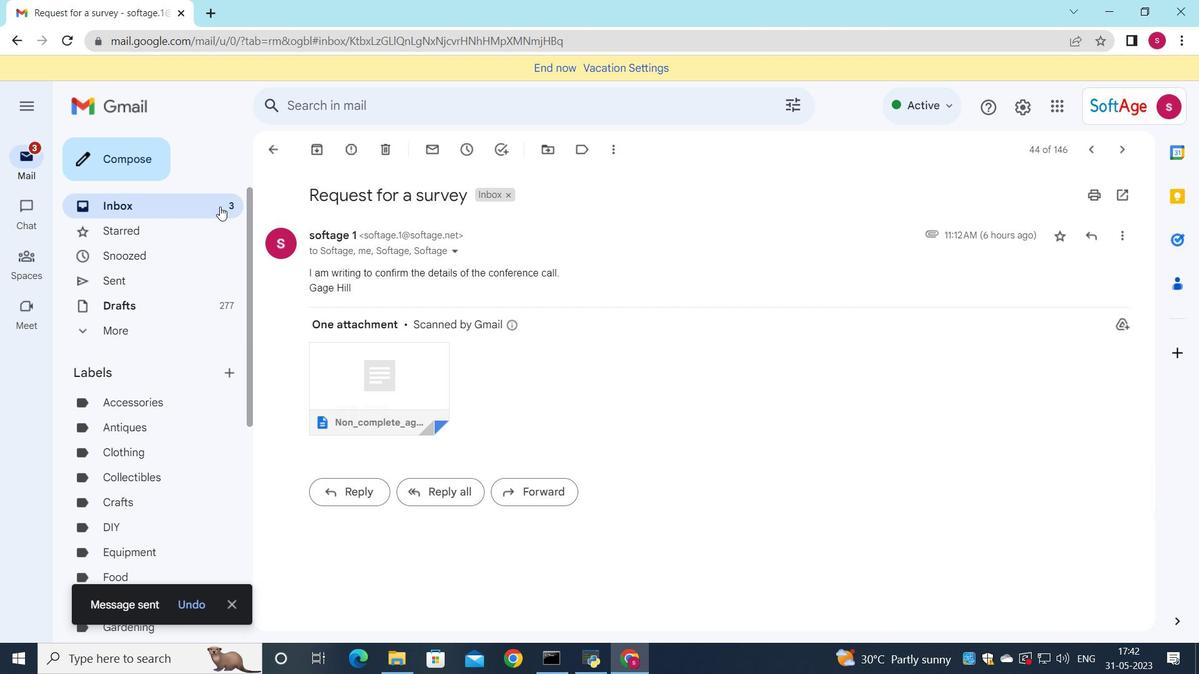 
Action: Mouse moved to (473, 243)
Screenshot: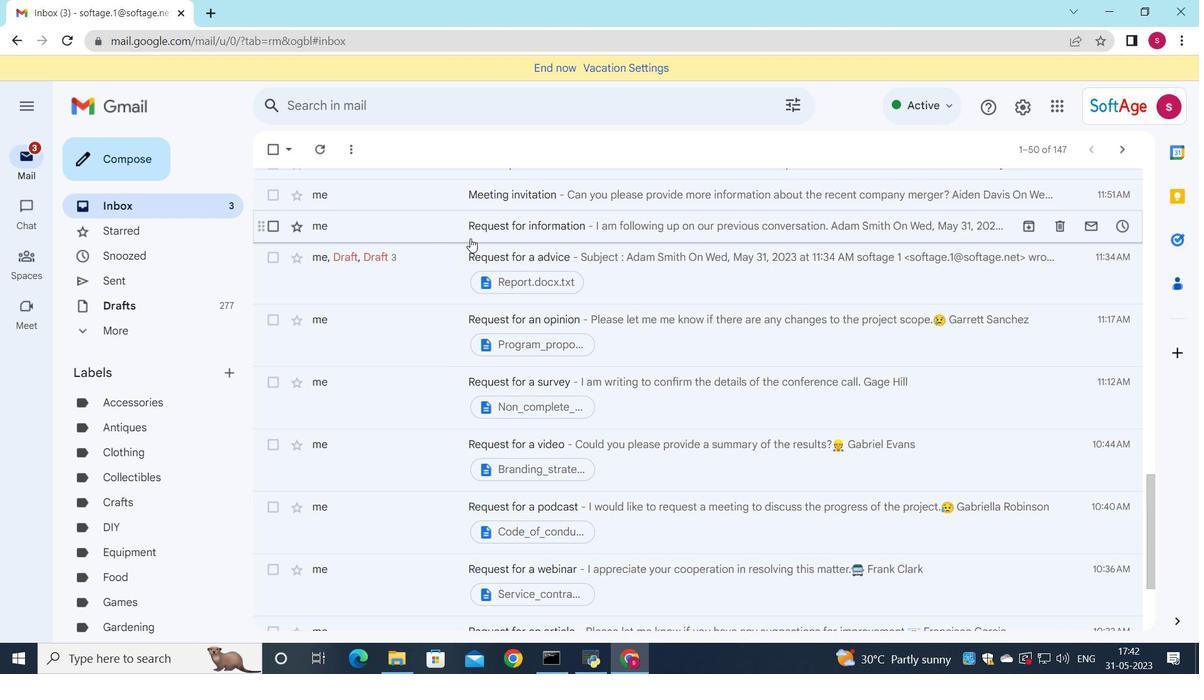 
Action: Mouse scrolled (473, 244) with delta (0, 0)
Screenshot: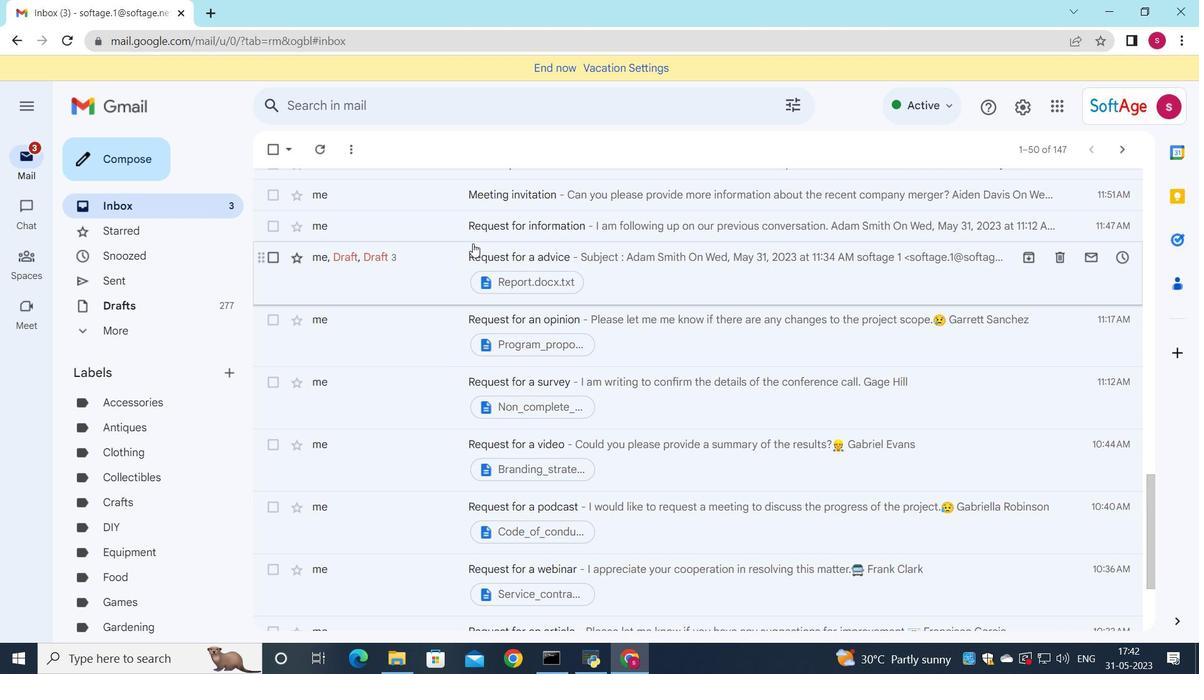 
Action: Mouse scrolled (473, 244) with delta (0, 0)
Screenshot: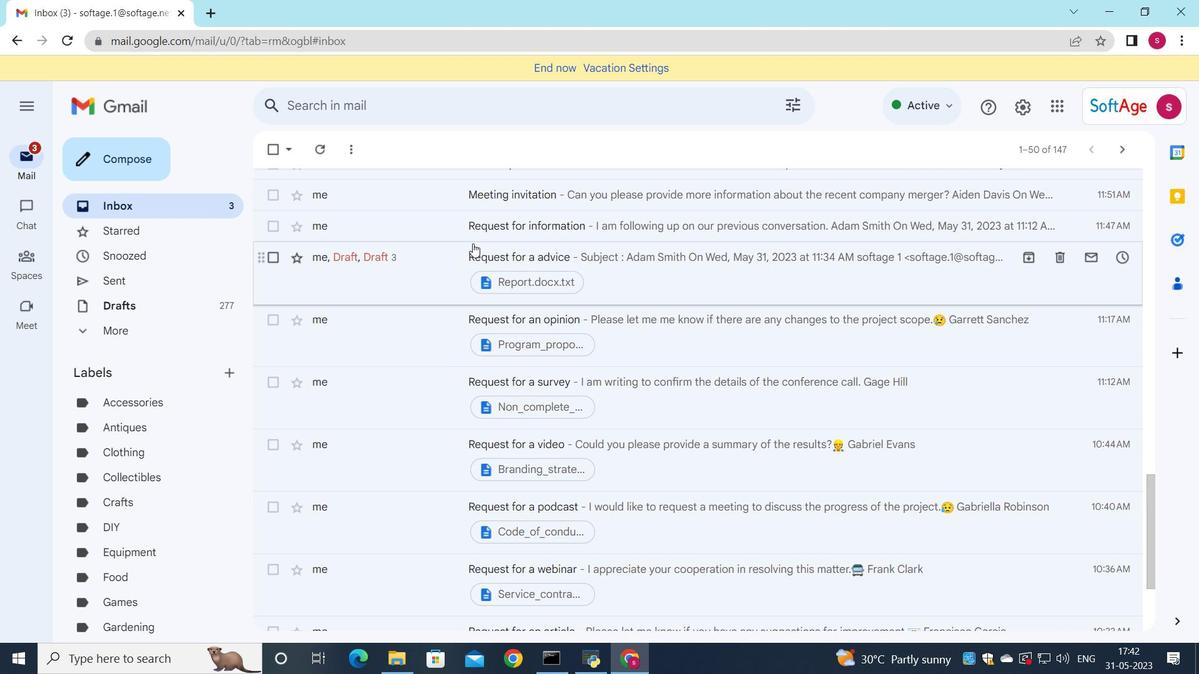 
Action: Mouse scrolled (473, 244) with delta (0, 0)
Screenshot: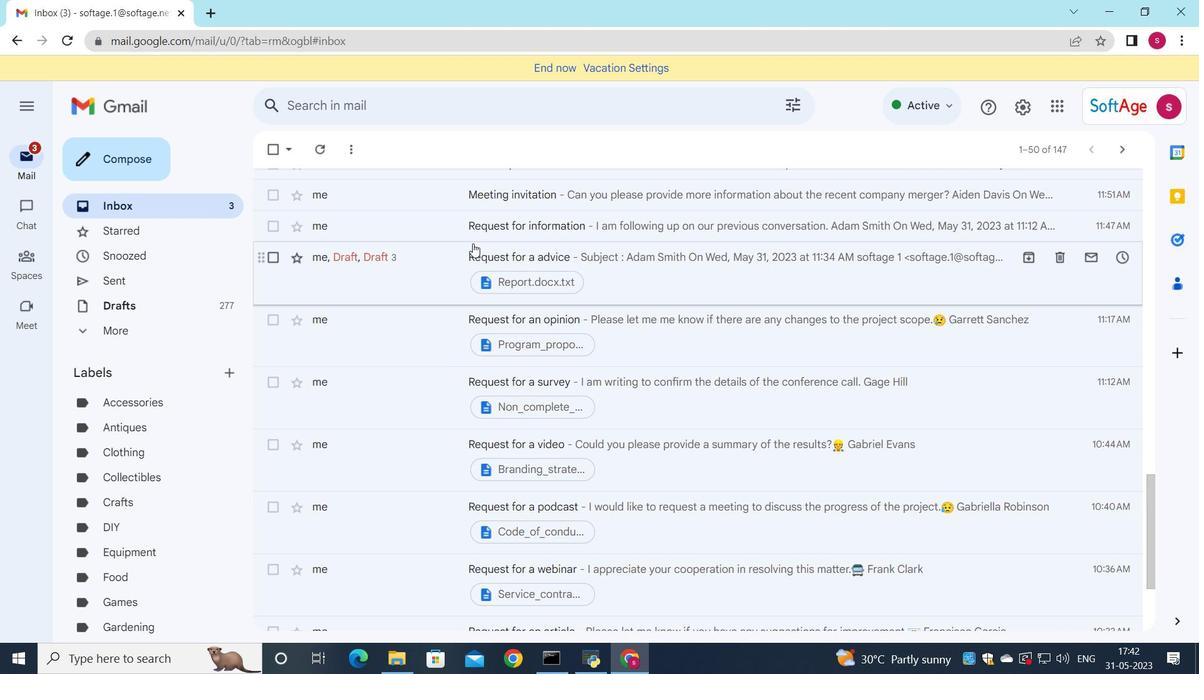 
Action: Mouse scrolled (473, 244) with delta (0, 0)
Screenshot: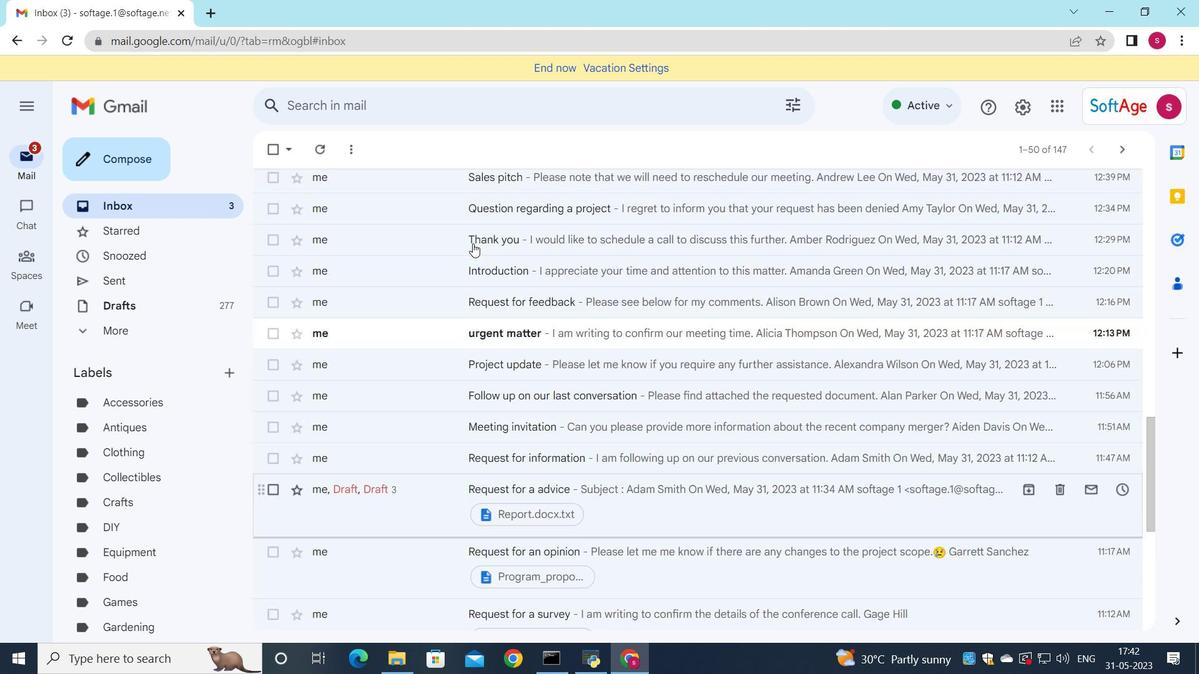 
Action: Mouse scrolled (473, 244) with delta (0, 0)
Screenshot: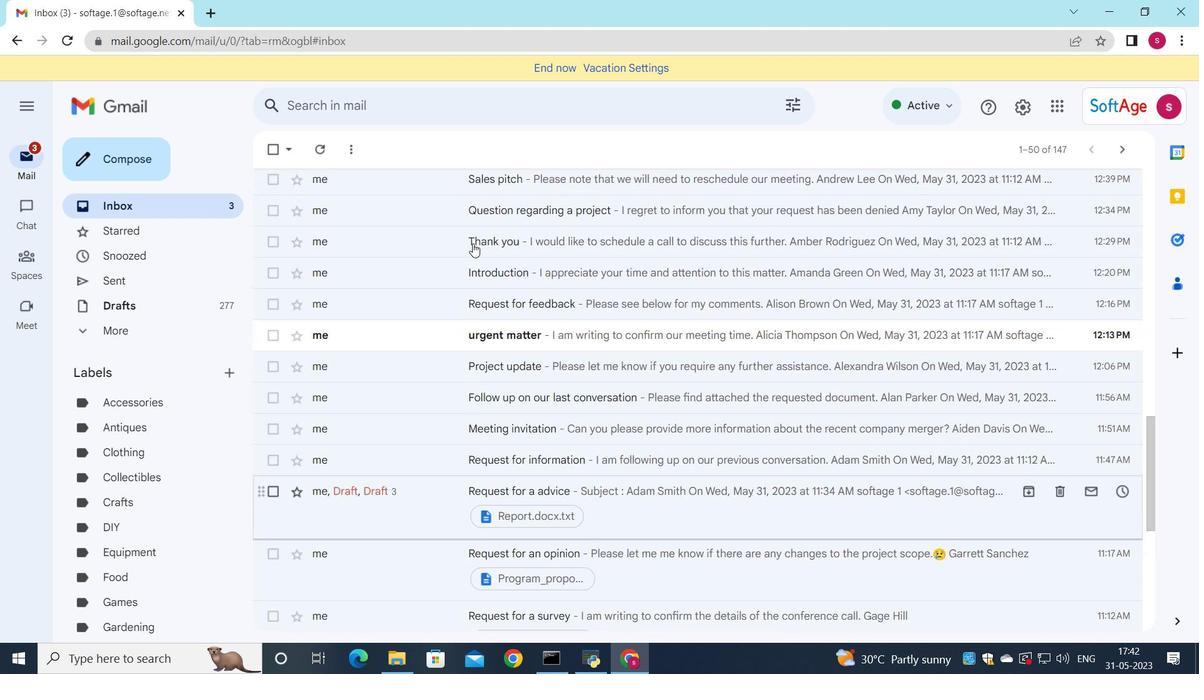 
Action: Mouse scrolled (473, 244) with delta (0, 0)
Screenshot: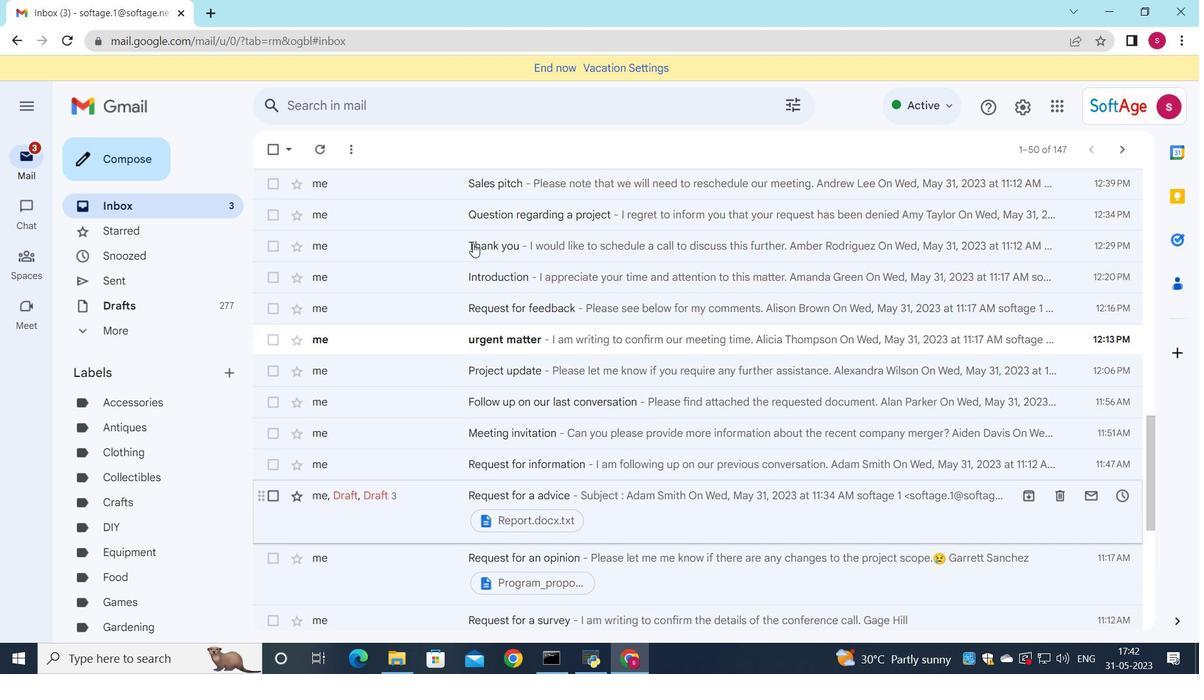 
Action: Mouse scrolled (473, 244) with delta (0, 0)
Screenshot: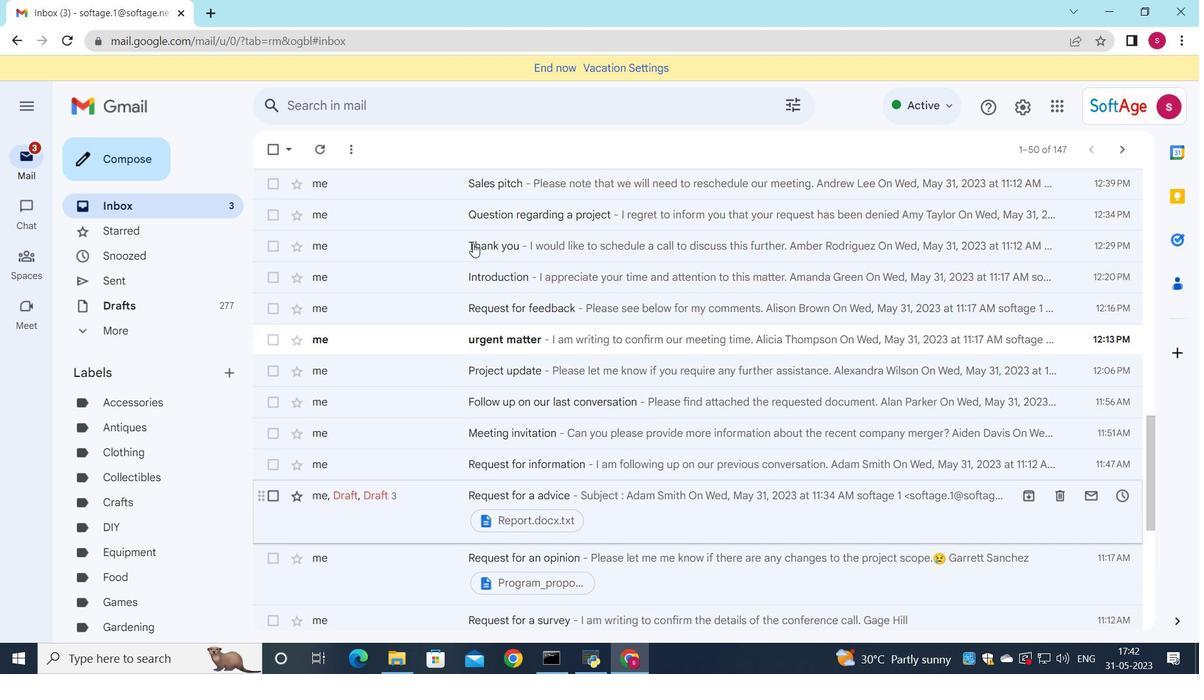 
Action: Mouse scrolled (473, 244) with delta (0, 0)
Screenshot: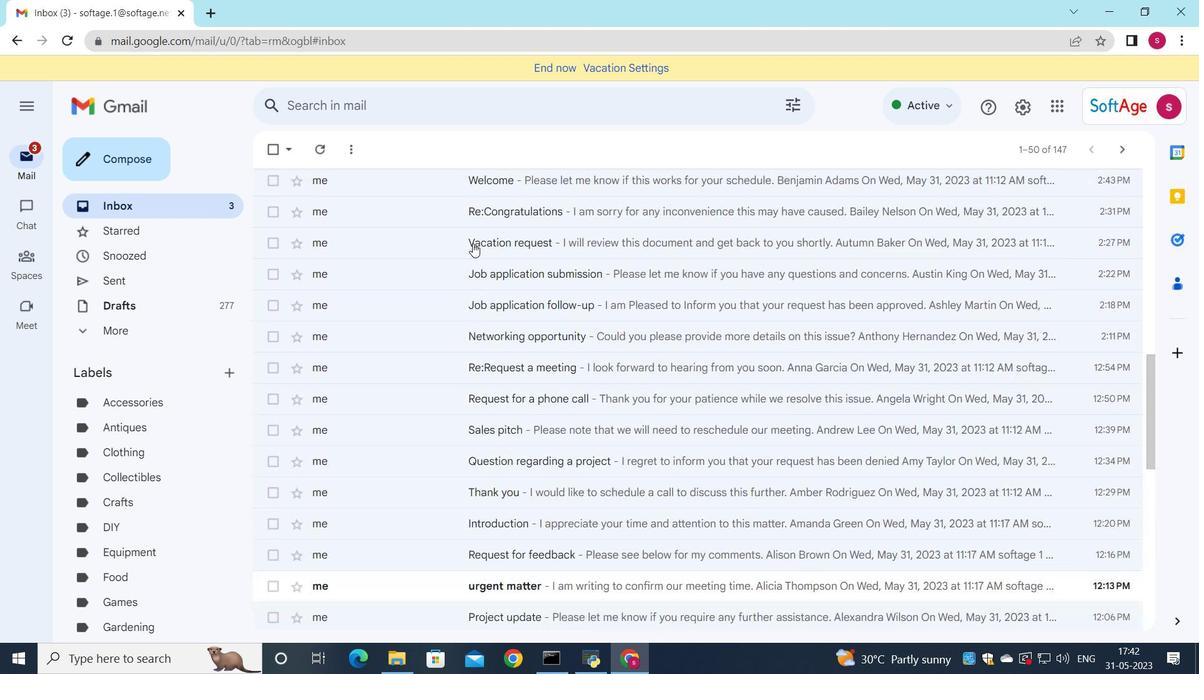
Action: Mouse scrolled (473, 244) with delta (0, 0)
Screenshot: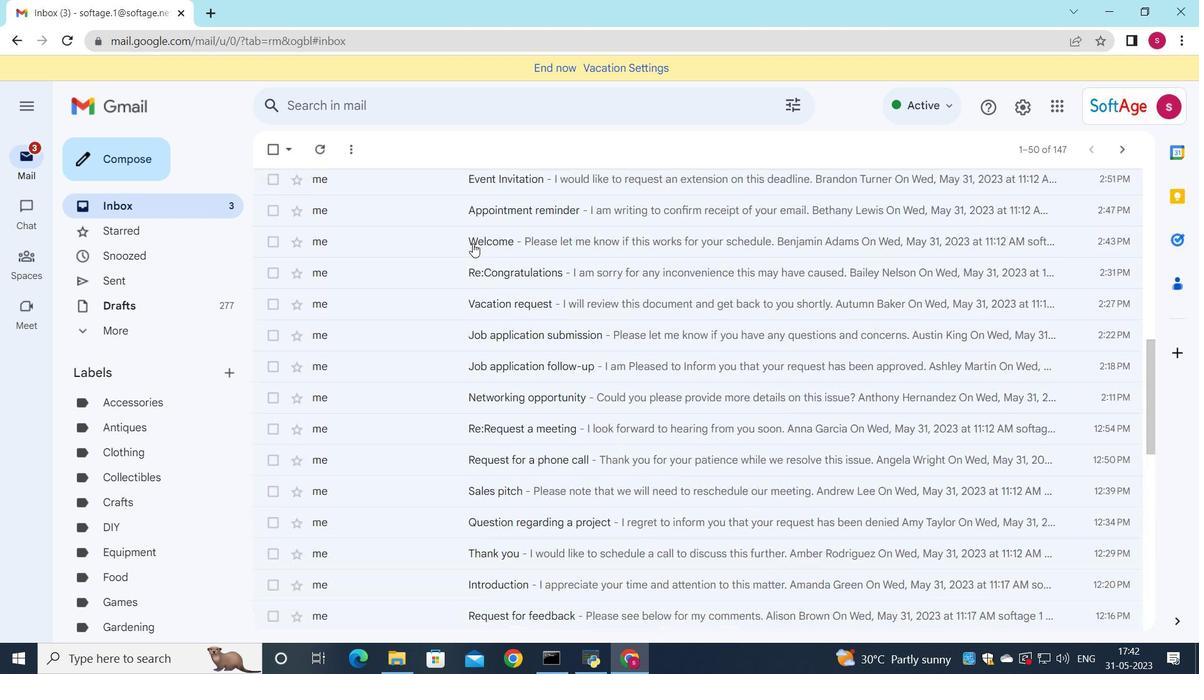 
Action: Mouse scrolled (473, 244) with delta (0, 0)
Screenshot: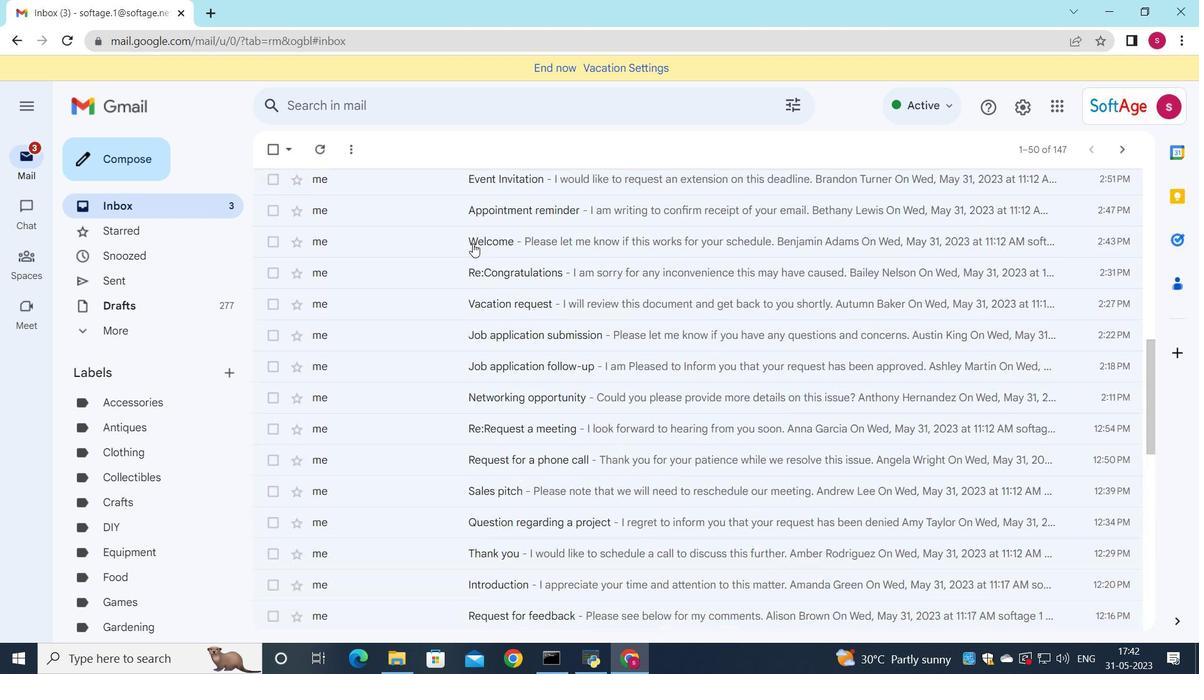 
Action: Mouse scrolled (473, 244) with delta (0, 0)
Screenshot: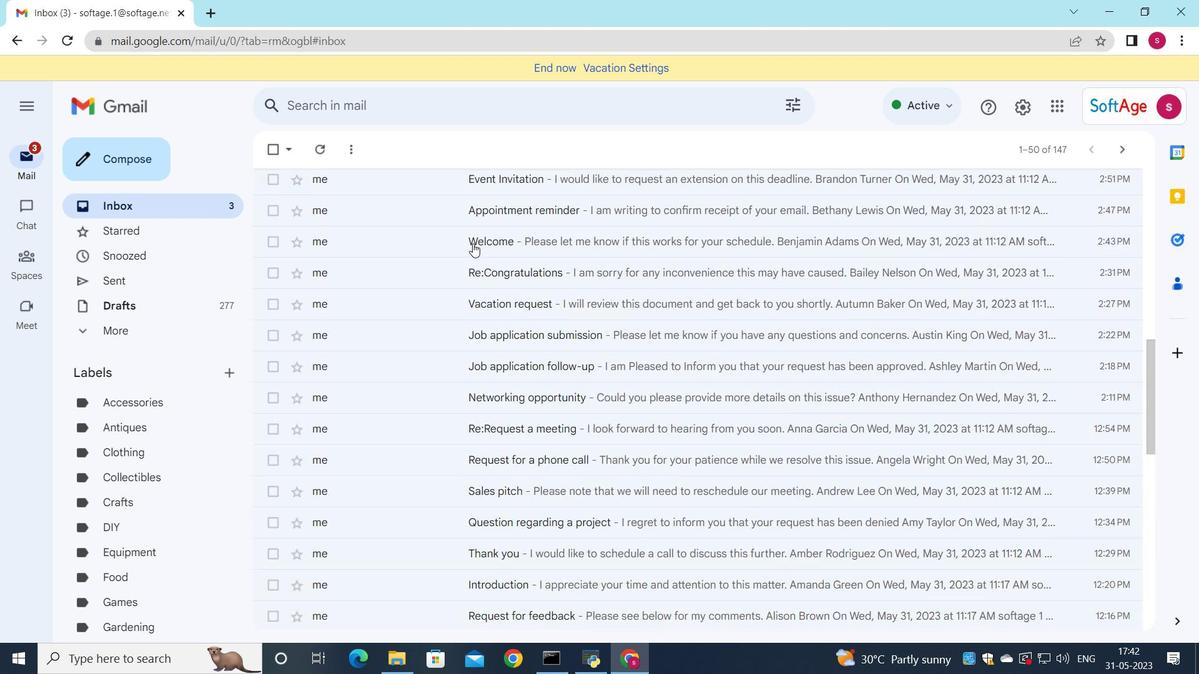 
Action: Mouse scrolled (473, 244) with delta (0, 0)
Screenshot: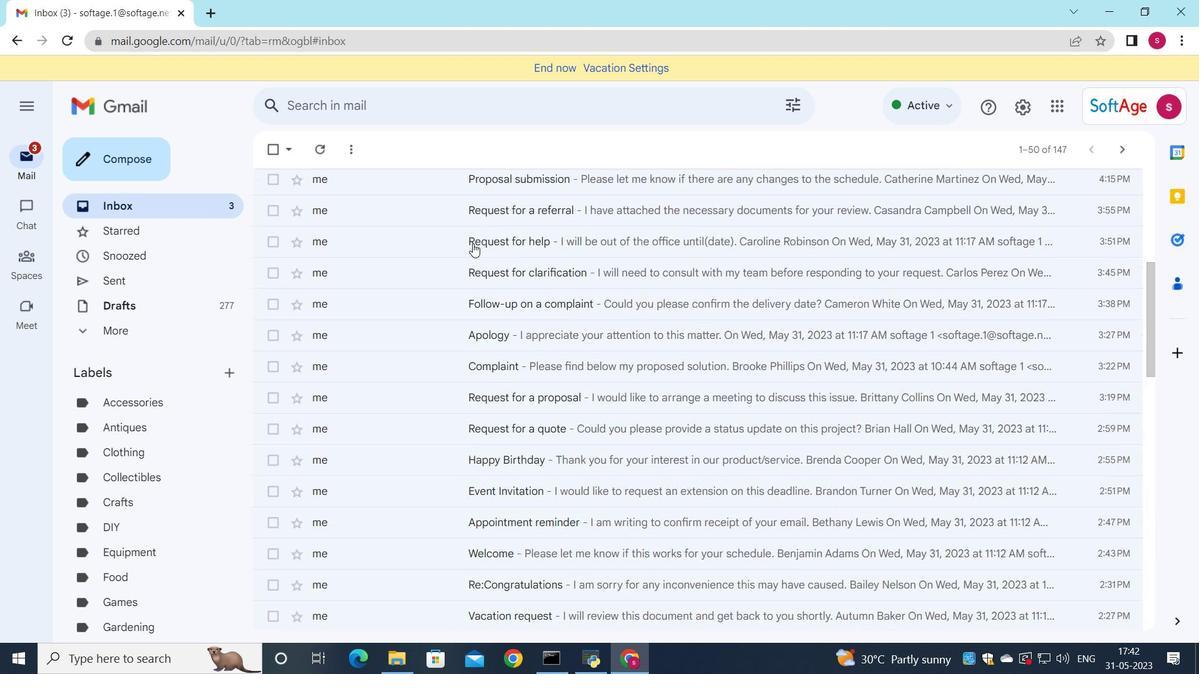 
Action: Mouse scrolled (473, 244) with delta (0, 0)
Screenshot: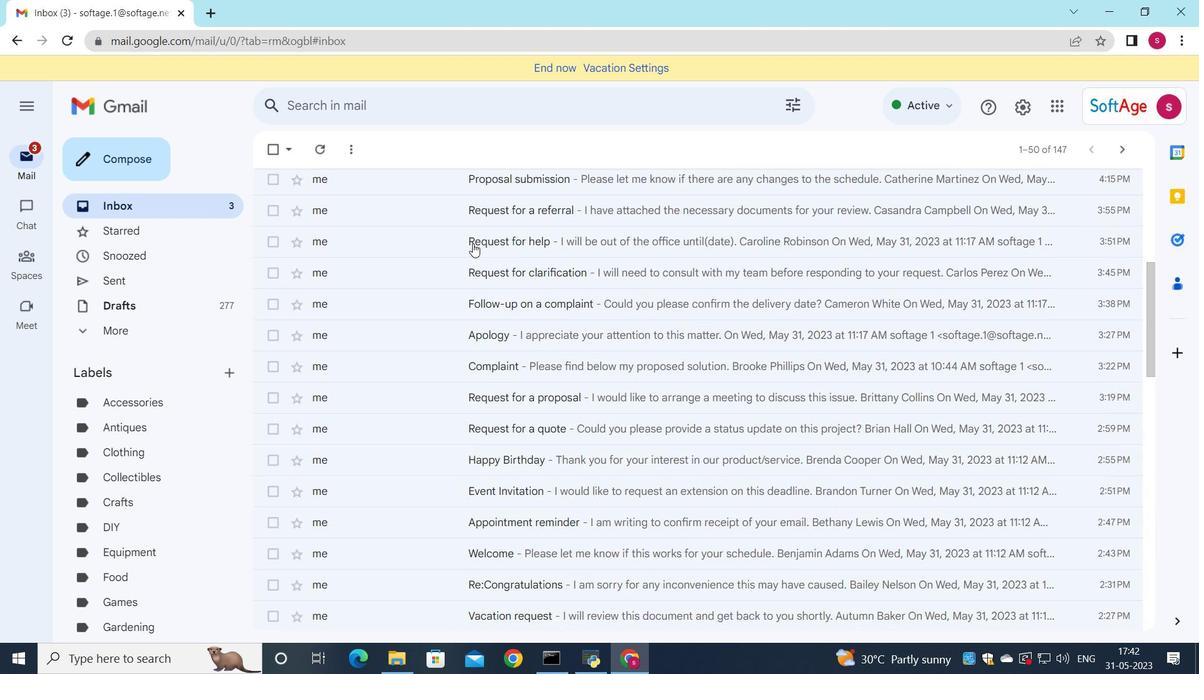 
Action: Mouse scrolled (473, 244) with delta (0, 0)
Screenshot: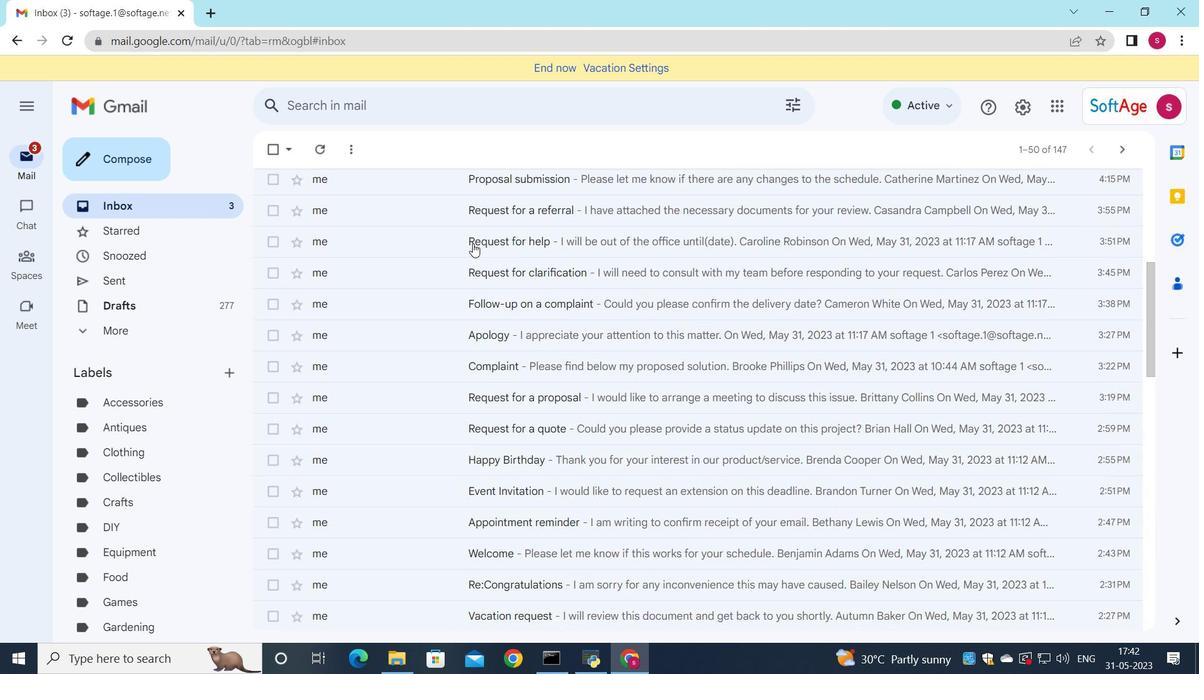 
Action: Mouse scrolled (473, 244) with delta (0, 0)
Screenshot: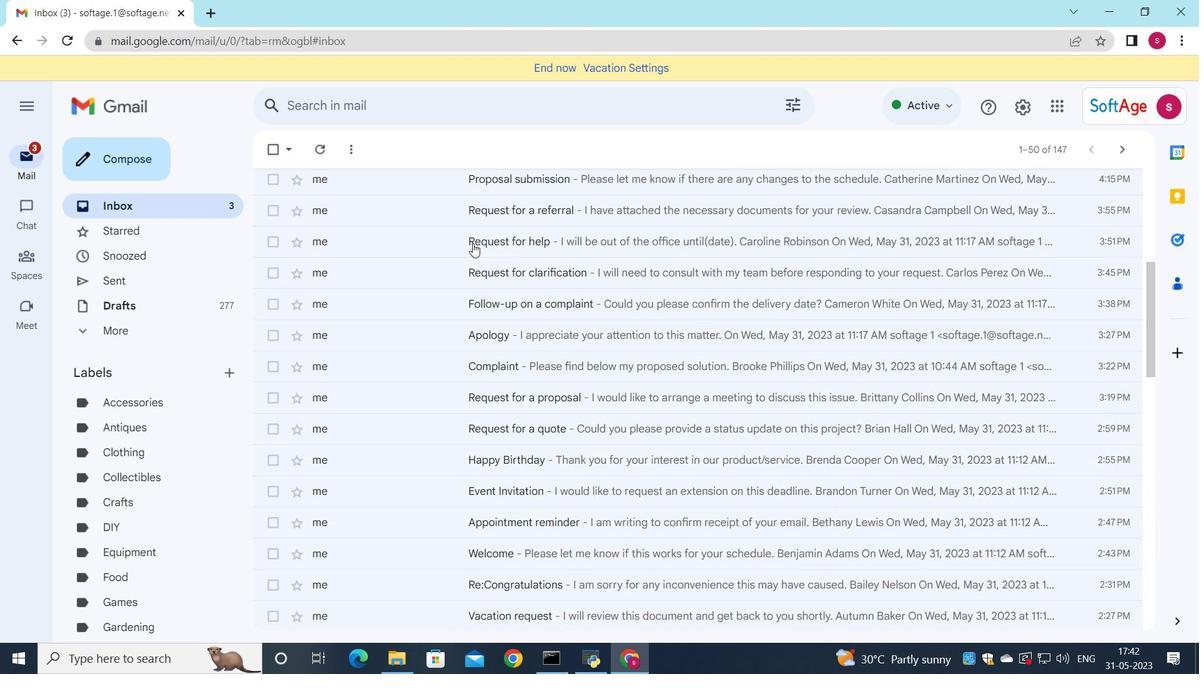 
Action: Mouse scrolled (473, 244) with delta (0, 0)
Screenshot: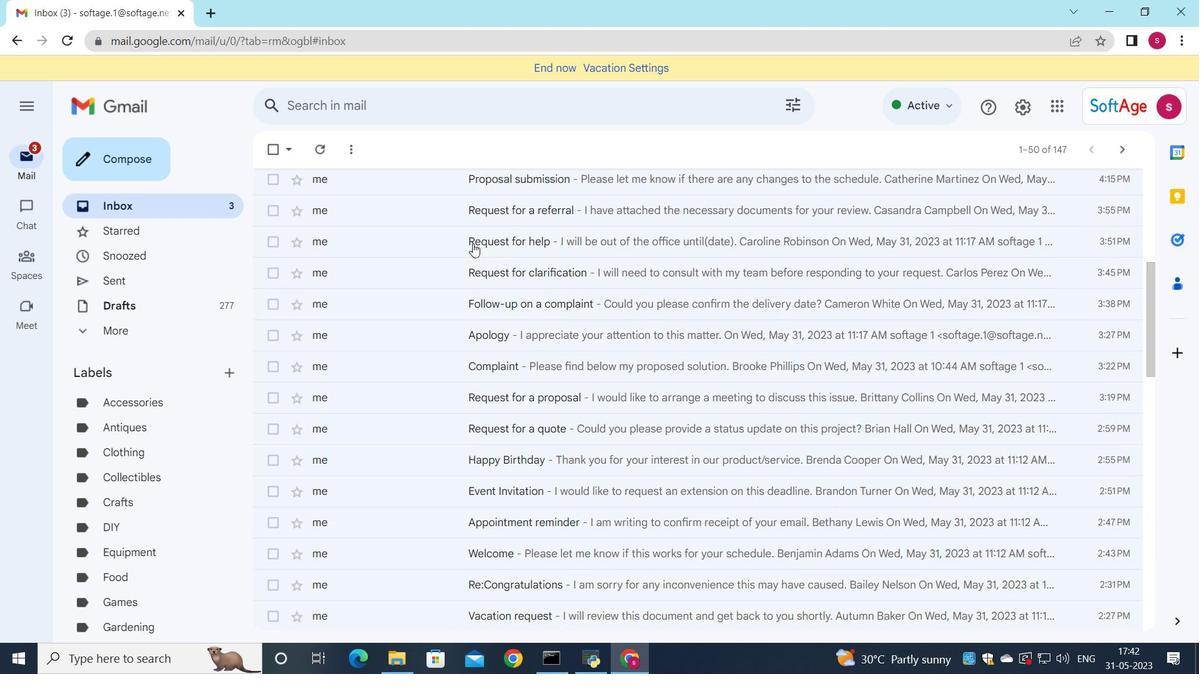 
Action: Mouse scrolled (473, 244) with delta (0, 0)
Screenshot: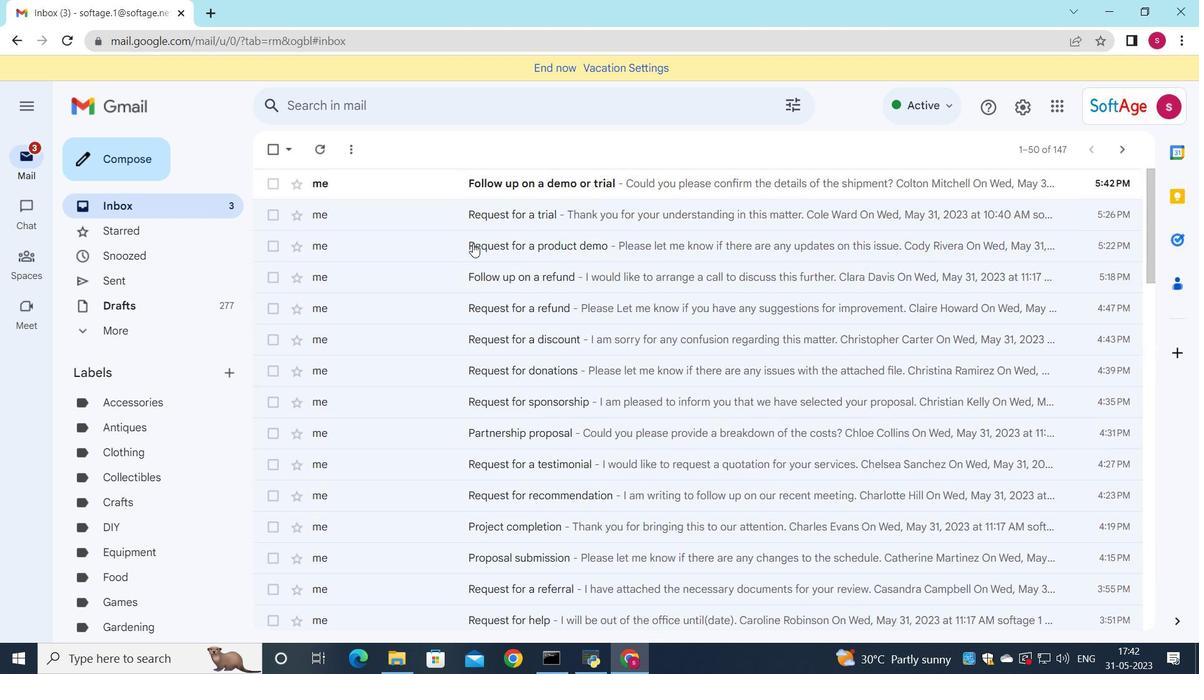 
Action: Mouse scrolled (473, 244) with delta (0, 0)
Screenshot: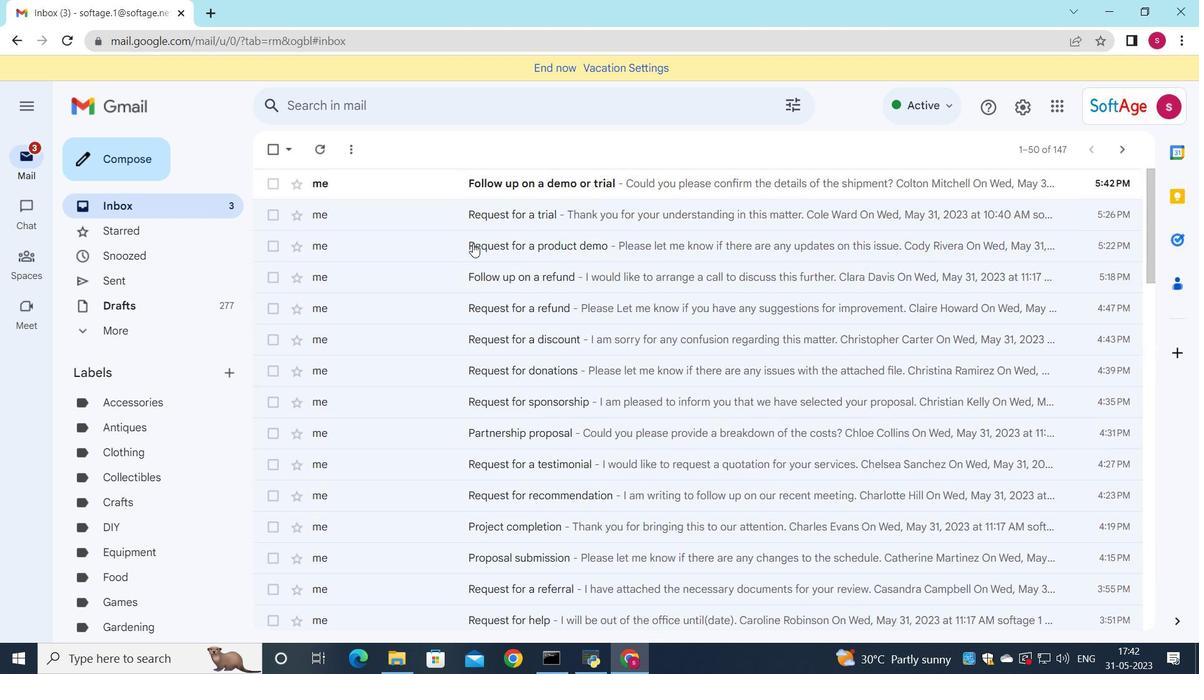 
Action: Mouse scrolled (473, 244) with delta (0, 0)
Screenshot: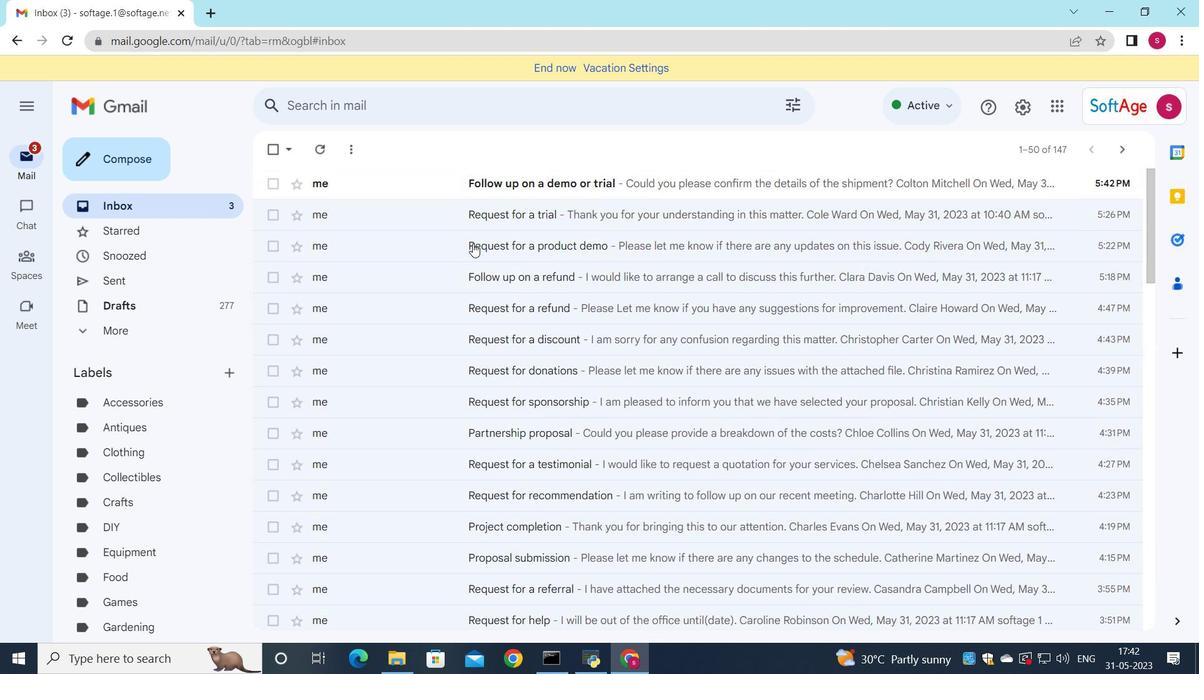 
Action: Mouse moved to (559, 185)
Screenshot: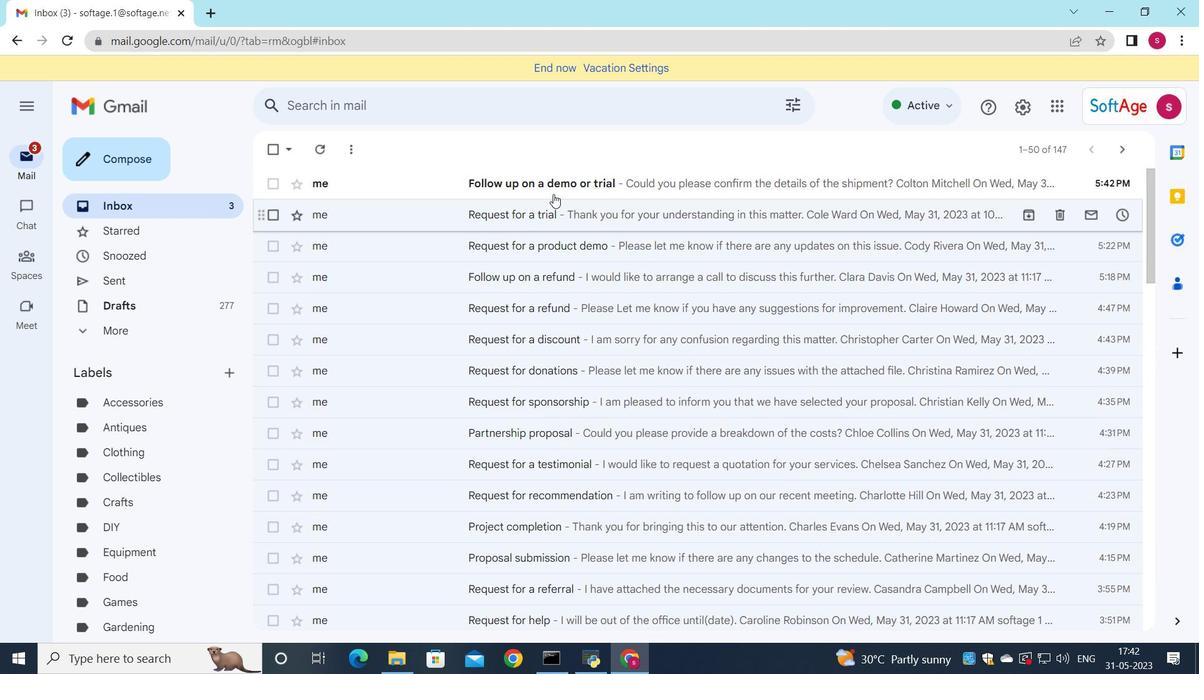 
Action: Mouse pressed left at (559, 185)
Screenshot: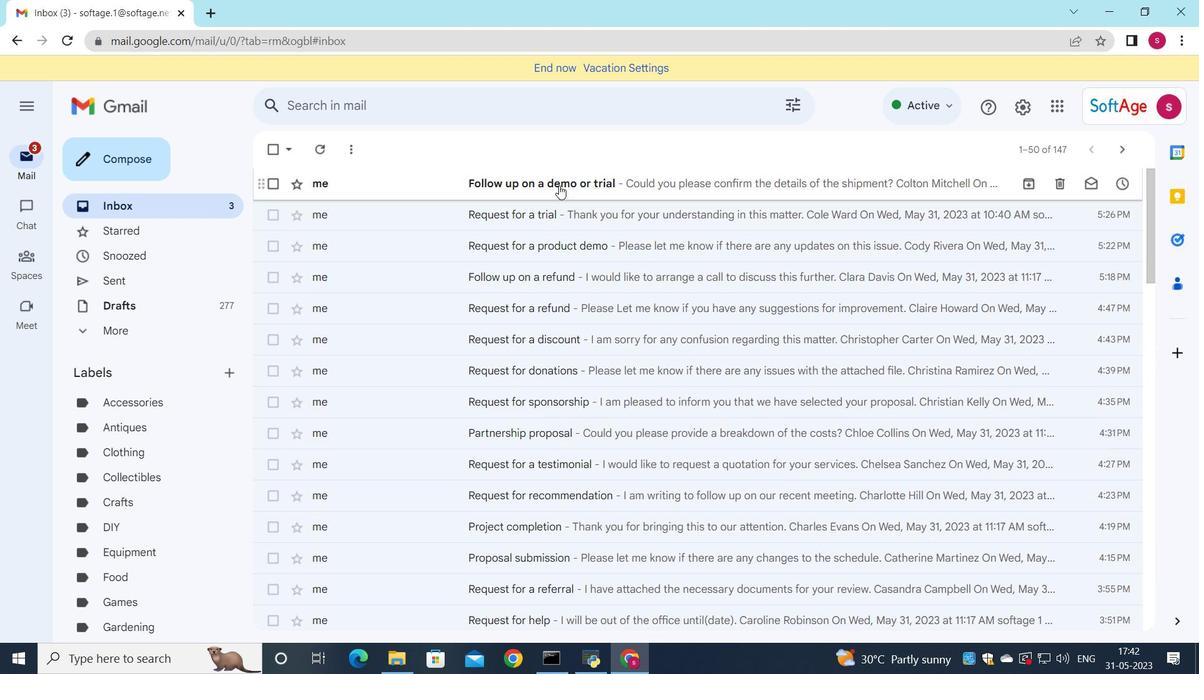 
Action: Mouse moved to (668, 310)
Screenshot: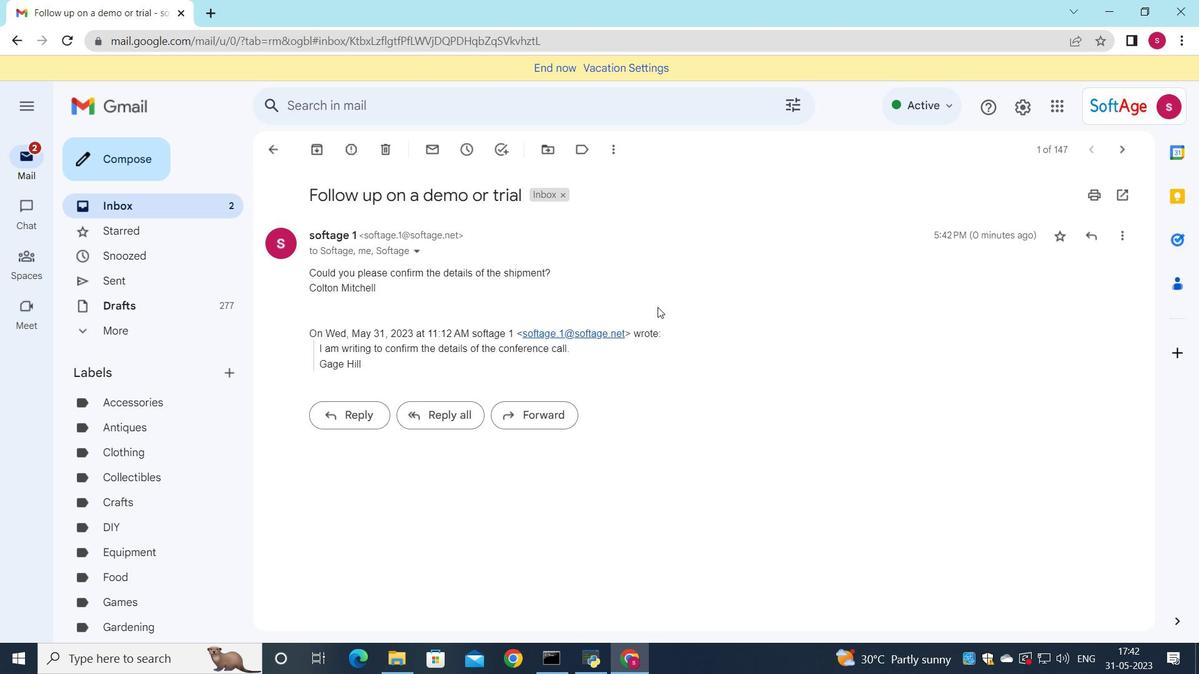 
